 Task: Search for 'laundry detergent' on Amazon and add a suitable product to your wishlist.
Action: Mouse moved to (284, 76)
Screenshot: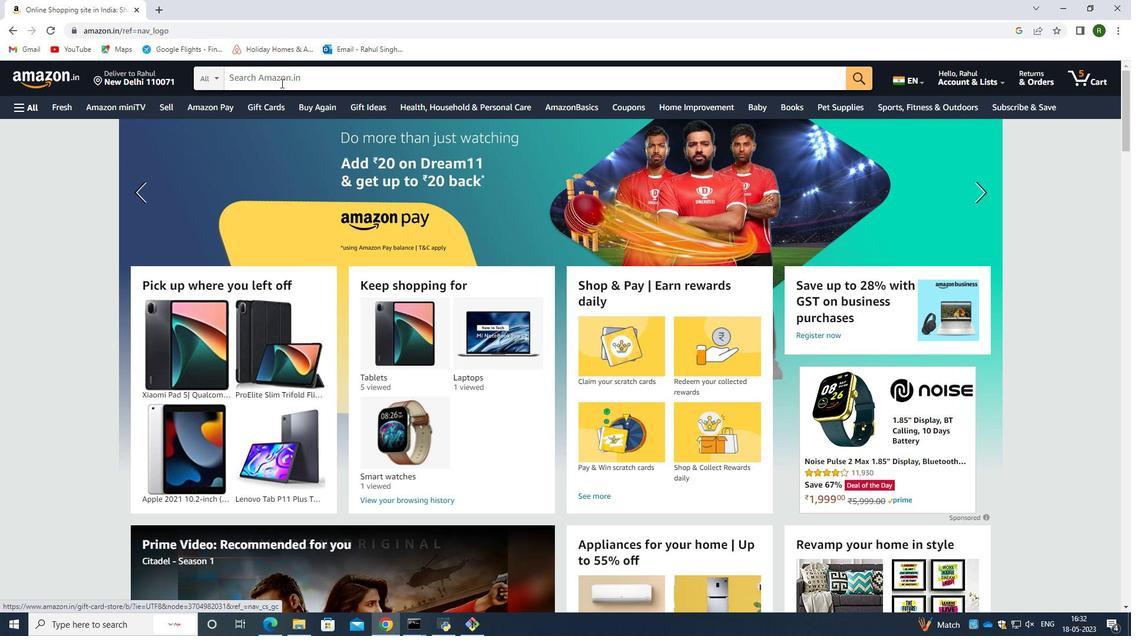 
Action: Mouse pressed left at (284, 76)
Screenshot: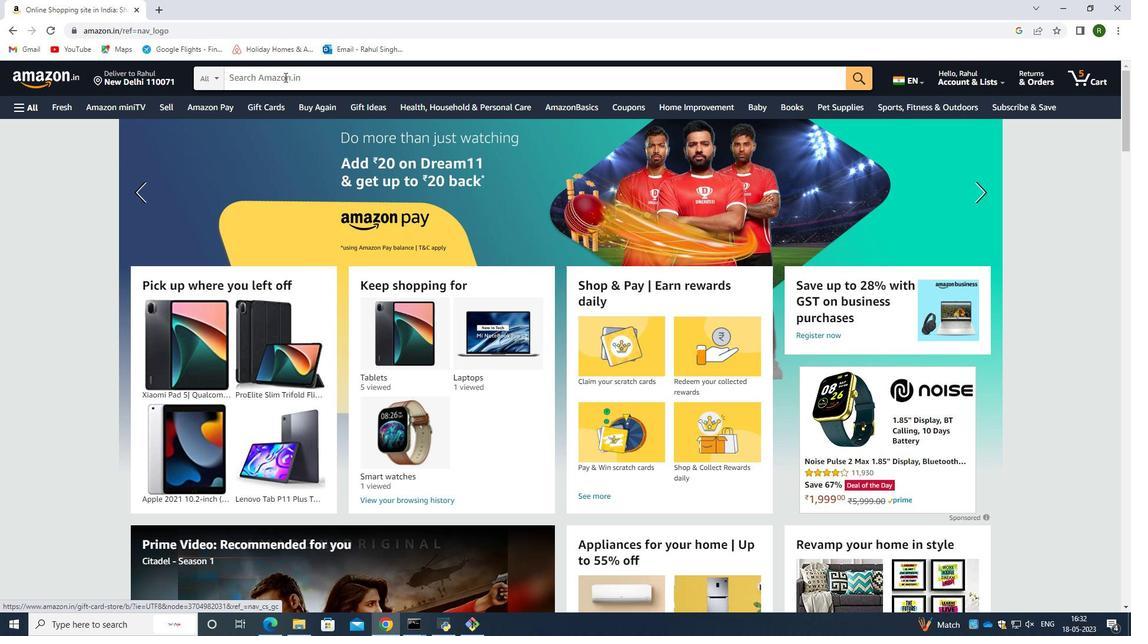 
Action: Key pressed ;<Key.backspace>laundry<Key.space>detegent<Key.enter>
Screenshot: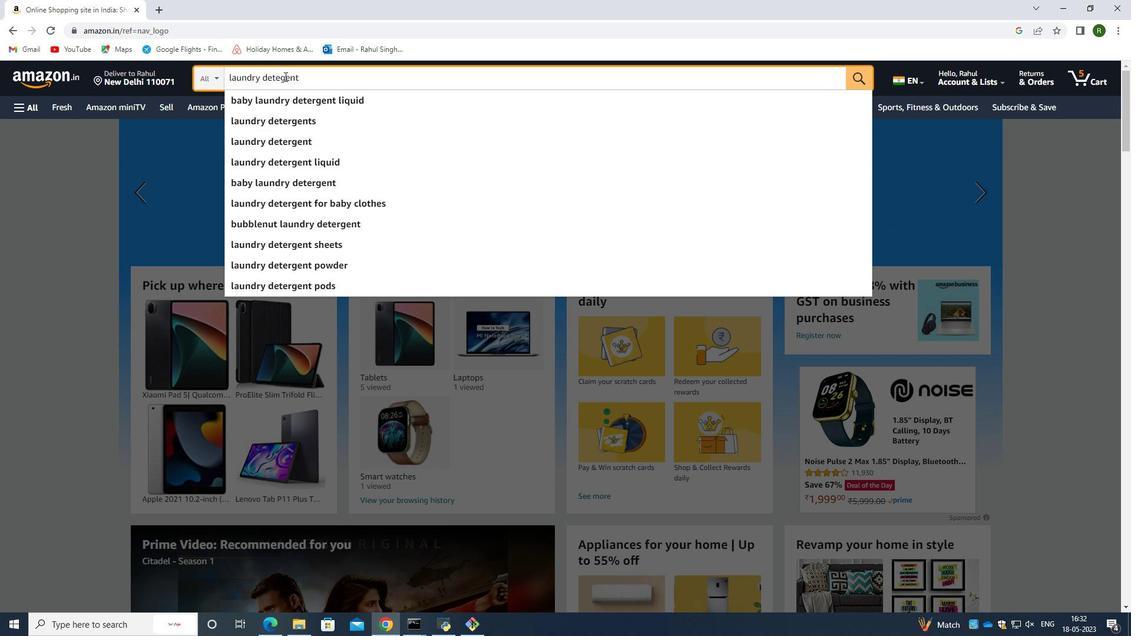 
Action: Mouse moved to (390, 399)
Screenshot: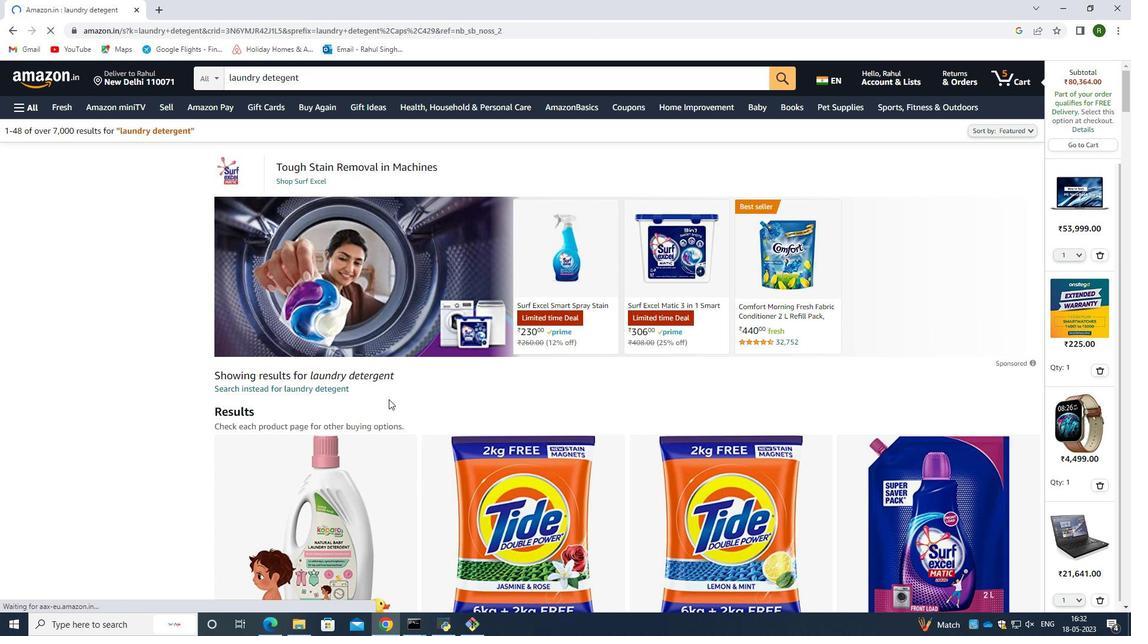 
Action: Mouse scrolled (390, 399) with delta (0, 0)
Screenshot: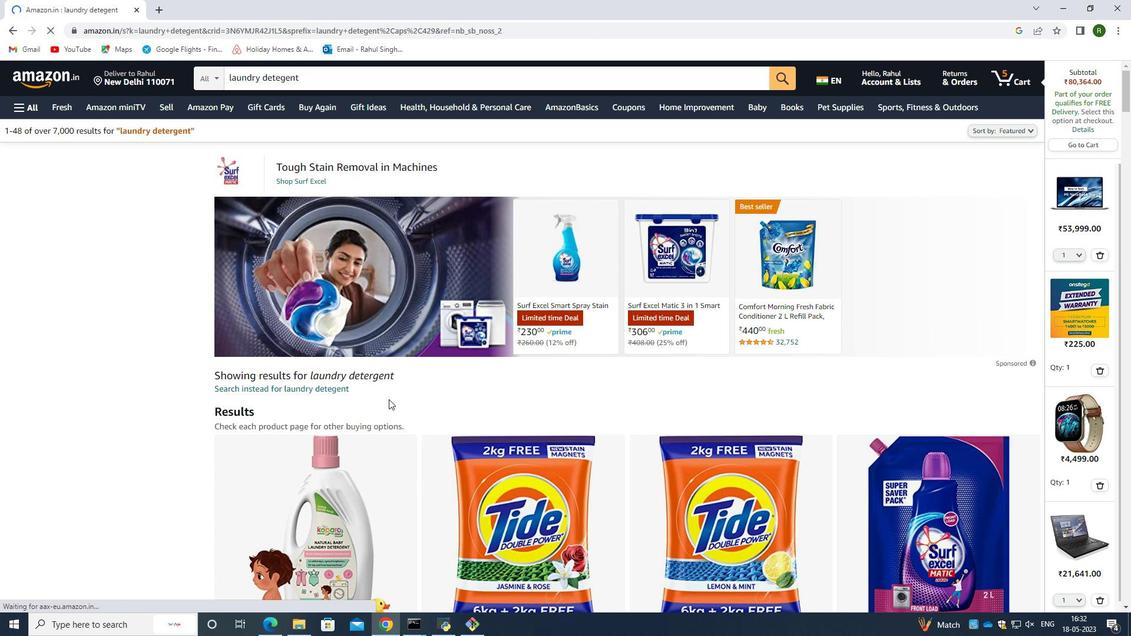 
Action: Mouse moved to (390, 399)
Screenshot: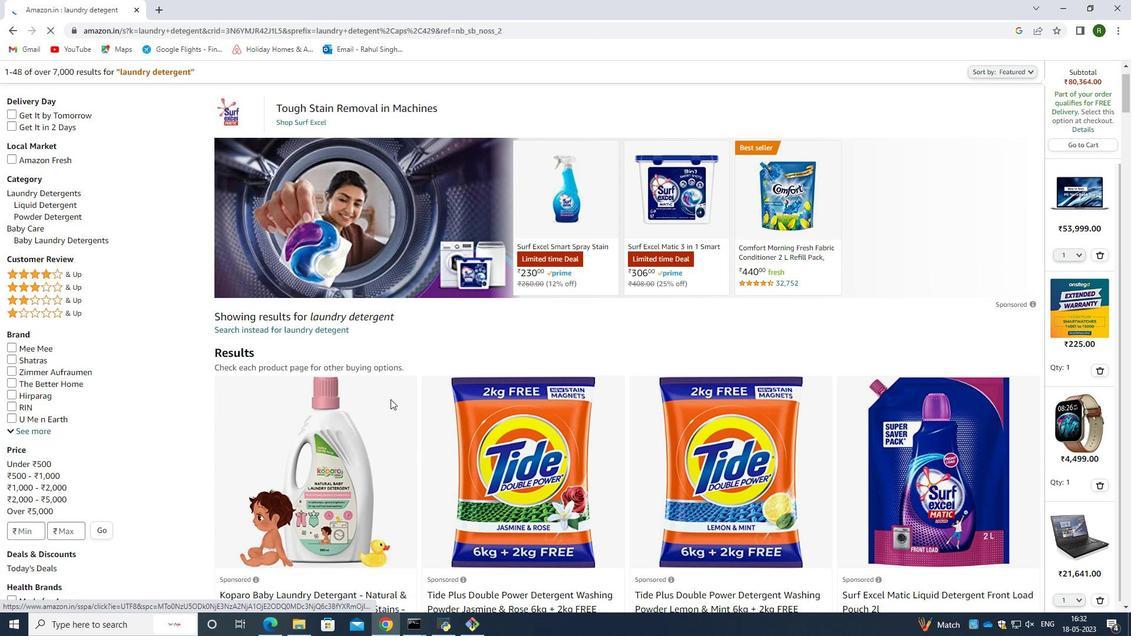 
Action: Mouse scrolled (390, 399) with delta (0, 0)
Screenshot: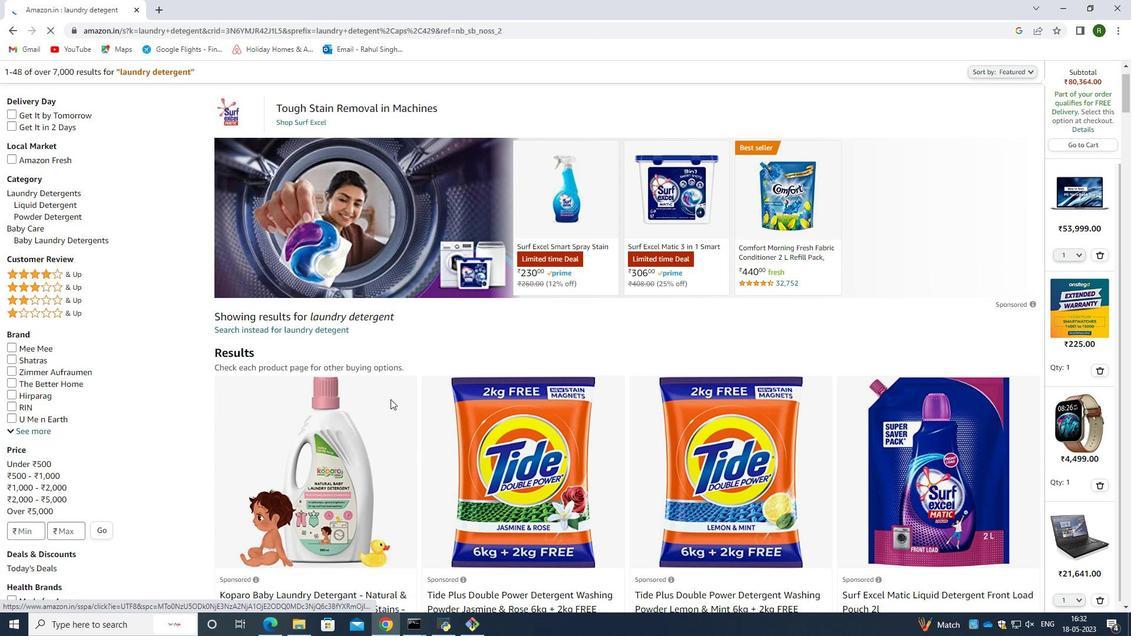 
Action: Mouse moved to (392, 399)
Screenshot: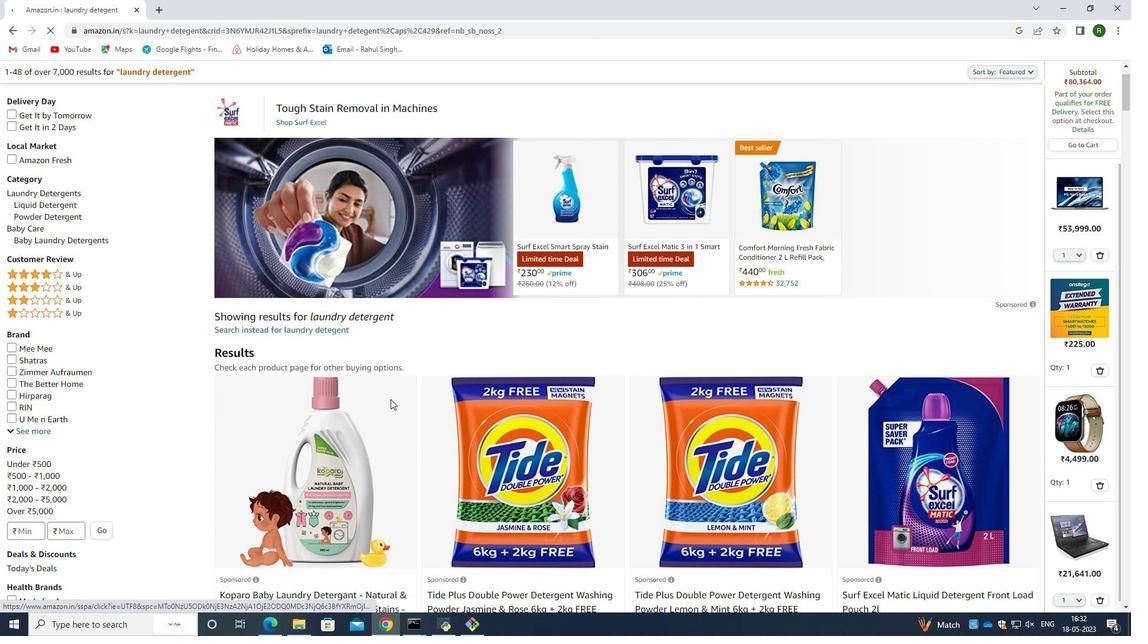 
Action: Mouse scrolled (392, 399) with delta (0, 0)
Screenshot: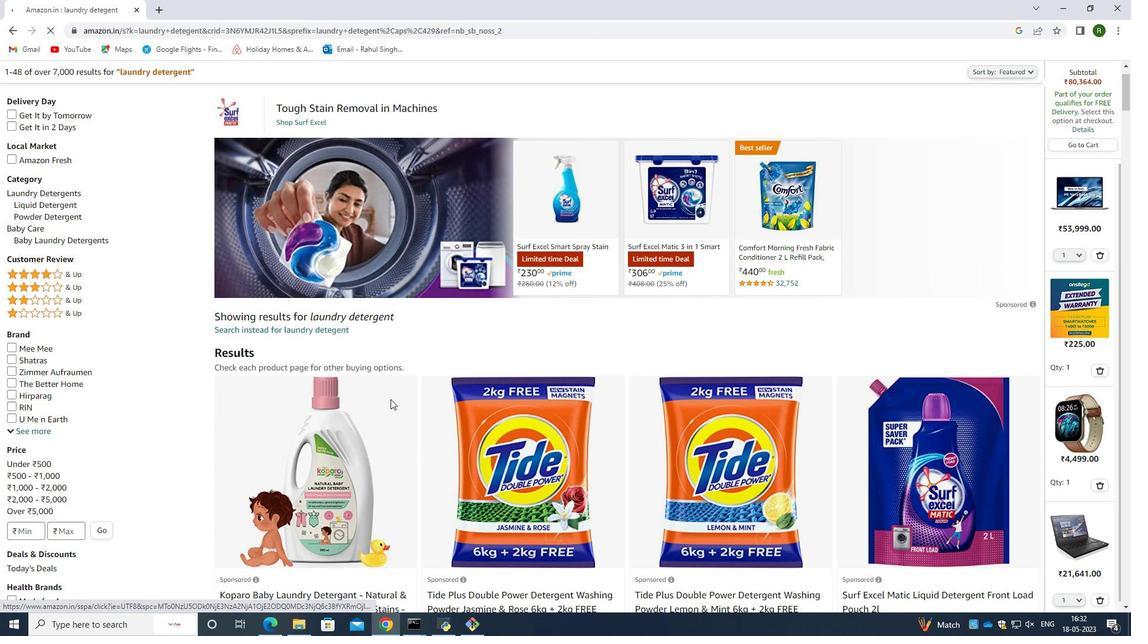 
Action: Mouse scrolled (392, 399) with delta (0, 0)
Screenshot: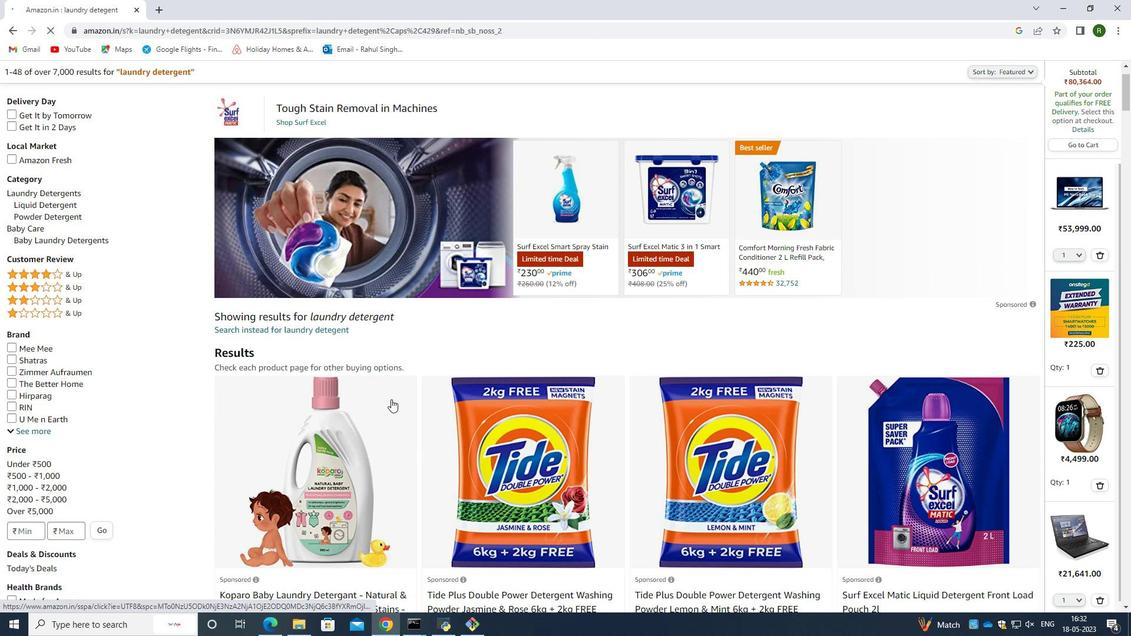 
Action: Mouse scrolled (392, 399) with delta (0, 0)
Screenshot: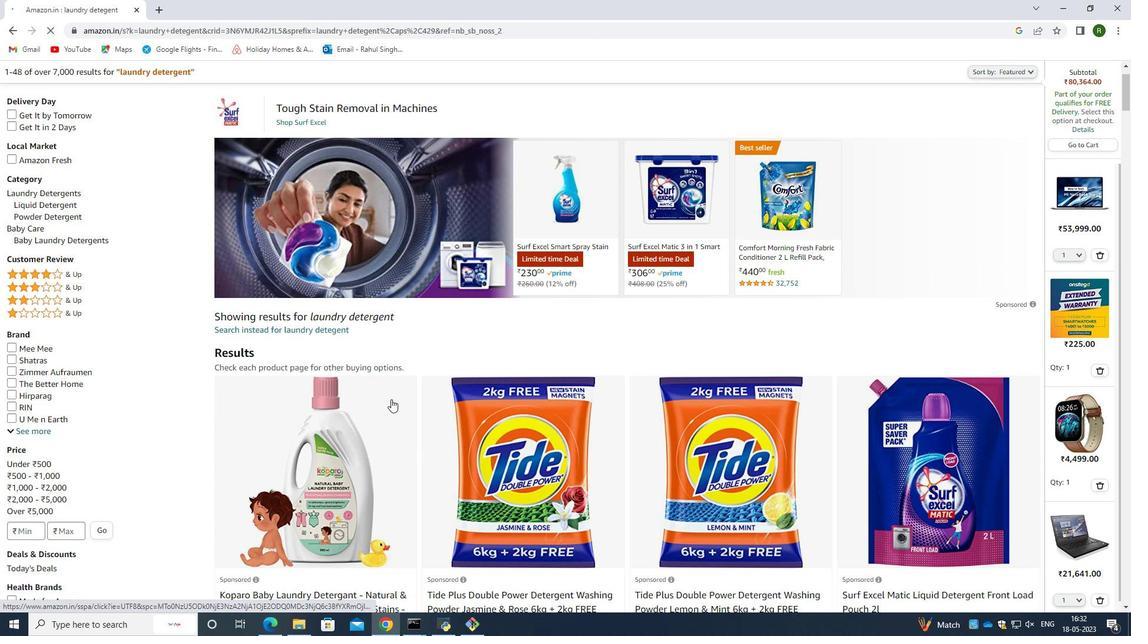 
Action: Mouse scrolled (392, 399) with delta (0, 0)
Screenshot: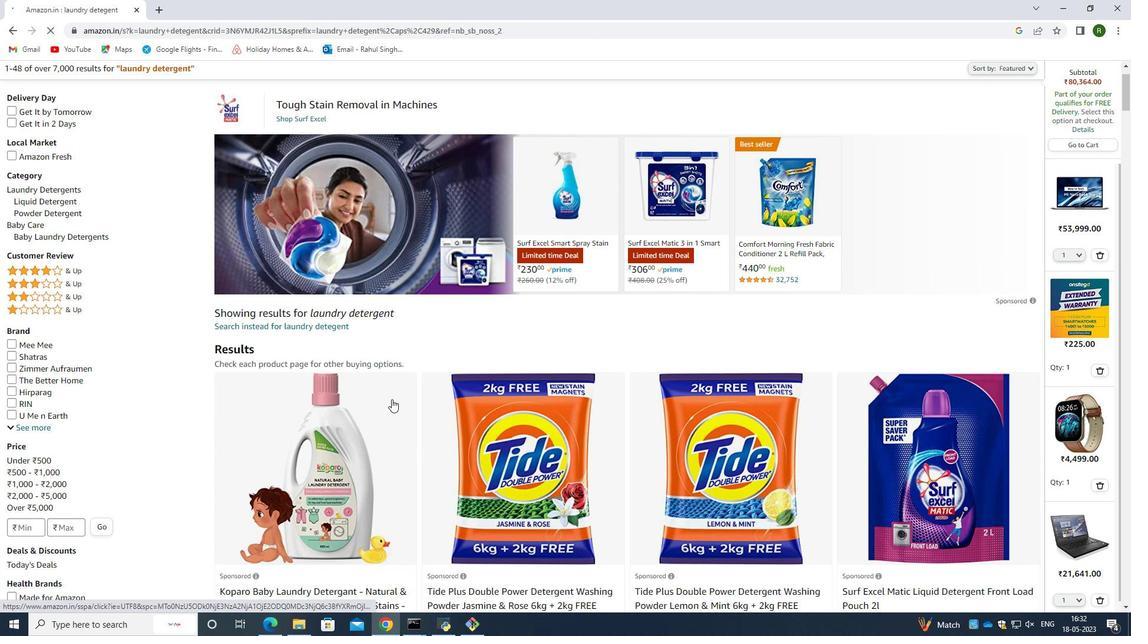 
Action: Mouse moved to (392, 399)
Screenshot: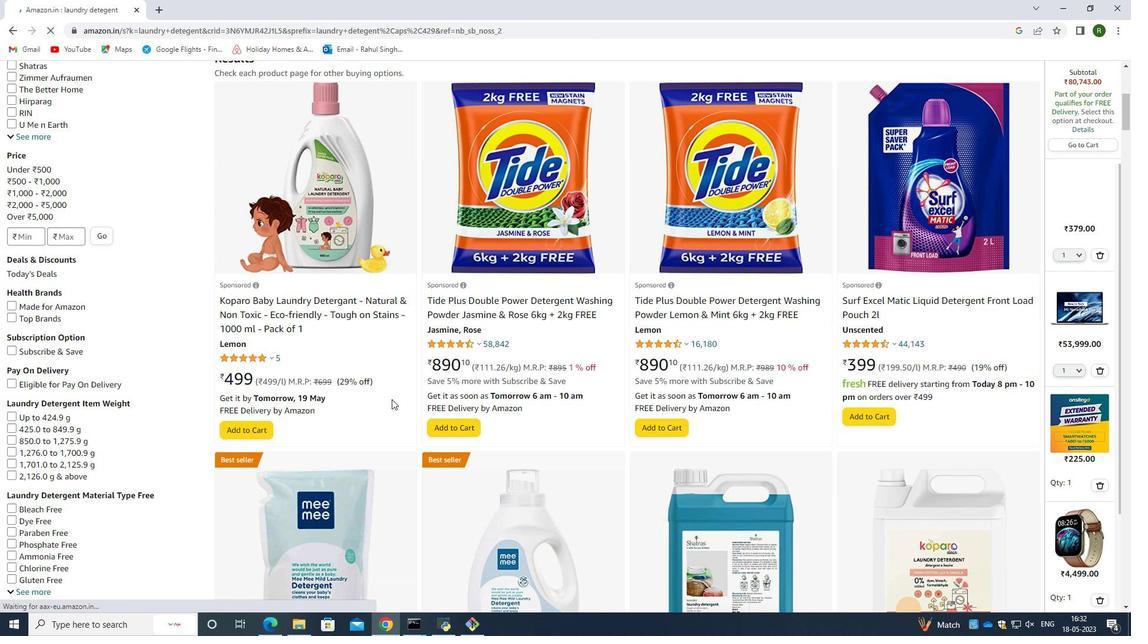 
Action: Mouse scrolled (392, 400) with delta (0, 0)
Screenshot: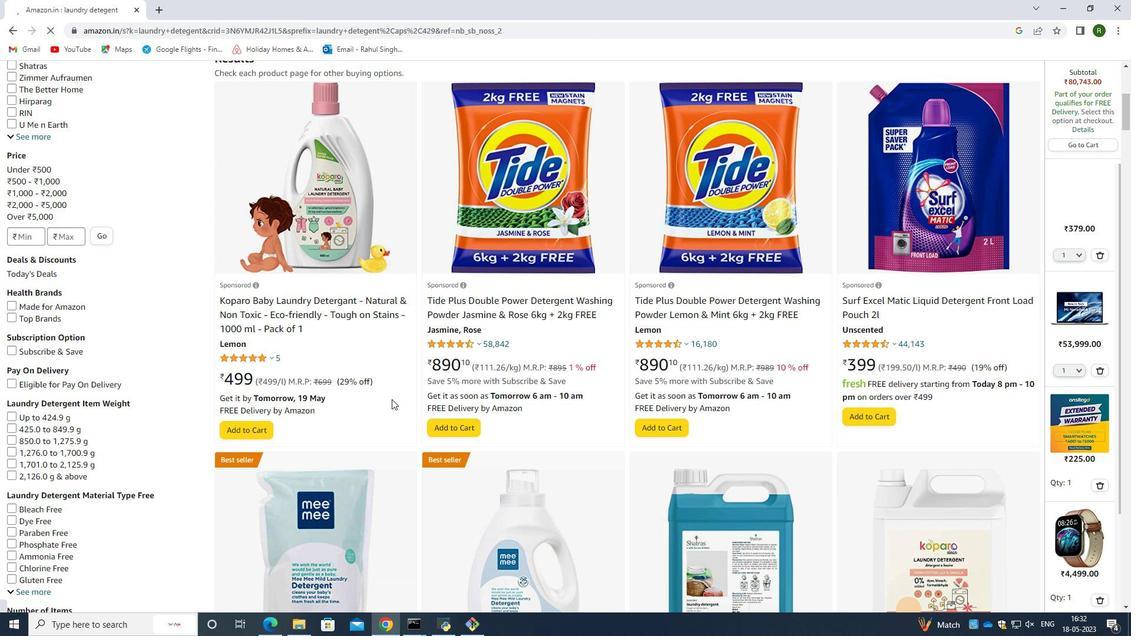 
Action: Mouse scrolled (392, 400) with delta (0, 0)
Screenshot: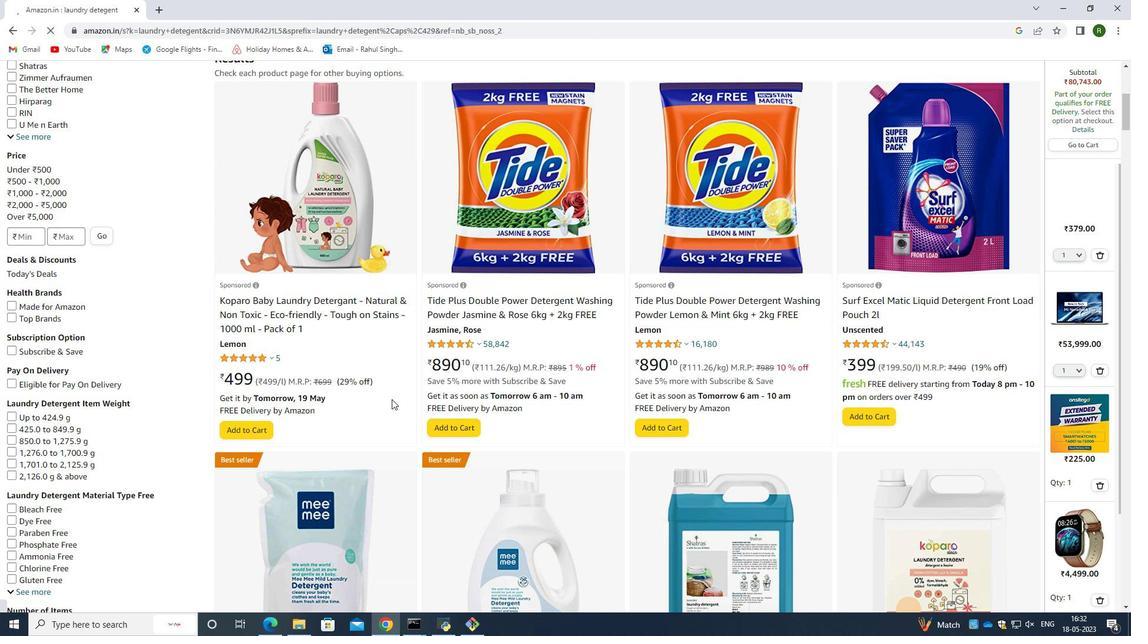 
Action: Mouse scrolled (392, 400) with delta (0, 0)
Screenshot: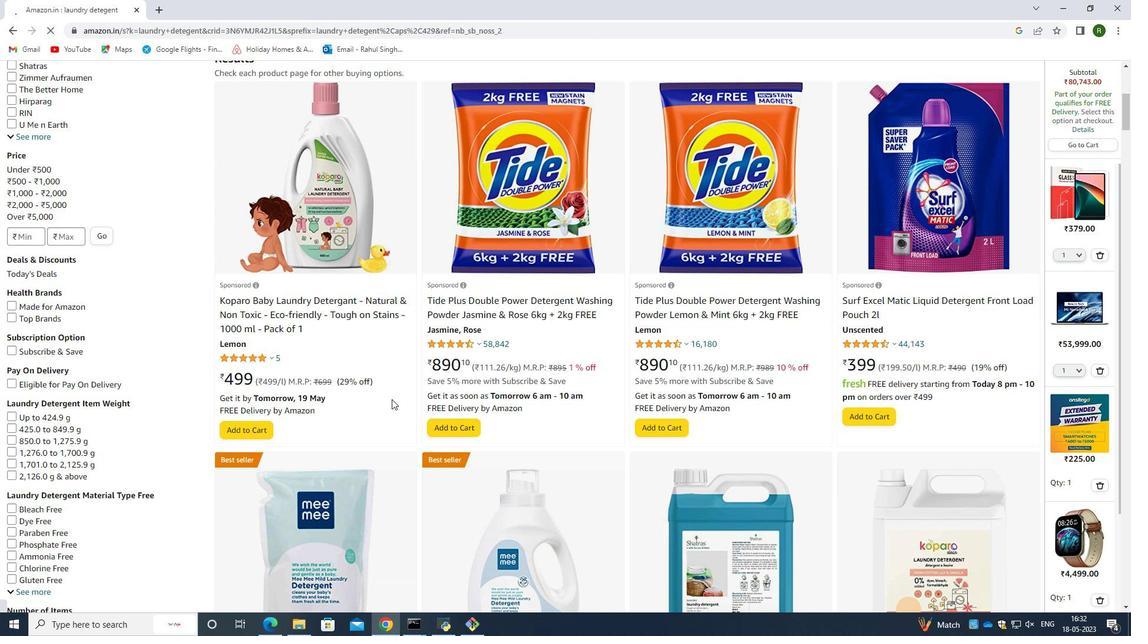 
Action: Mouse moved to (78, 228)
Screenshot: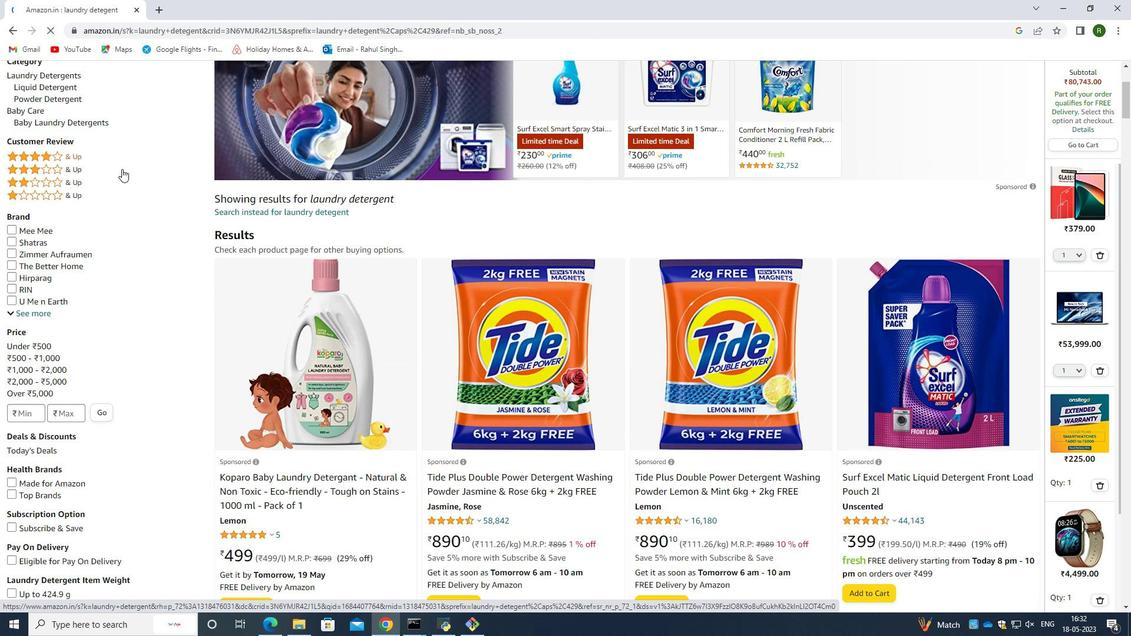 
Action: Mouse scrolled (78, 228) with delta (0, 0)
Screenshot: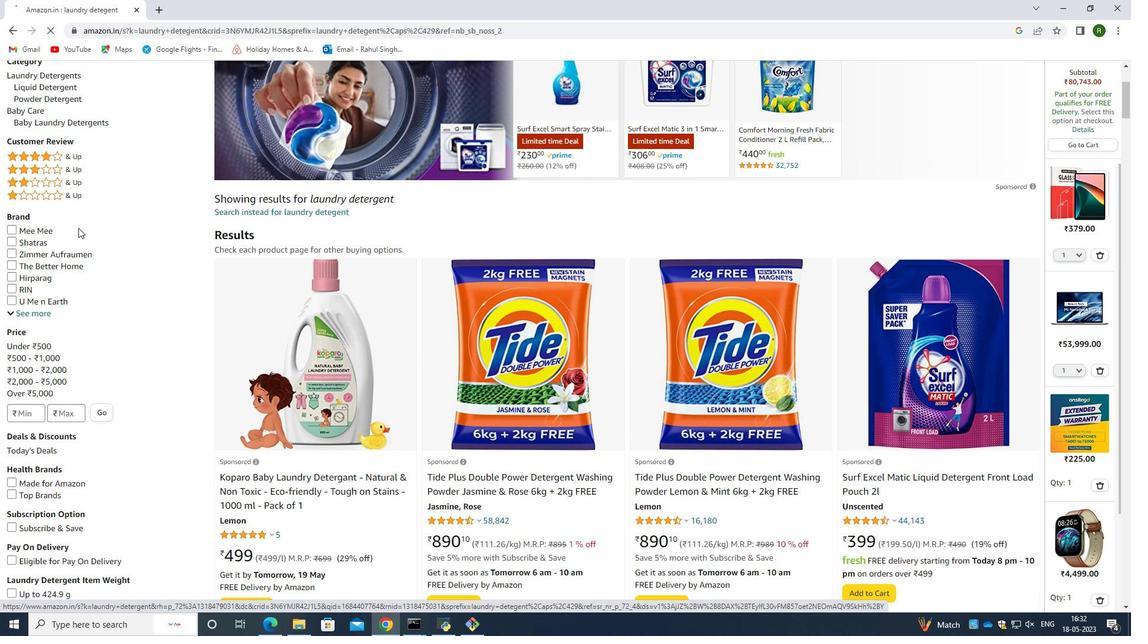 
Action: Mouse moved to (23, 310)
Screenshot: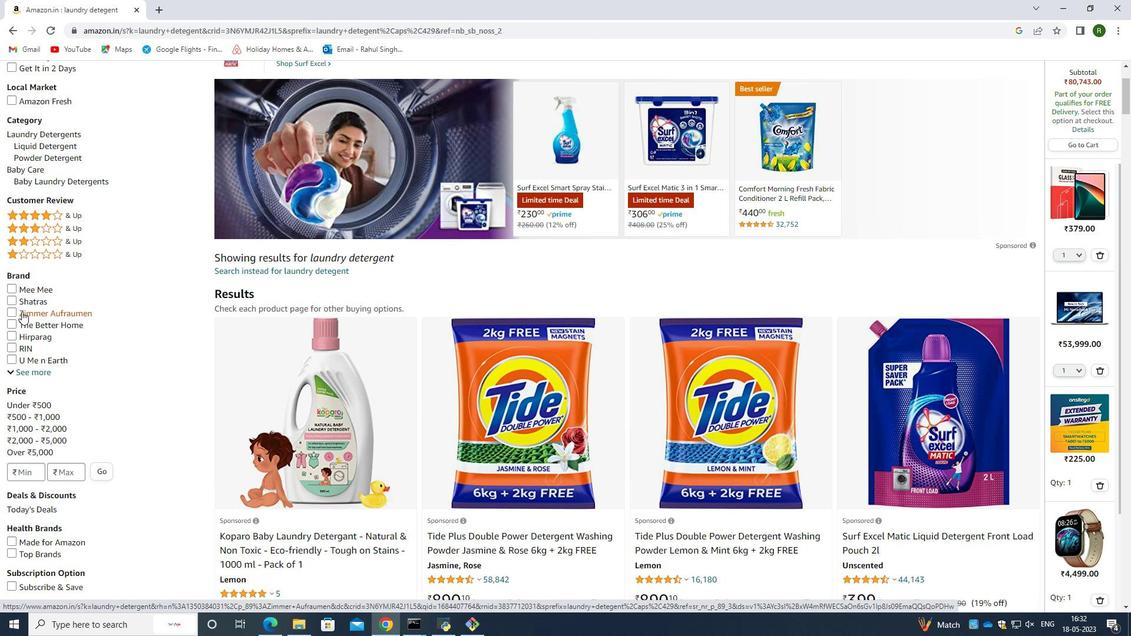 
Action: Mouse scrolled (23, 311) with delta (0, 0)
Screenshot: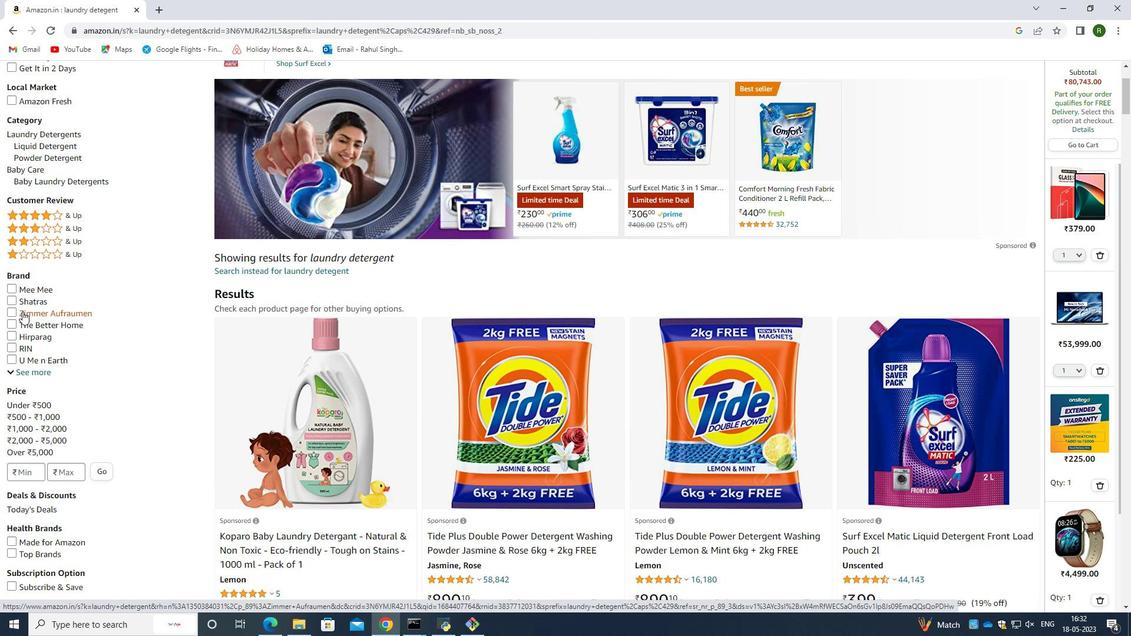 
Action: Mouse moved to (12, 354)
Screenshot: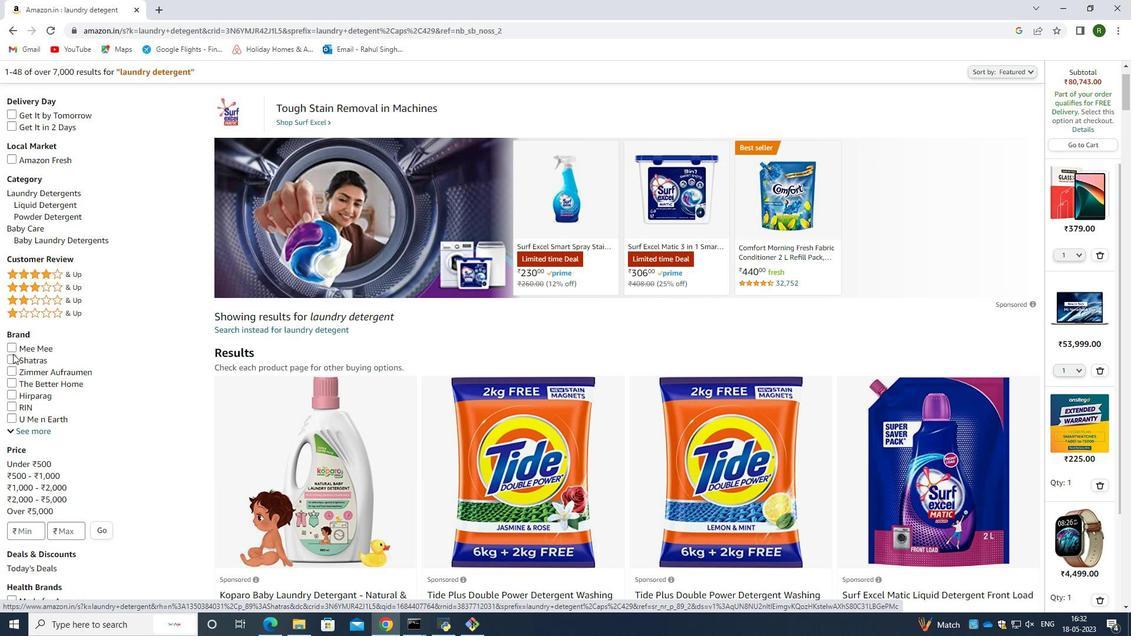 
Action: Mouse scrolled (12, 354) with delta (0, 0)
Screenshot: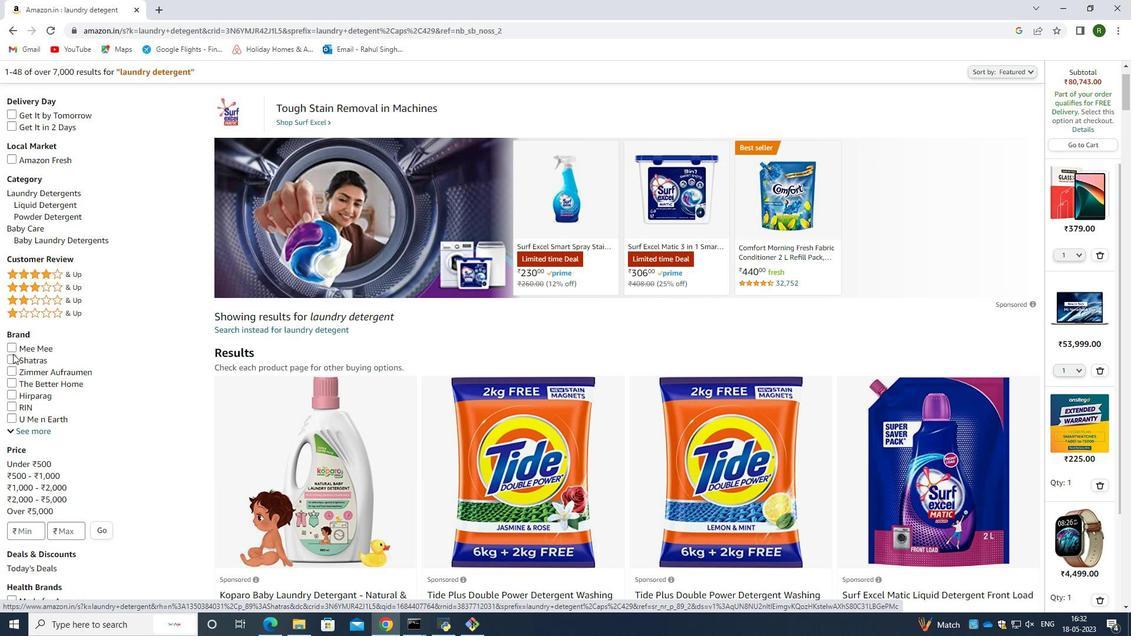 
Action: Mouse moved to (79, 362)
Screenshot: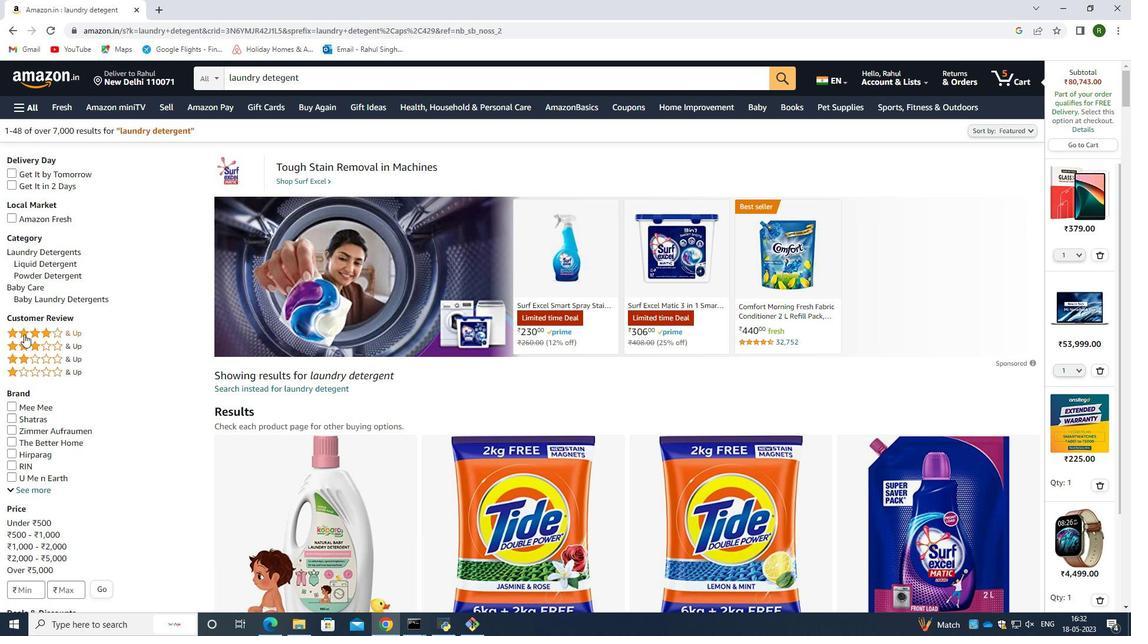 
Action: Mouse scrolled (79, 361) with delta (0, 0)
Screenshot: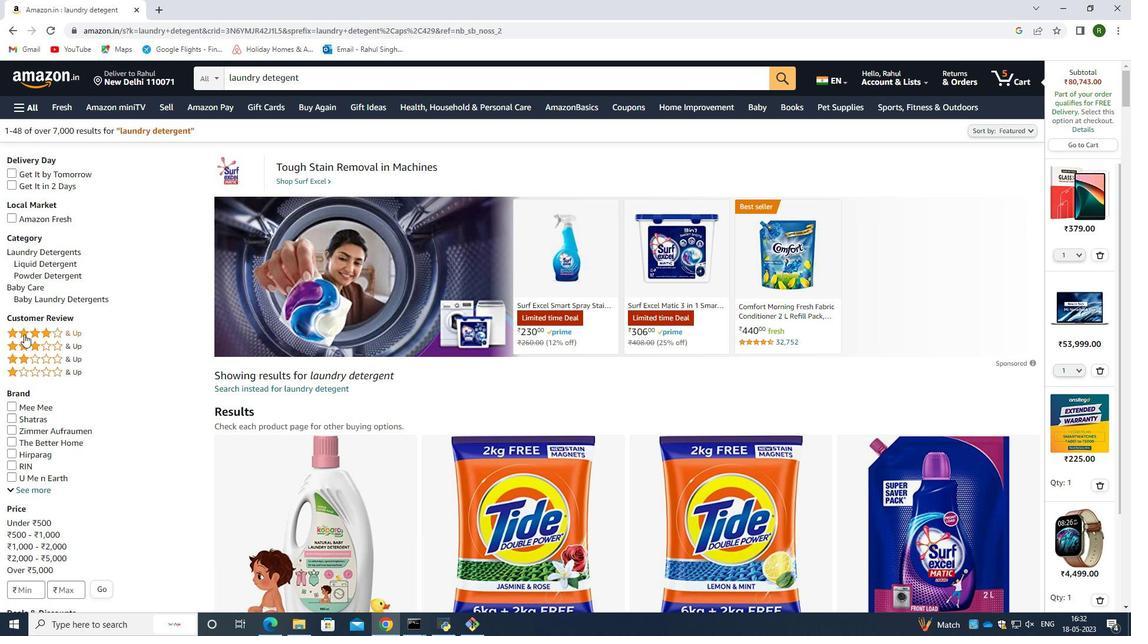 
Action: Mouse moved to (79, 362)
Screenshot: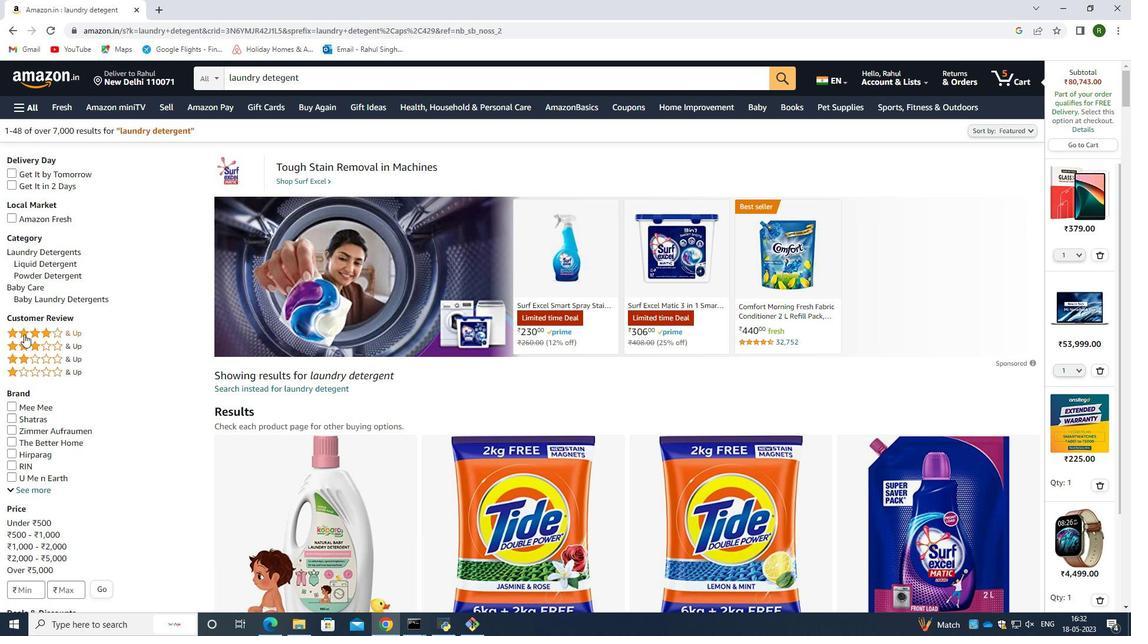 
Action: Mouse scrolled (79, 361) with delta (0, 0)
Screenshot: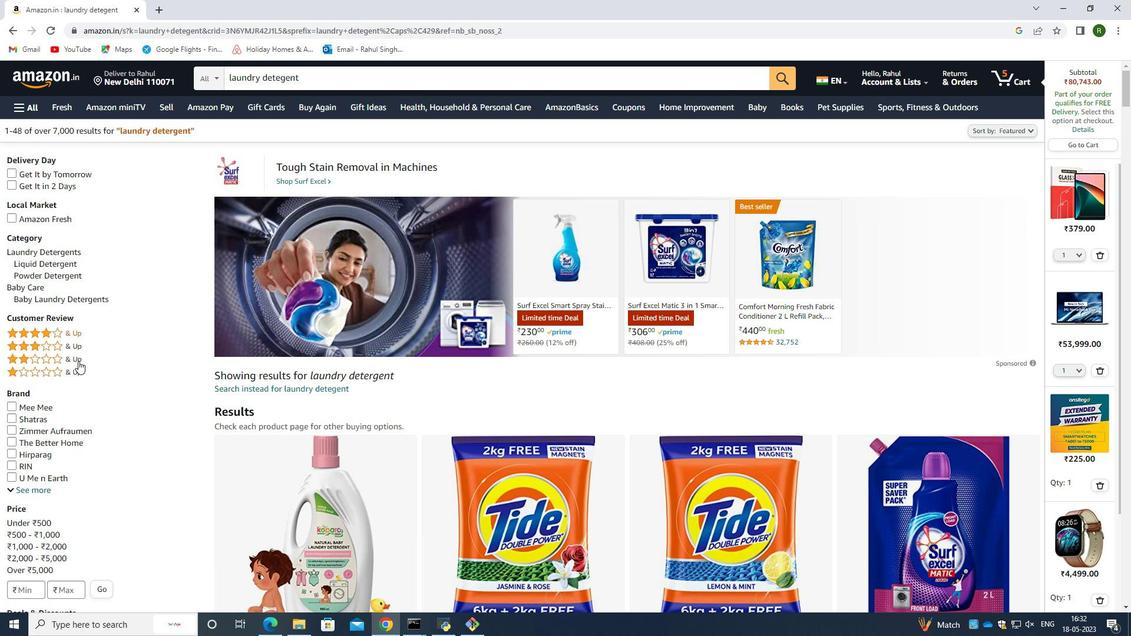 
Action: Mouse scrolled (79, 361) with delta (0, 0)
Screenshot: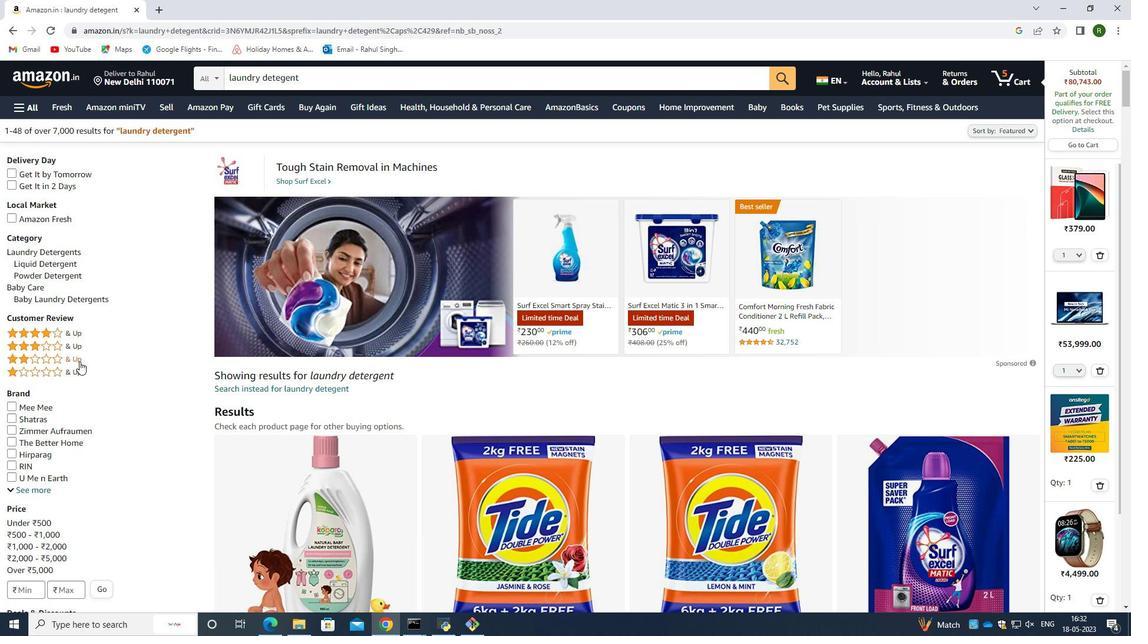 
Action: Mouse moved to (80, 366)
Screenshot: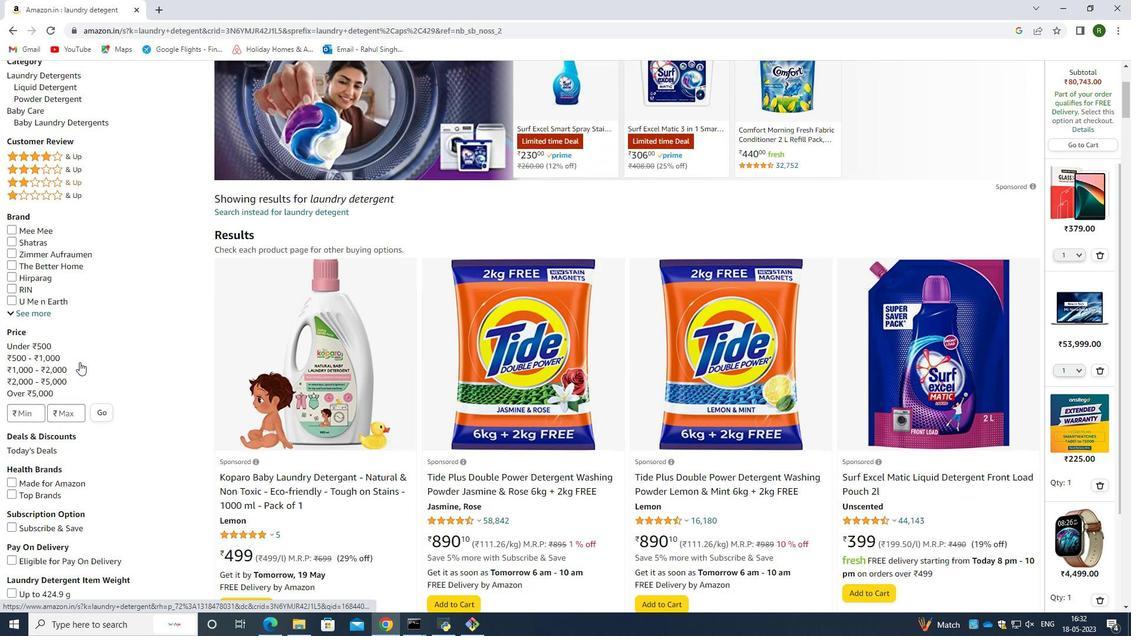 
Action: Mouse scrolled (80, 366) with delta (0, 0)
Screenshot: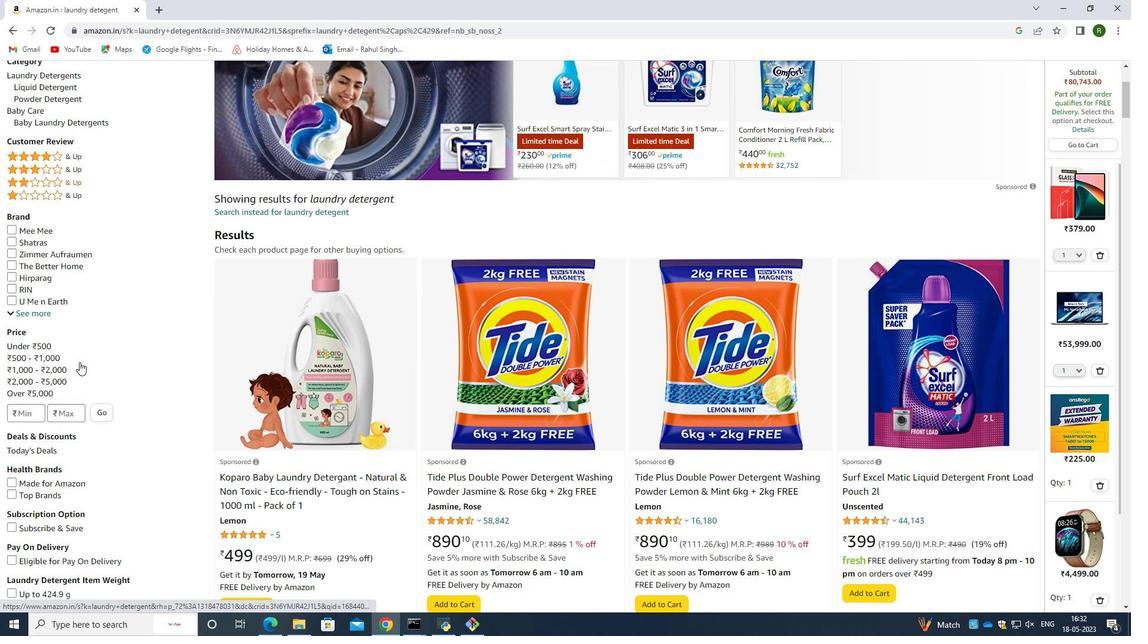 
Action: Mouse moved to (61, 481)
Screenshot: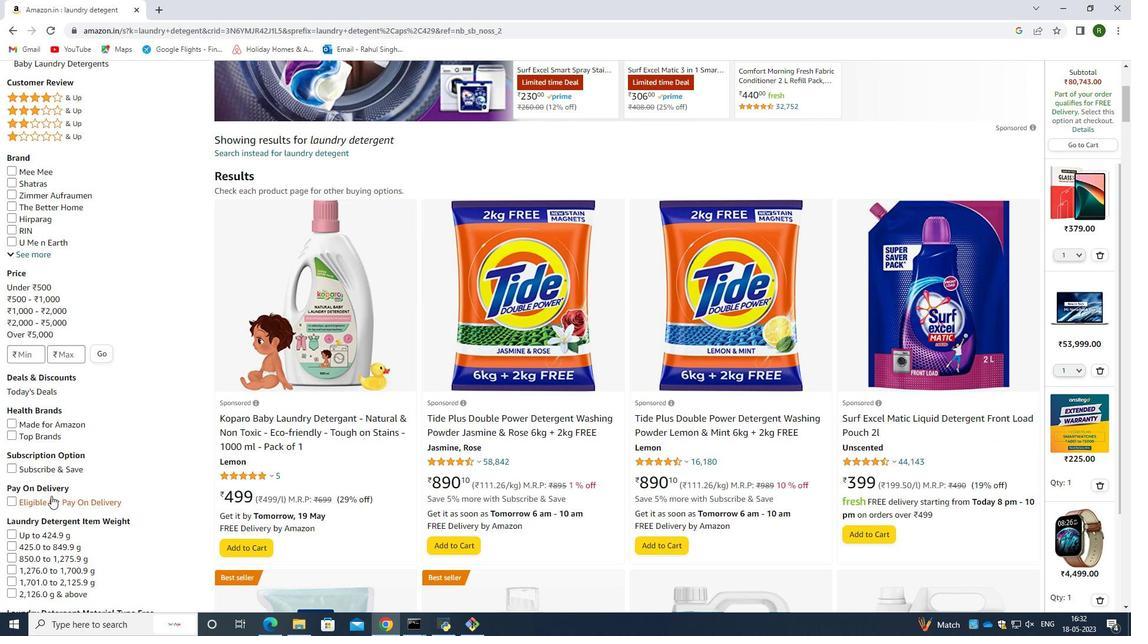 
Action: Mouse scrolled (61, 481) with delta (0, 0)
Screenshot: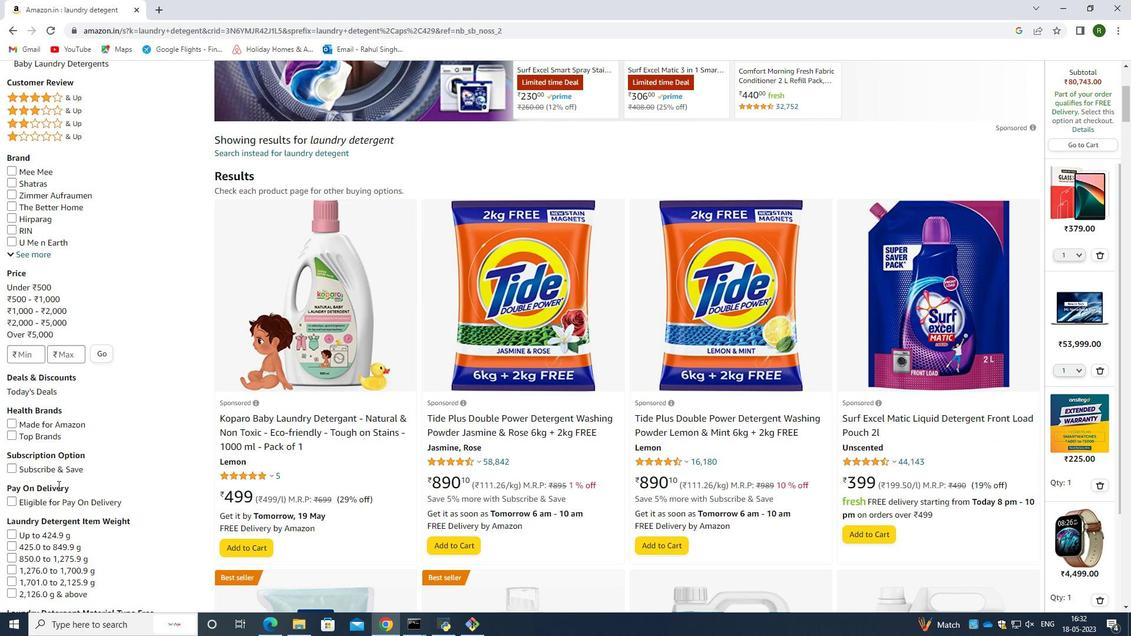 
Action: Mouse moved to (8, 525)
Screenshot: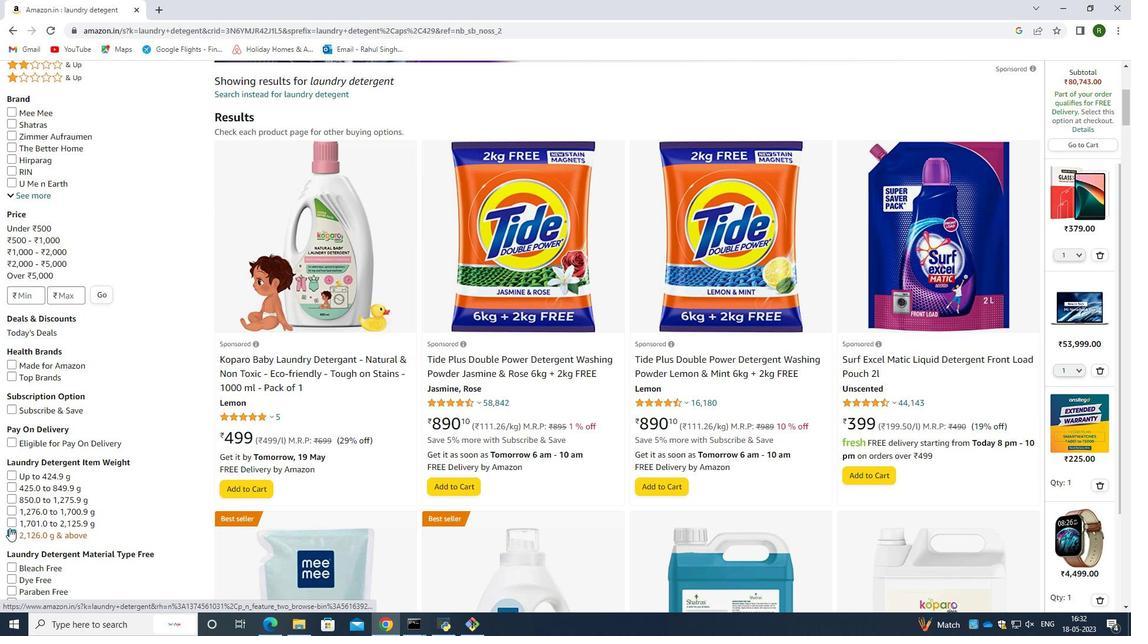 
Action: Mouse pressed left at (8, 525)
Screenshot: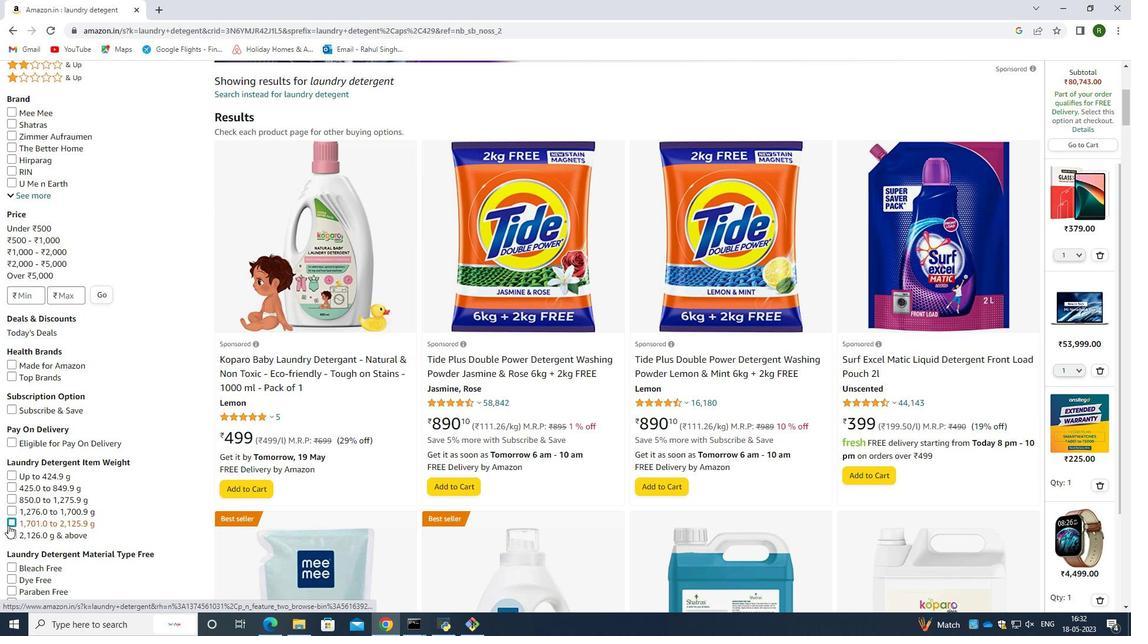 
Action: Mouse moved to (80, 460)
Screenshot: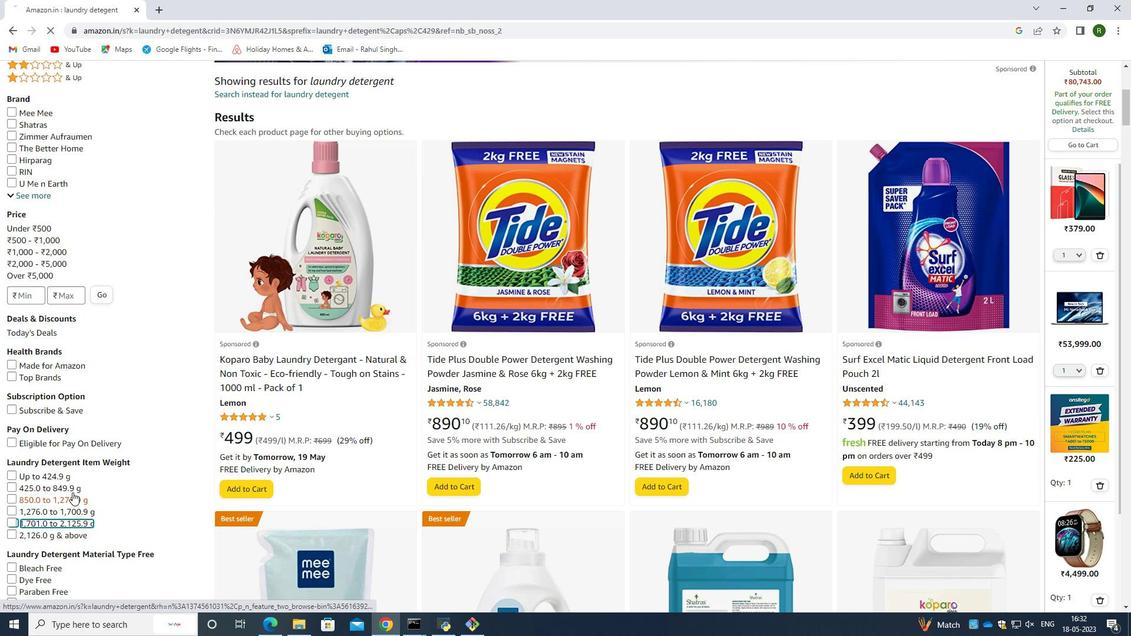 
Action: Mouse scrolled (80, 459) with delta (0, 0)
Screenshot: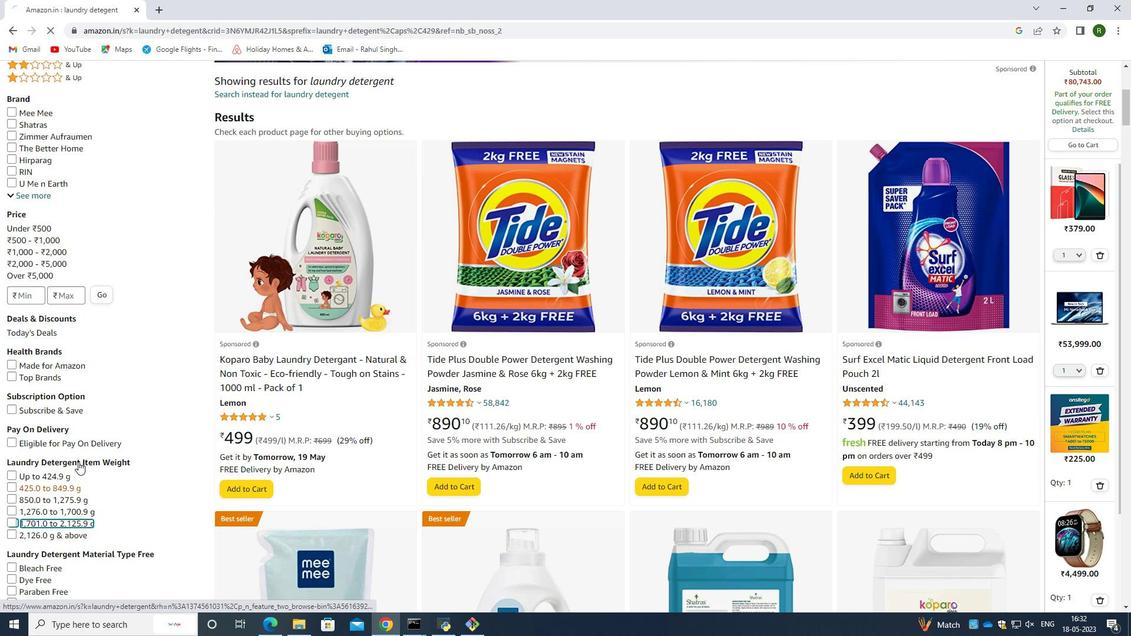 
Action: Mouse scrolled (80, 459) with delta (0, 0)
Screenshot: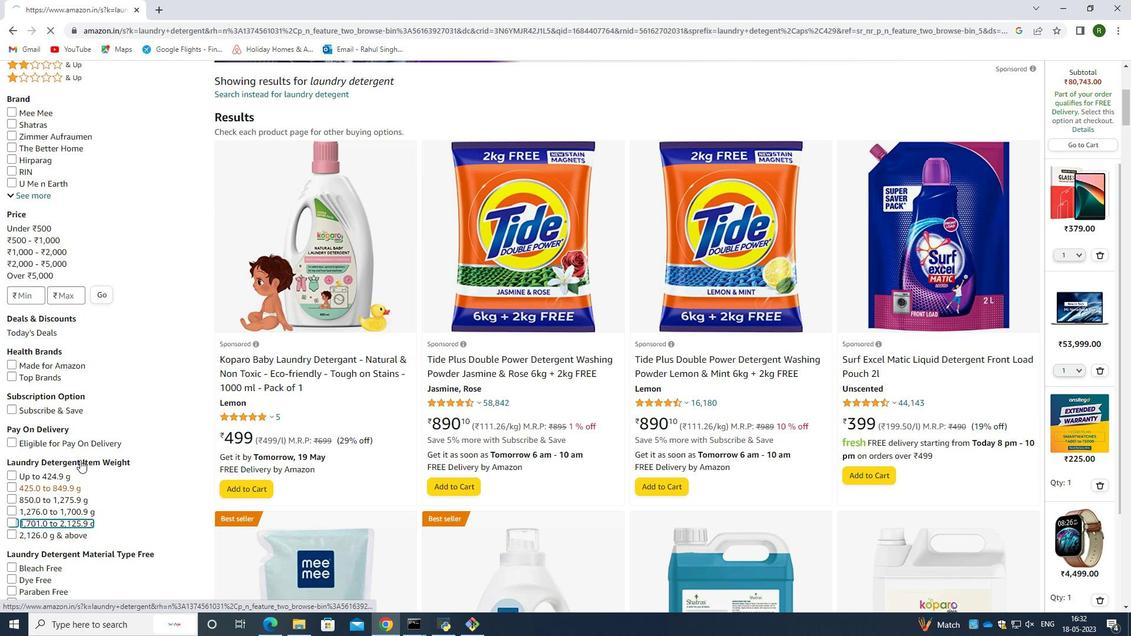 
Action: Mouse moved to (155, 371)
Screenshot: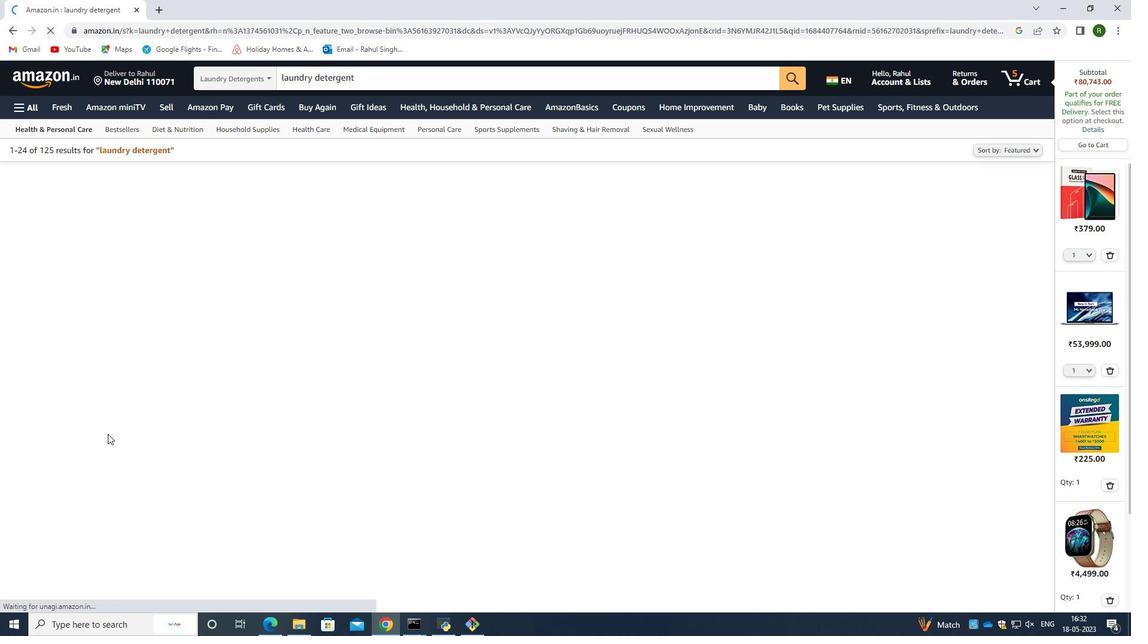 
Action: Mouse scrolled (155, 370) with delta (0, 0)
Screenshot: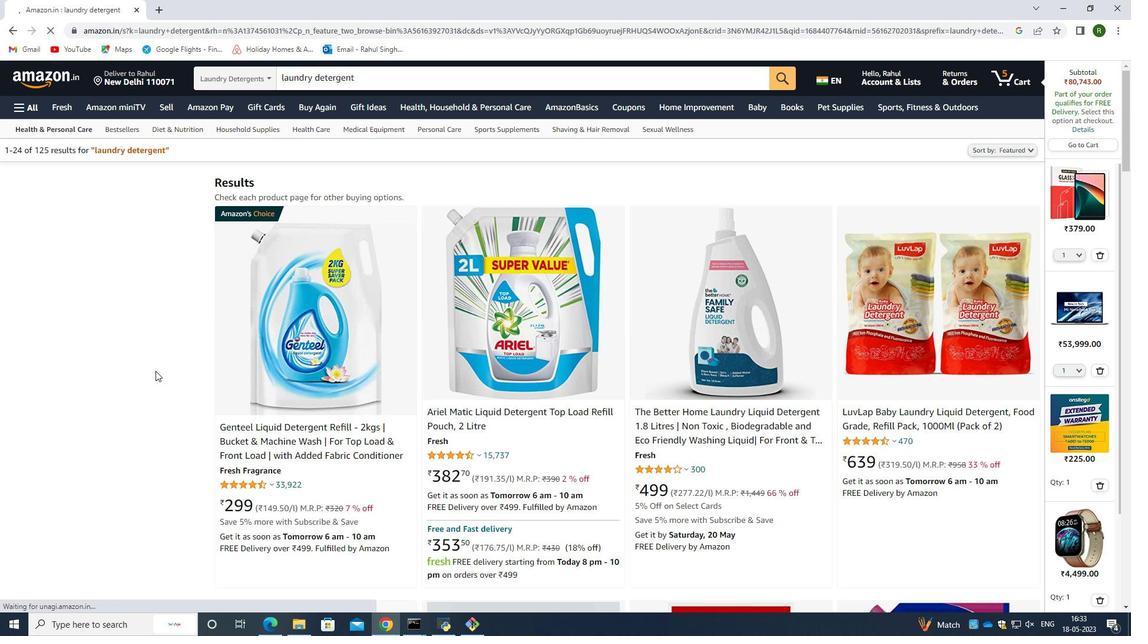 
Action: Mouse scrolled (155, 370) with delta (0, 0)
Screenshot: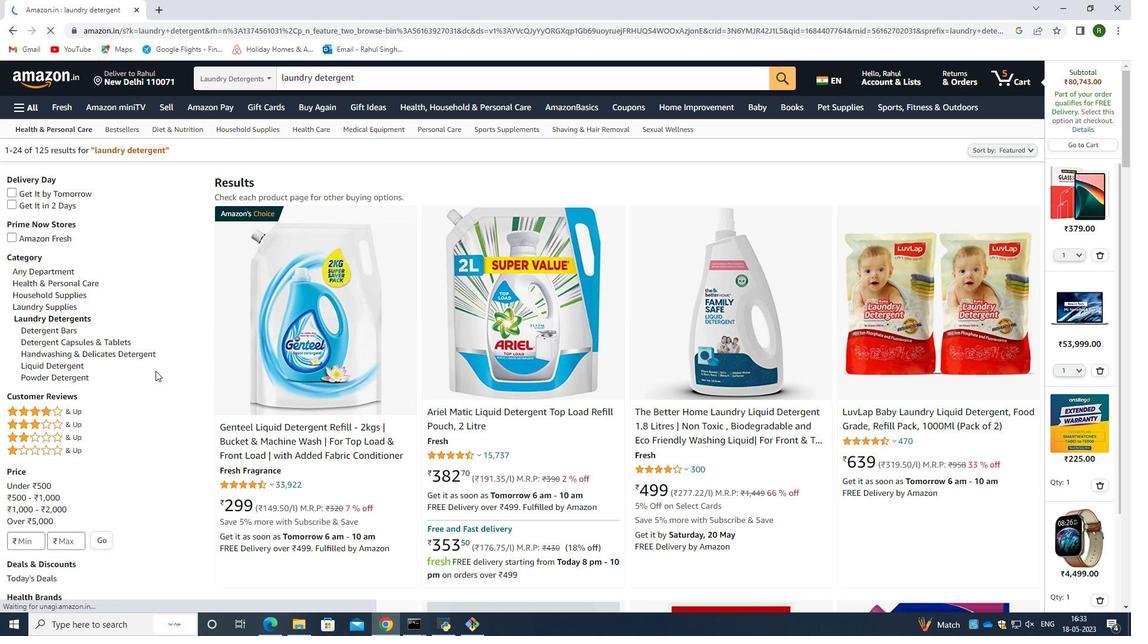 
Action: Mouse moved to (155, 373)
Screenshot: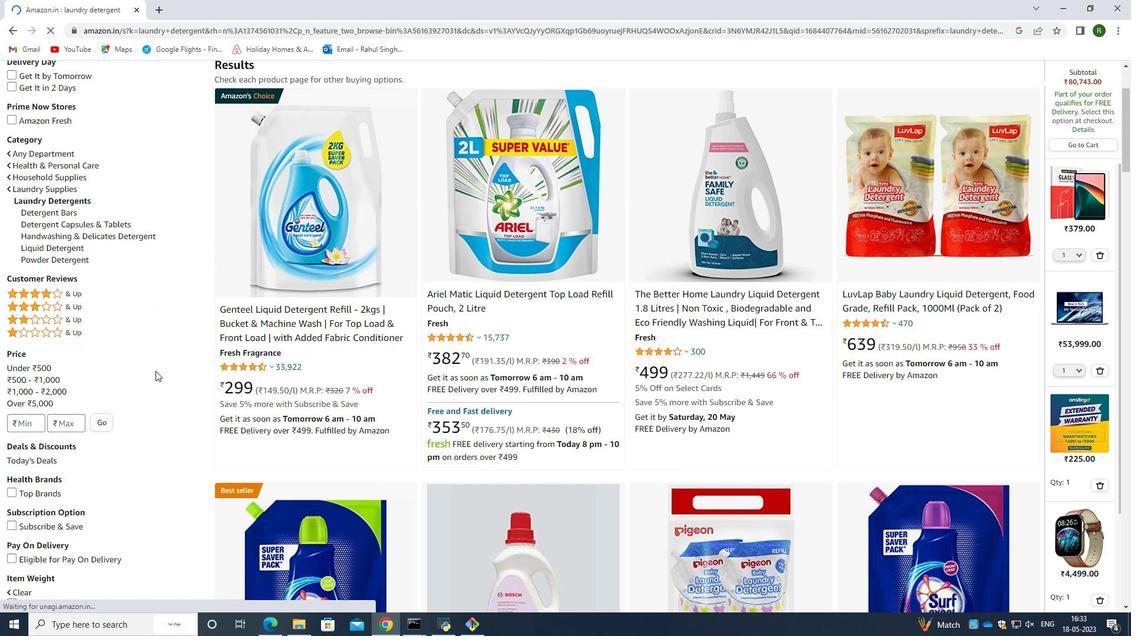 
Action: Mouse scrolled (155, 372) with delta (0, 0)
Screenshot: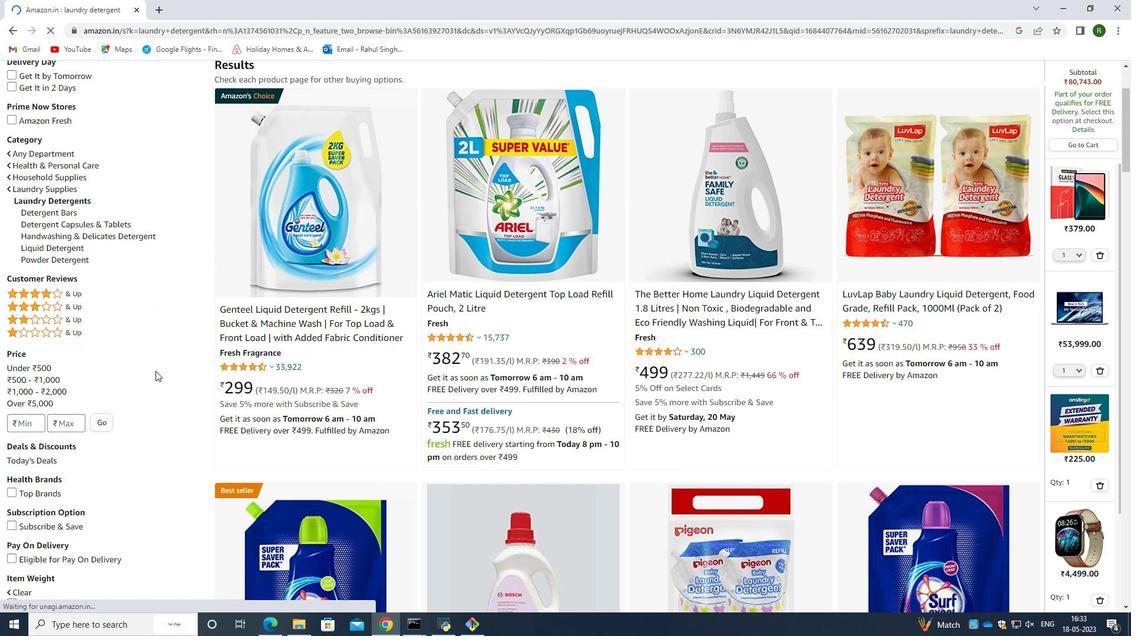 
Action: Mouse moved to (155, 375)
Screenshot: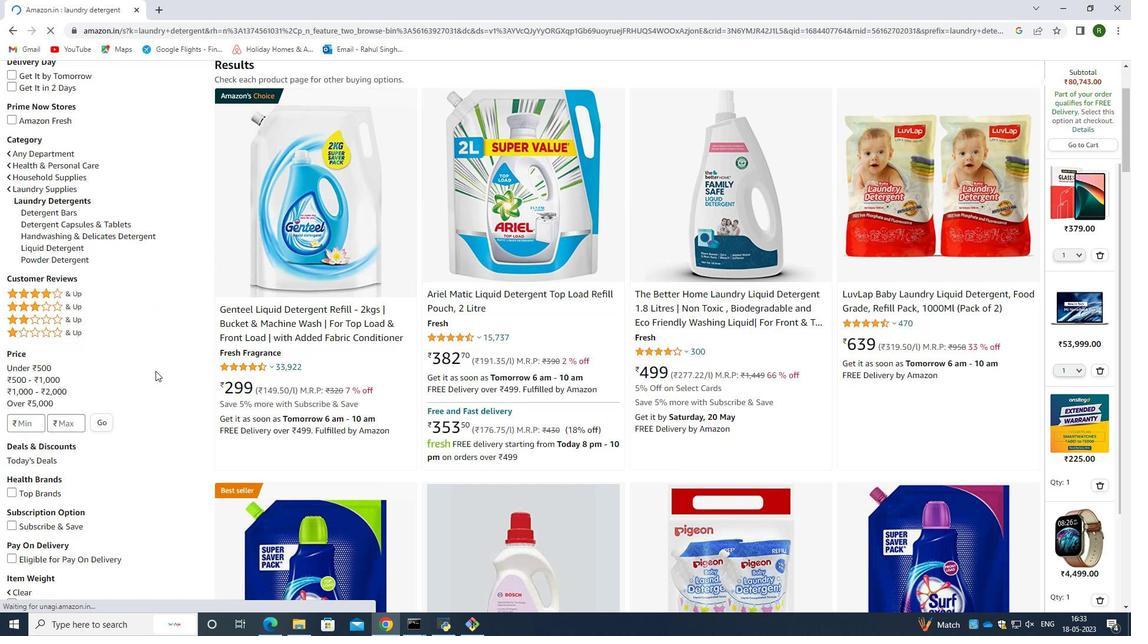 
Action: Mouse scrolled (155, 374) with delta (0, 0)
Screenshot: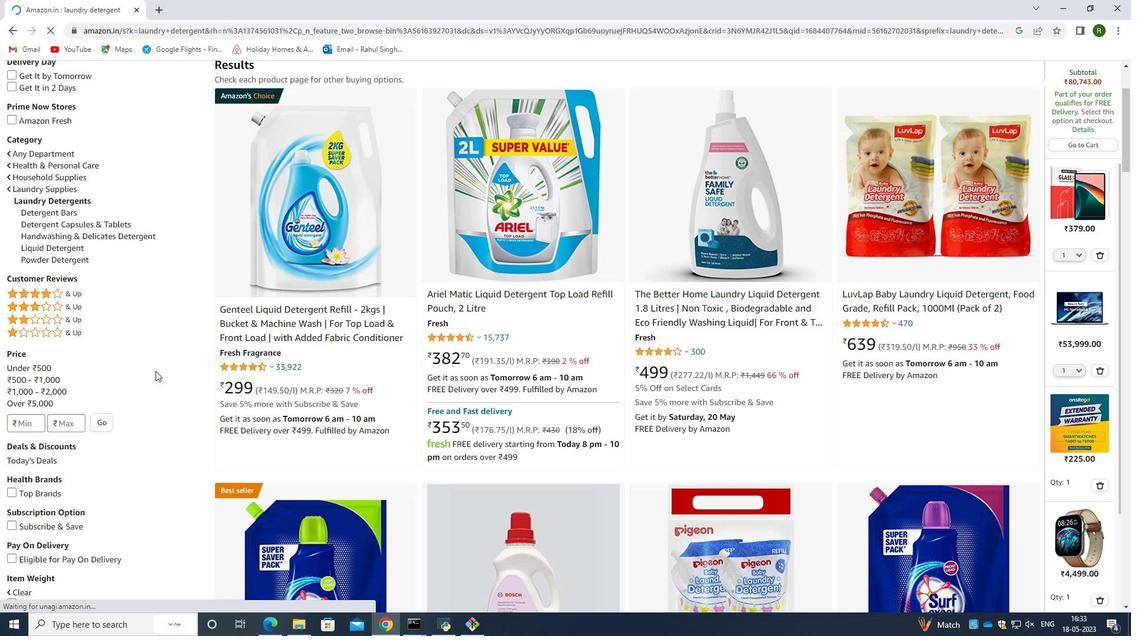 
Action: Mouse moved to (13, 375)
Screenshot: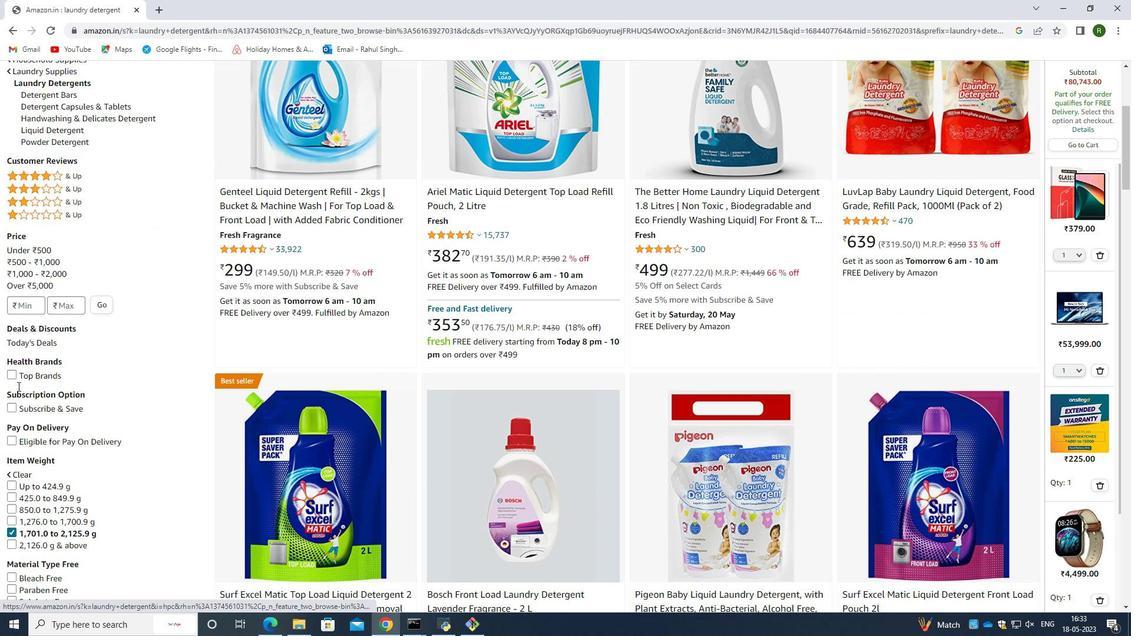 
Action: Mouse pressed left at (13, 375)
Screenshot: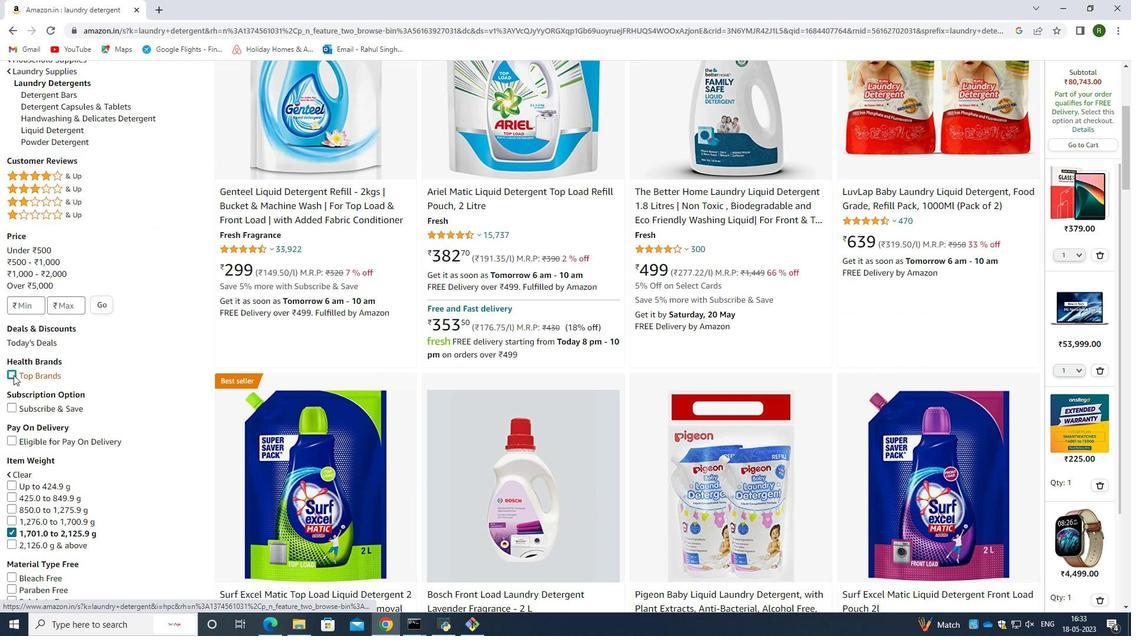 
Action: Mouse moved to (126, 374)
Screenshot: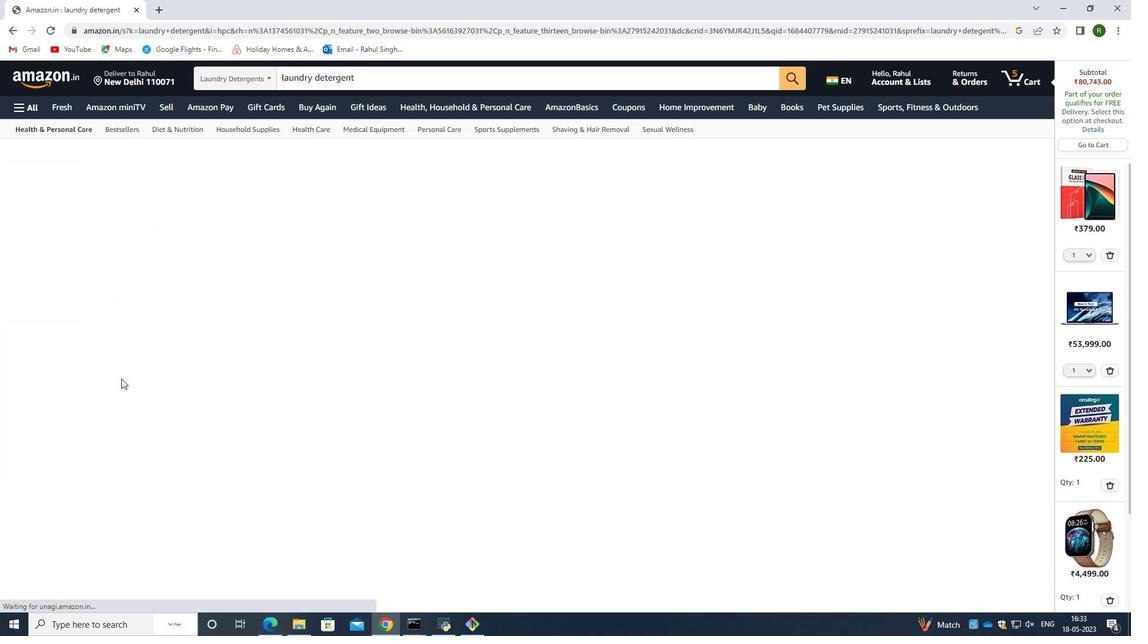 
Action: Mouse scrolled (126, 373) with delta (0, 0)
Screenshot: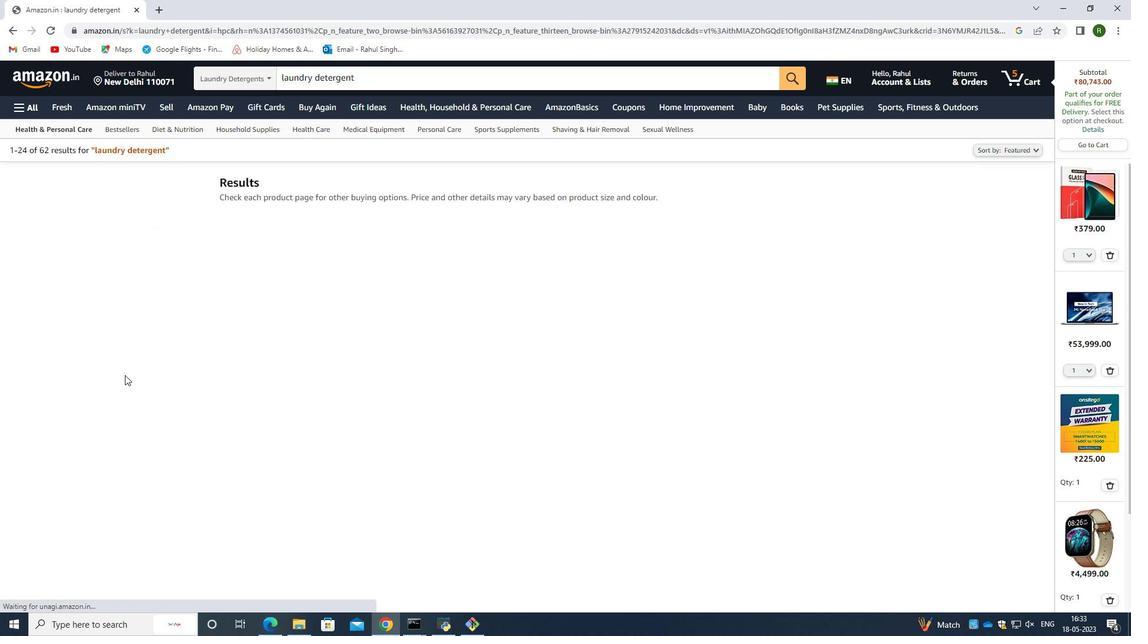 
Action: Mouse scrolled (126, 373) with delta (0, 0)
Screenshot: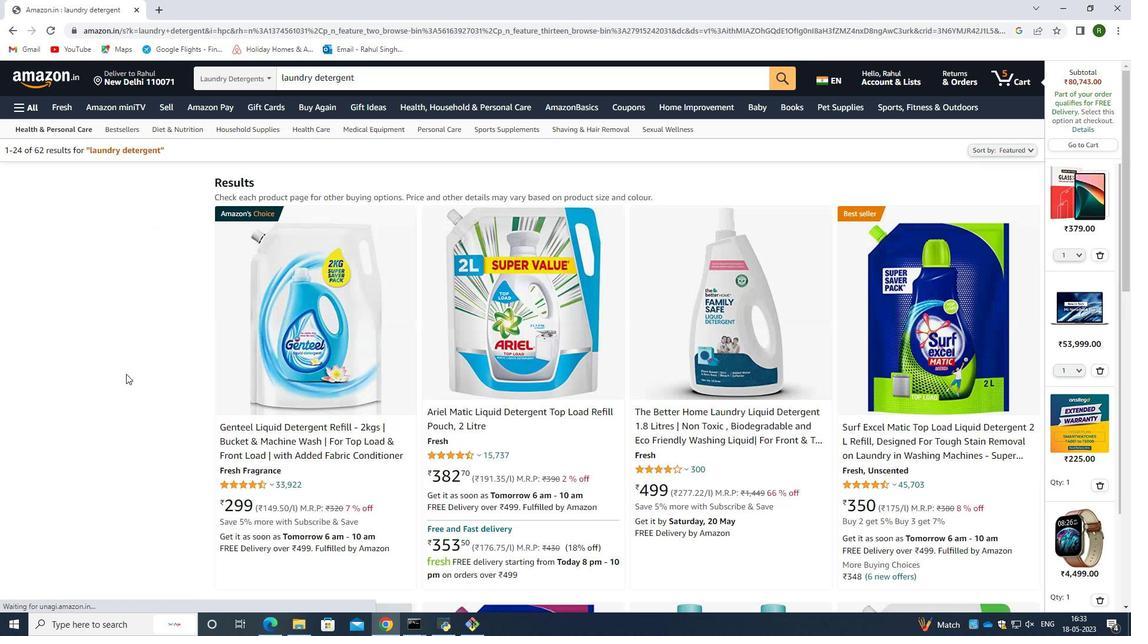 
Action: Mouse moved to (126, 374)
Screenshot: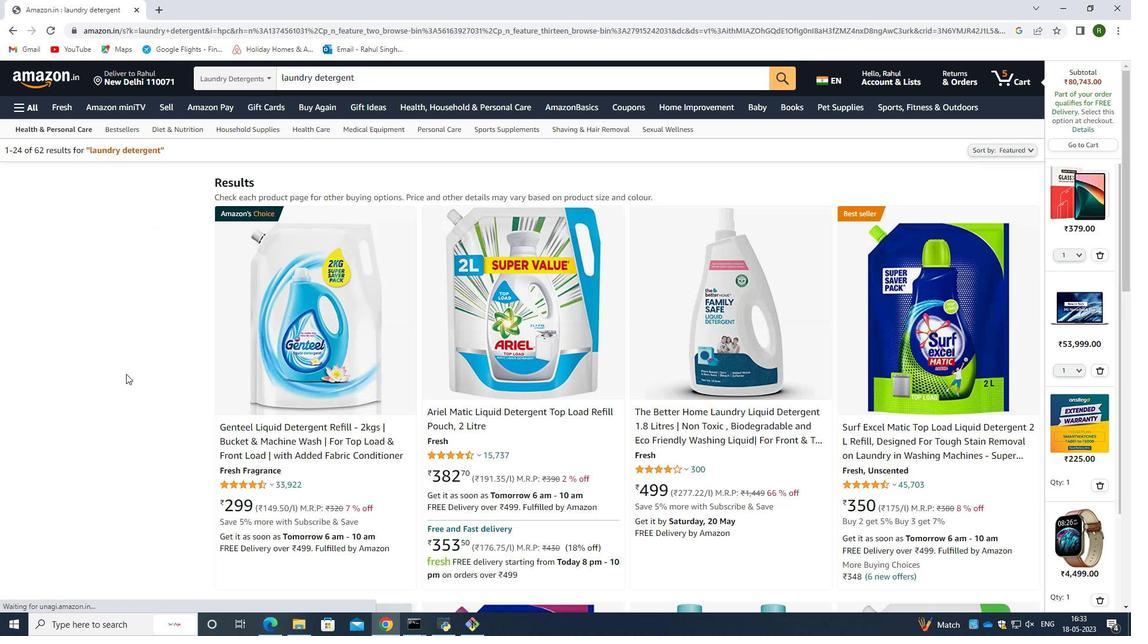 
Action: Mouse scrolled (126, 373) with delta (0, 0)
Screenshot: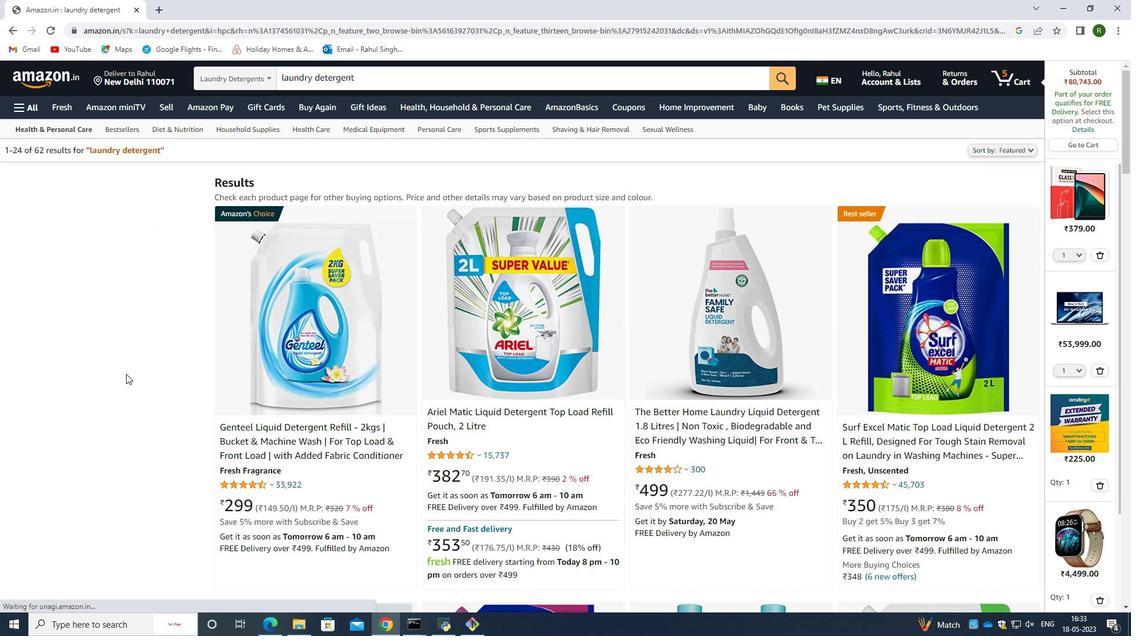 
Action: Mouse moved to (126, 374)
Screenshot: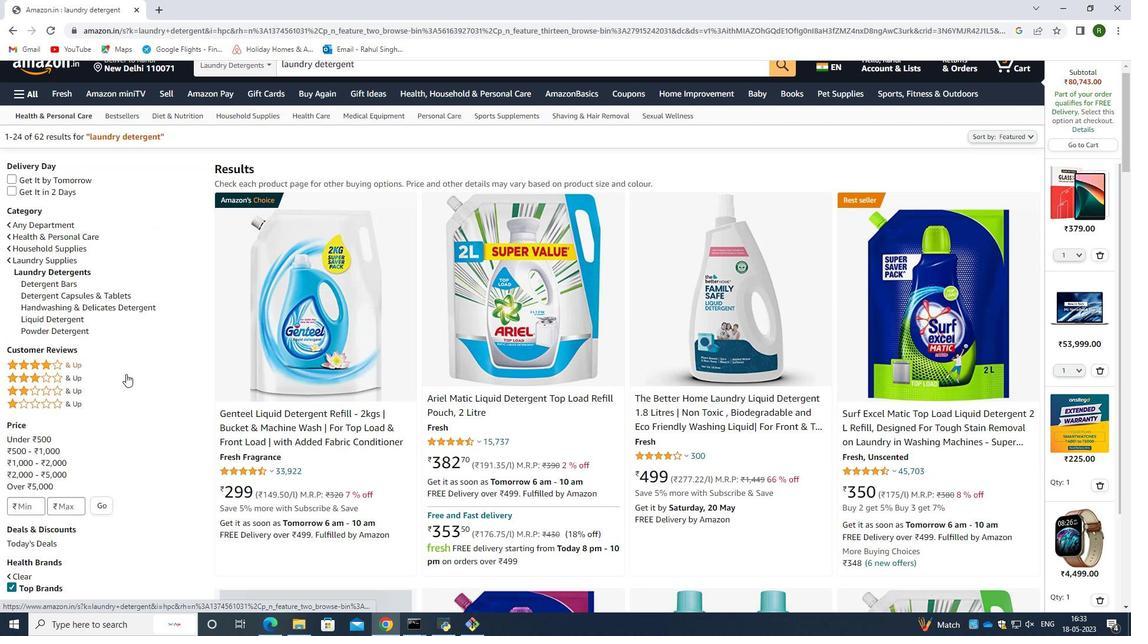
Action: Mouse scrolled (126, 374) with delta (0, 0)
Screenshot: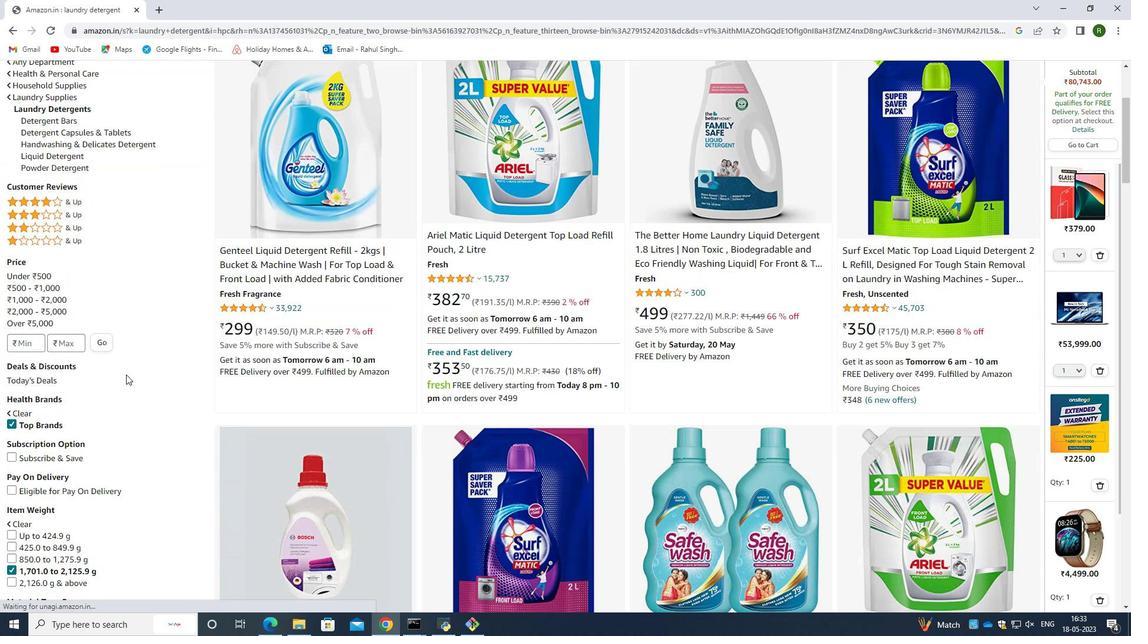 
Action: Mouse moved to (224, 382)
Screenshot: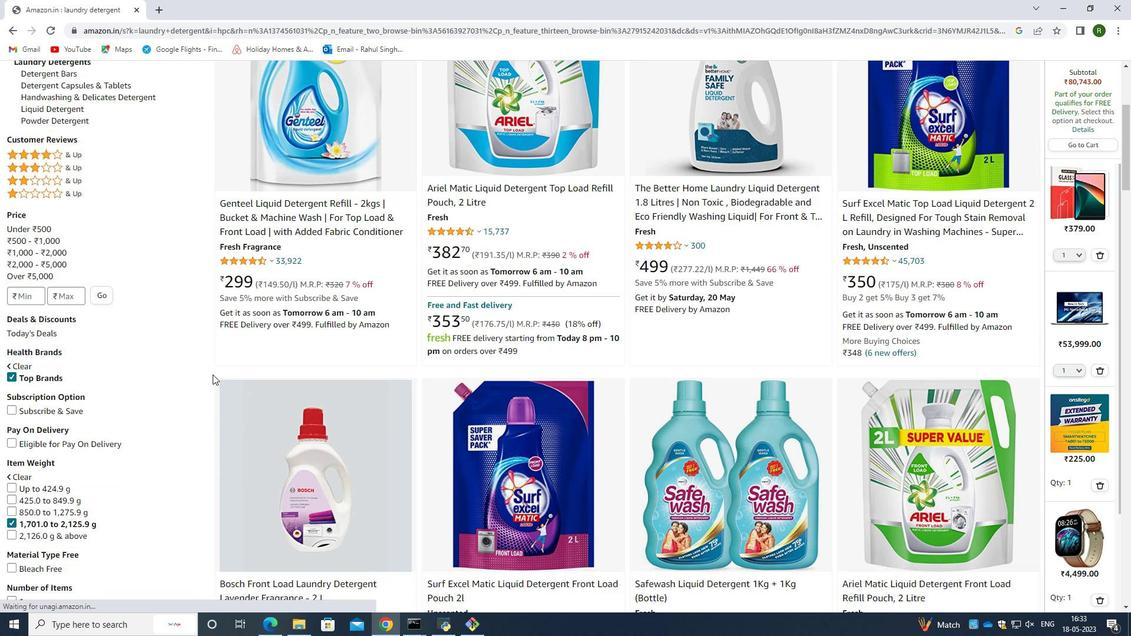 
Action: Mouse scrolled (224, 382) with delta (0, 0)
Screenshot: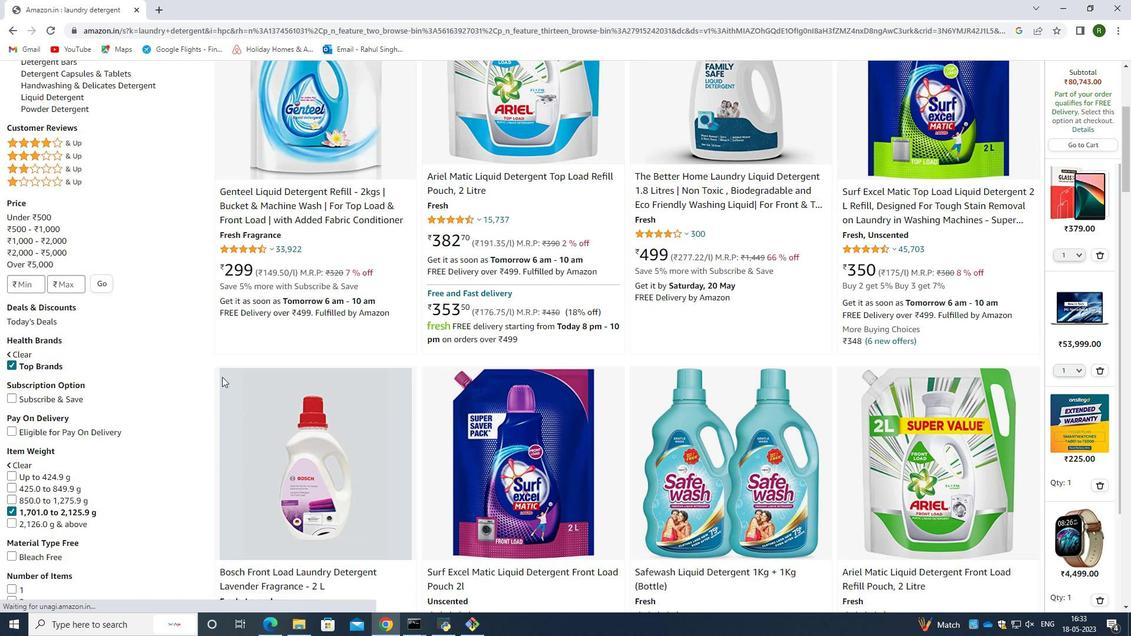 
Action: Mouse moved to (224, 383)
Screenshot: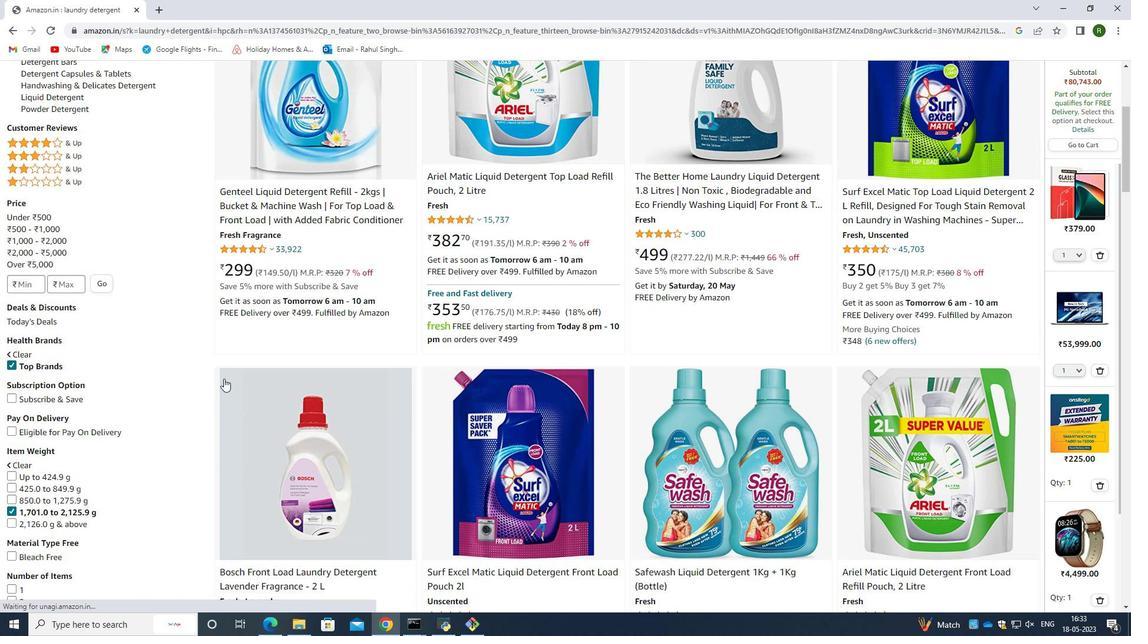 
Action: Mouse scrolled (224, 382) with delta (0, 0)
Screenshot: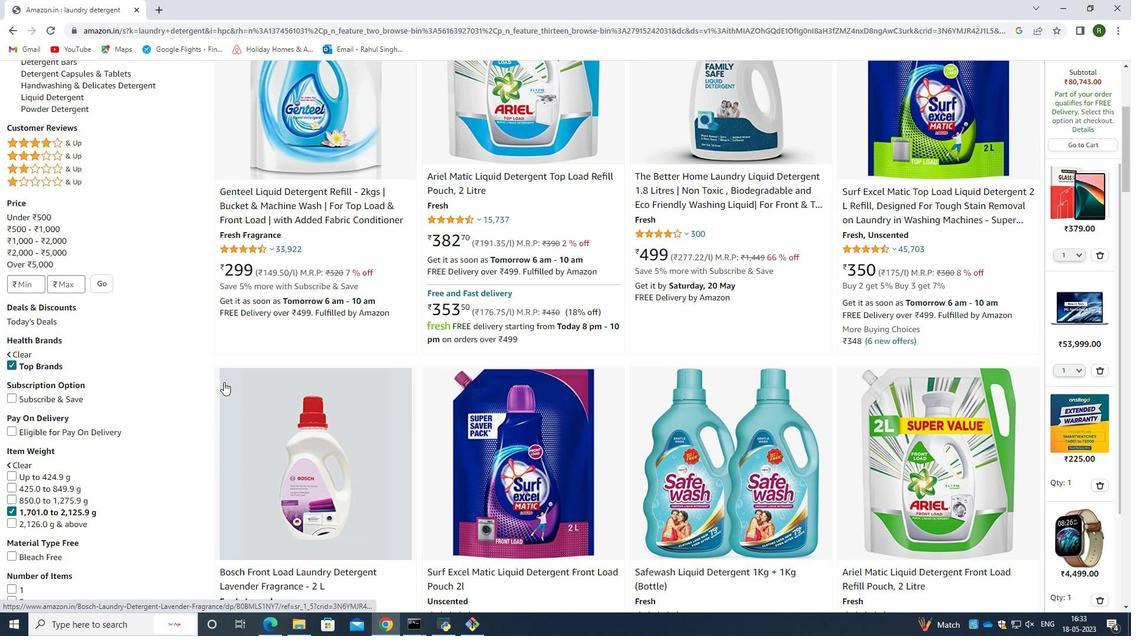 
Action: Mouse scrolled (224, 382) with delta (0, 0)
Screenshot: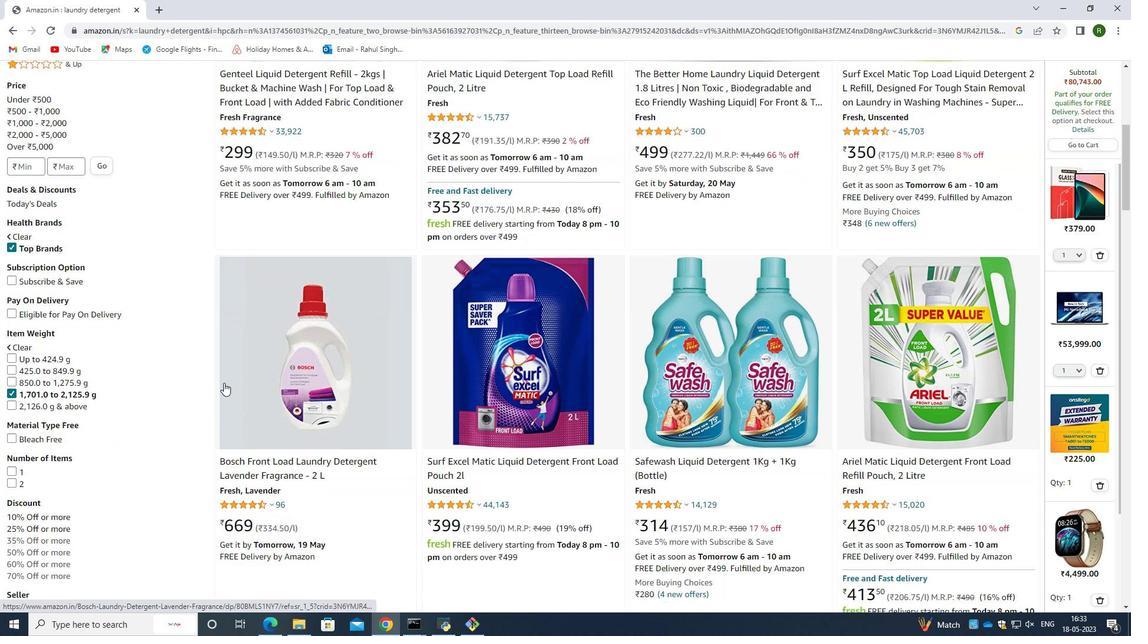 
Action: Mouse moved to (123, 459)
Screenshot: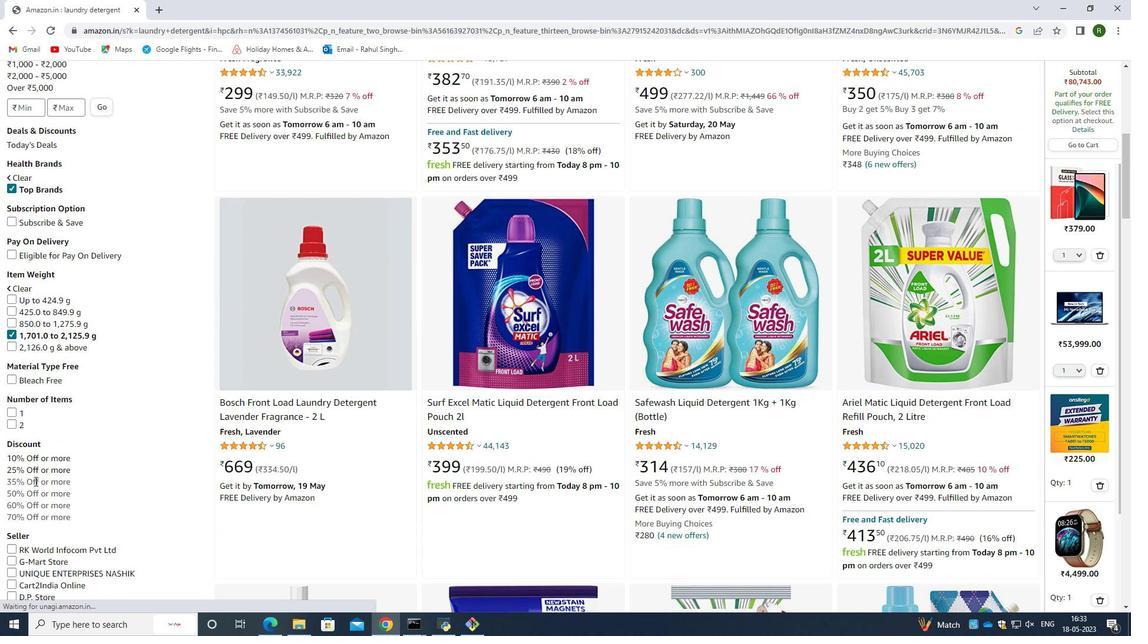 
Action: Mouse scrolled (123, 459) with delta (0, 0)
Screenshot: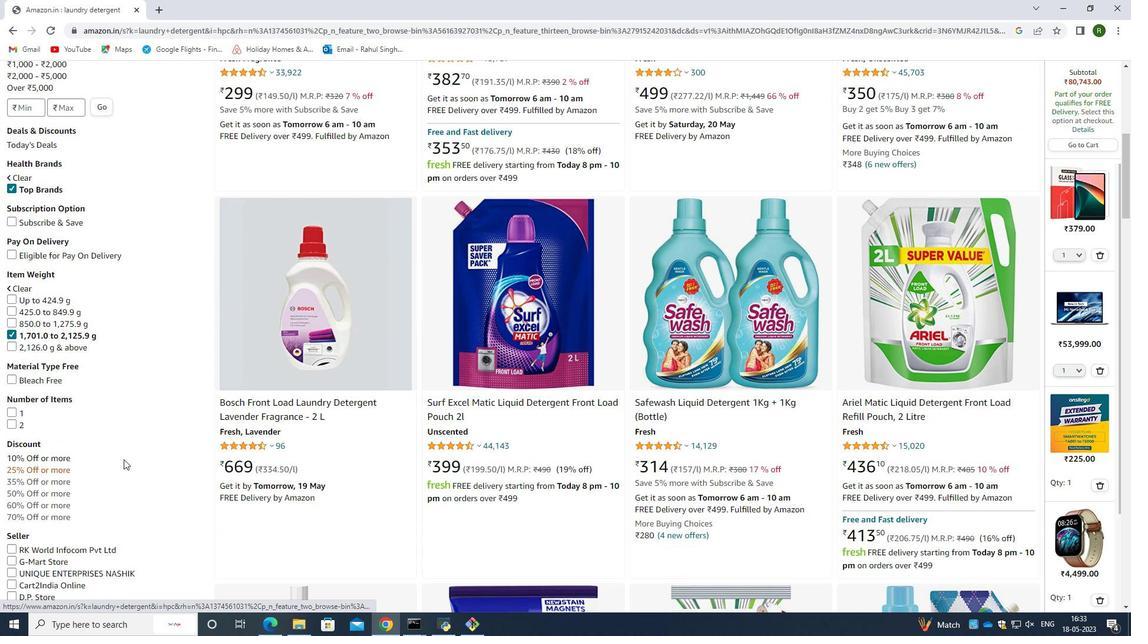 
Action: Mouse scrolled (123, 459) with delta (0, 0)
Screenshot: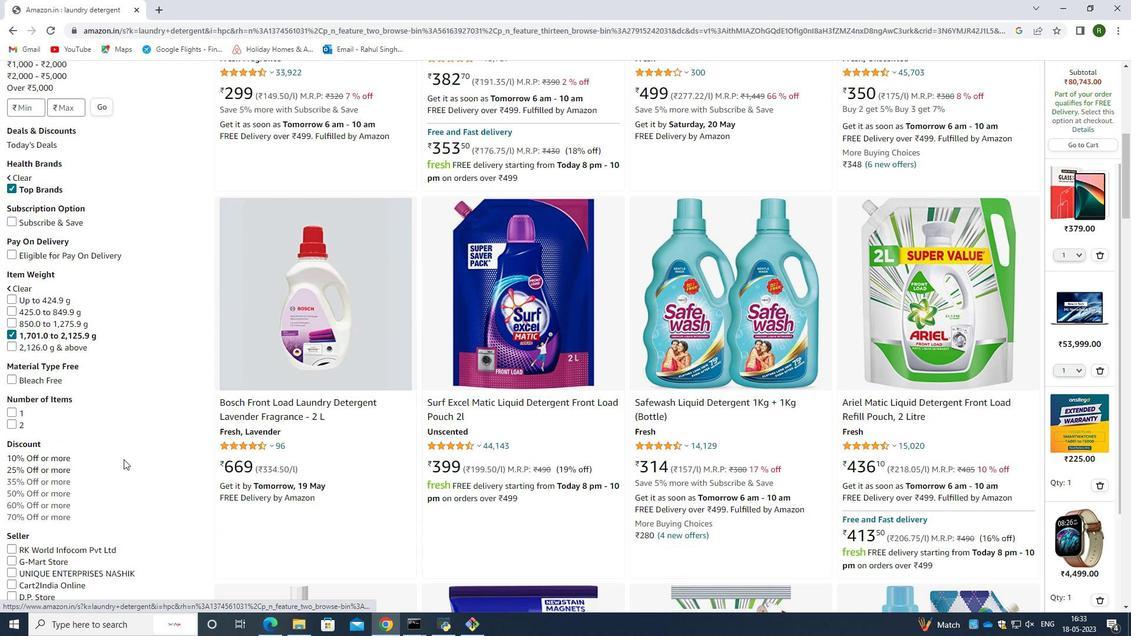 
Action: Mouse moved to (309, 382)
Screenshot: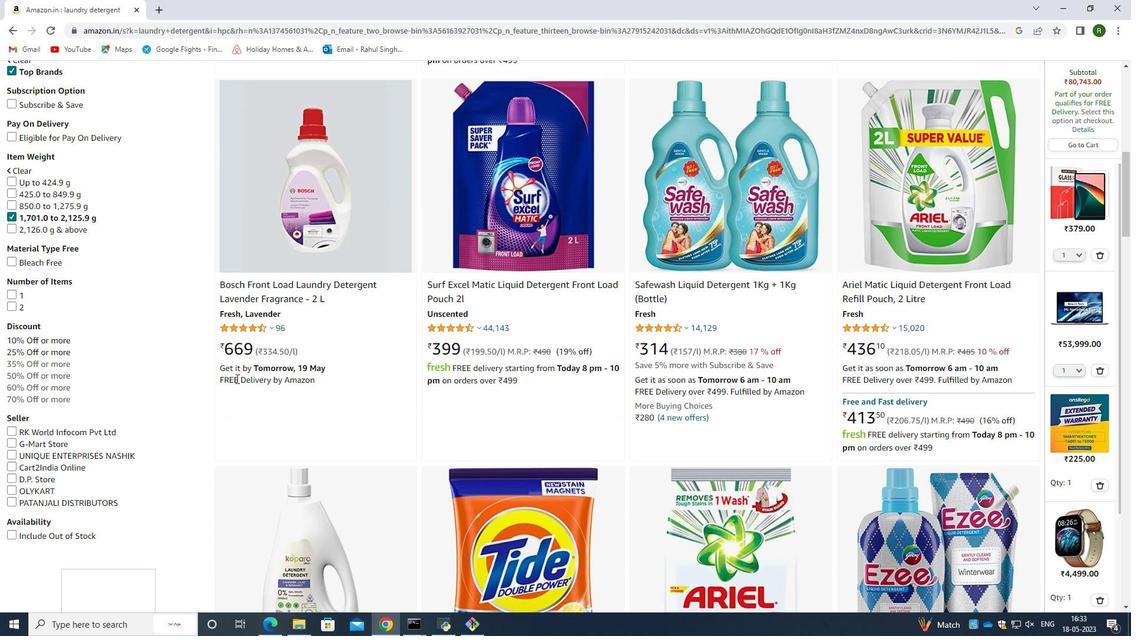 
Action: Mouse scrolled (309, 381) with delta (0, 0)
Screenshot: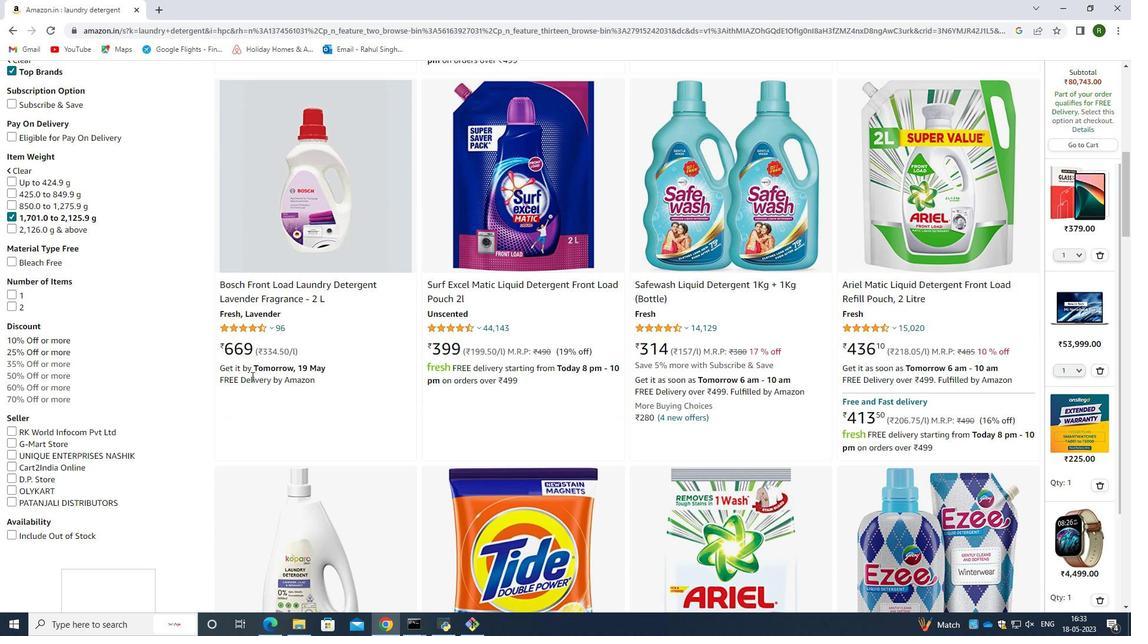 
Action: Mouse scrolled (309, 381) with delta (0, 0)
Screenshot: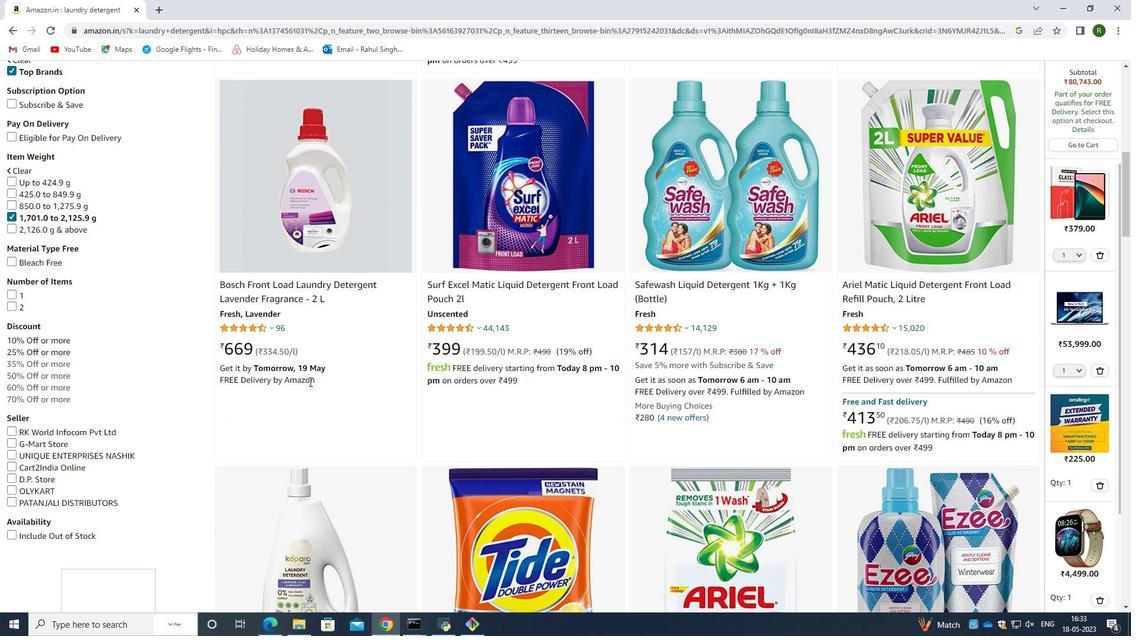 
Action: Mouse moved to (309, 382)
Screenshot: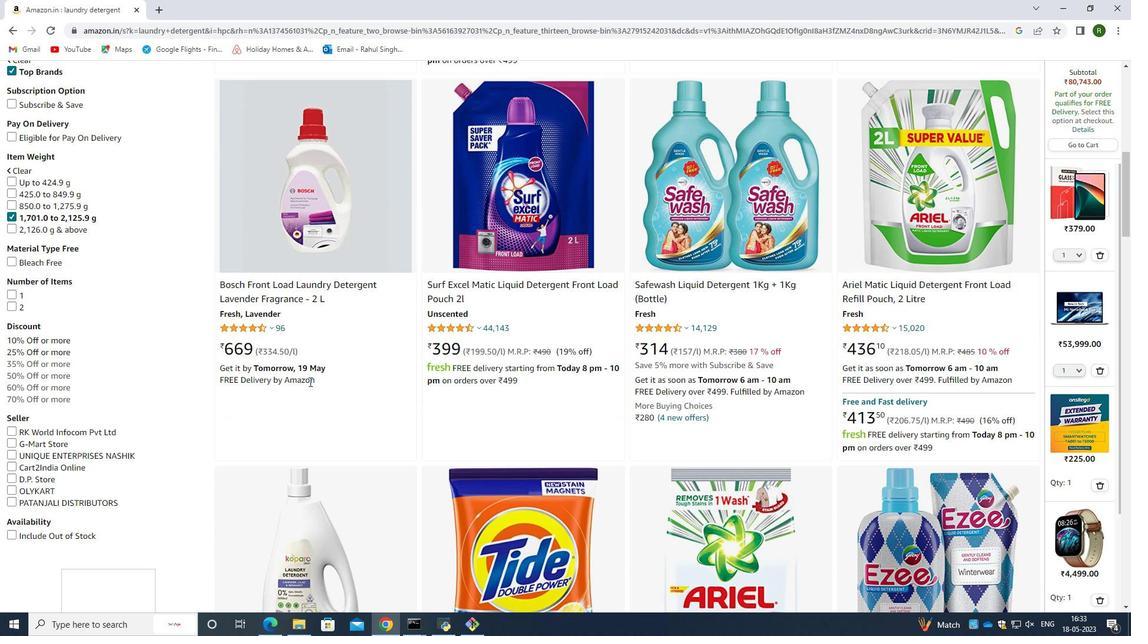 
Action: Mouse scrolled (309, 382) with delta (0, 0)
Screenshot: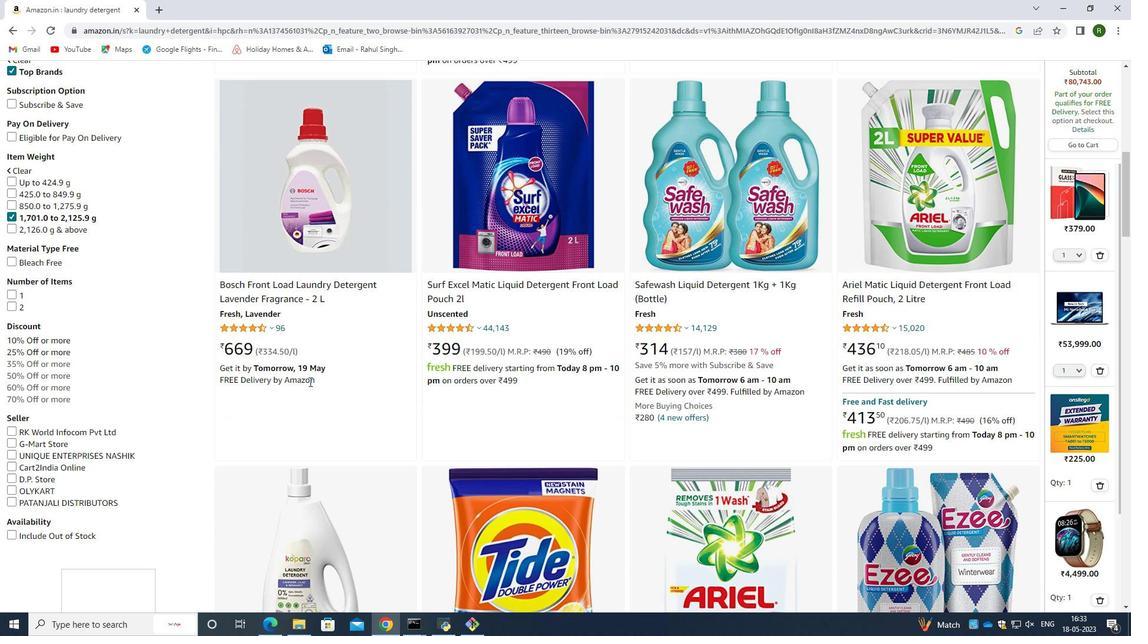 
Action: Mouse moved to (298, 390)
Screenshot: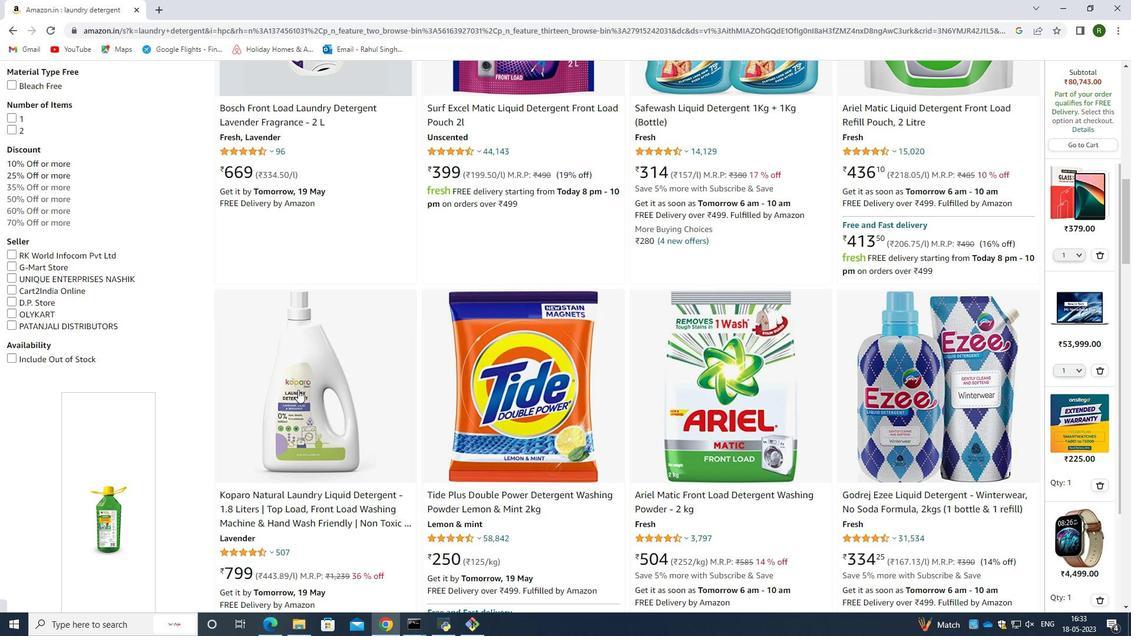 
Action: Mouse scrolled (298, 389) with delta (0, 0)
Screenshot: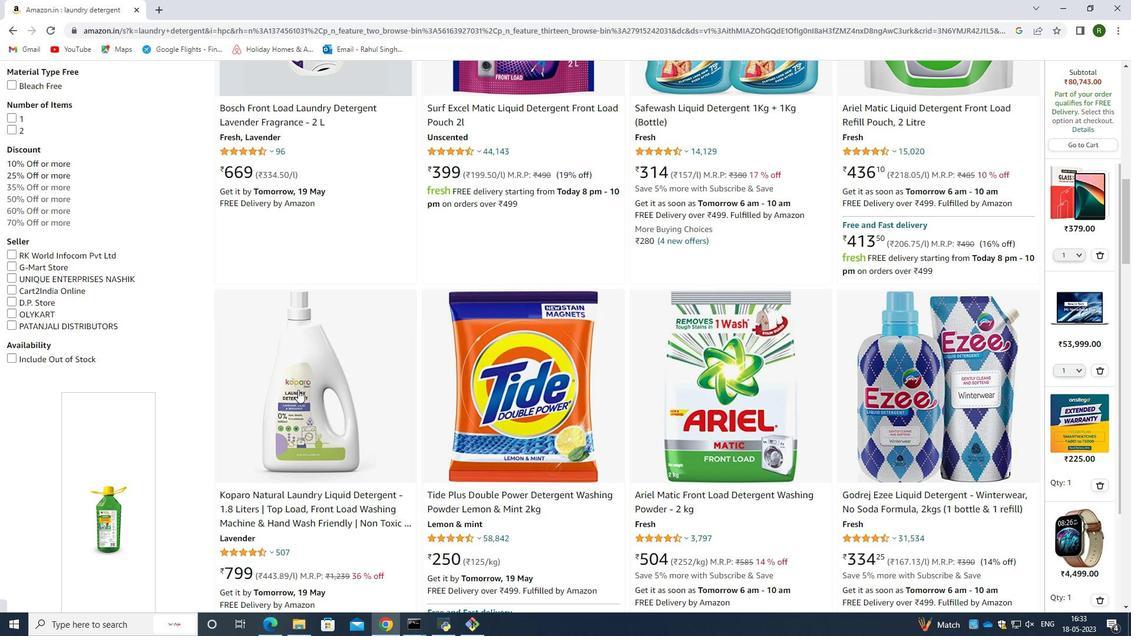 
Action: Mouse moved to (303, 387)
Screenshot: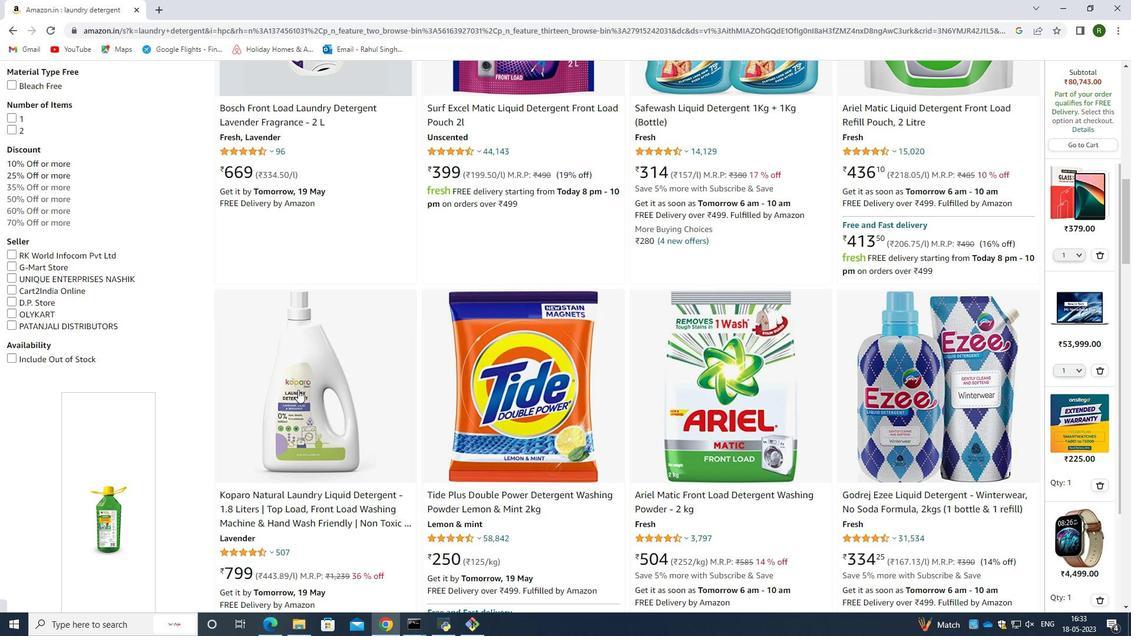 
Action: Mouse scrolled (303, 386) with delta (0, 0)
Screenshot: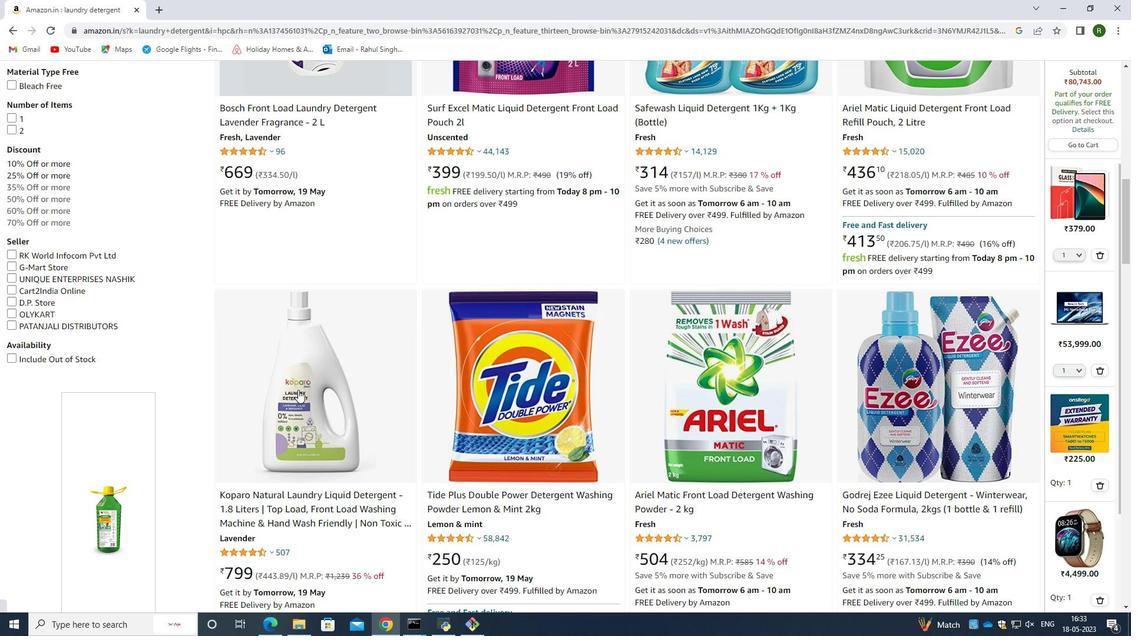 
Action: Mouse scrolled (303, 386) with delta (0, 0)
Screenshot: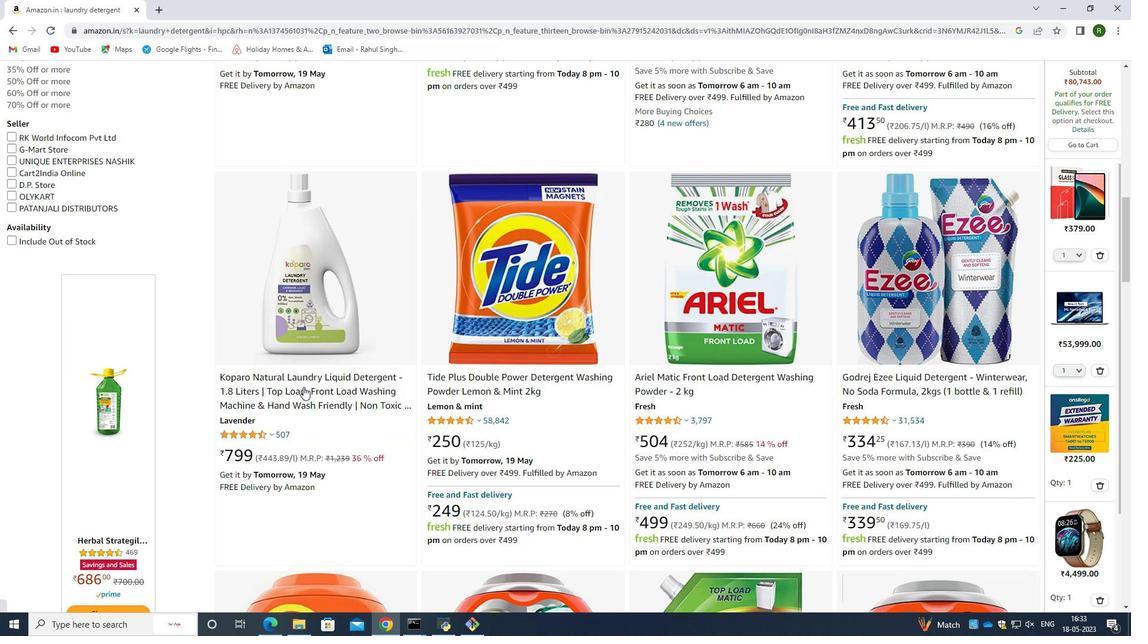 
Action: Mouse moved to (304, 387)
Screenshot: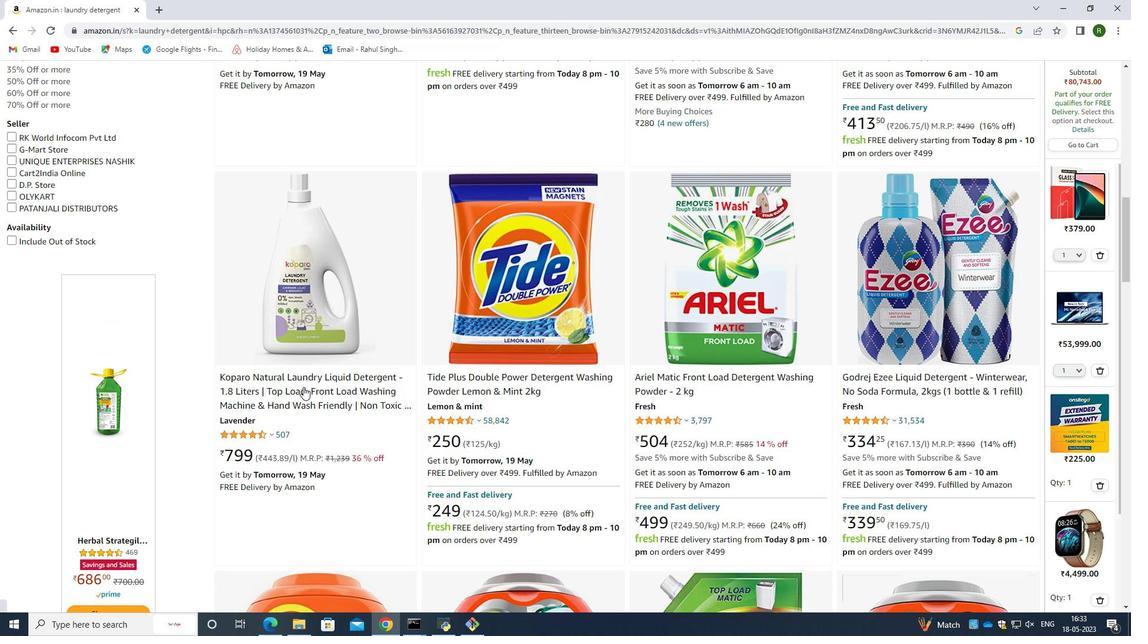 
Action: Mouse scrolled (304, 386) with delta (0, 0)
Screenshot: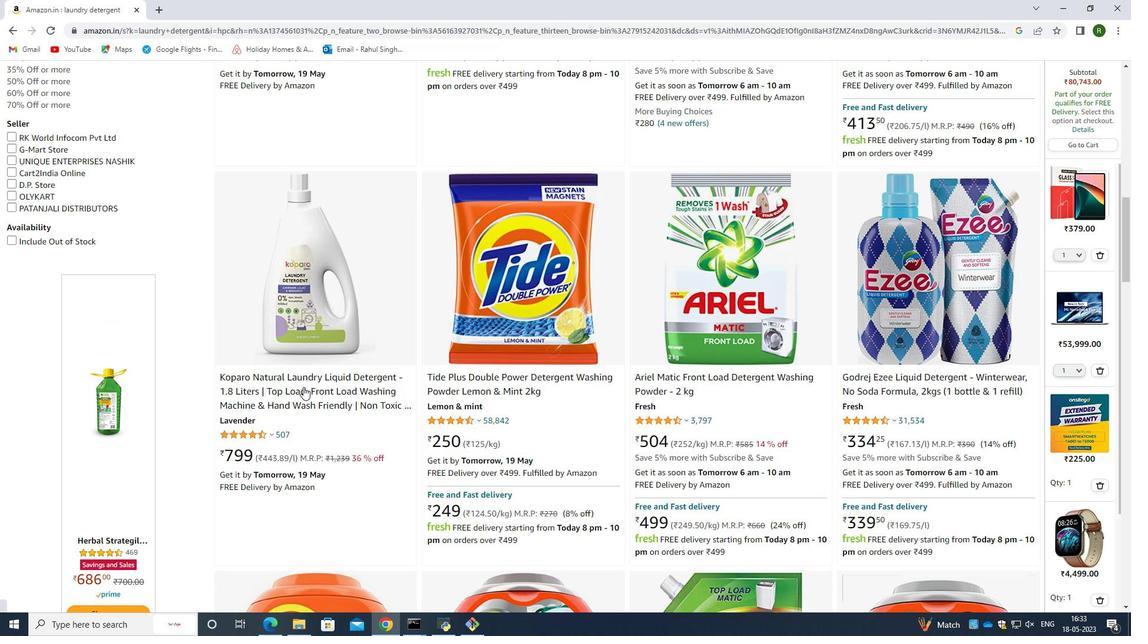 
Action: Mouse moved to (304, 386)
Screenshot: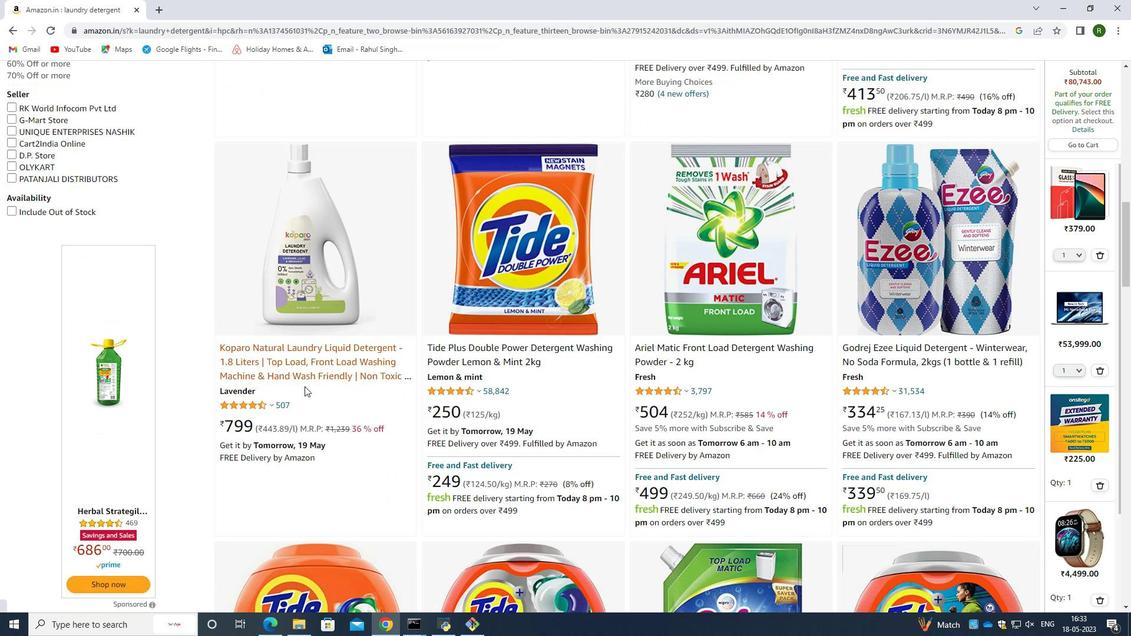 
Action: Mouse scrolled (304, 386) with delta (0, 0)
Screenshot: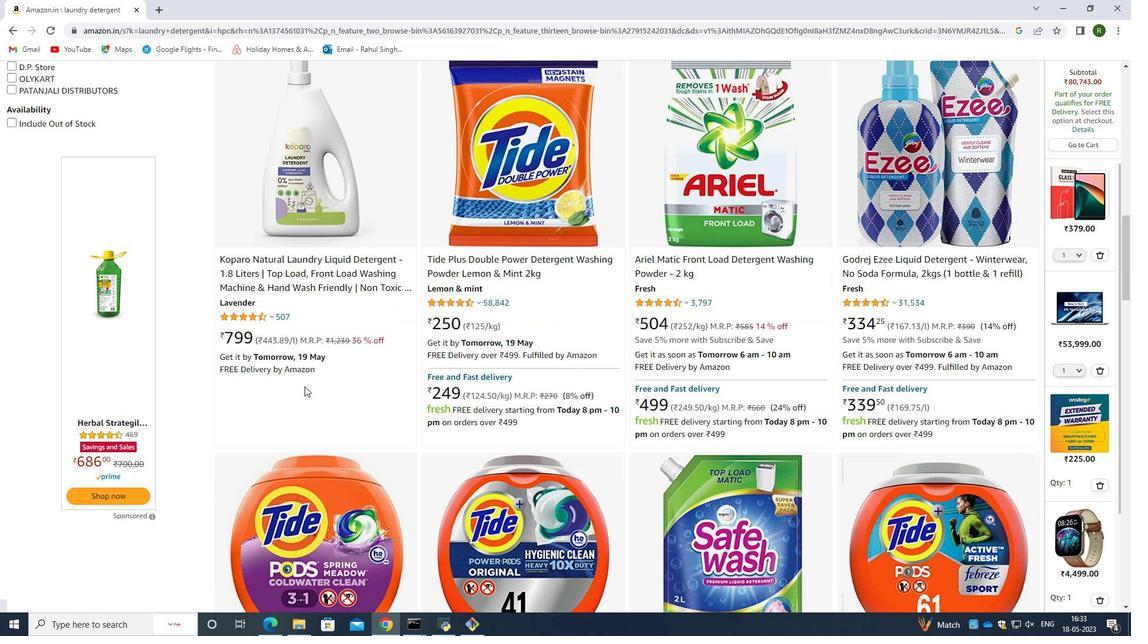 
Action: Mouse scrolled (304, 386) with delta (0, 0)
Screenshot: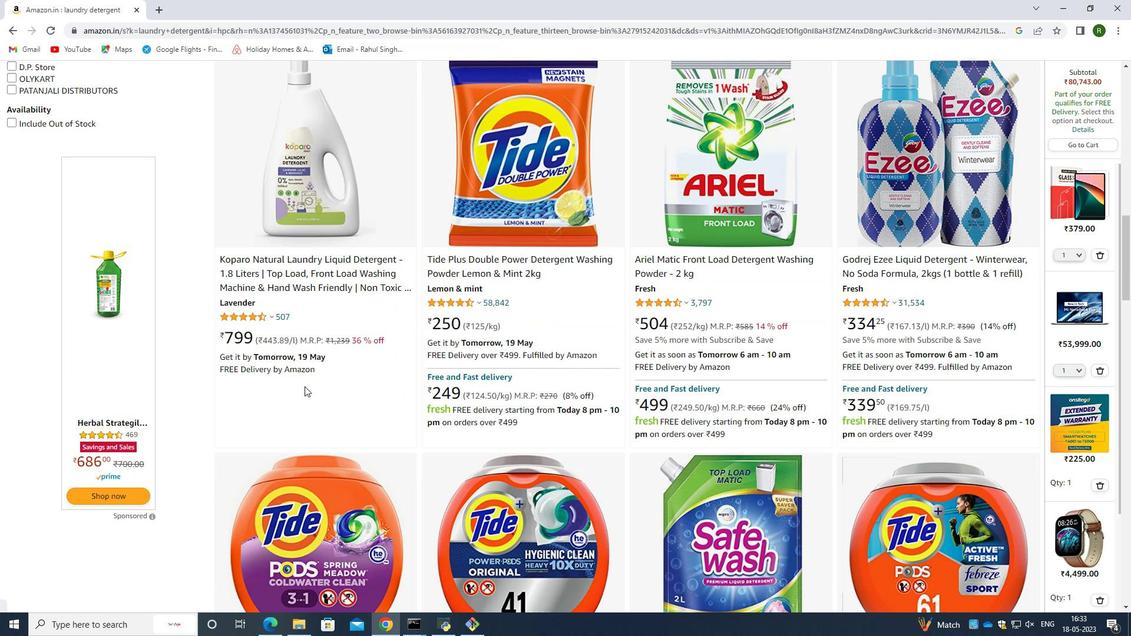 
Action: Mouse scrolled (304, 386) with delta (0, 0)
Screenshot: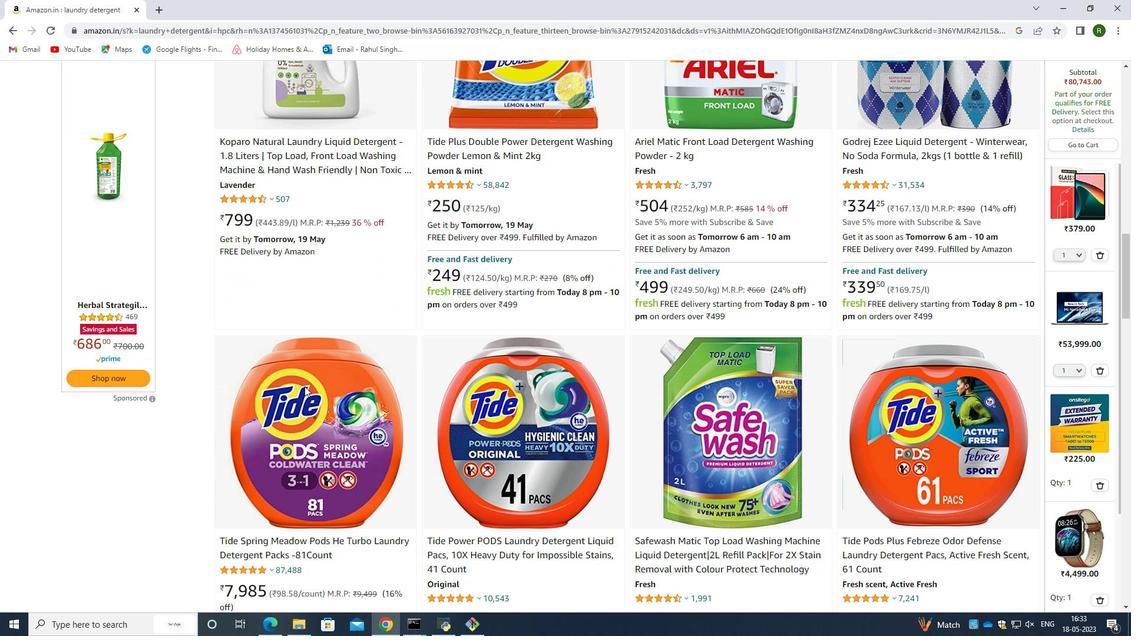 
Action: Mouse scrolled (304, 386) with delta (0, 0)
Screenshot: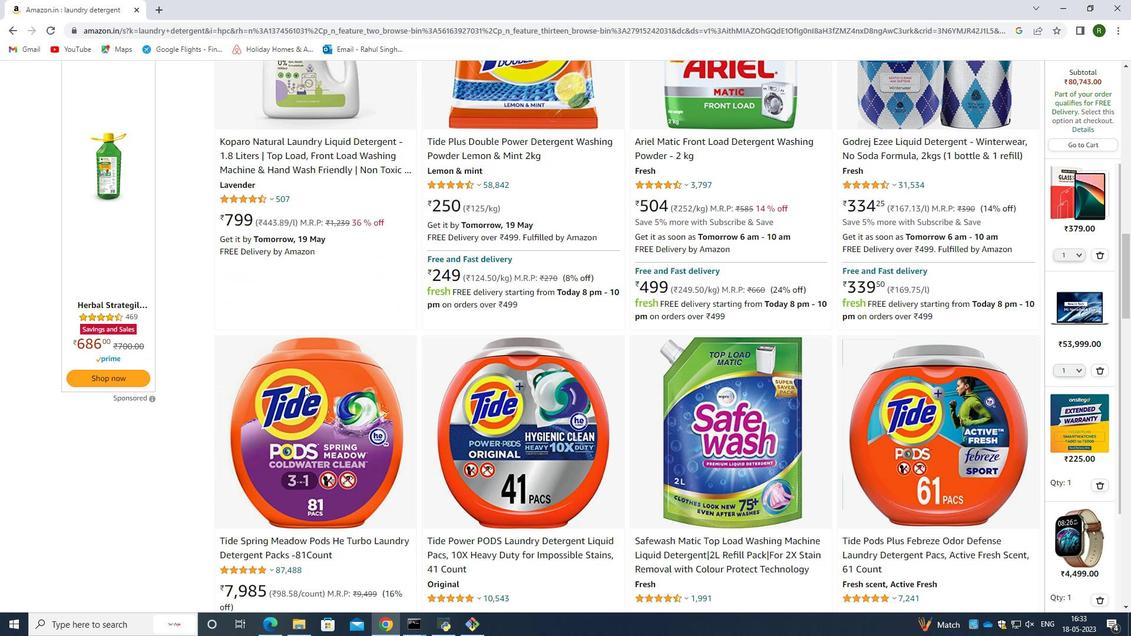 
Action: Mouse moved to (304, 386)
Screenshot: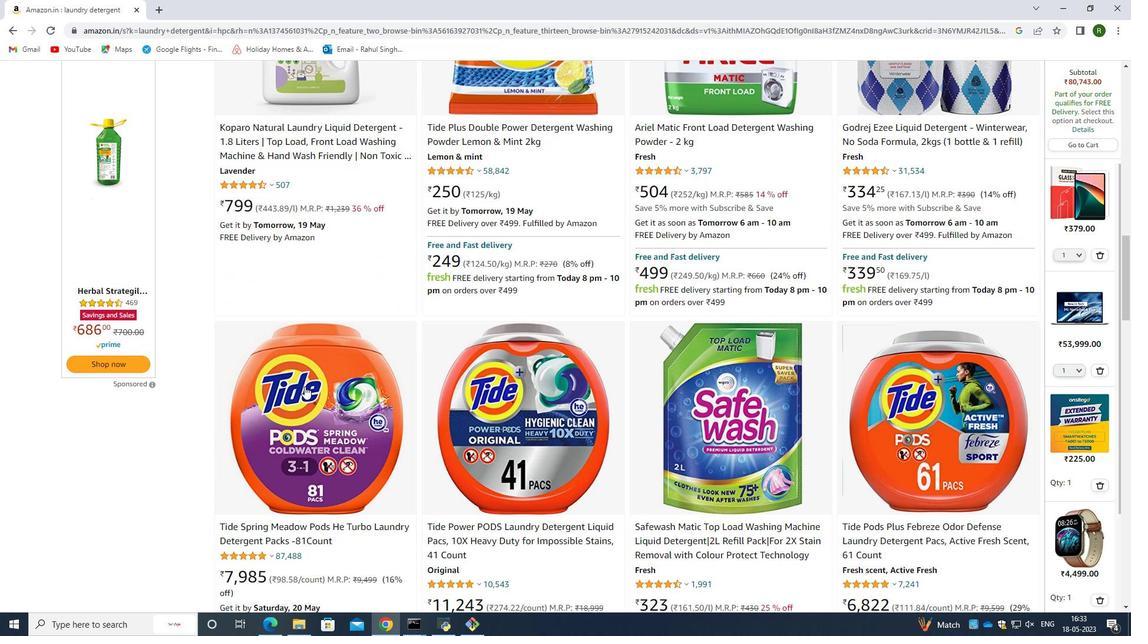 
Action: Mouse scrolled (304, 386) with delta (0, 0)
Screenshot: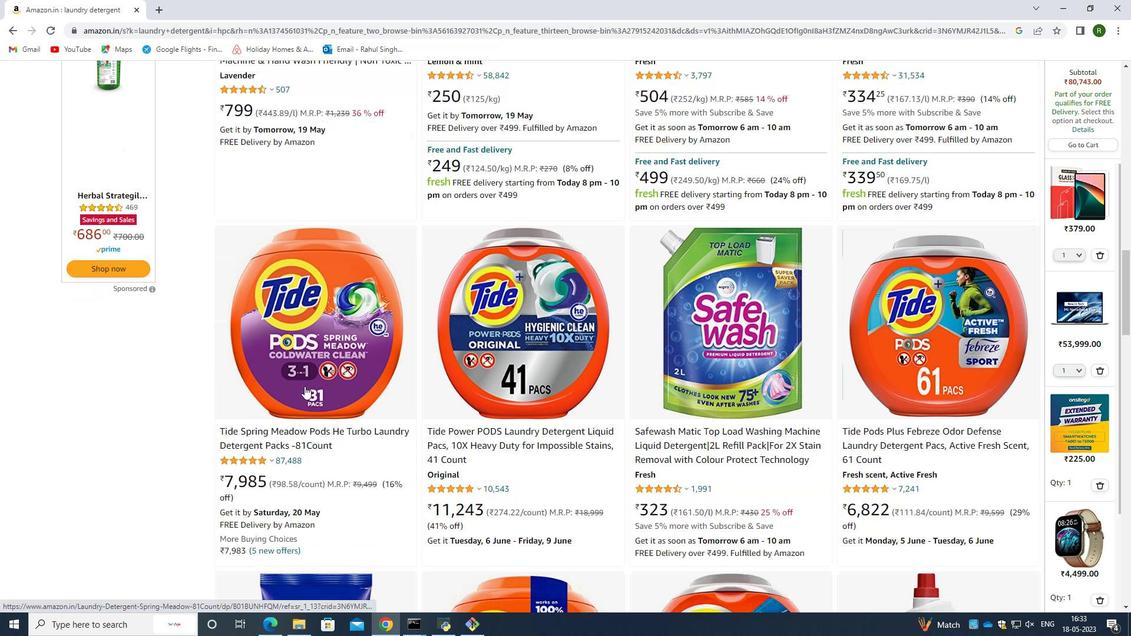 
Action: Mouse scrolled (304, 386) with delta (0, 0)
Screenshot: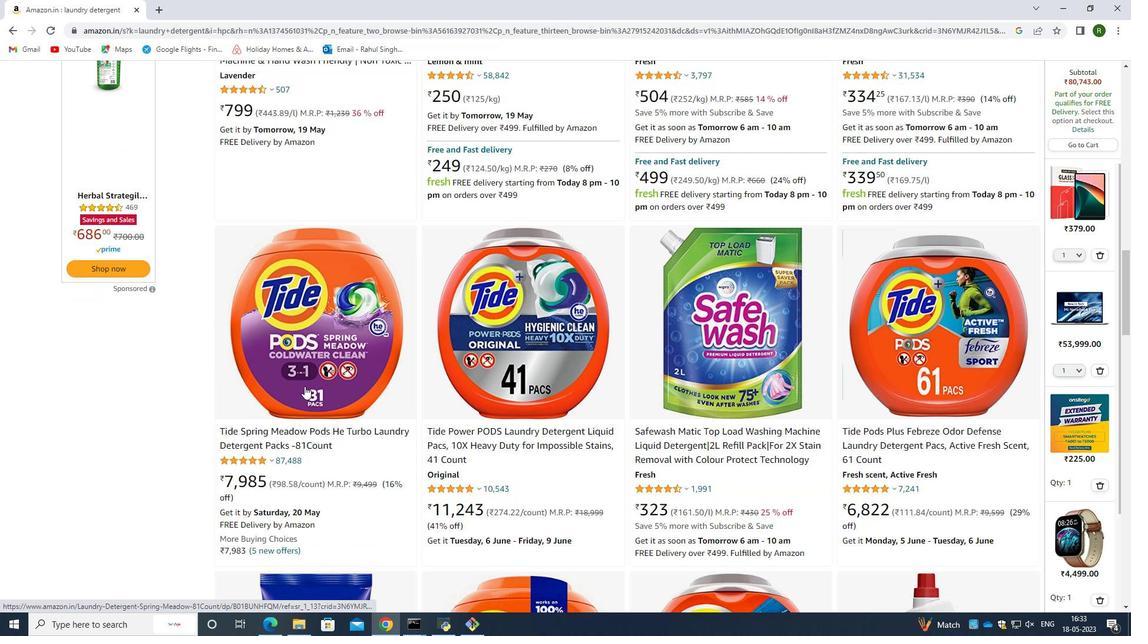 
Action: Mouse scrolled (304, 386) with delta (0, 0)
Screenshot: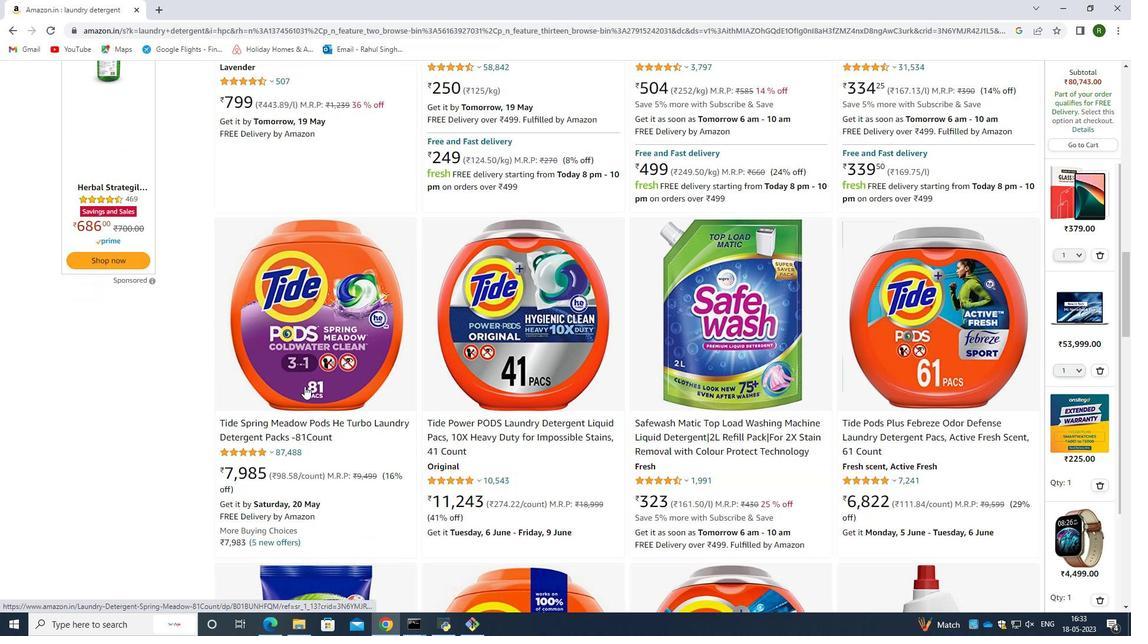 
Action: Mouse moved to (304, 386)
Screenshot: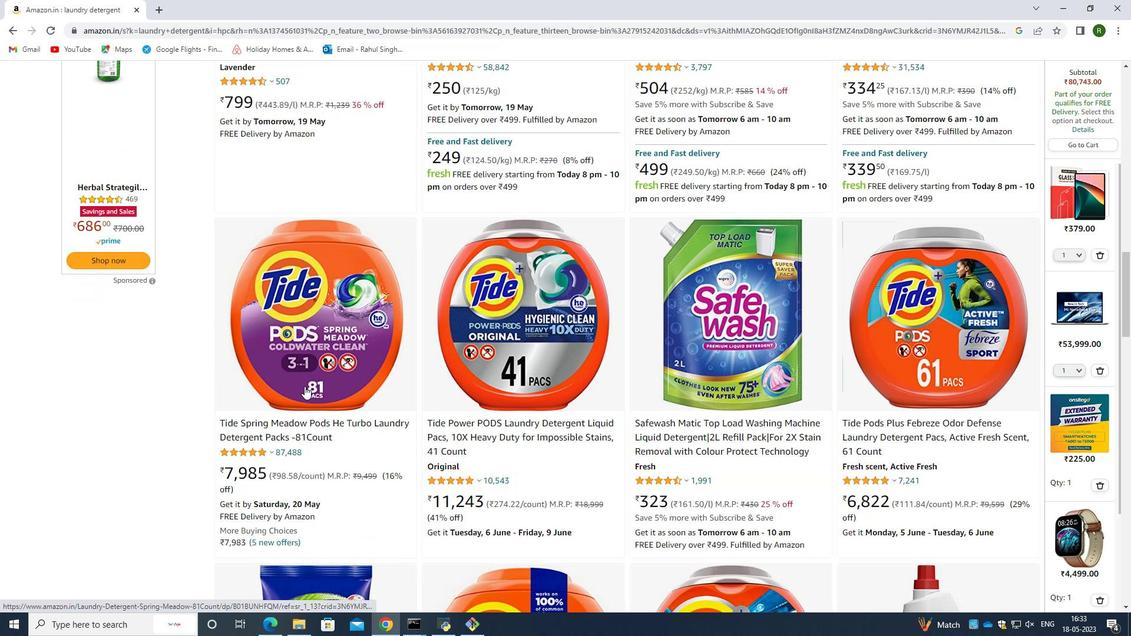
Action: Mouse scrolled (304, 386) with delta (0, 0)
Screenshot: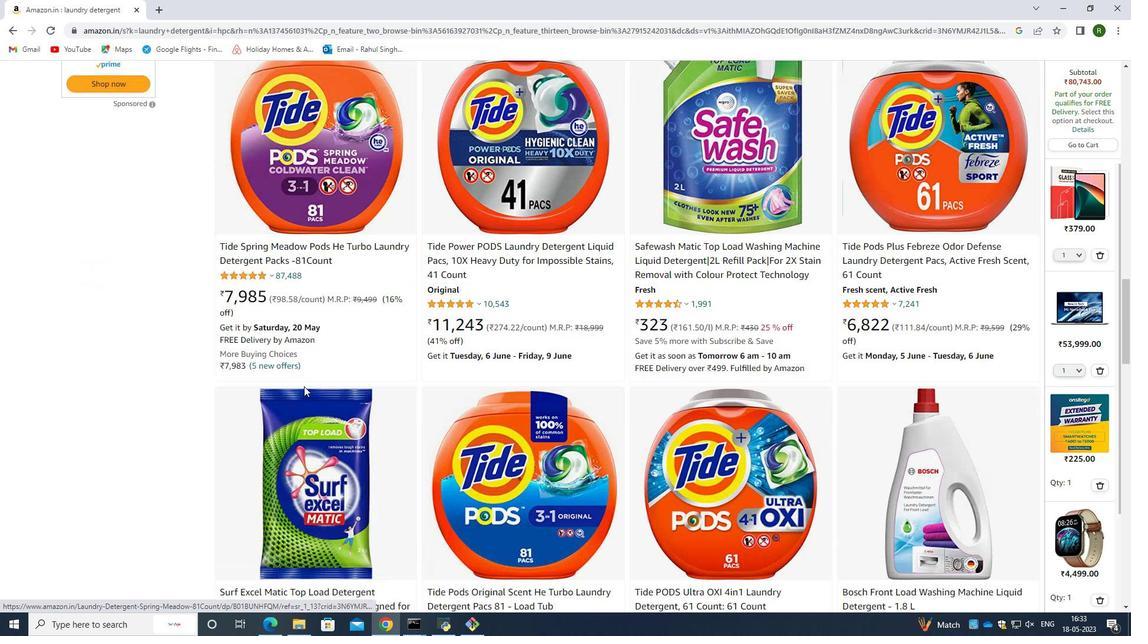 
Action: Mouse scrolled (304, 386) with delta (0, 0)
Screenshot: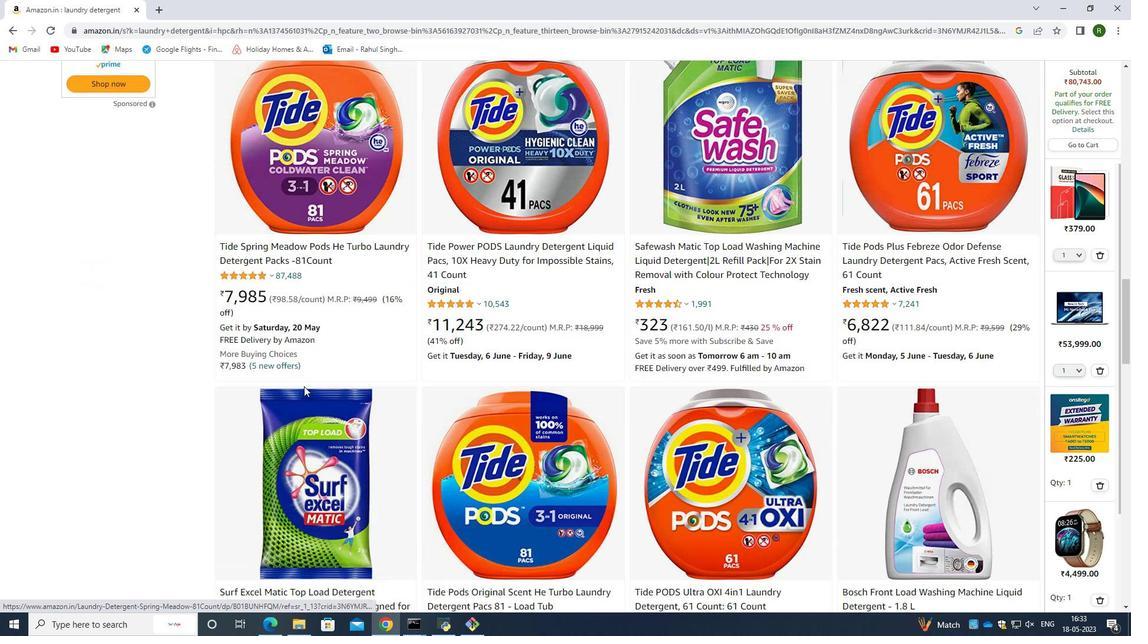 
Action: Mouse scrolled (304, 386) with delta (0, 0)
Screenshot: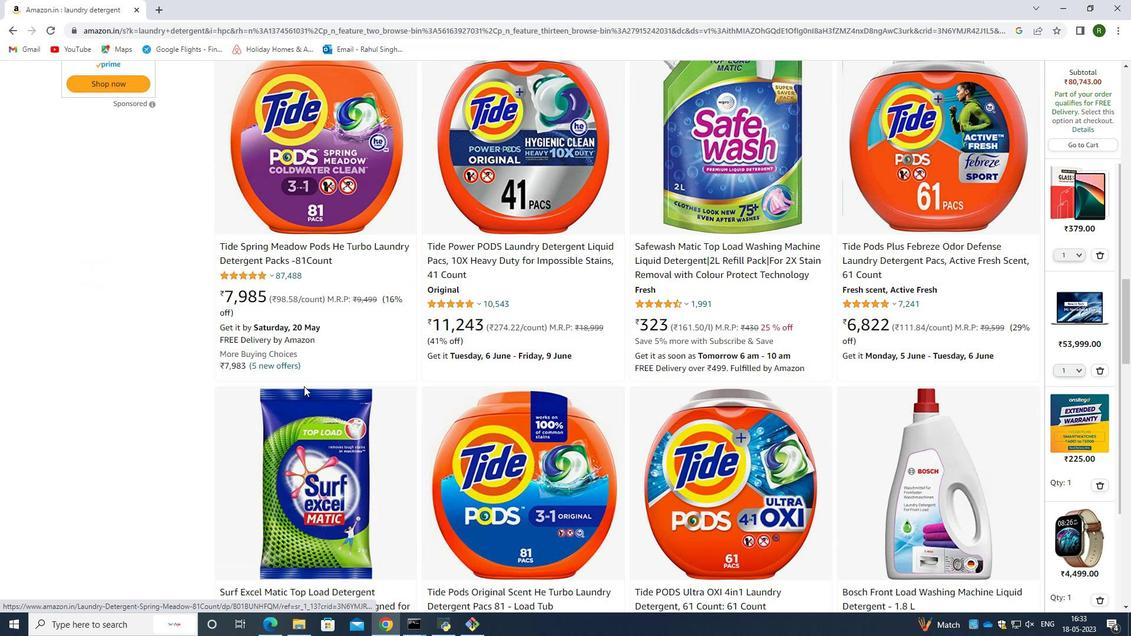 
Action: Mouse scrolled (304, 386) with delta (0, 0)
Screenshot: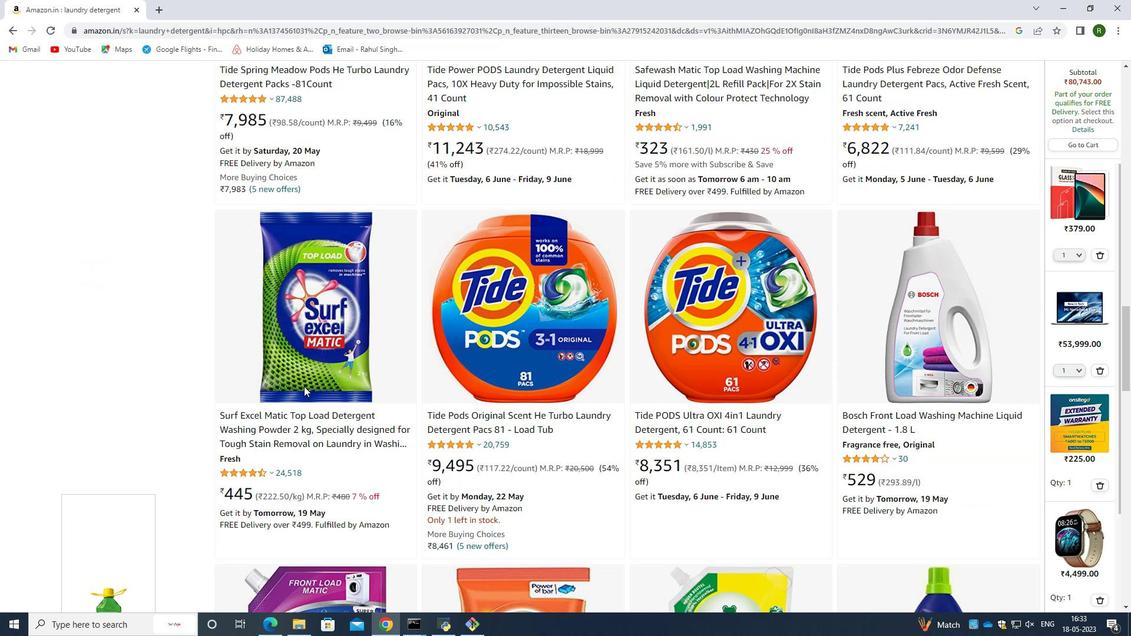 
Action: Mouse scrolled (304, 386) with delta (0, 0)
Screenshot: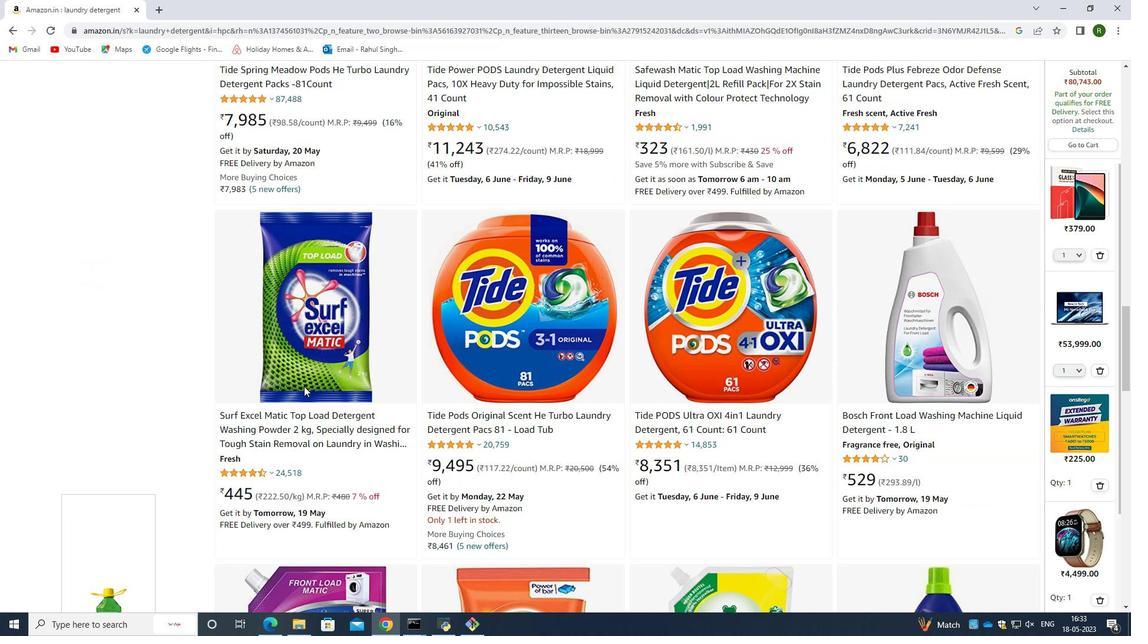 
Action: Mouse scrolled (304, 386) with delta (0, 0)
Screenshot: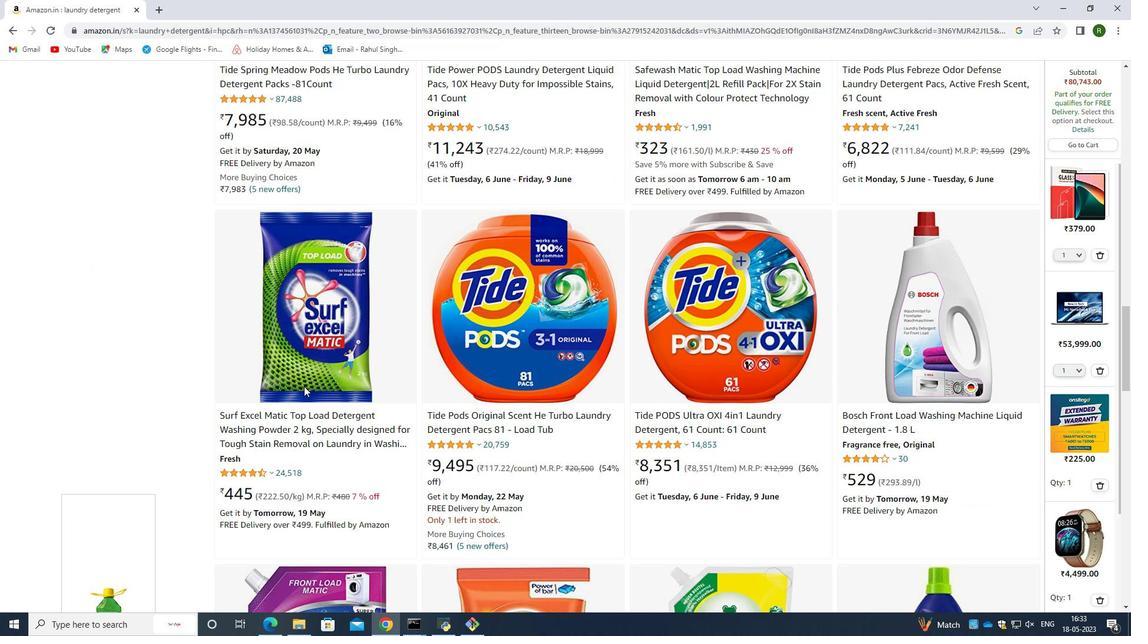 
Action: Mouse scrolled (304, 386) with delta (0, 0)
Screenshot: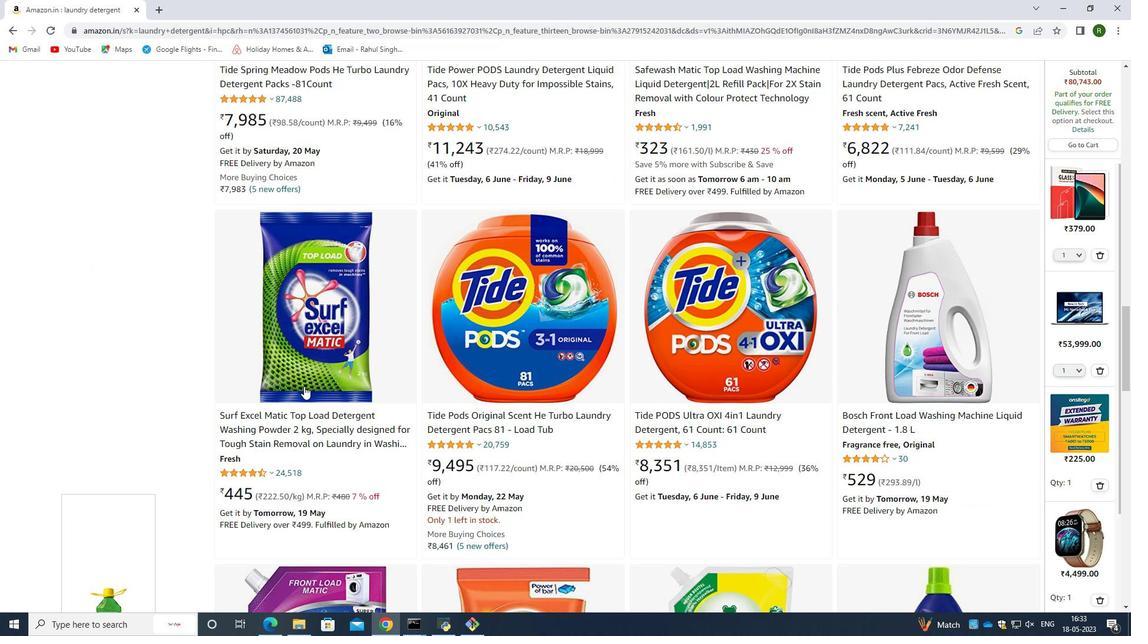 
Action: Mouse scrolled (304, 386) with delta (0, 0)
Screenshot: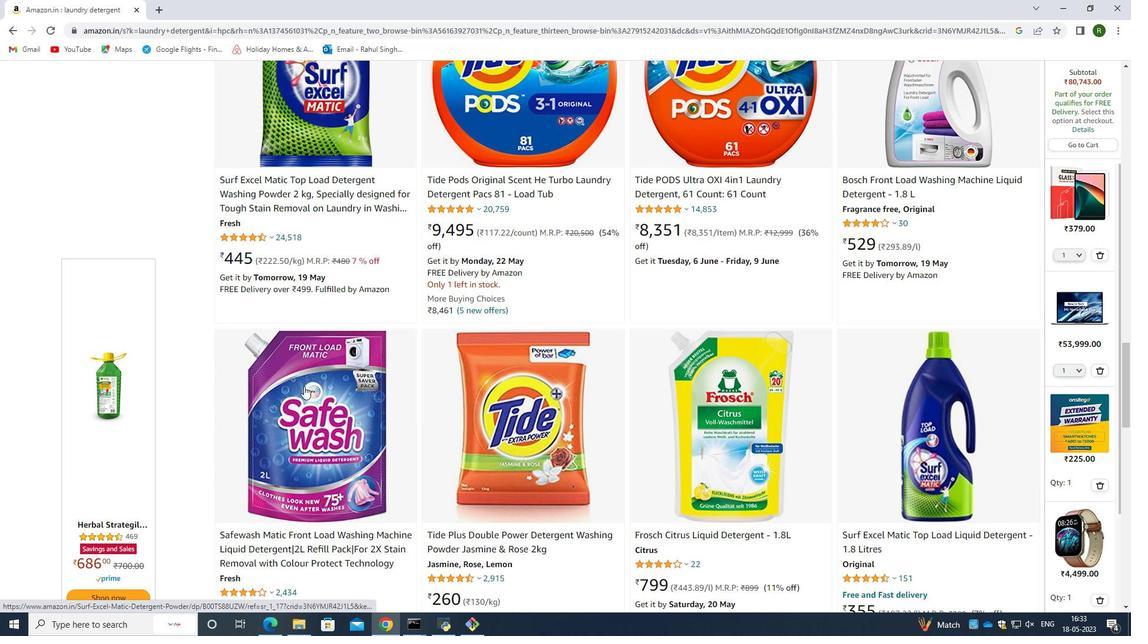 
Action: Mouse scrolled (304, 386) with delta (0, 0)
Screenshot: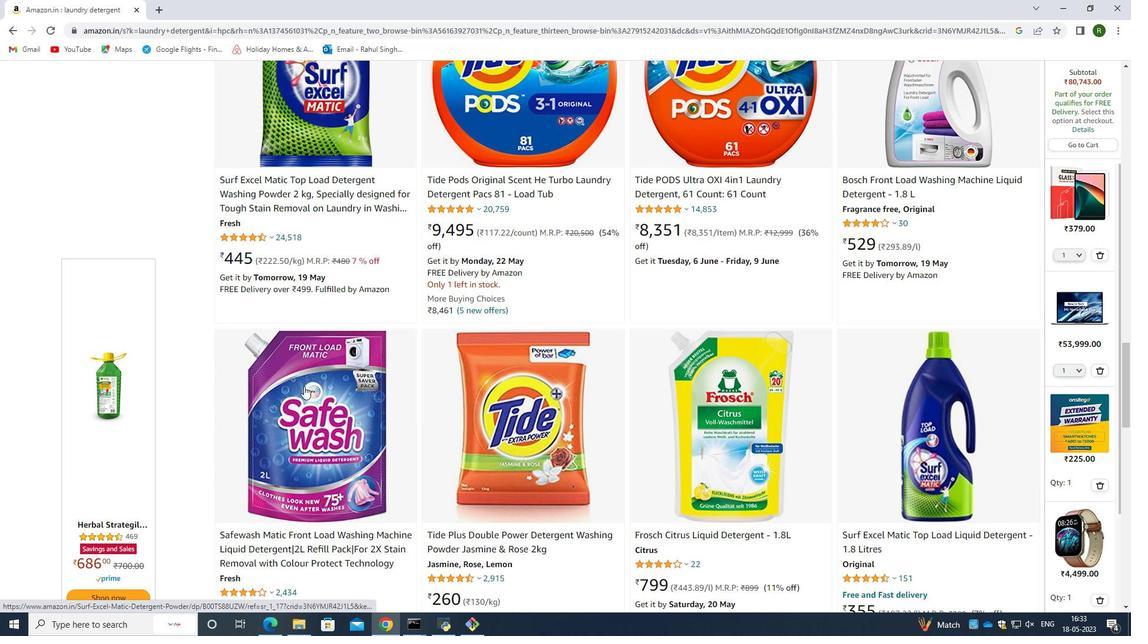 
Action: Mouse scrolled (304, 386) with delta (0, 0)
Screenshot: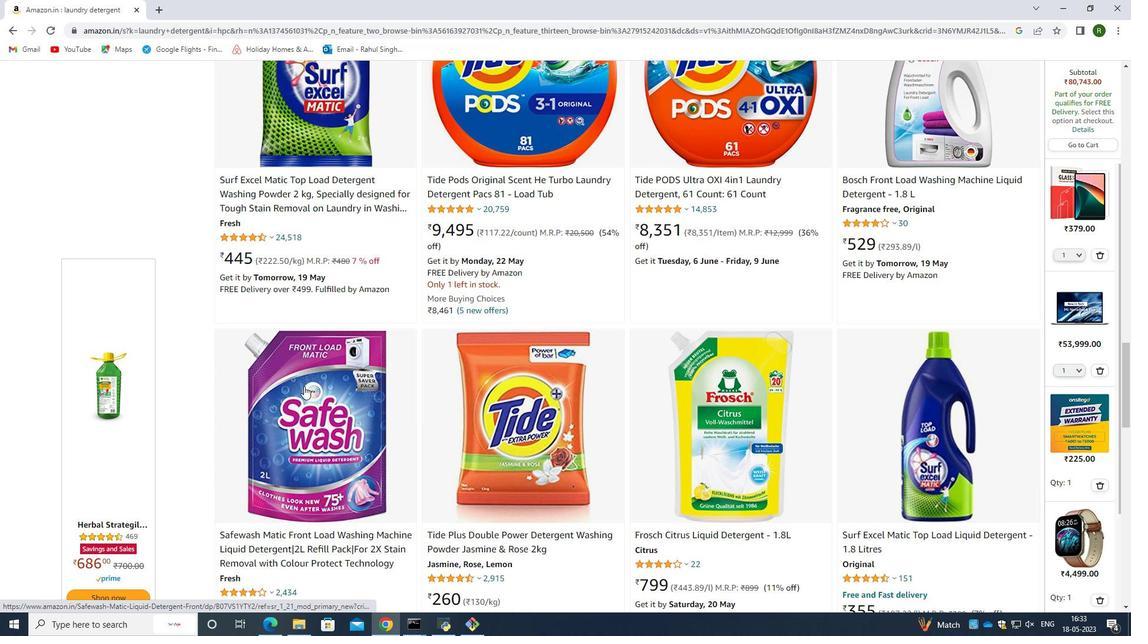 
Action: Mouse moved to (305, 386)
Screenshot: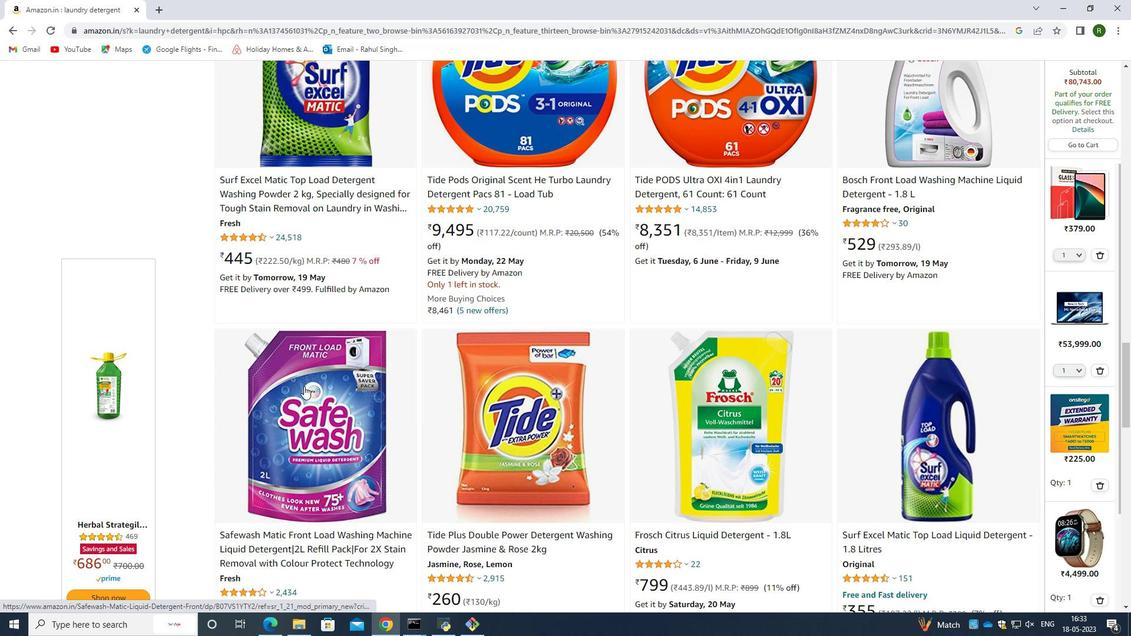 
Action: Mouse scrolled (305, 385) with delta (0, 0)
Screenshot: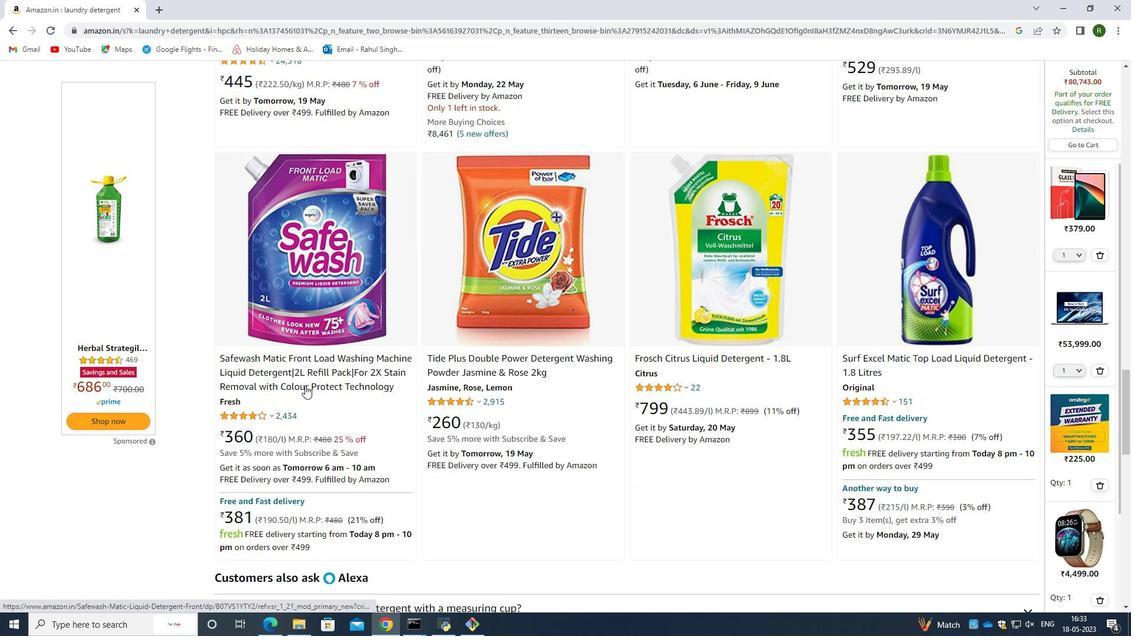 
Action: Mouse scrolled (305, 385) with delta (0, 0)
Screenshot: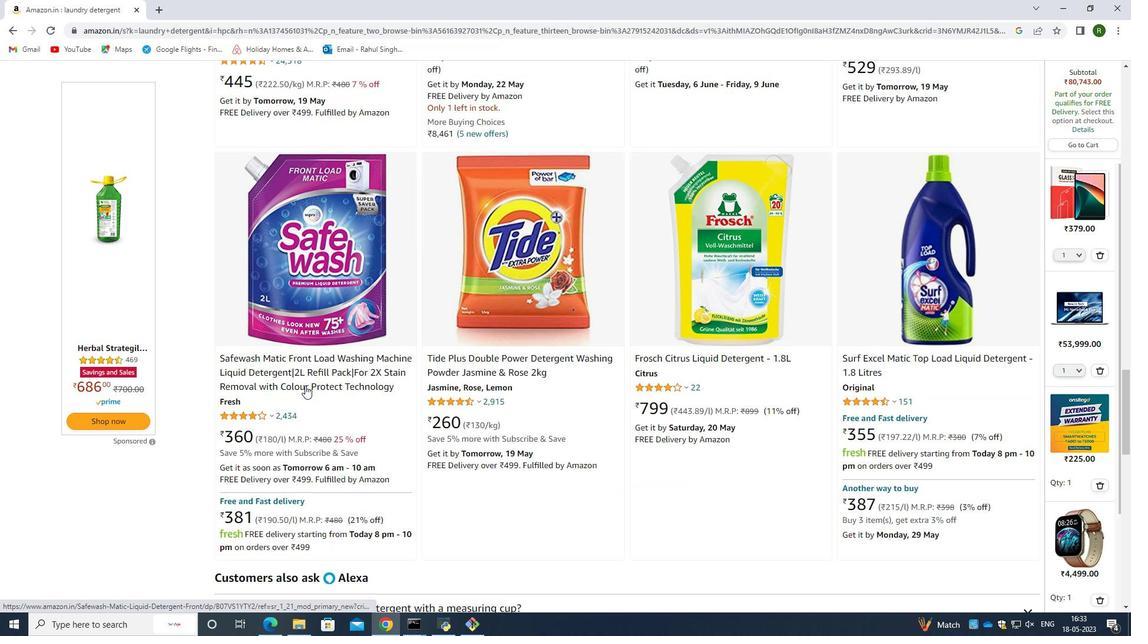 
Action: Mouse scrolled (305, 385) with delta (0, 0)
Screenshot: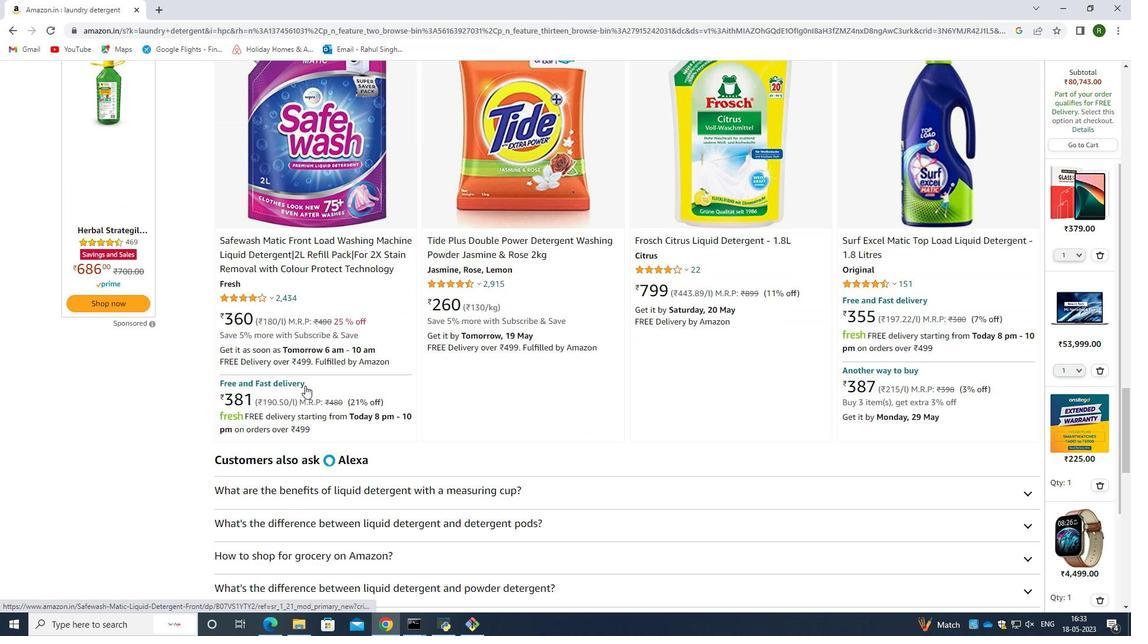 
Action: Mouse scrolled (305, 385) with delta (0, 0)
Screenshot: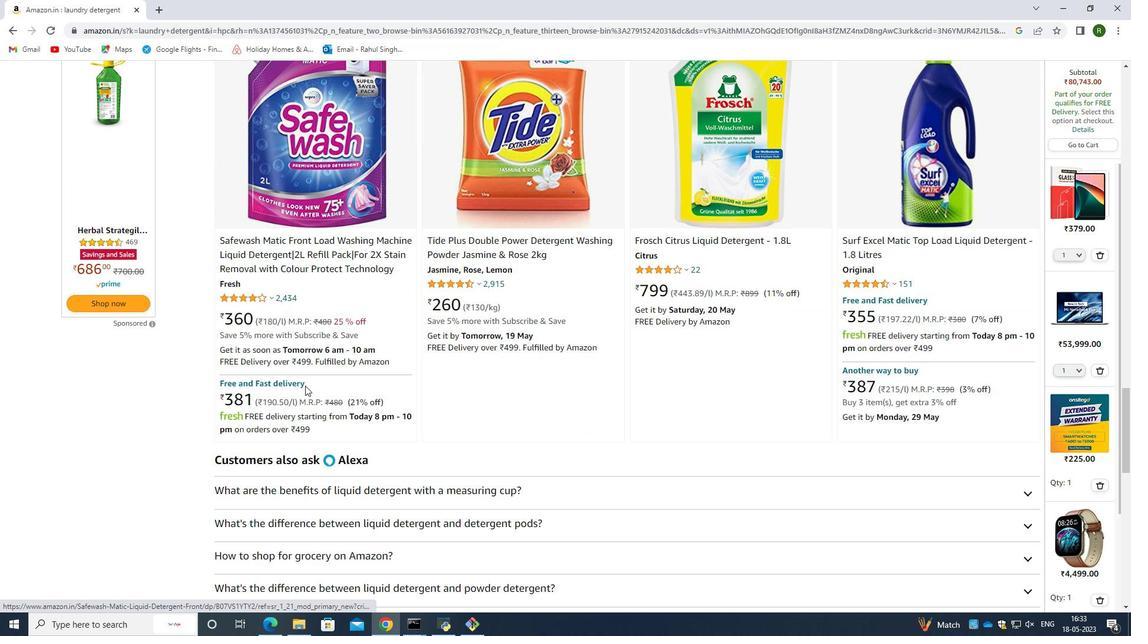 
Action: Mouse moved to (305, 386)
Screenshot: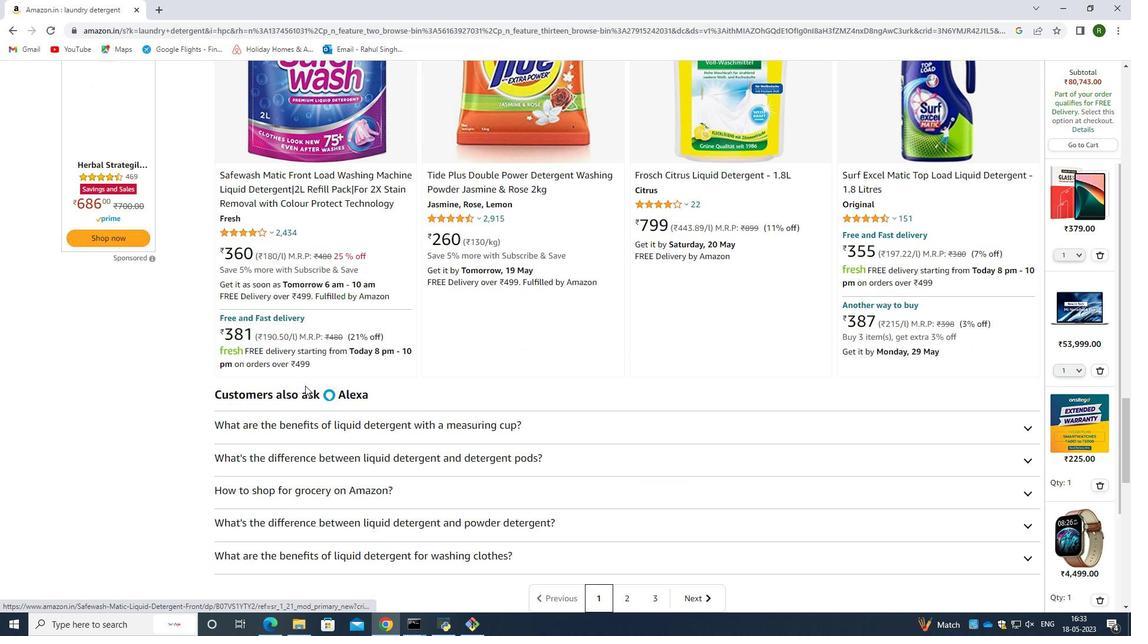 
Action: Mouse scrolled (305, 385) with delta (0, 0)
Screenshot: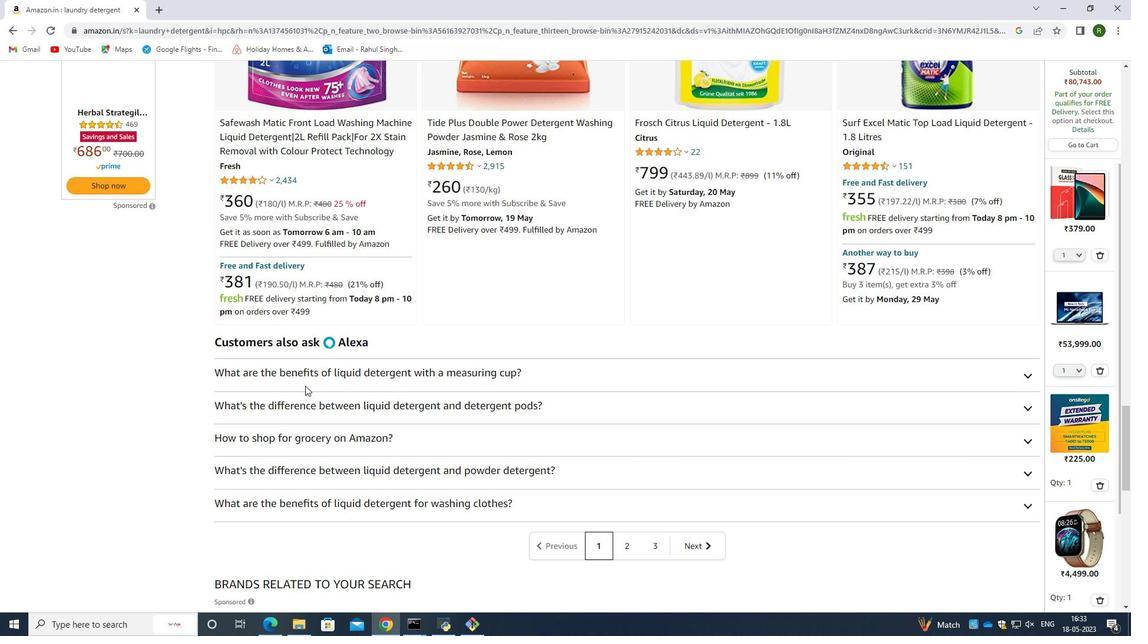 
Action: Mouse scrolled (305, 385) with delta (0, 0)
Screenshot: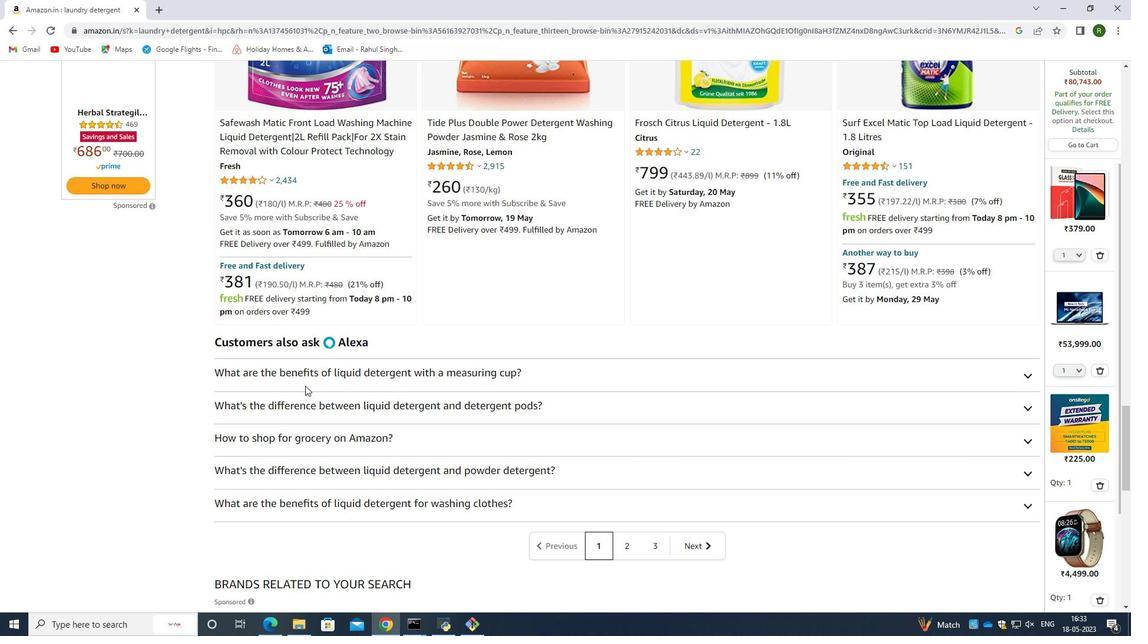 
Action: Mouse scrolled (305, 385) with delta (0, 0)
Screenshot: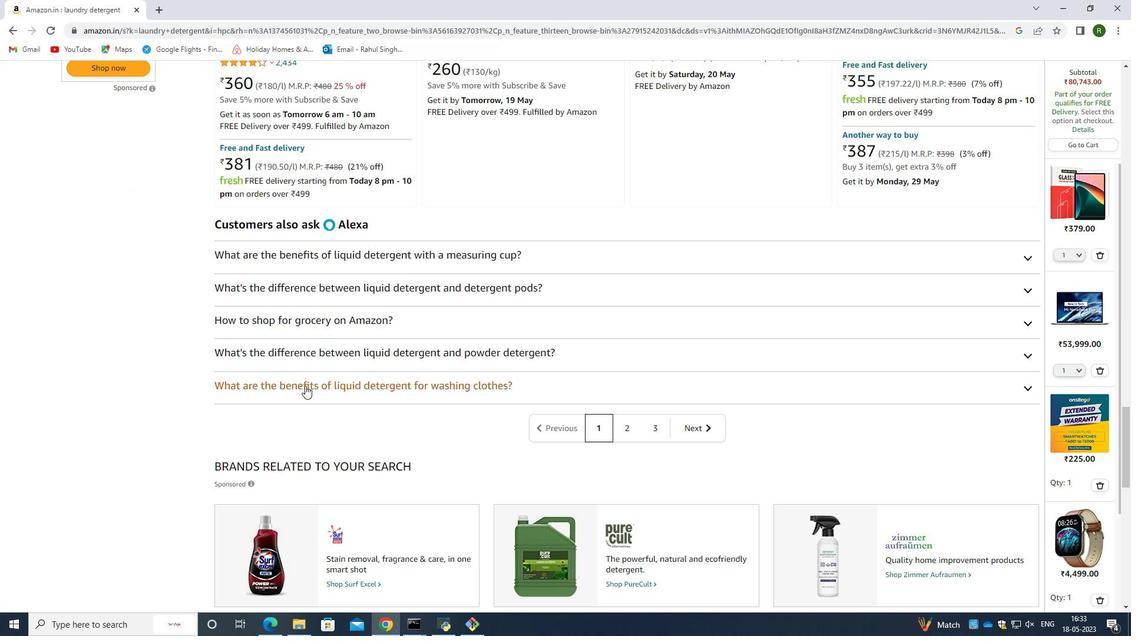 
Action: Mouse scrolled (305, 385) with delta (0, 0)
Screenshot: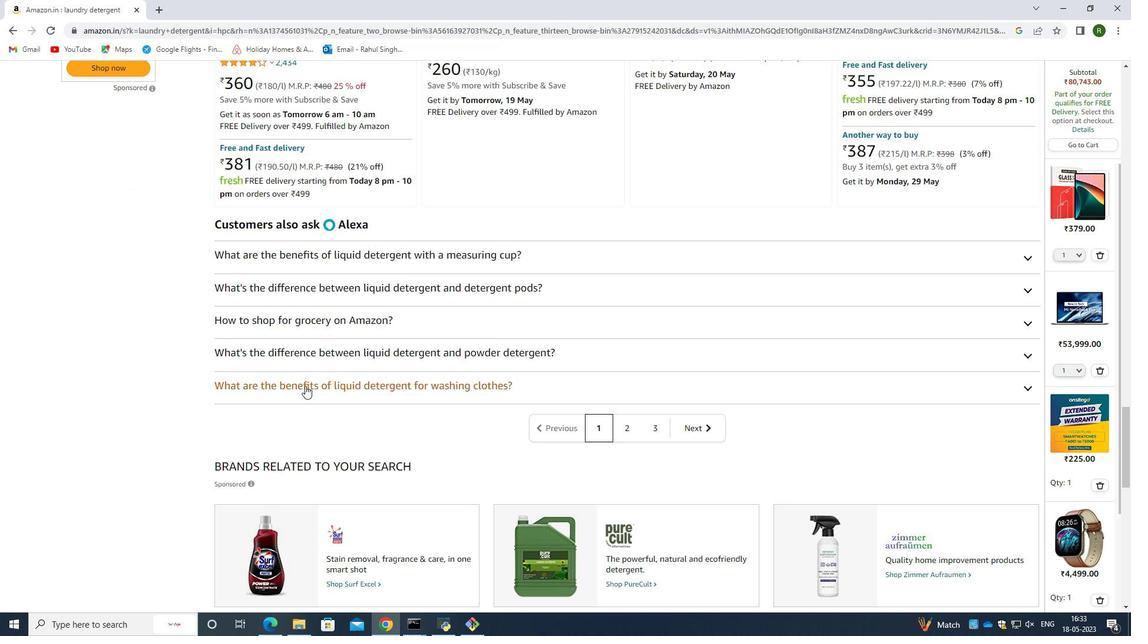 
Action: Mouse scrolled (305, 385) with delta (0, 0)
Screenshot: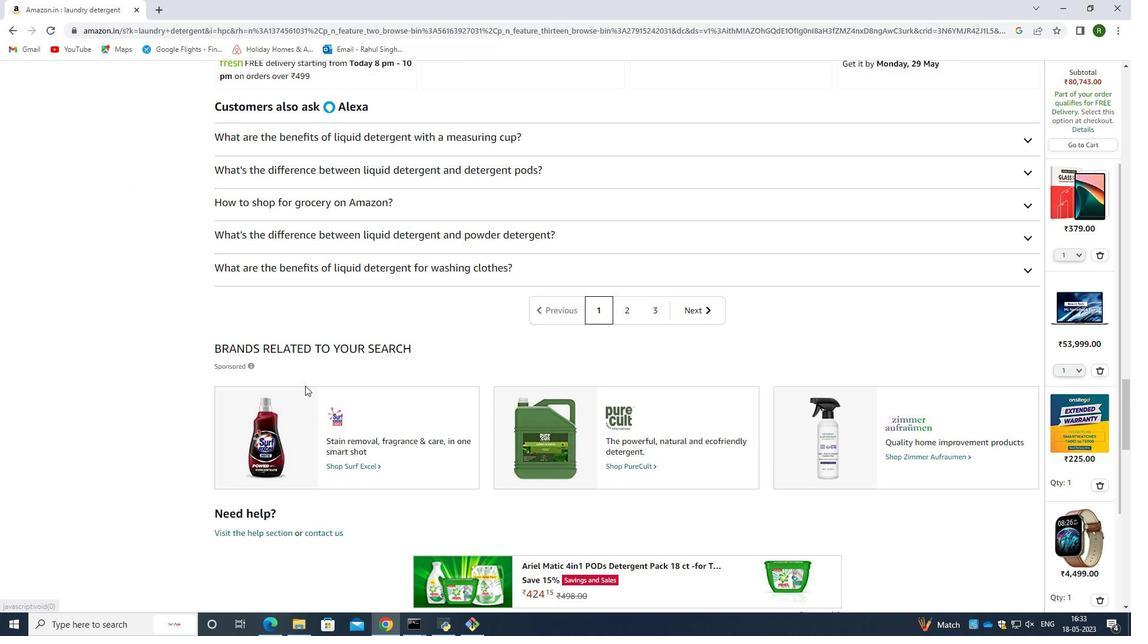 
Action: Mouse scrolled (305, 385) with delta (0, 0)
Screenshot: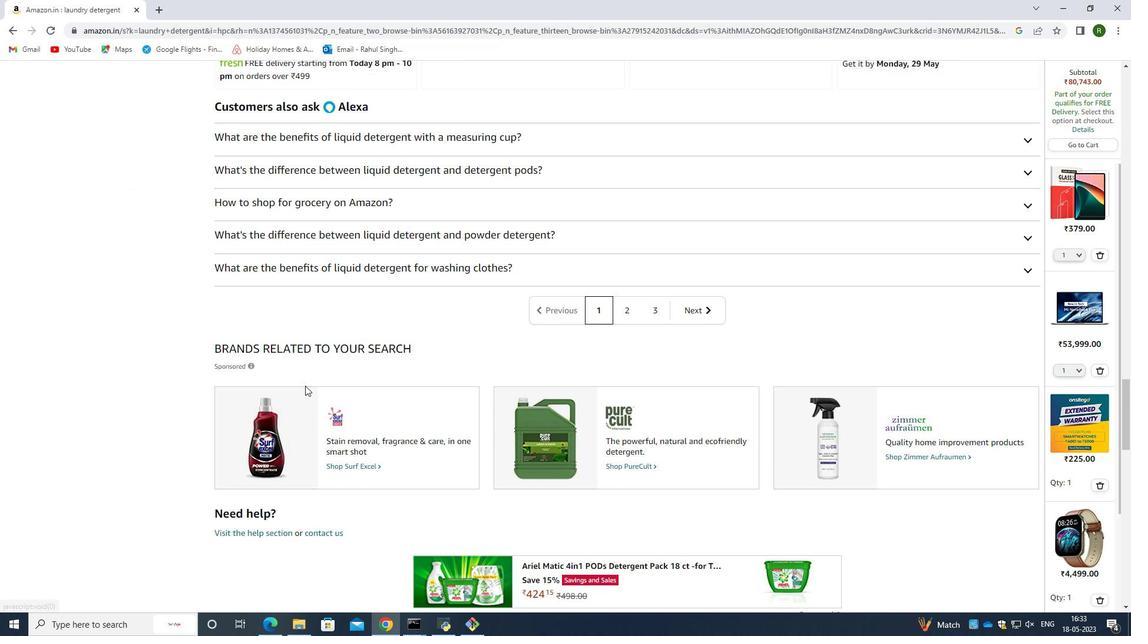 
Action: Mouse scrolled (305, 385) with delta (0, 0)
Screenshot: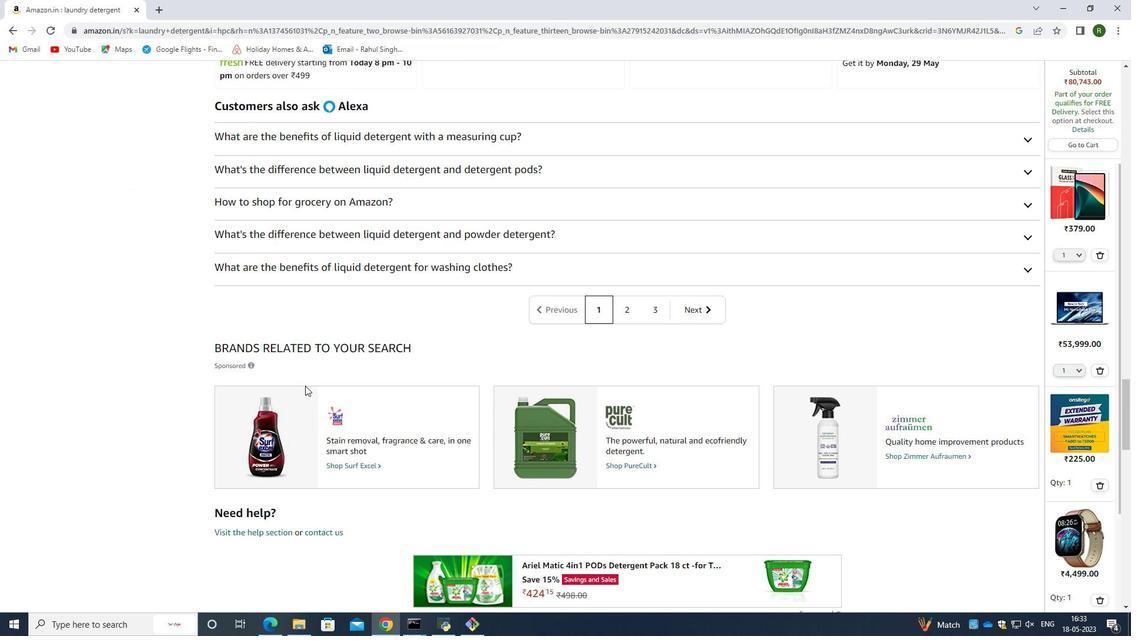 
Action: Mouse scrolled (305, 385) with delta (0, 0)
Screenshot: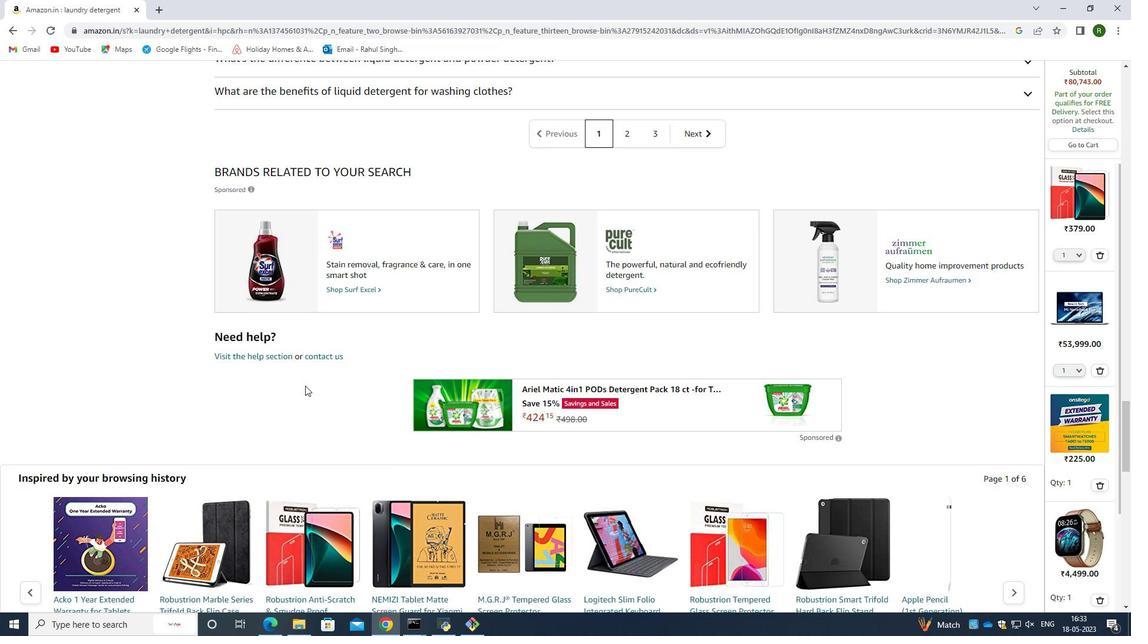 
Action: Mouse scrolled (305, 385) with delta (0, 0)
Screenshot: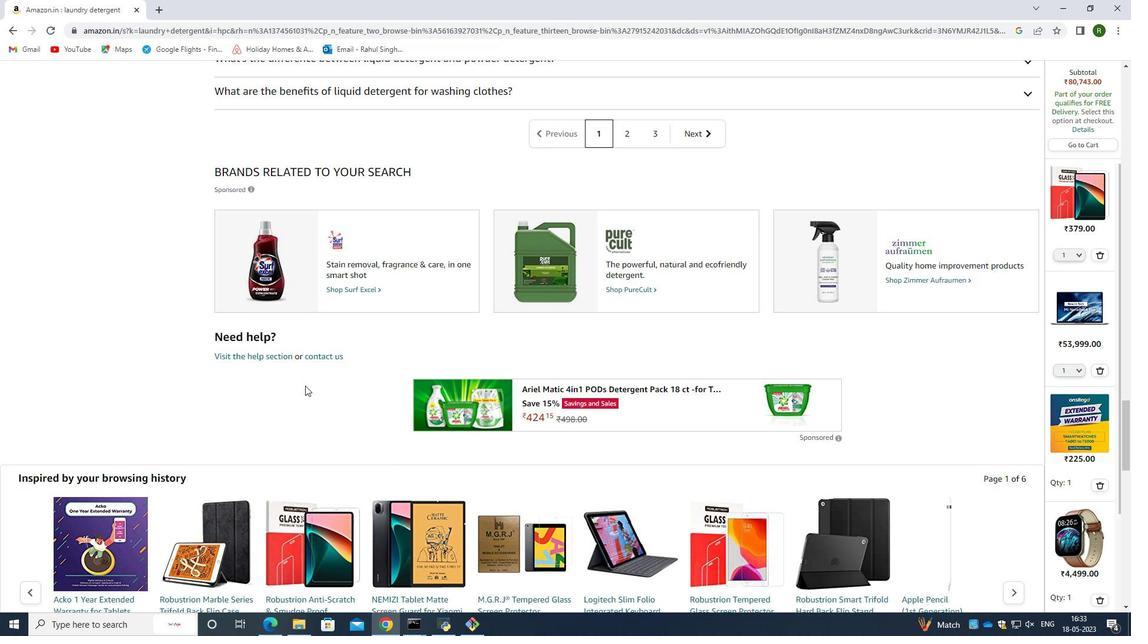 
Action: Mouse moved to (304, 386)
Screenshot: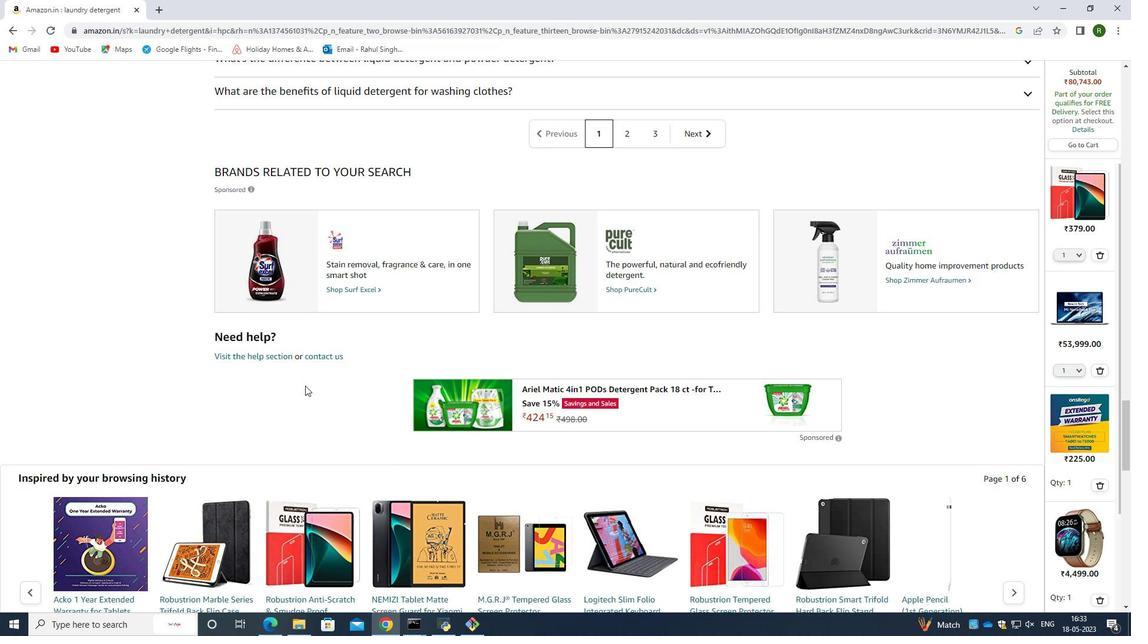 
Action: Mouse scrolled (304, 385) with delta (0, 0)
Screenshot: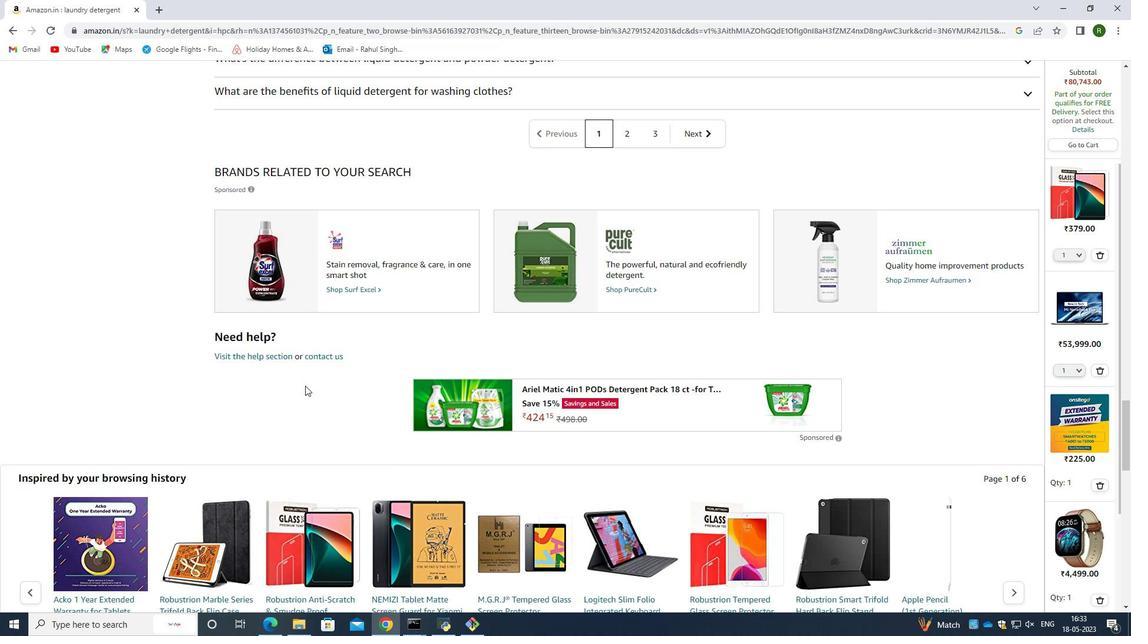 
Action: Mouse moved to (304, 386)
Screenshot: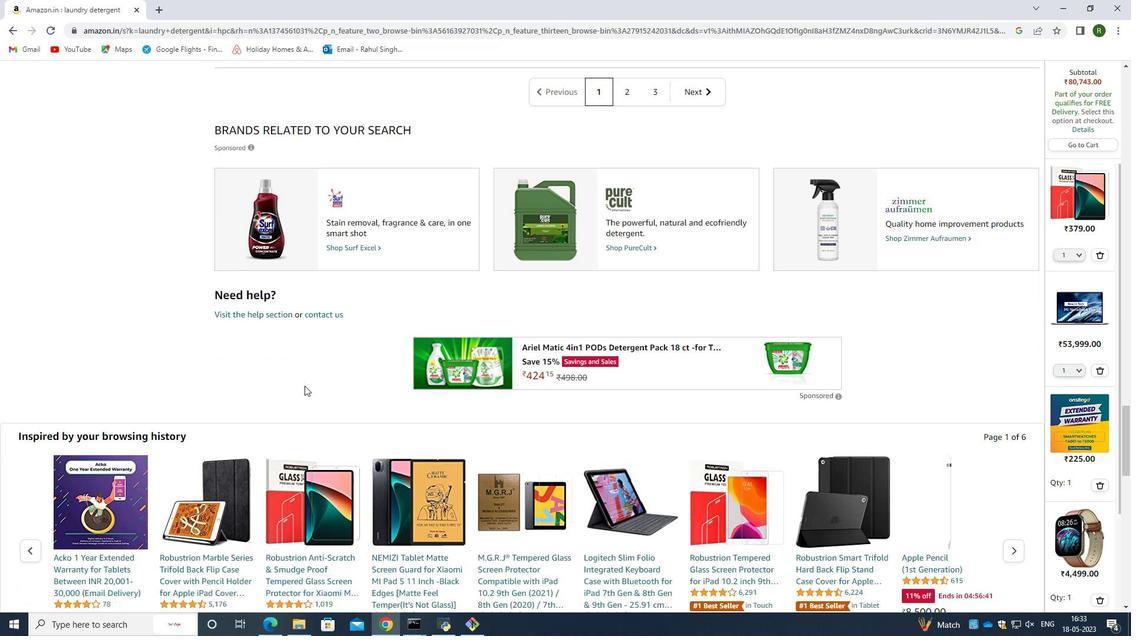 
Action: Mouse scrolled (304, 385) with delta (0, 0)
Screenshot: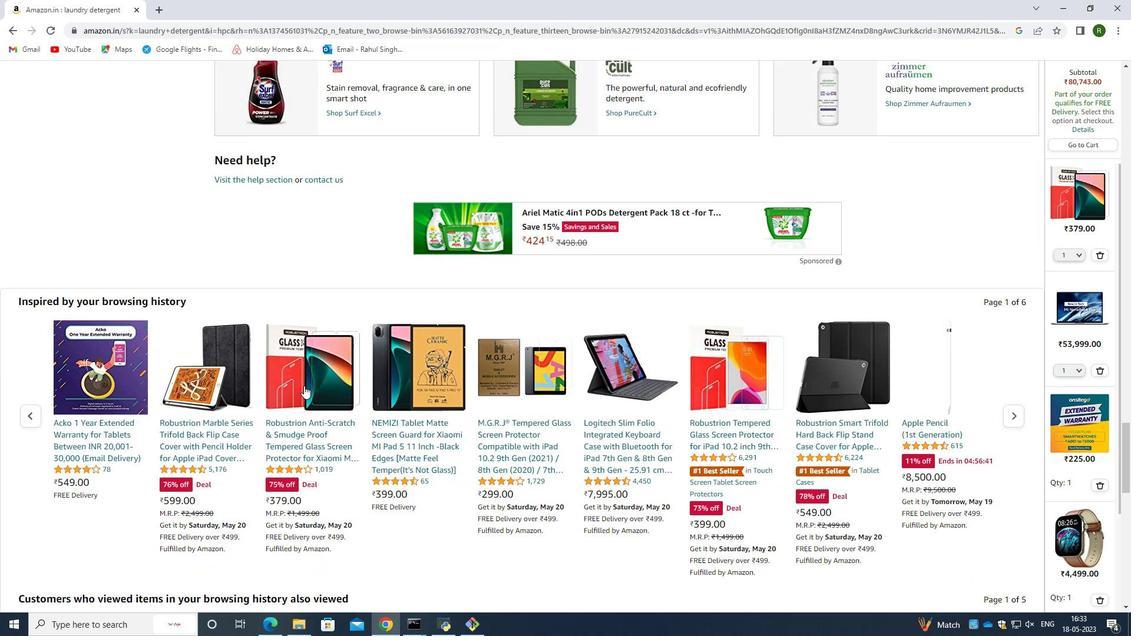 
Action: Mouse scrolled (304, 385) with delta (0, 0)
Screenshot: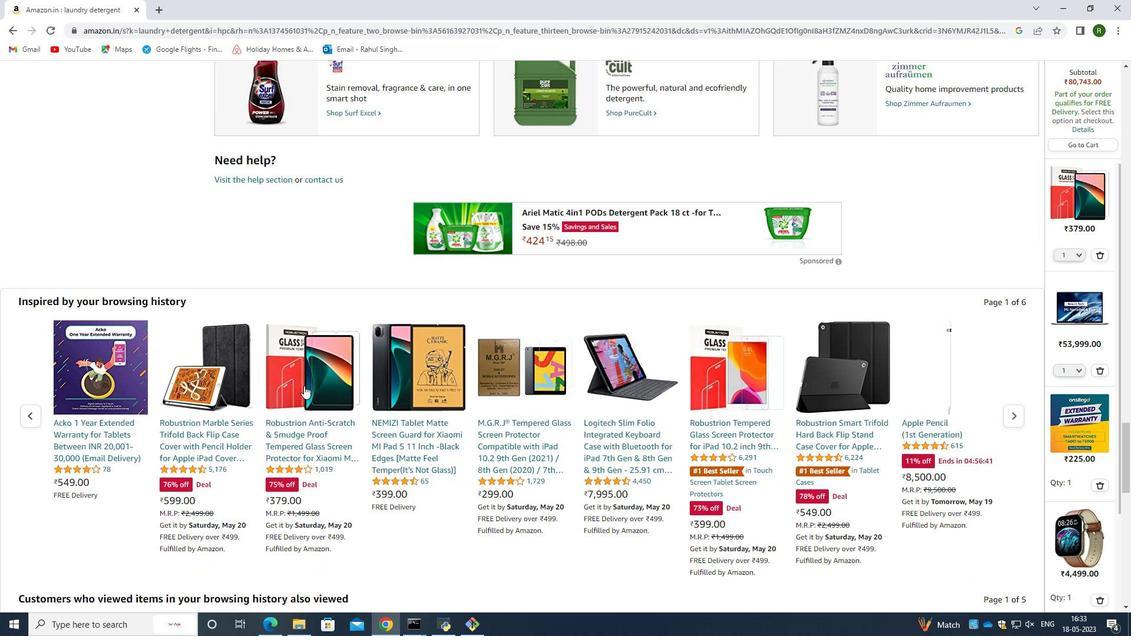 
Action: Mouse scrolled (304, 385) with delta (0, 0)
Screenshot: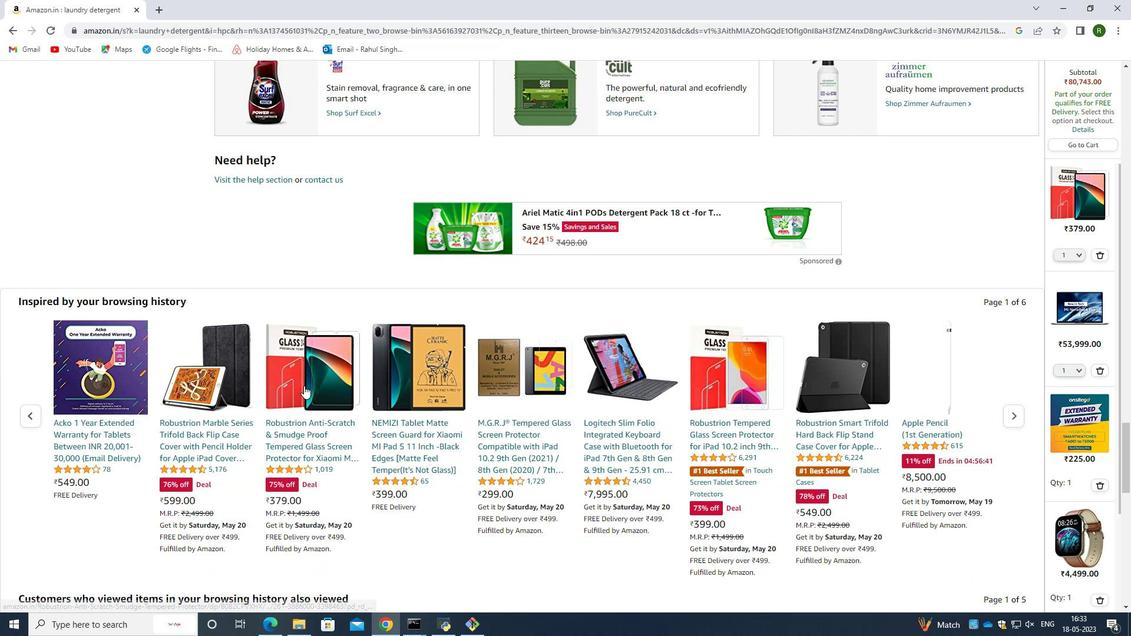 
Action: Mouse scrolled (304, 385) with delta (0, 0)
Screenshot: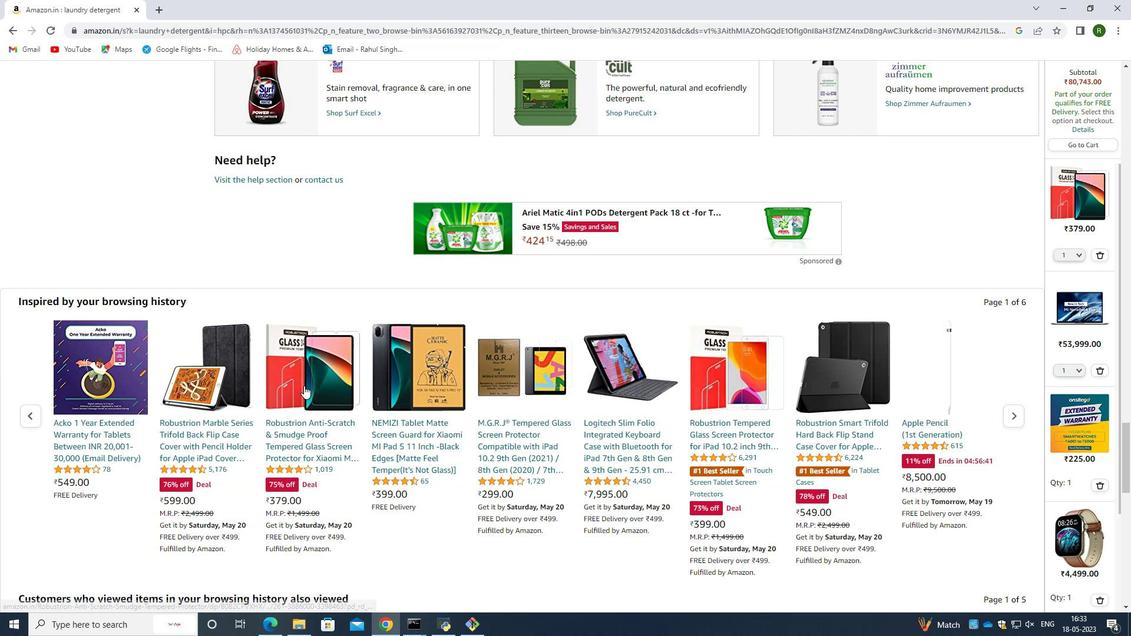 
Action: Mouse scrolled (304, 385) with delta (0, 0)
Screenshot: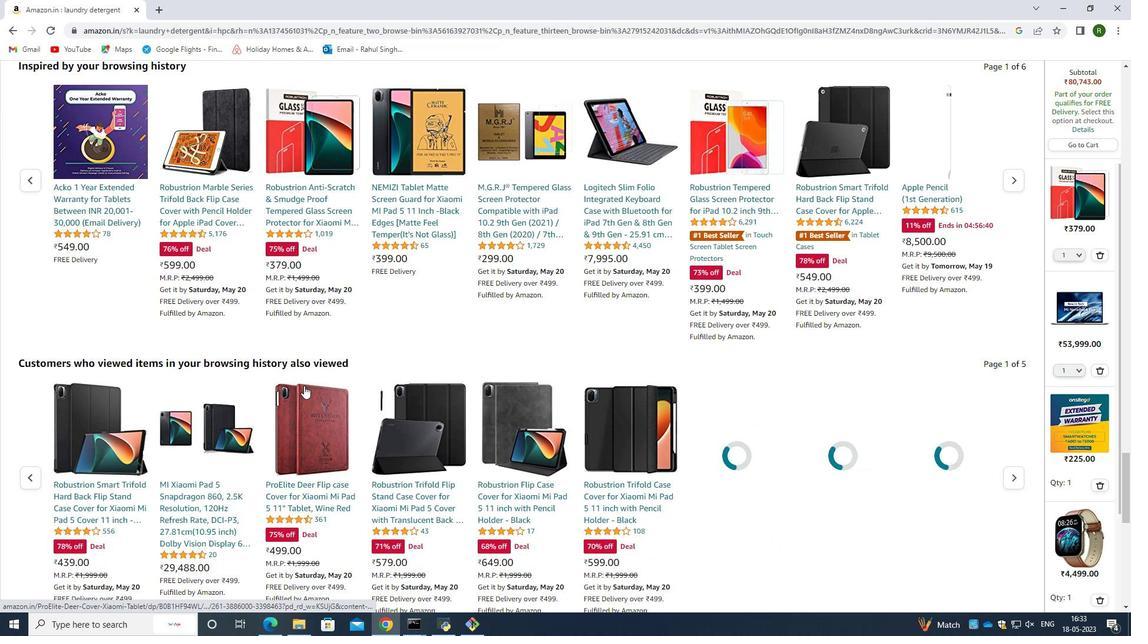 
Action: Mouse scrolled (304, 385) with delta (0, 0)
Screenshot: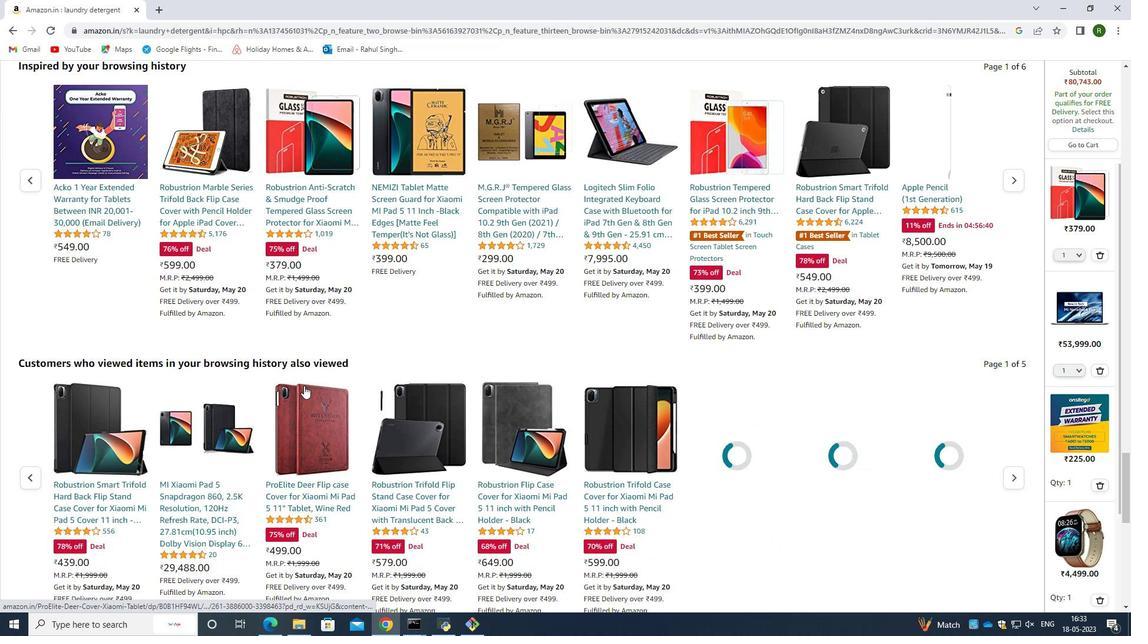 
Action: Mouse scrolled (304, 385) with delta (0, 0)
Screenshot: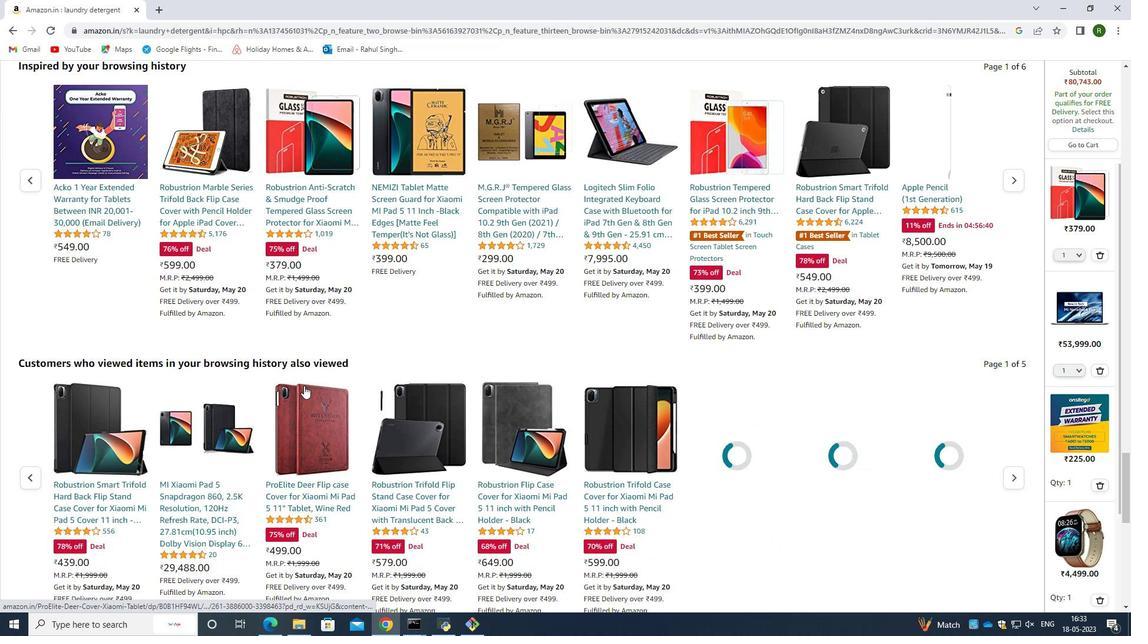 
Action: Mouse scrolled (304, 385) with delta (0, 0)
Screenshot: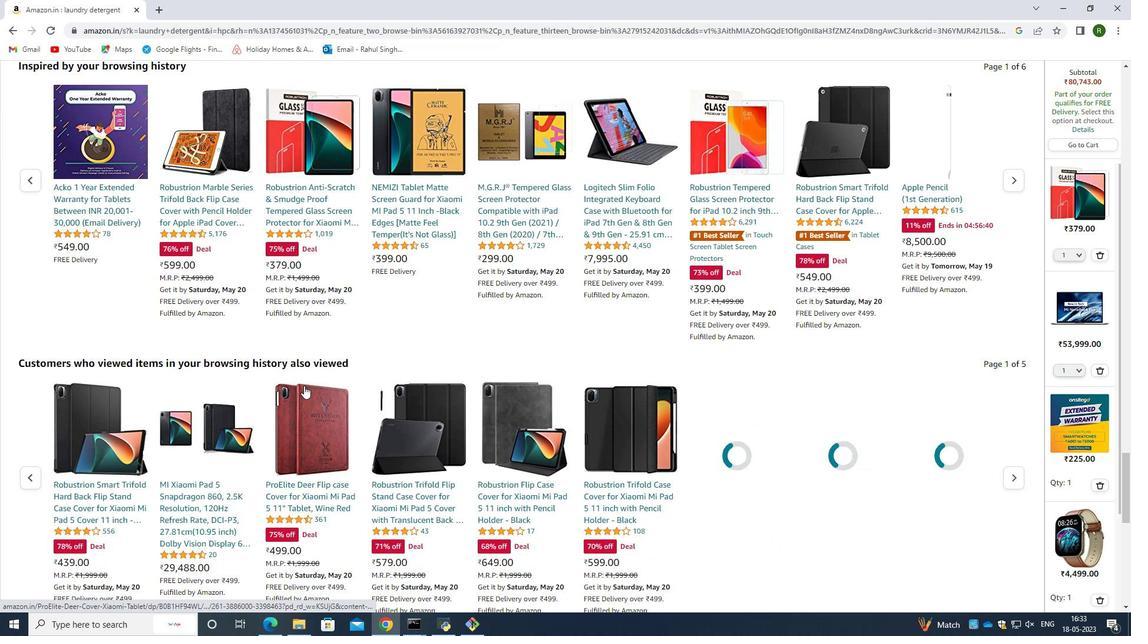 
Action: Mouse scrolled (304, 385) with delta (0, 0)
Screenshot: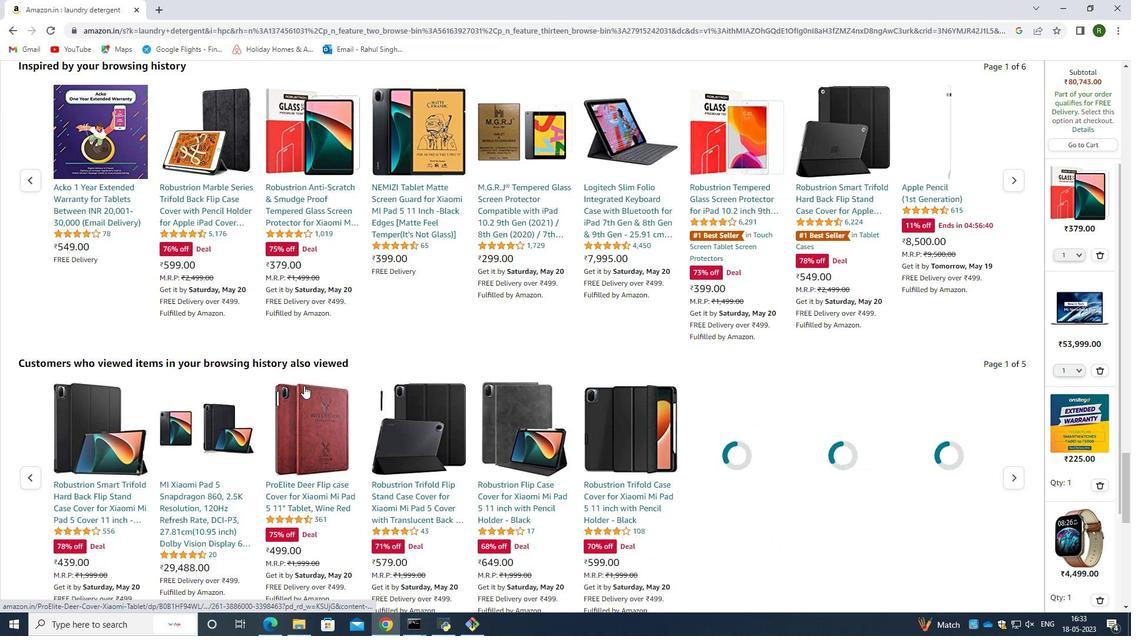 
Action: Mouse scrolled (304, 385) with delta (0, 0)
Screenshot: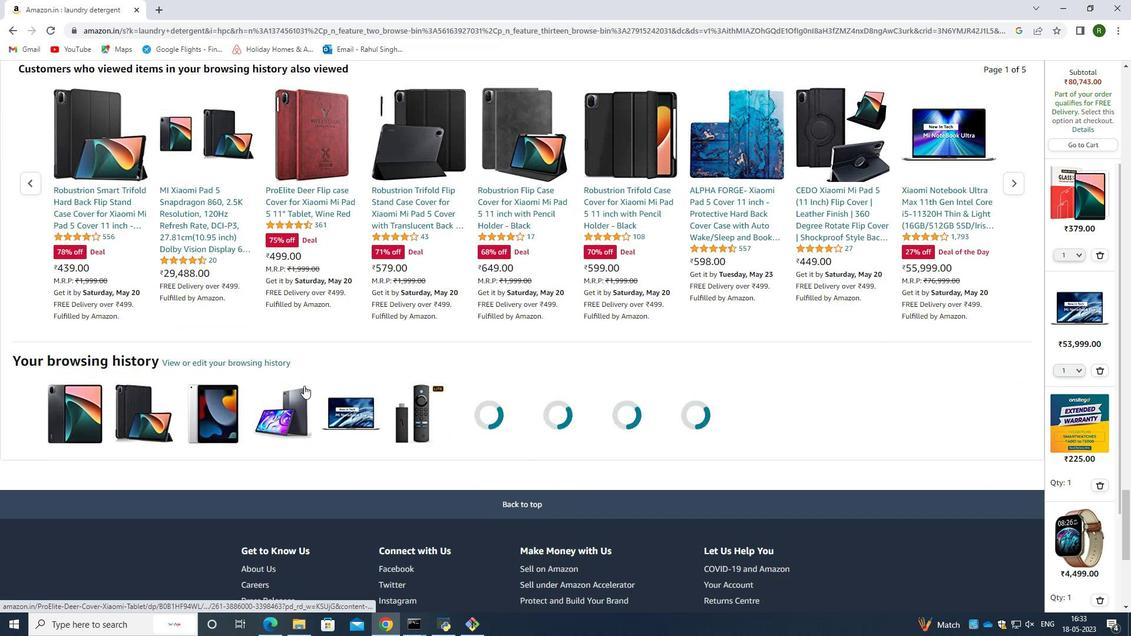 
Action: Mouse scrolled (304, 385) with delta (0, 0)
Screenshot: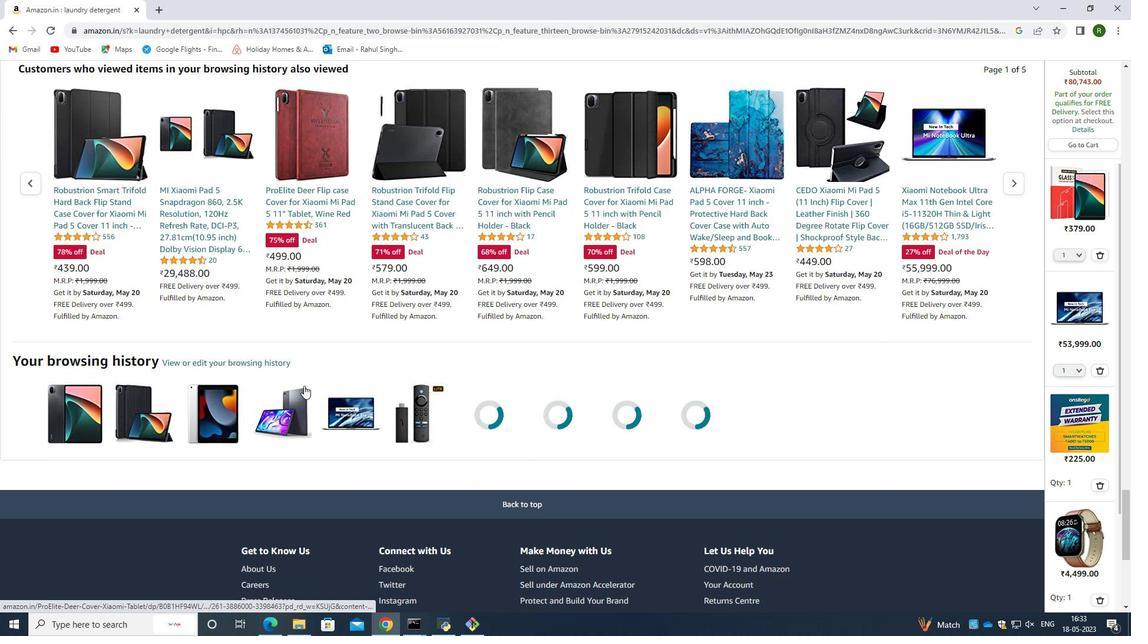 
Action: Mouse scrolled (304, 385) with delta (0, 0)
Screenshot: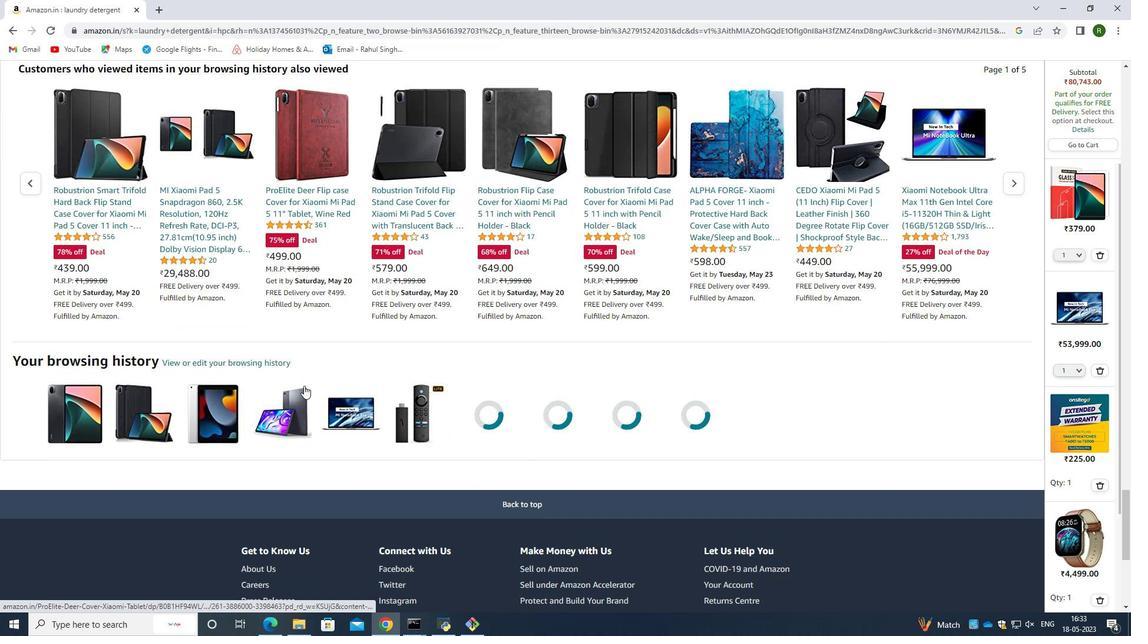 
Action: Mouse scrolled (304, 386) with delta (0, 0)
Screenshot: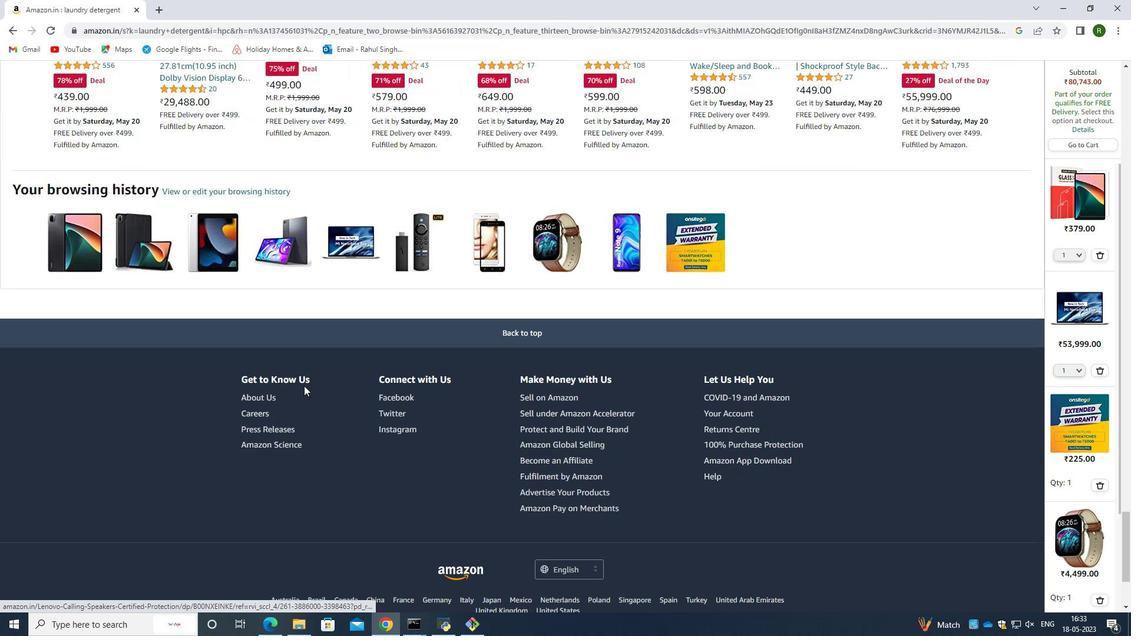 
Action: Mouse scrolled (304, 386) with delta (0, 0)
Screenshot: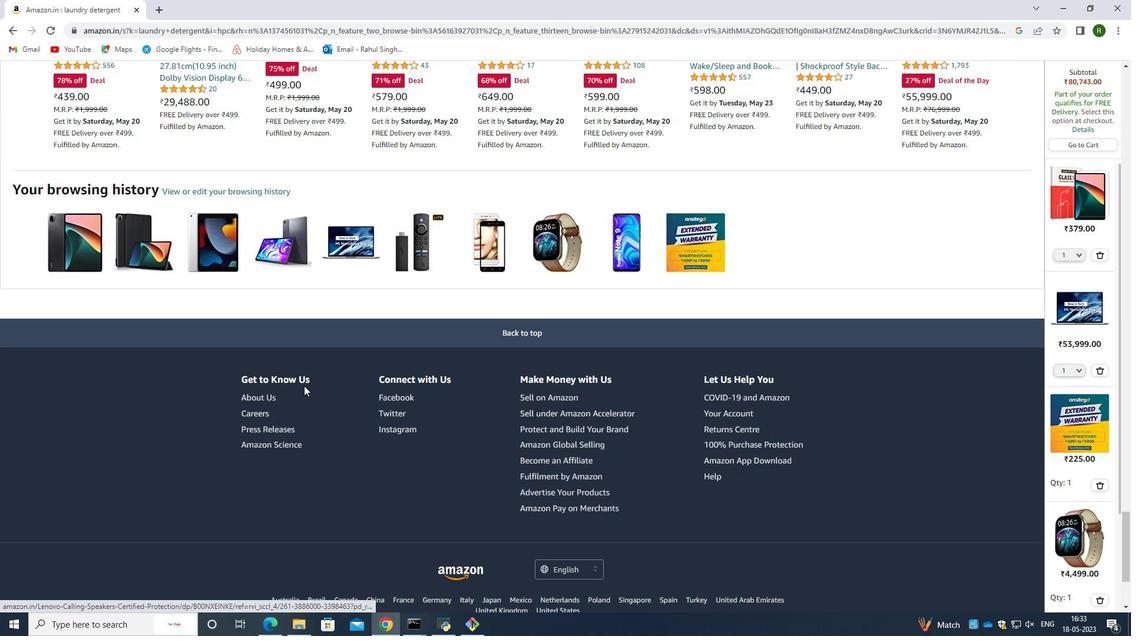 
Action: Mouse scrolled (304, 386) with delta (0, 0)
Screenshot: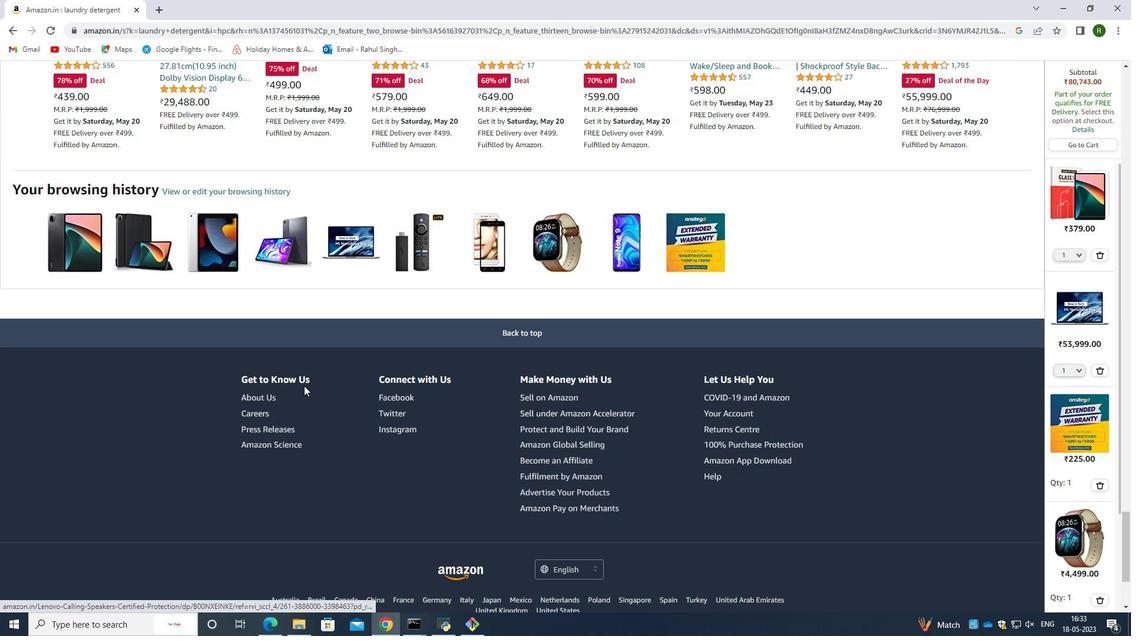 
Action: Mouse scrolled (304, 386) with delta (0, 0)
Screenshot: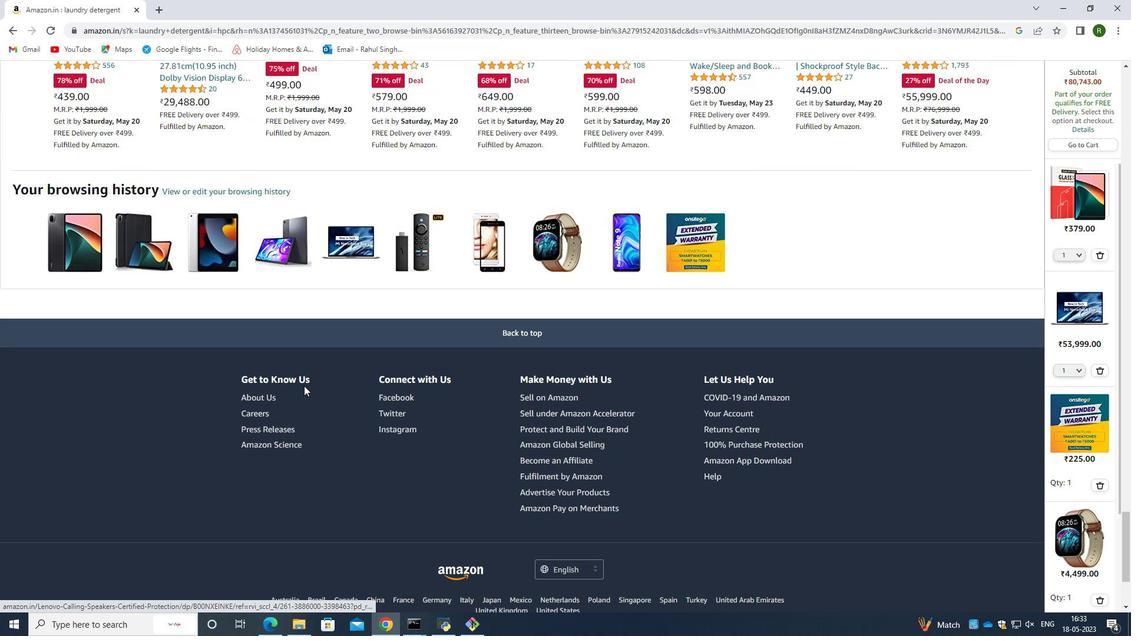 
Action: Mouse scrolled (304, 386) with delta (0, 0)
Screenshot: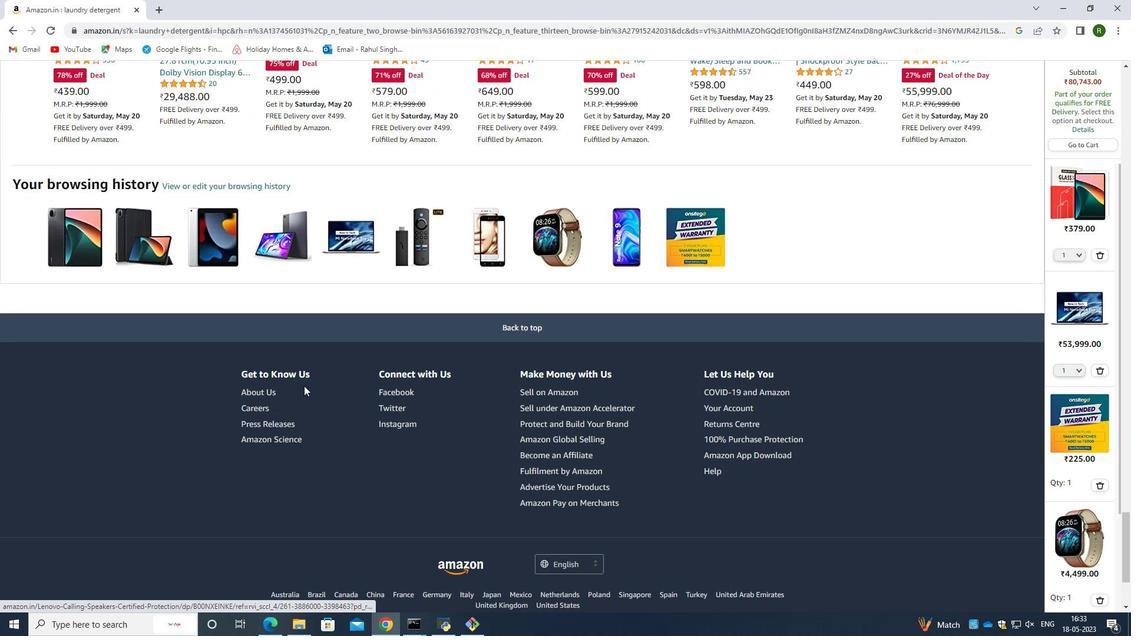 
Action: Mouse scrolled (304, 386) with delta (0, 0)
Screenshot: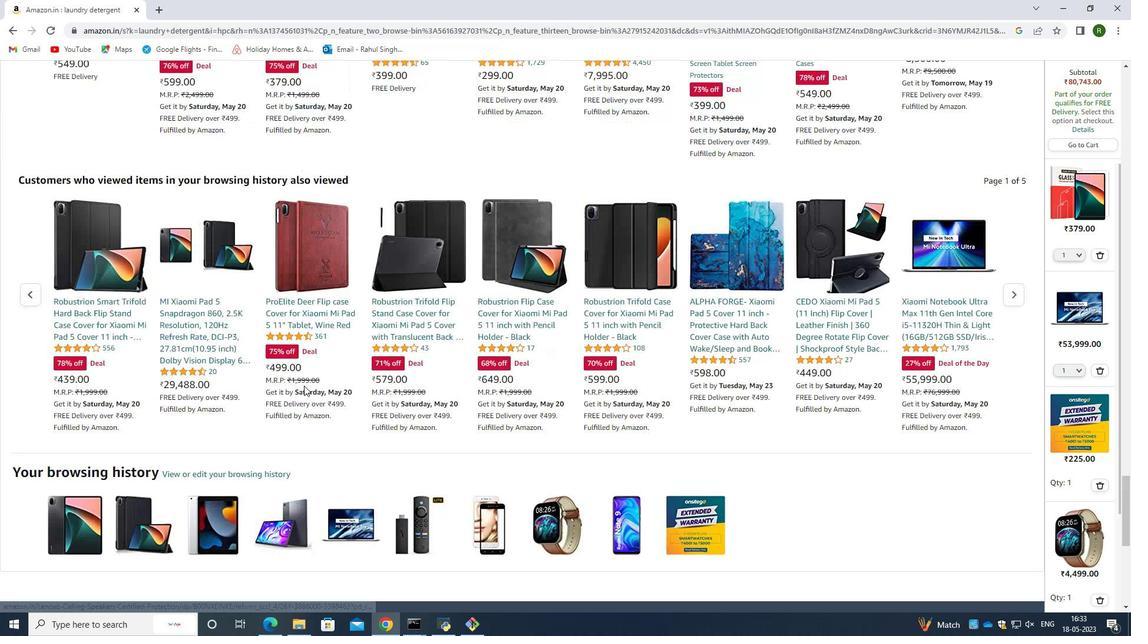 
Action: Mouse scrolled (304, 386) with delta (0, 0)
Screenshot: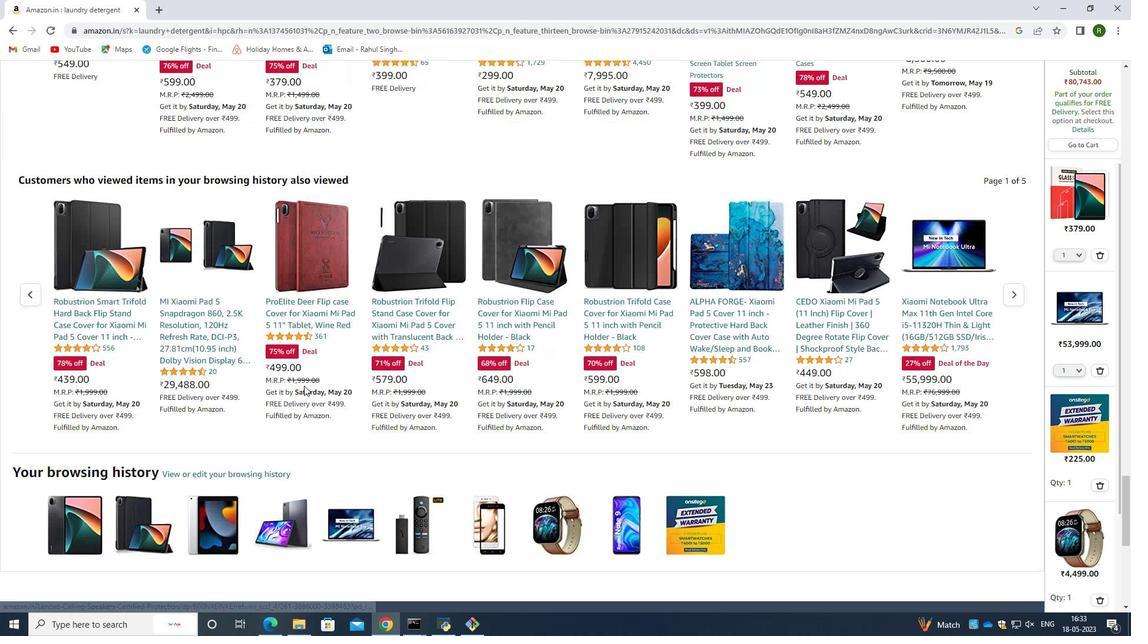 
Action: Mouse scrolled (304, 386) with delta (0, 0)
Screenshot: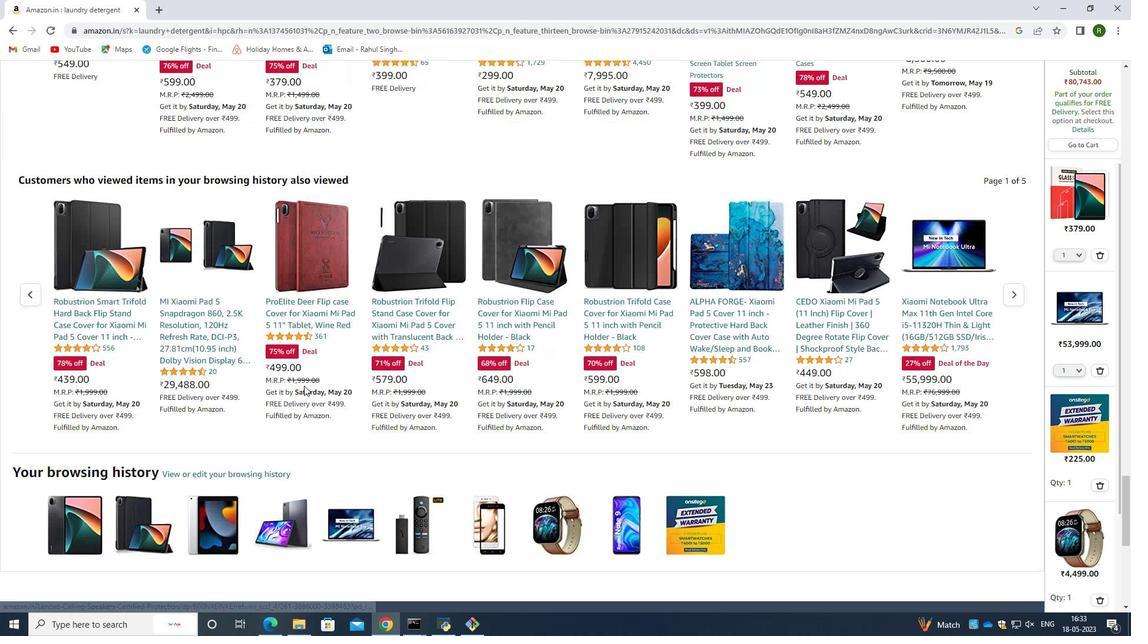 
Action: Mouse scrolled (304, 386) with delta (0, 0)
Screenshot: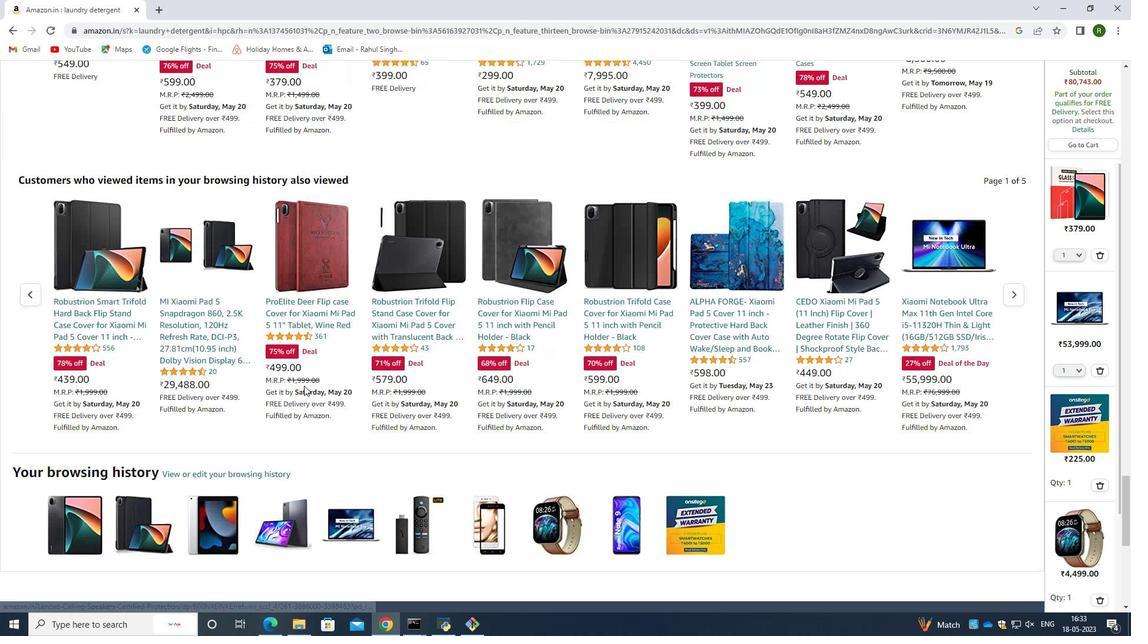 
Action: Mouse scrolled (304, 386) with delta (0, 0)
Screenshot: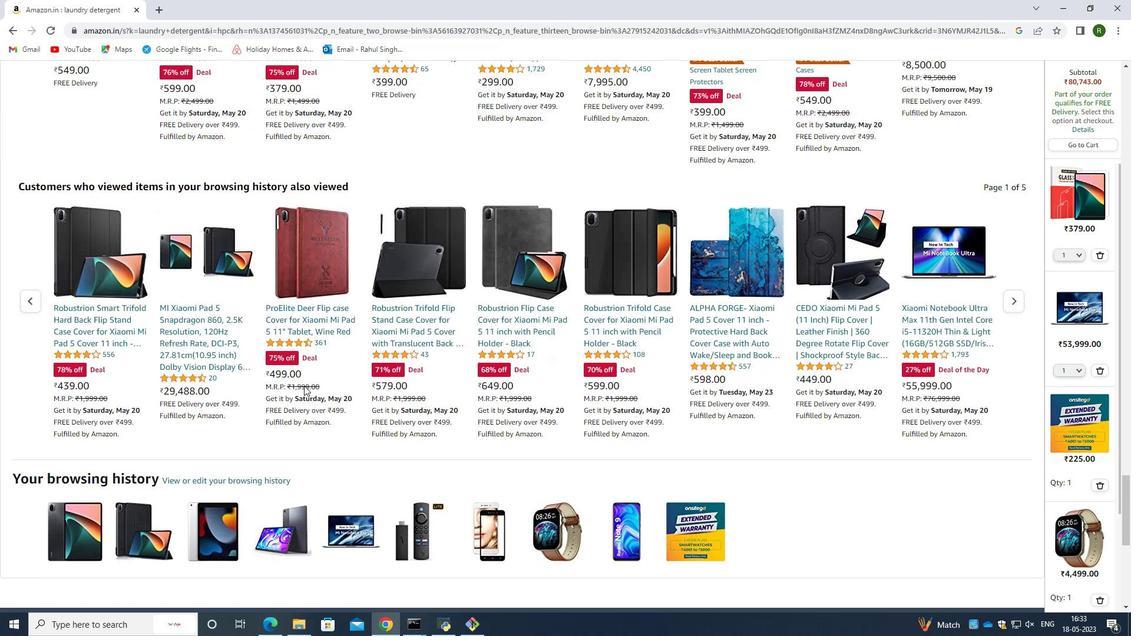 
Action: Mouse scrolled (304, 386) with delta (0, 0)
Screenshot: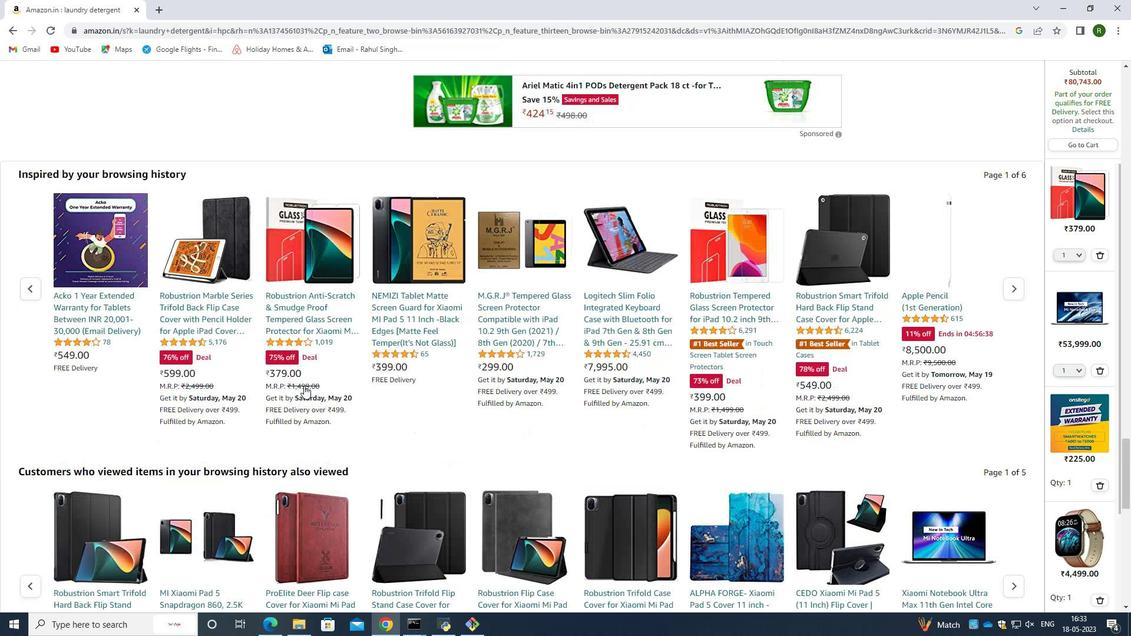 
Action: Mouse scrolled (304, 386) with delta (0, 0)
Screenshot: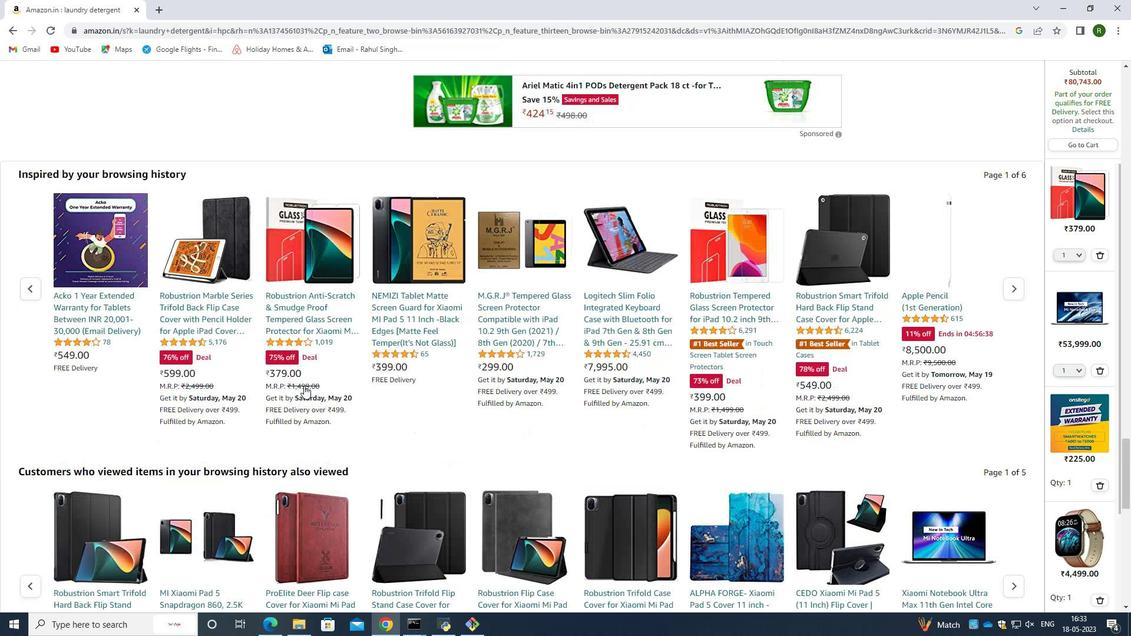 
Action: Mouse scrolled (304, 386) with delta (0, 0)
Screenshot: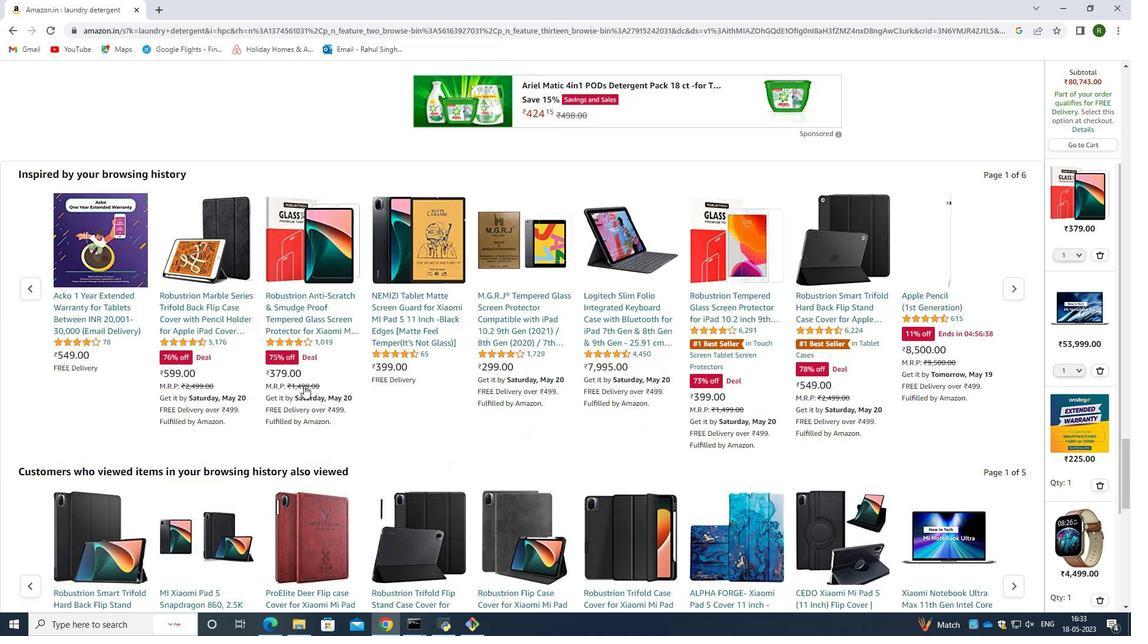 
Action: Mouse scrolled (304, 386) with delta (0, 0)
Screenshot: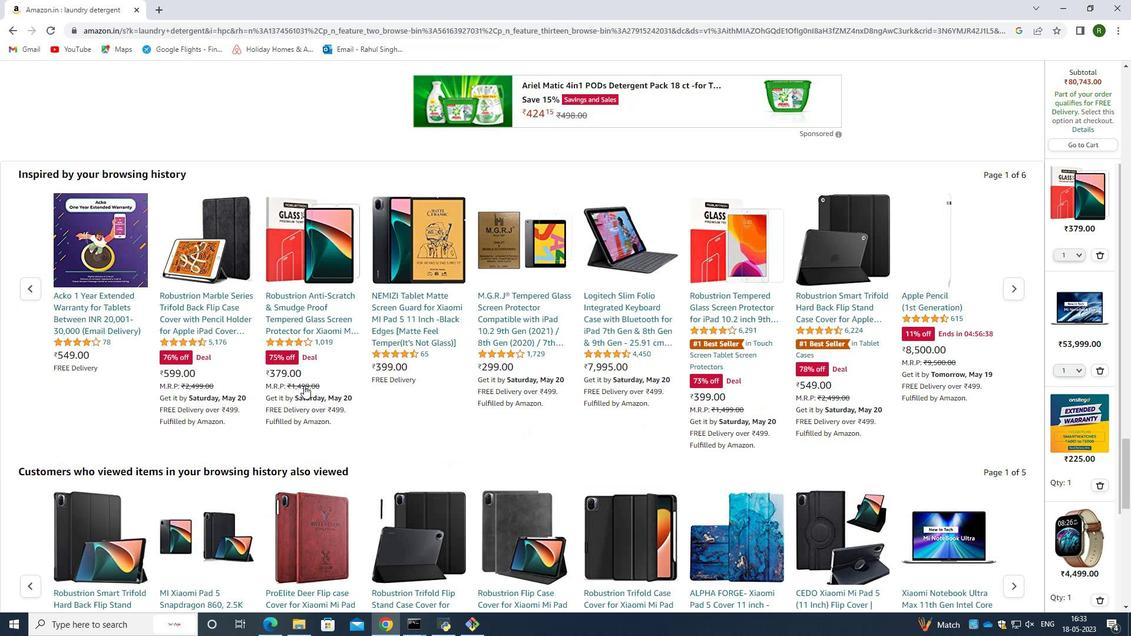 
Action: Mouse scrolled (304, 386) with delta (0, 0)
Screenshot: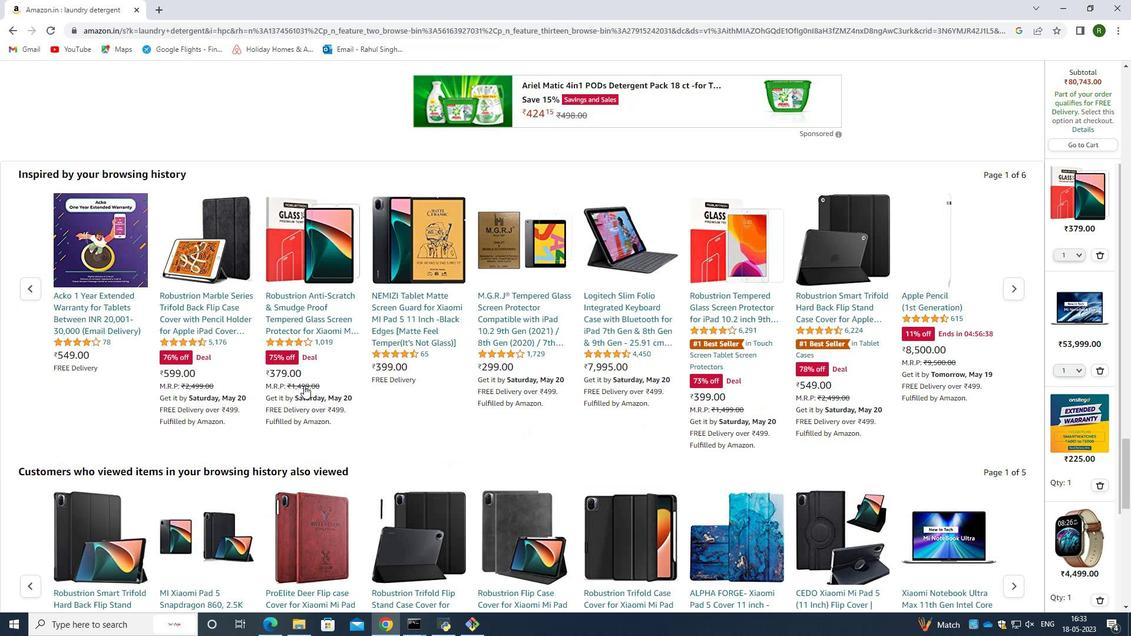 
Action: Mouse scrolled (304, 386) with delta (0, 0)
Screenshot: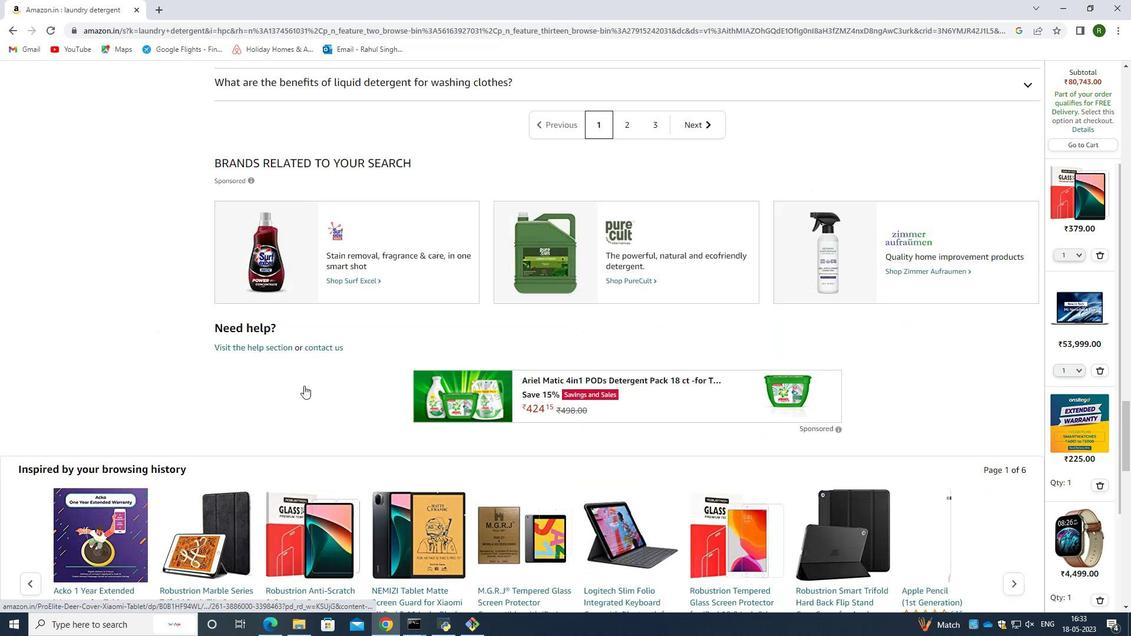 
Action: Mouse scrolled (304, 386) with delta (0, 0)
Screenshot: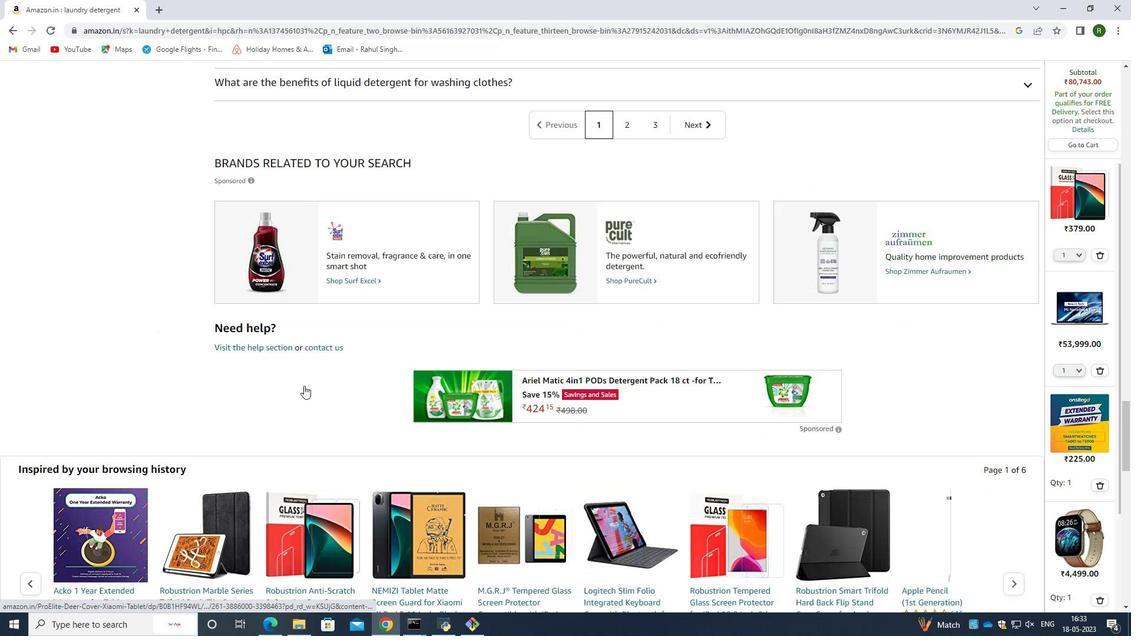 
Action: Mouse scrolled (304, 386) with delta (0, 0)
Screenshot: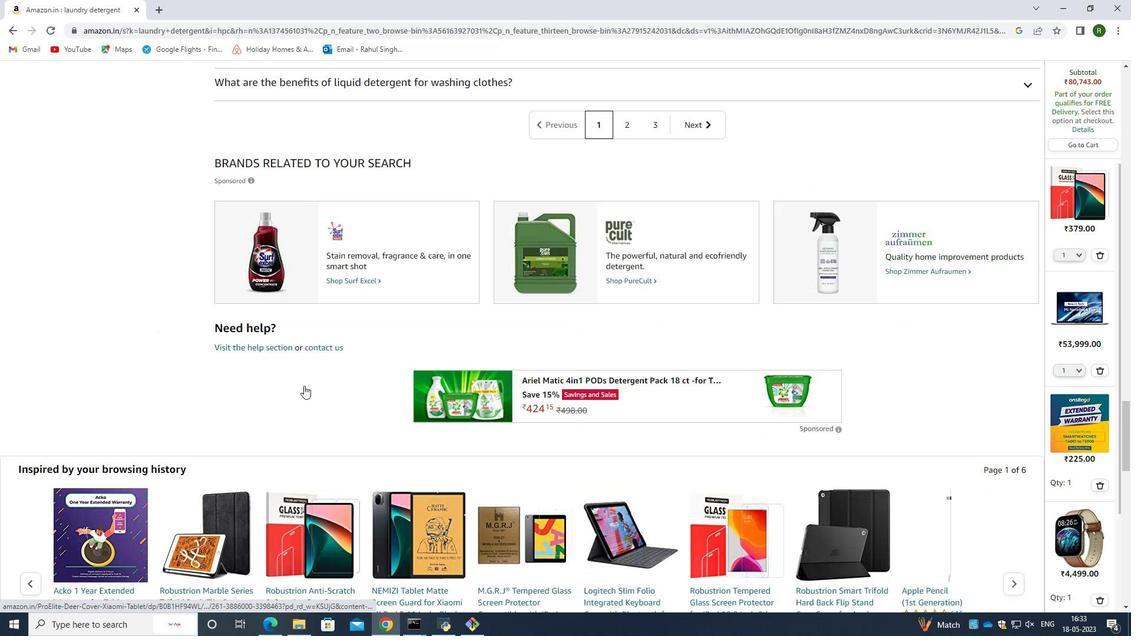 
Action: Mouse scrolled (304, 386) with delta (0, 0)
Screenshot: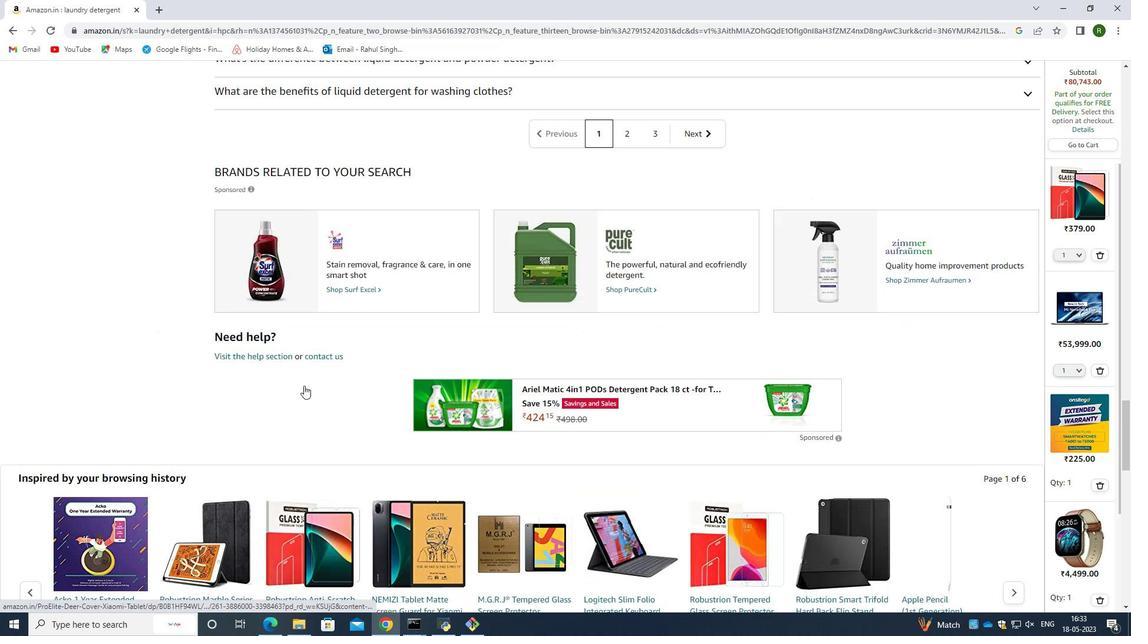 
Action: Mouse scrolled (304, 386) with delta (0, 0)
Screenshot: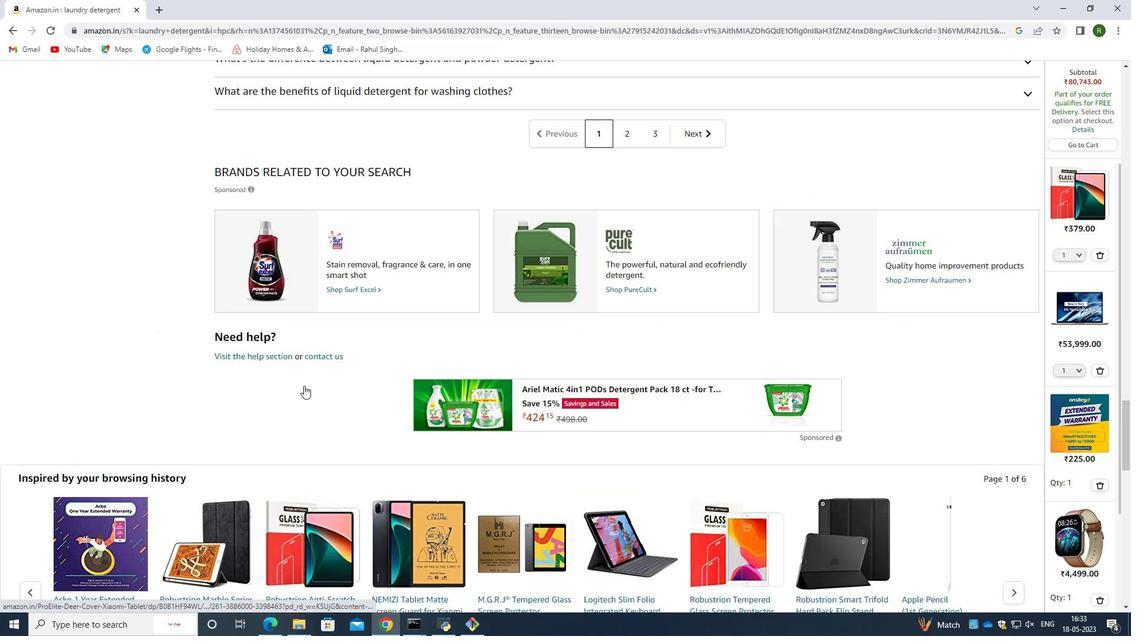 
Action: Mouse scrolled (304, 386) with delta (0, 0)
Screenshot: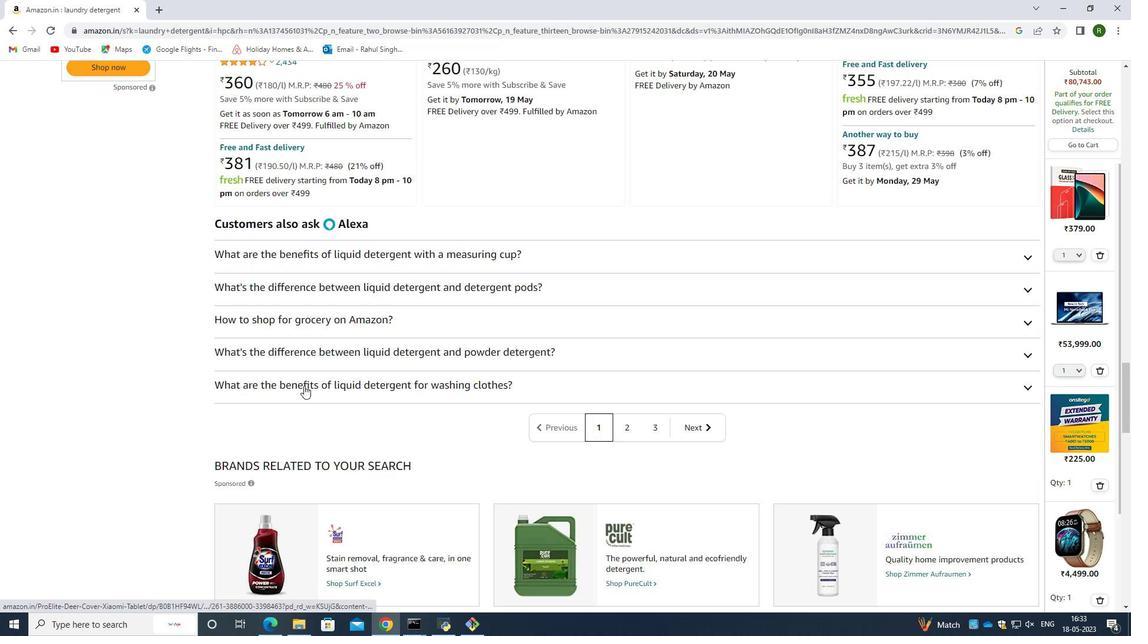 
Action: Mouse scrolled (304, 386) with delta (0, 0)
Screenshot: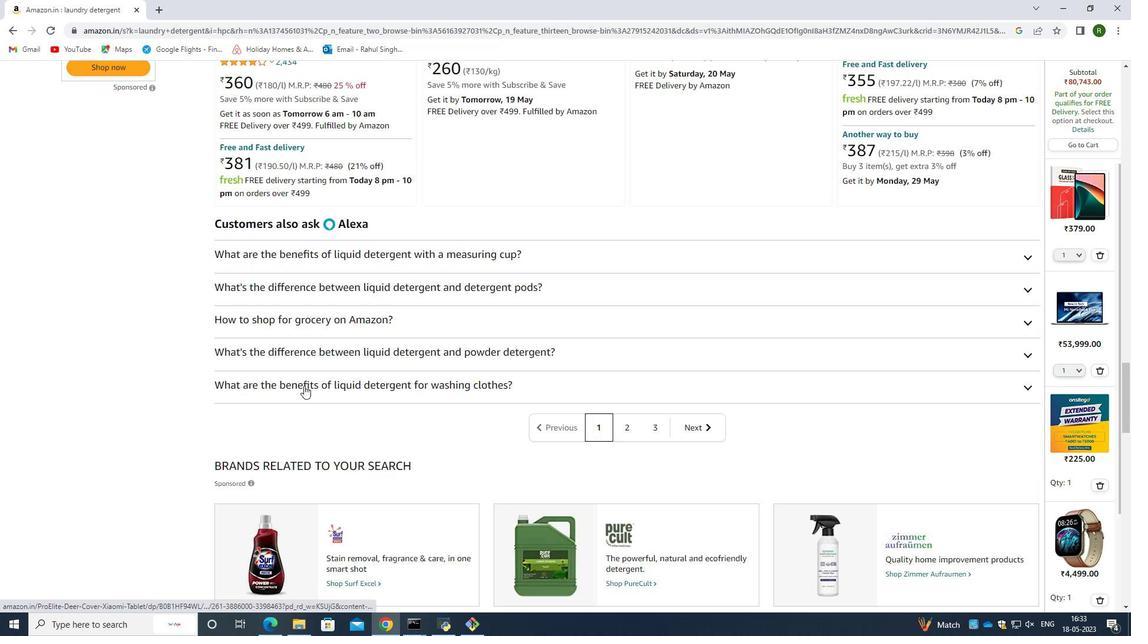 
Action: Mouse scrolled (304, 386) with delta (0, 0)
Screenshot: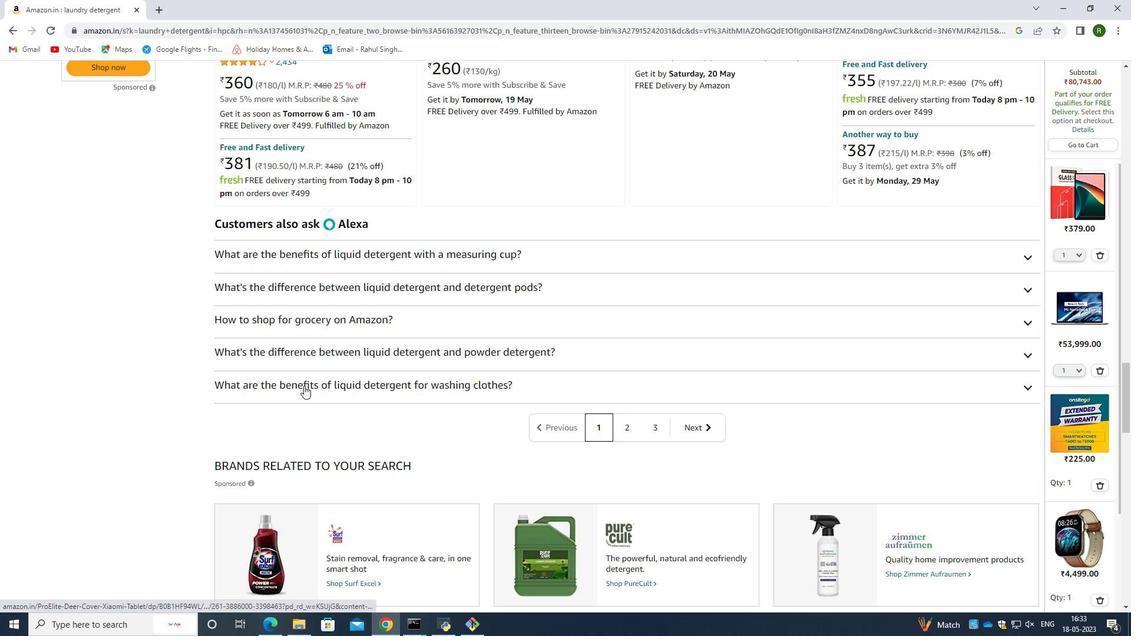 
Action: Mouse scrolled (304, 386) with delta (0, 0)
Screenshot: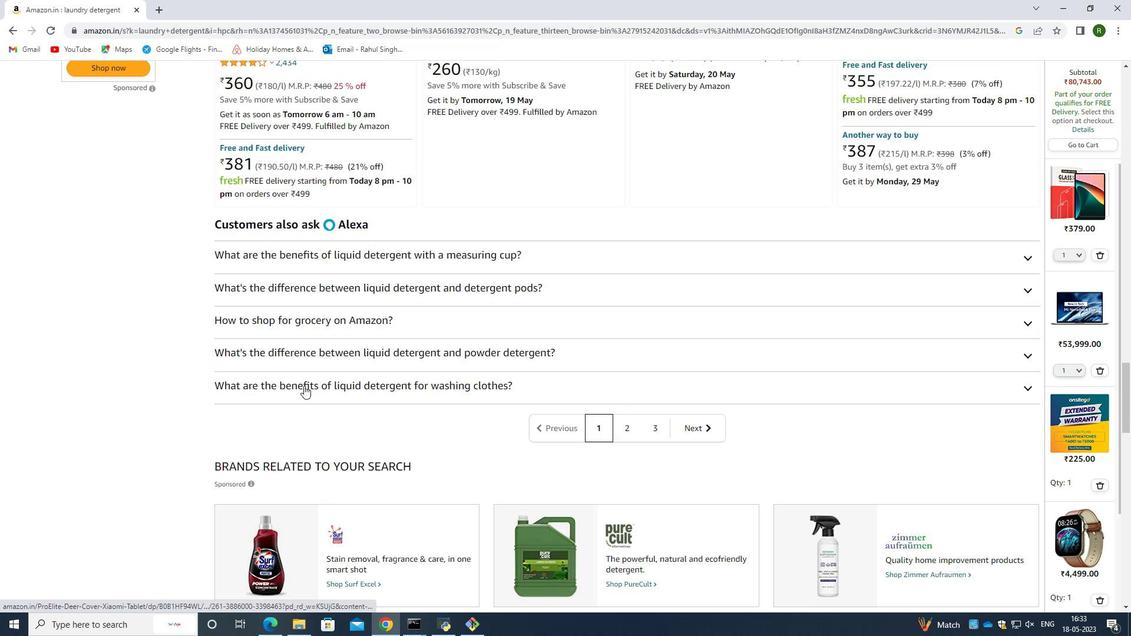 
Action: Mouse scrolled (304, 386) with delta (0, 0)
Screenshot: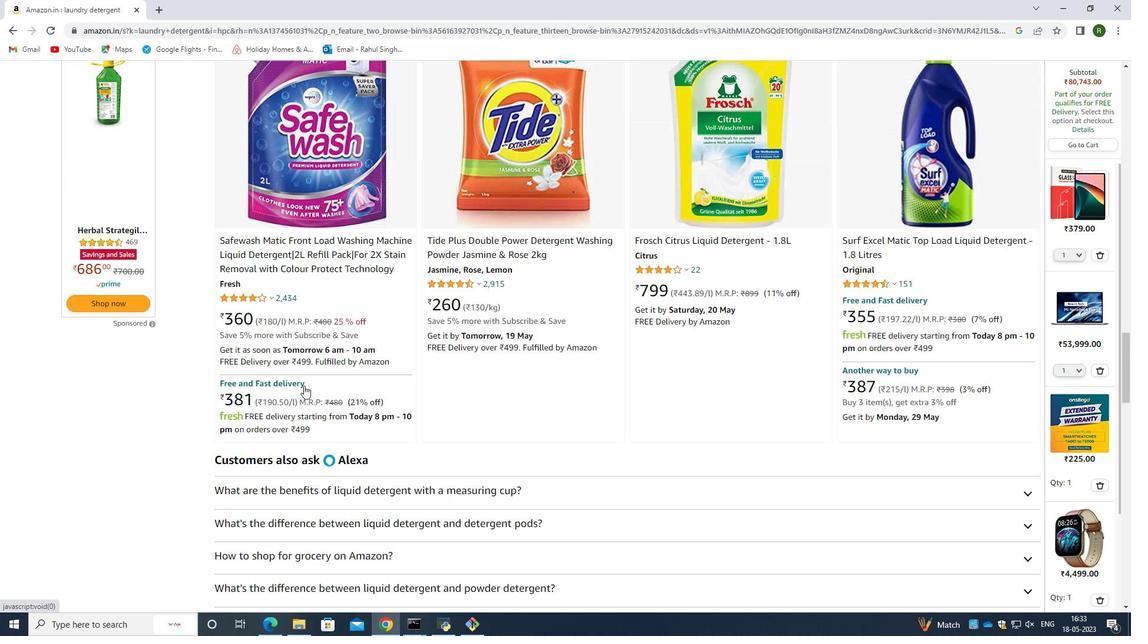 
Action: Mouse scrolled (304, 386) with delta (0, 0)
Screenshot: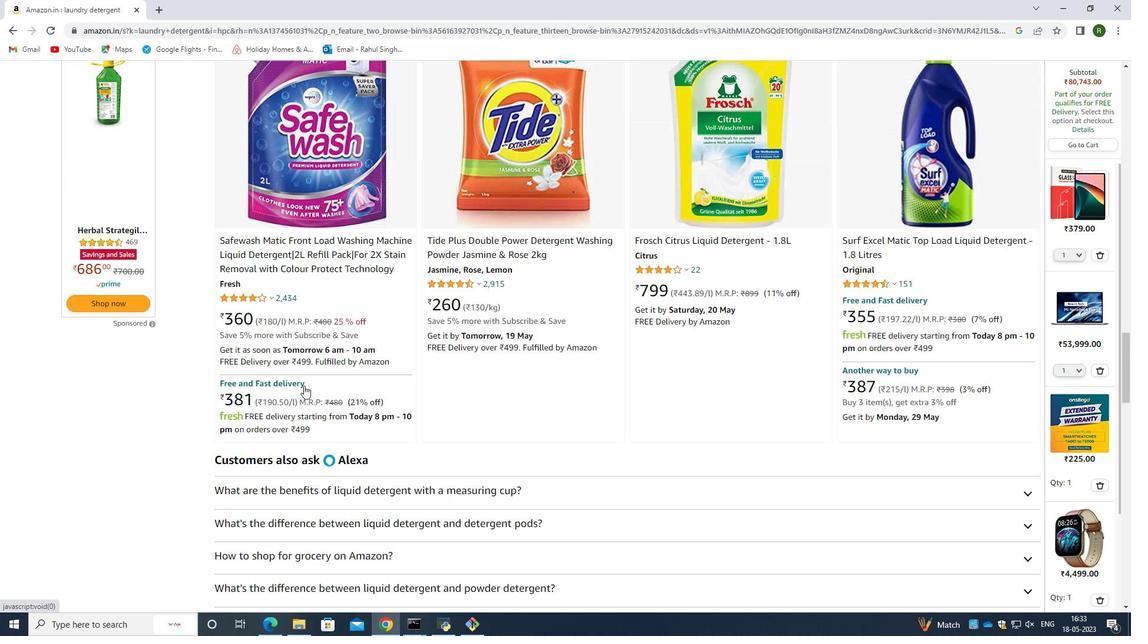 
Action: Mouse scrolled (304, 386) with delta (0, 0)
Screenshot: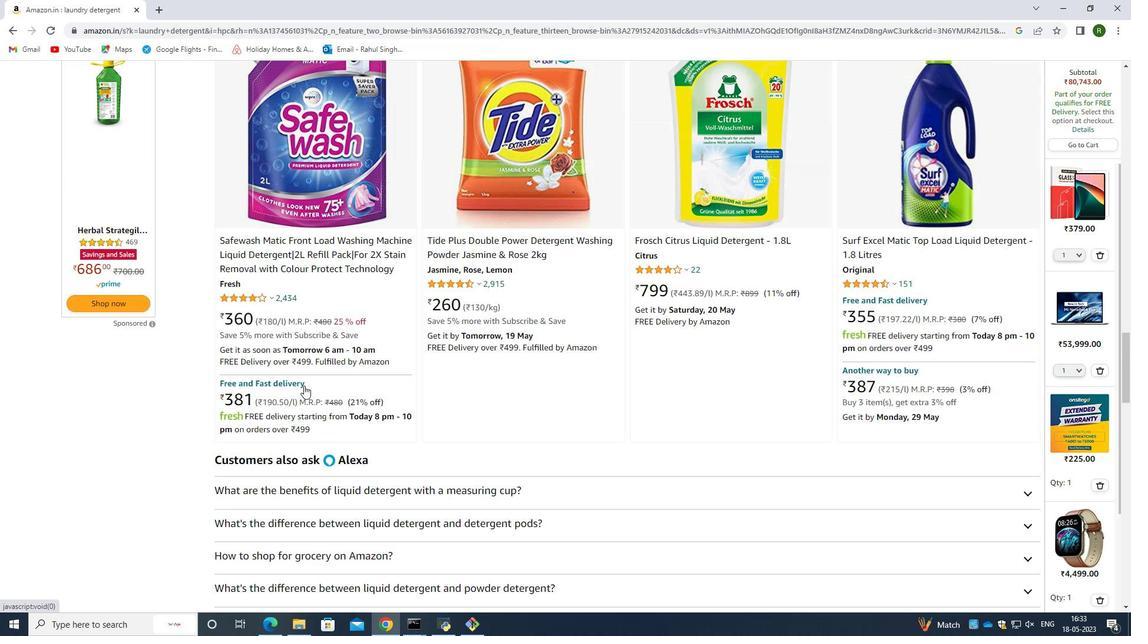 
Action: Mouse scrolled (304, 386) with delta (0, 0)
Screenshot: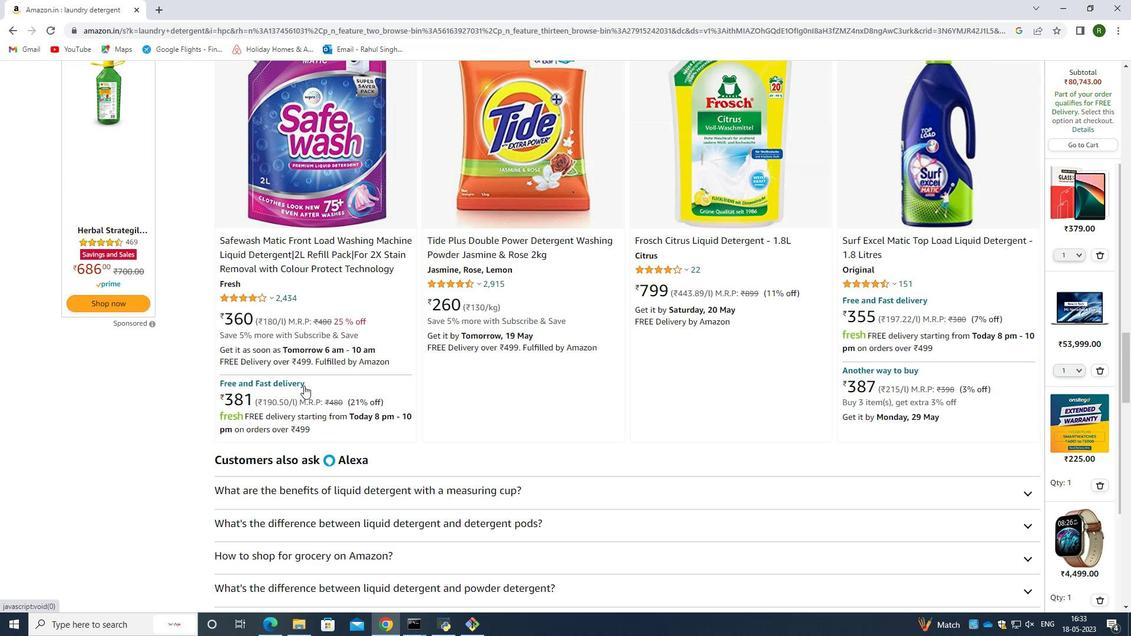 
Action: Mouse scrolled (304, 386) with delta (0, 0)
Screenshot: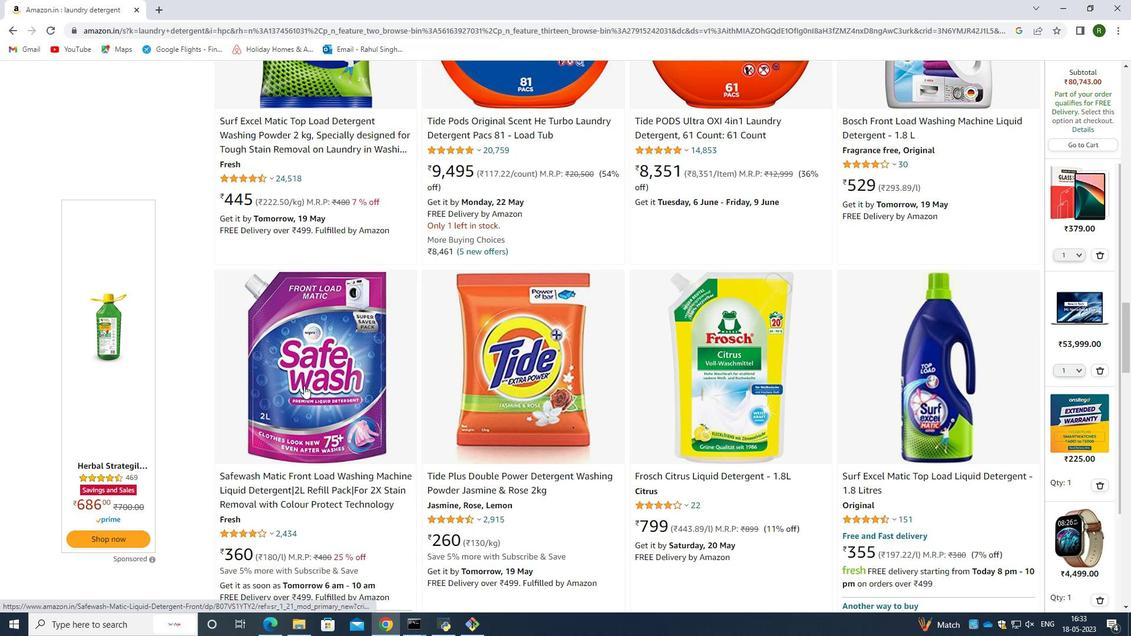 
Action: Mouse moved to (304, 386)
Screenshot: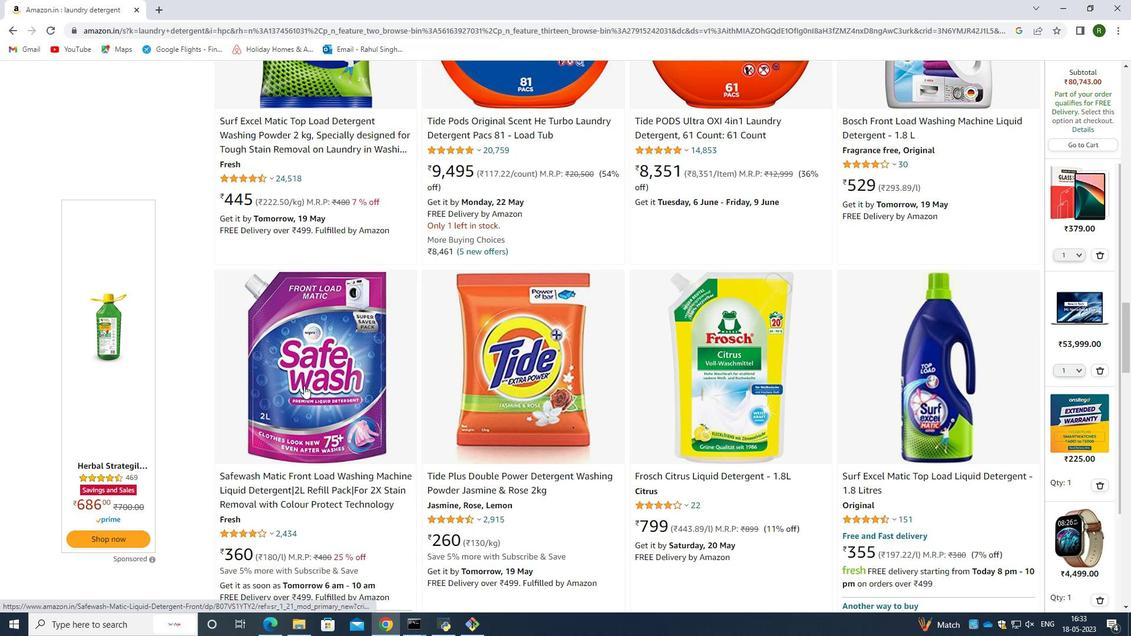 
Action: Mouse scrolled (304, 386) with delta (0, 0)
Screenshot: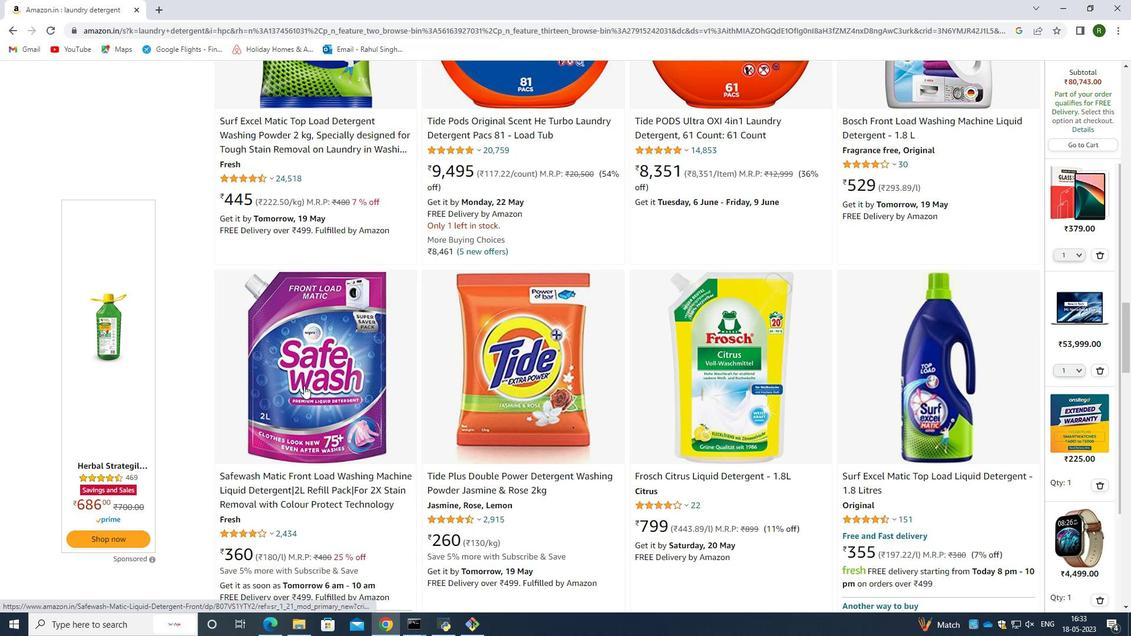 
Action: Mouse scrolled (304, 386) with delta (0, 0)
Screenshot: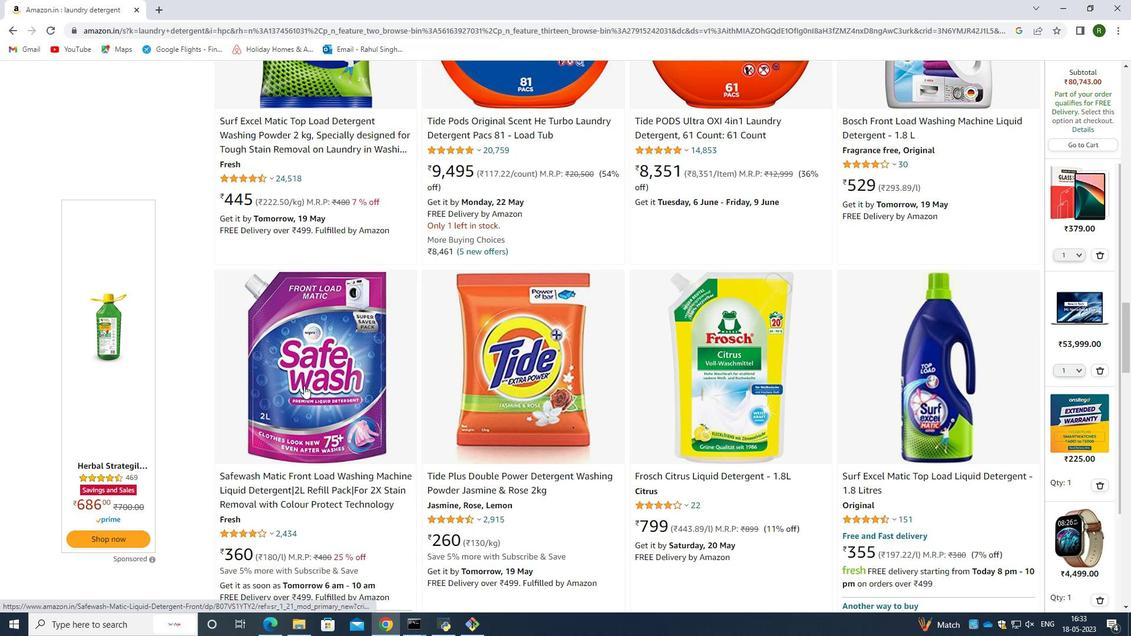 
Action: Mouse scrolled (304, 386) with delta (0, 0)
Screenshot: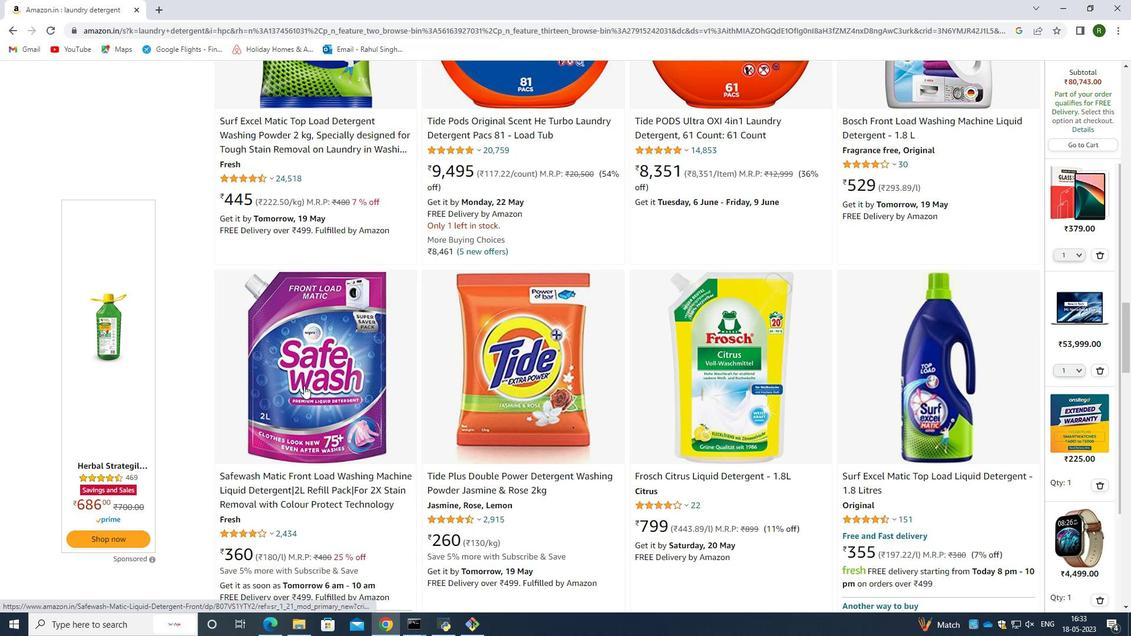 
Action: Mouse moved to (304, 386)
Screenshot: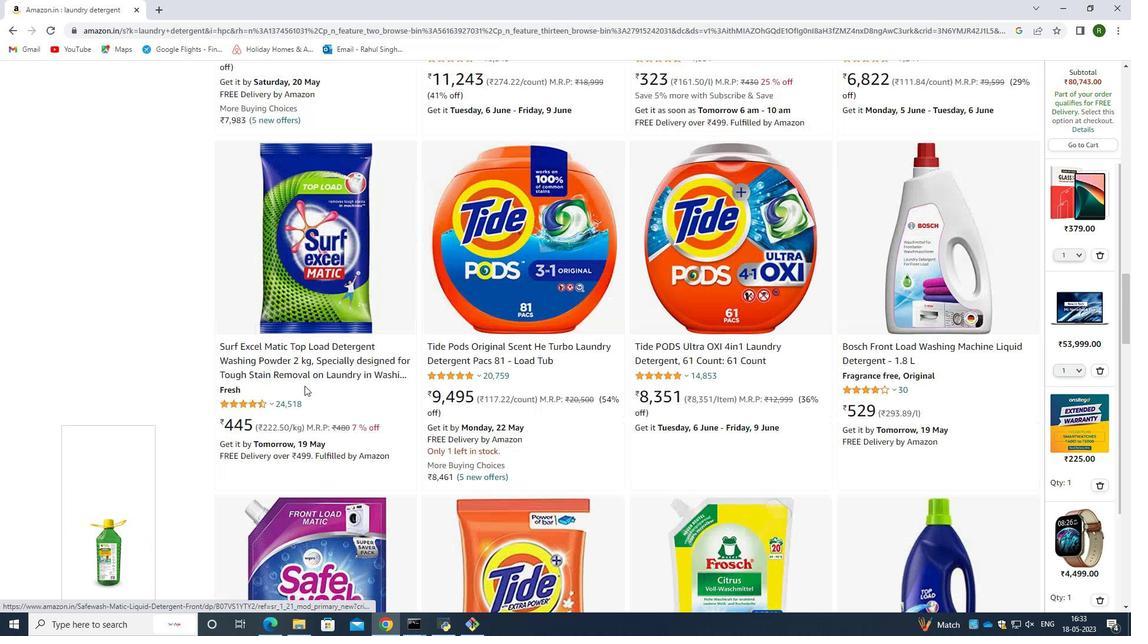 
Action: Mouse scrolled (304, 386) with delta (0, 0)
Screenshot: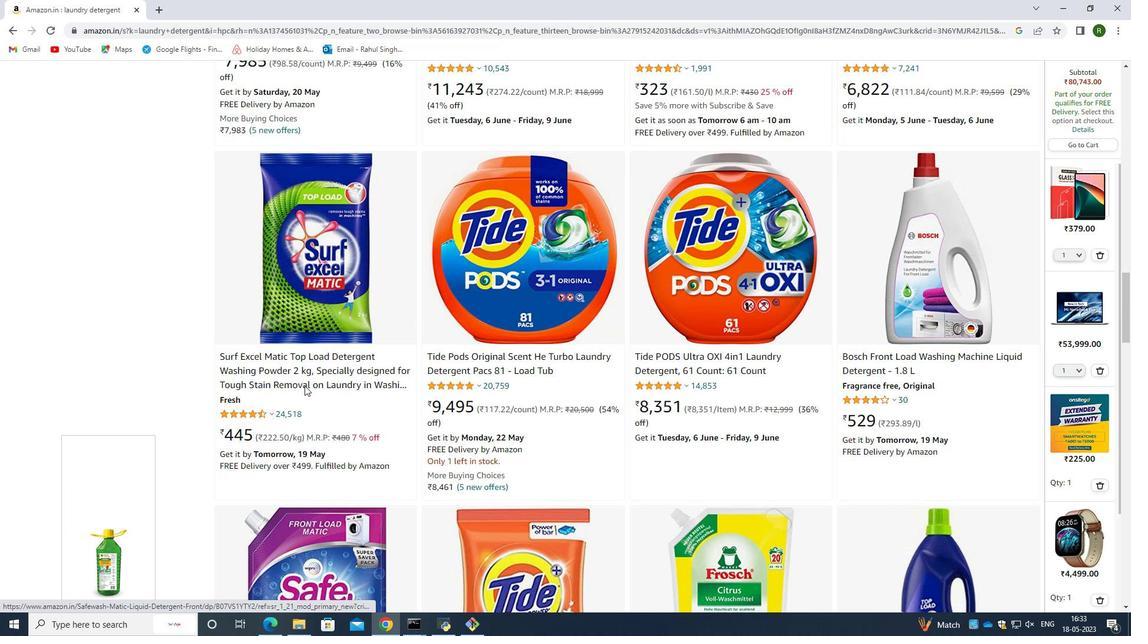 
Action: Mouse scrolled (304, 386) with delta (0, 0)
Screenshot: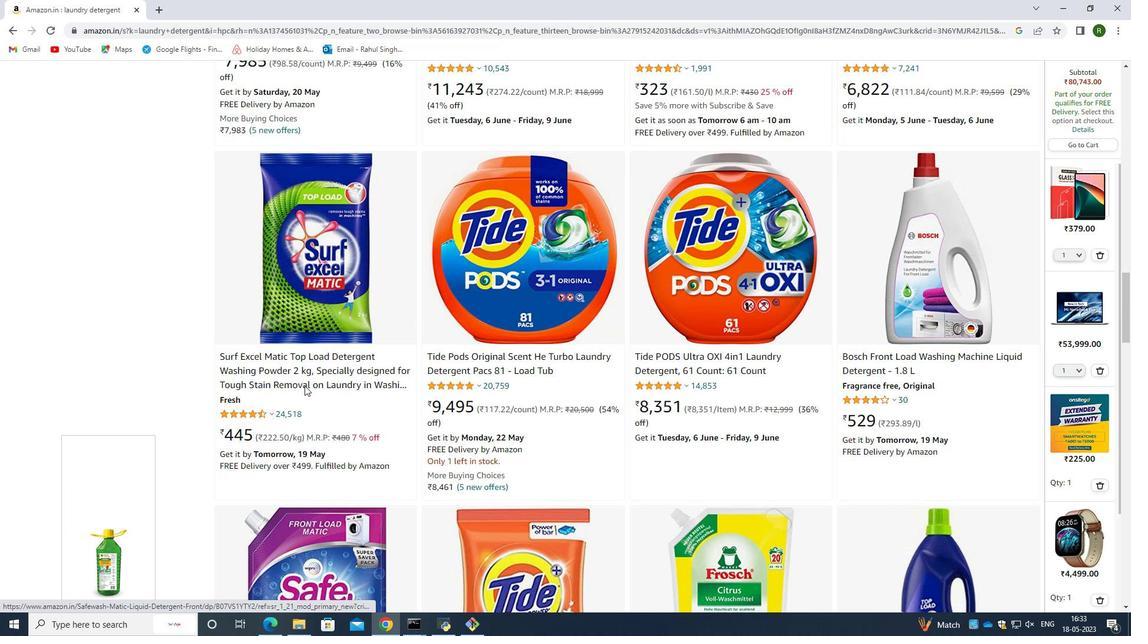 
Action: Mouse scrolled (304, 386) with delta (0, 0)
Screenshot: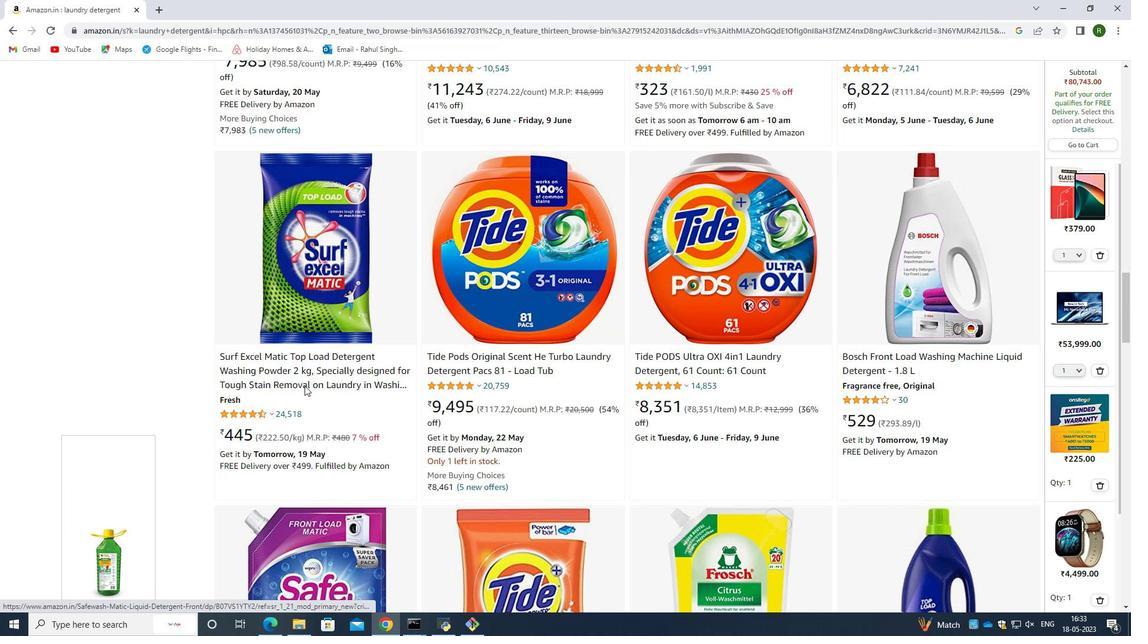 
Action: Mouse scrolled (304, 386) with delta (0, 0)
Screenshot: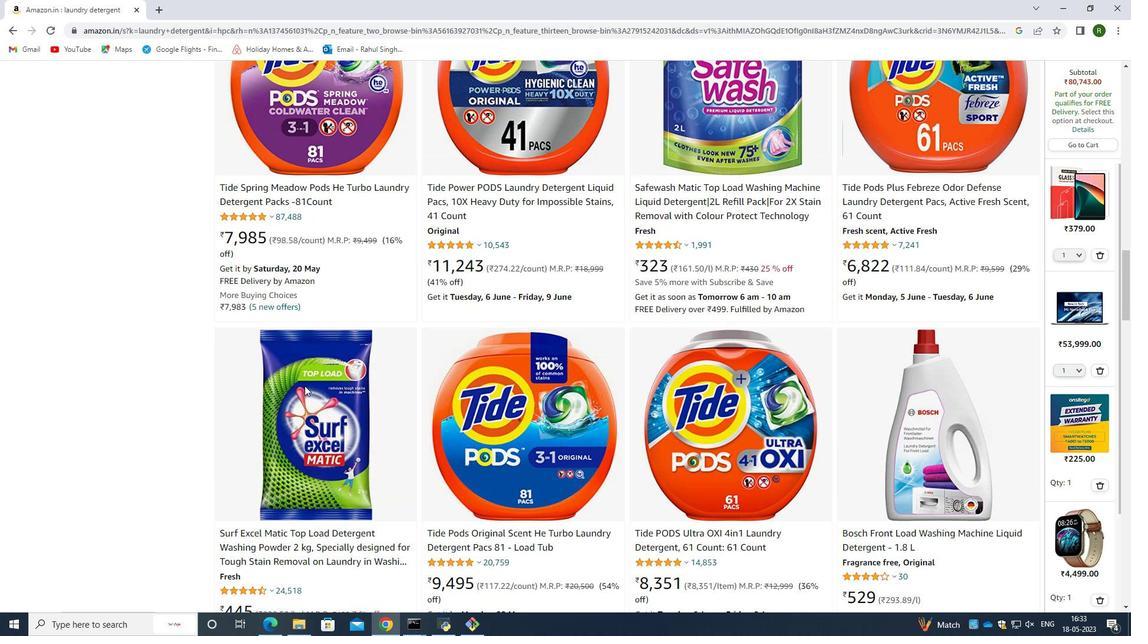 
Action: Mouse scrolled (304, 386) with delta (0, 0)
Screenshot: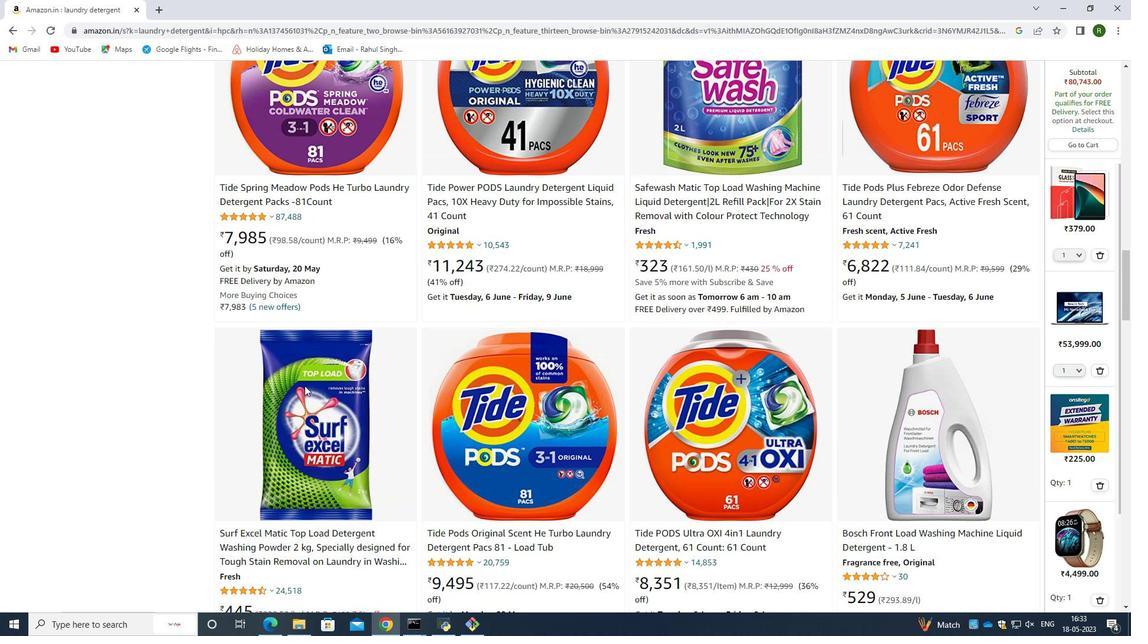
Action: Mouse moved to (304, 386)
Screenshot: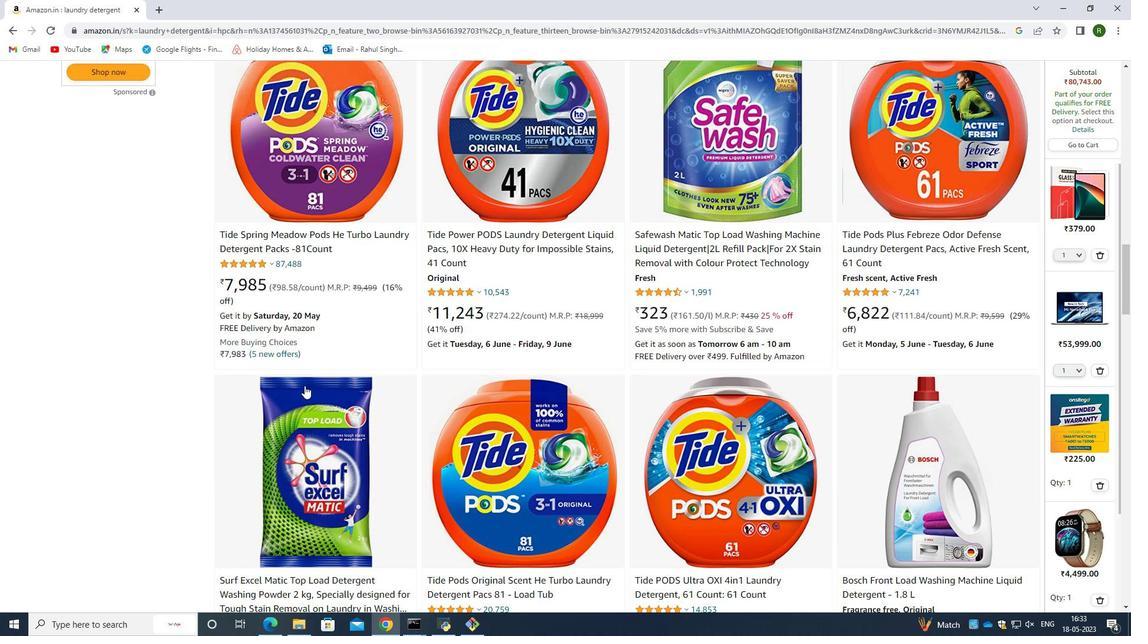 
Action: Mouse scrolled (304, 387) with delta (0, 0)
Screenshot: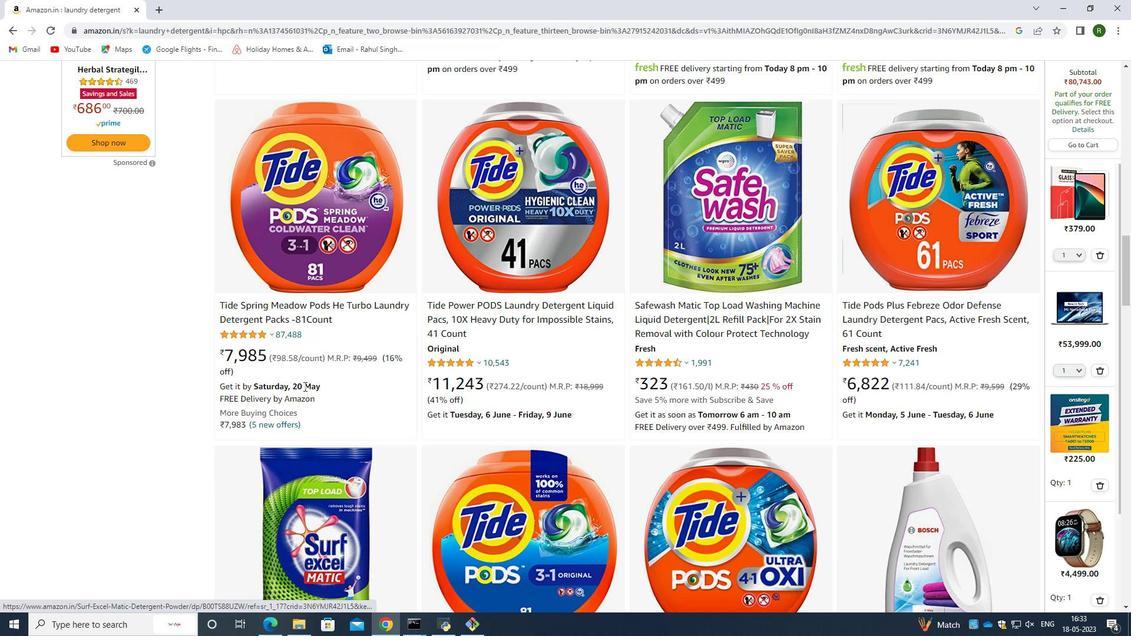 
Action: Mouse scrolled (304, 387) with delta (0, 0)
Screenshot: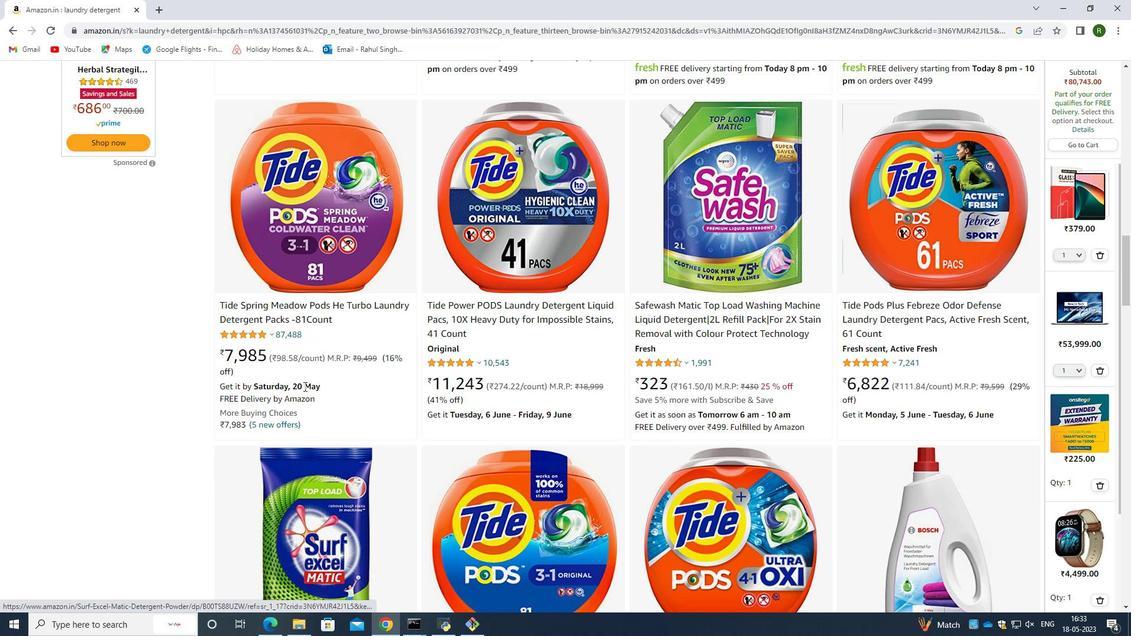 
Action: Mouse scrolled (304, 387) with delta (0, 0)
Screenshot: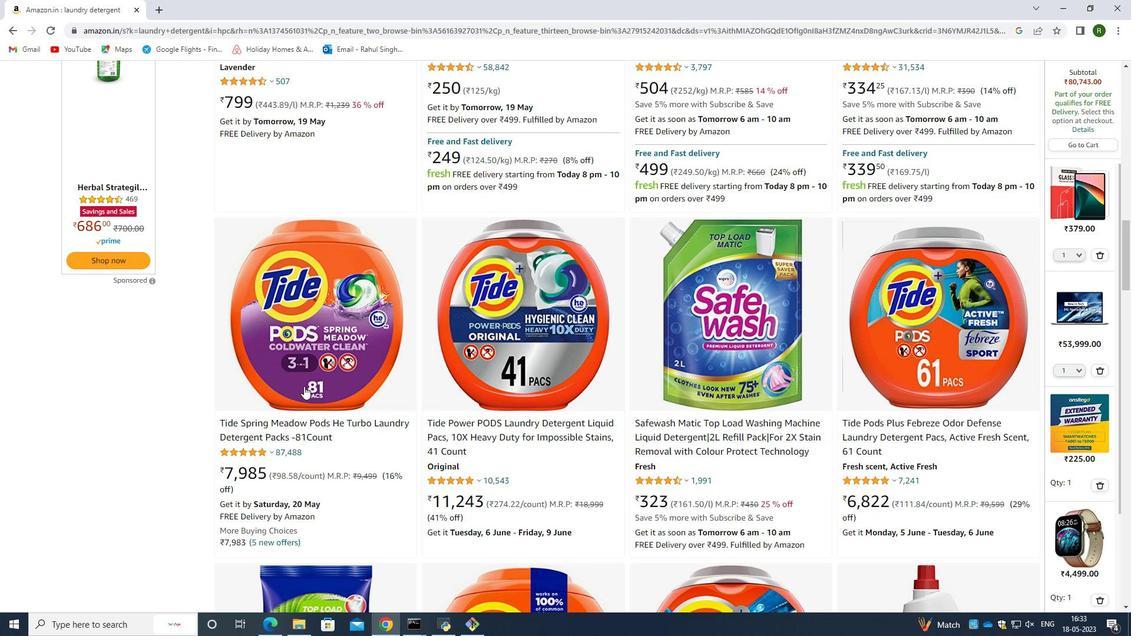 
Action: Mouse scrolled (304, 387) with delta (0, 0)
Screenshot: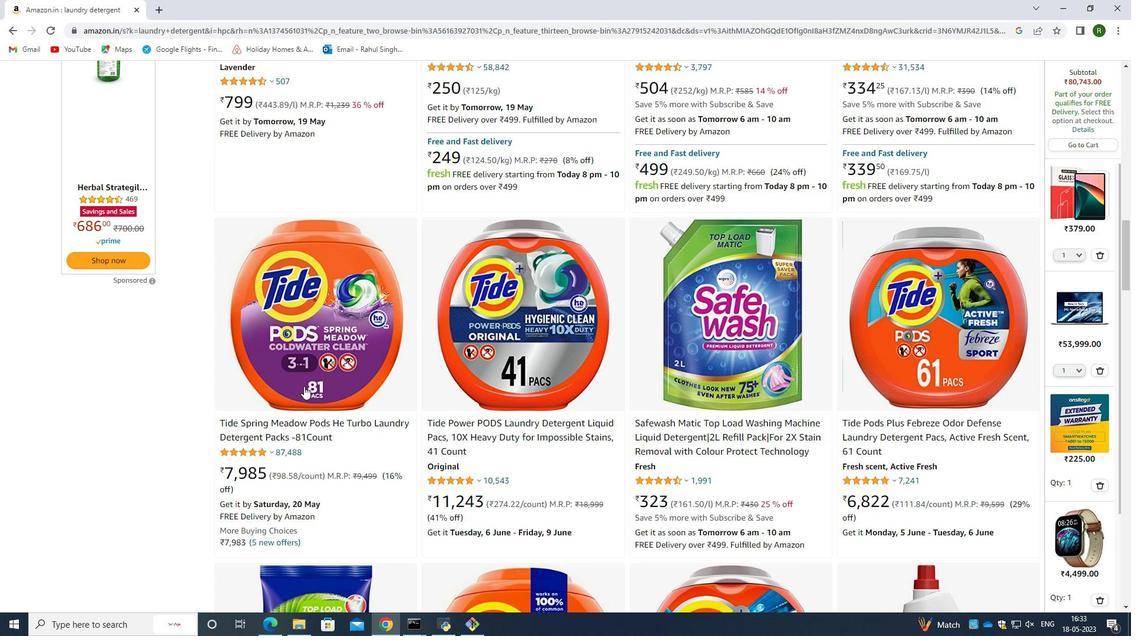 
Action: Mouse scrolled (304, 387) with delta (0, 0)
Screenshot: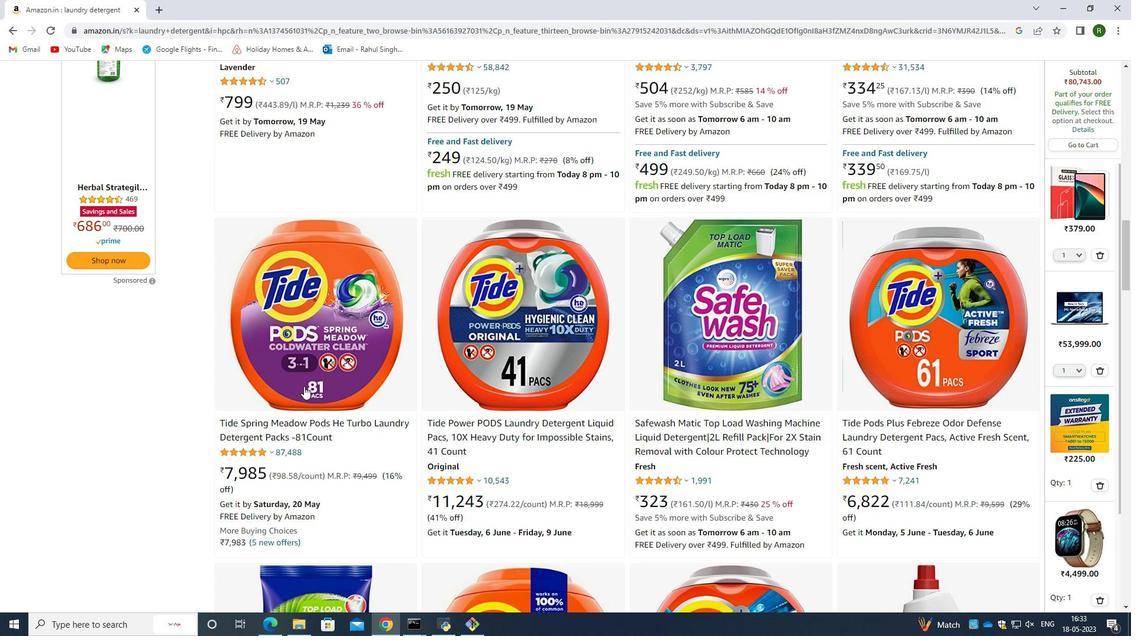 
Action: Mouse scrolled (304, 387) with delta (0, 0)
Screenshot: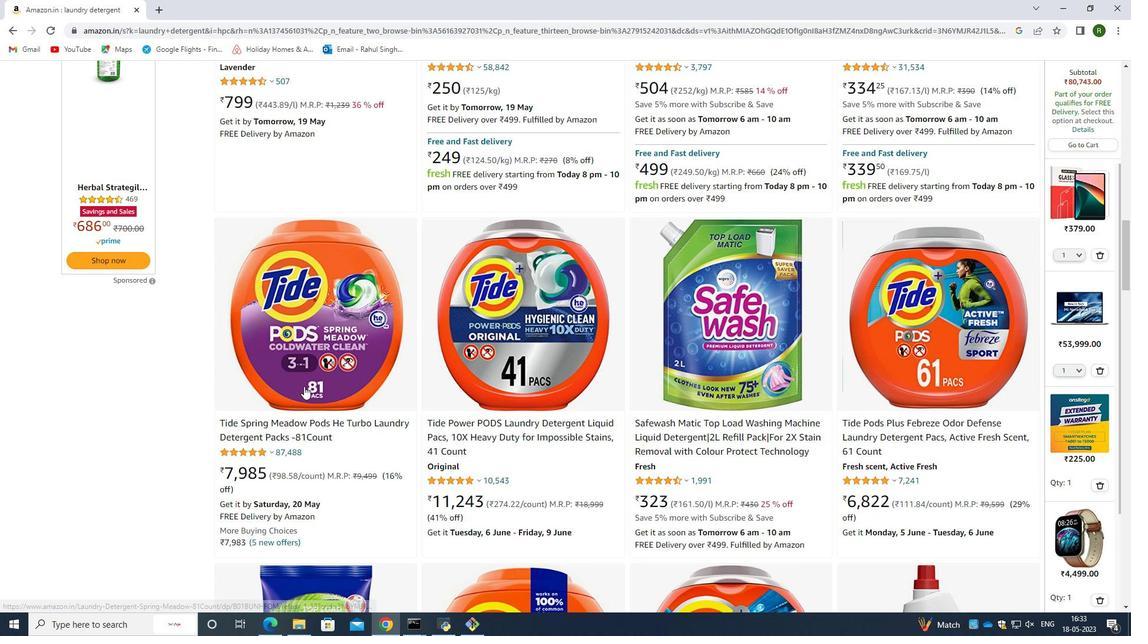 
Action: Mouse scrolled (304, 387) with delta (0, 0)
Screenshot: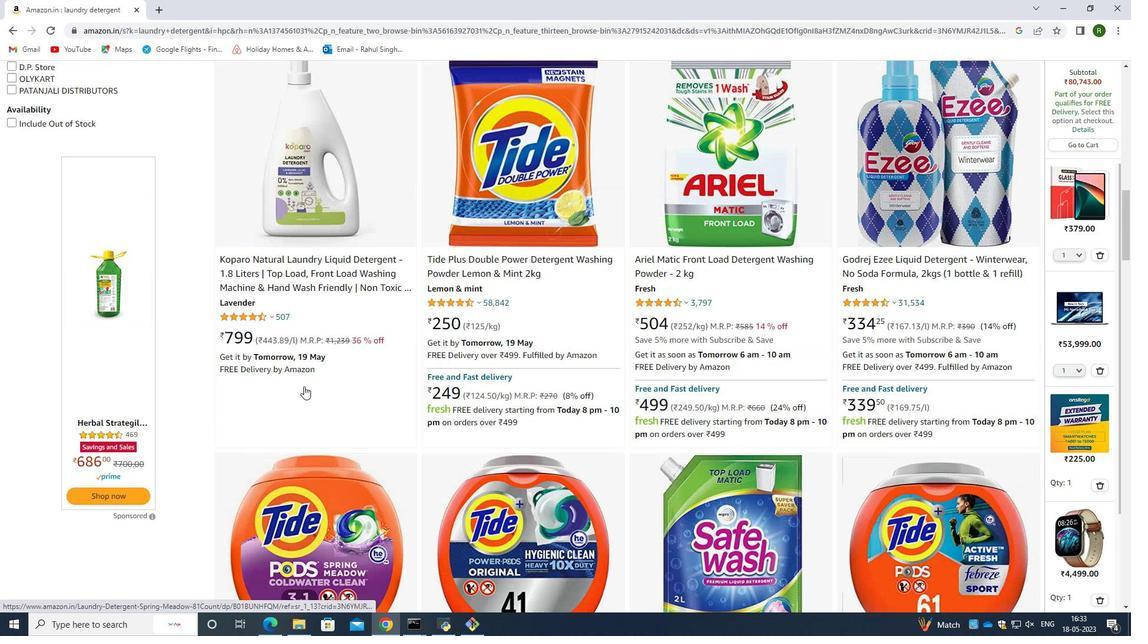 
Action: Mouse scrolled (304, 387) with delta (0, 0)
Screenshot: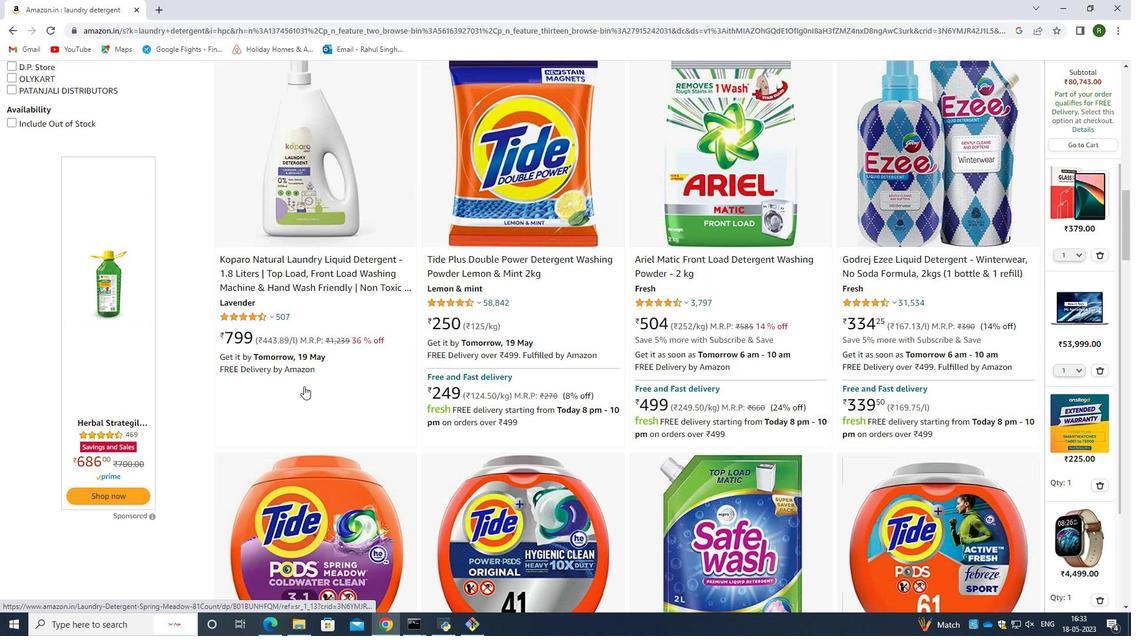 
Action: Mouse scrolled (304, 387) with delta (0, 0)
Screenshot: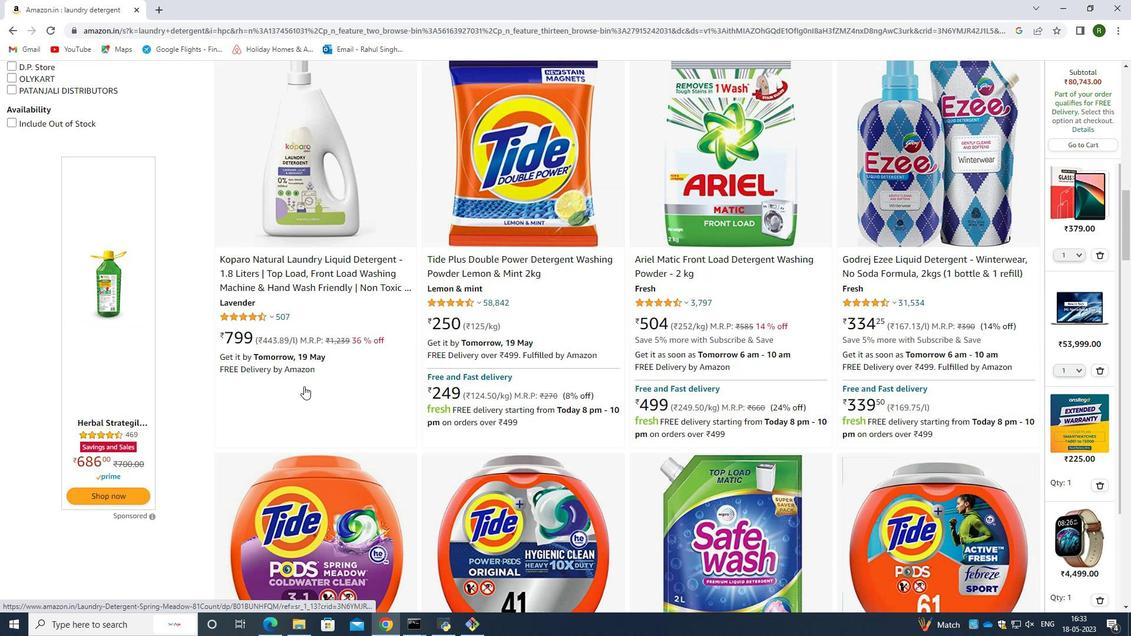 
Action: Mouse scrolled (304, 387) with delta (0, 0)
Screenshot: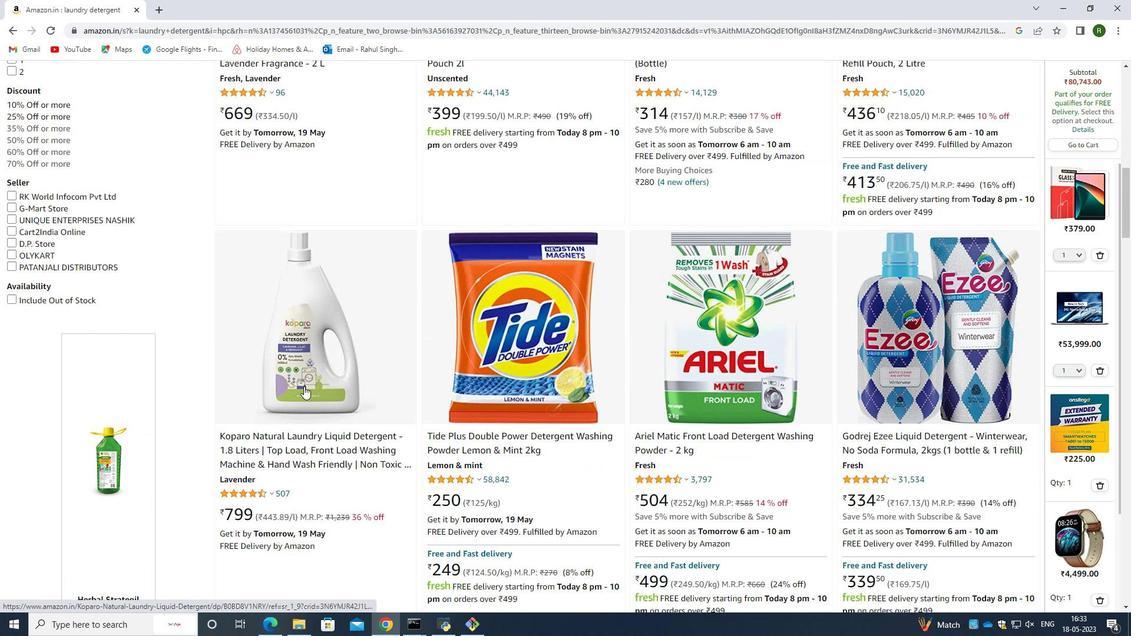 
Action: Mouse scrolled (304, 387) with delta (0, 0)
Screenshot: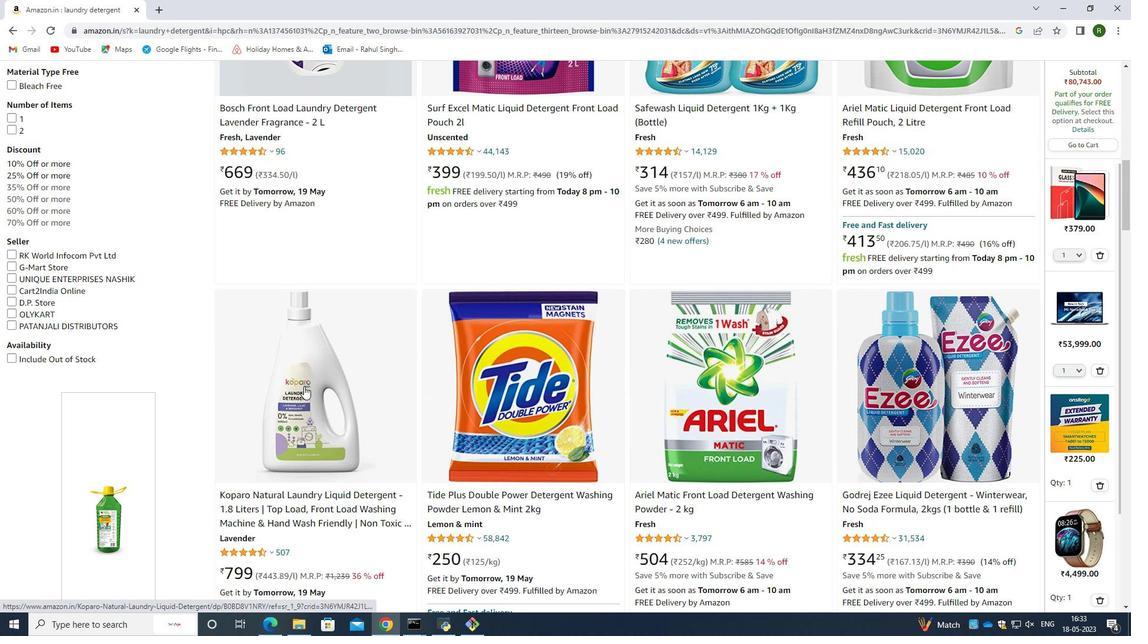 
Action: Mouse scrolled (304, 387) with delta (0, 0)
Screenshot: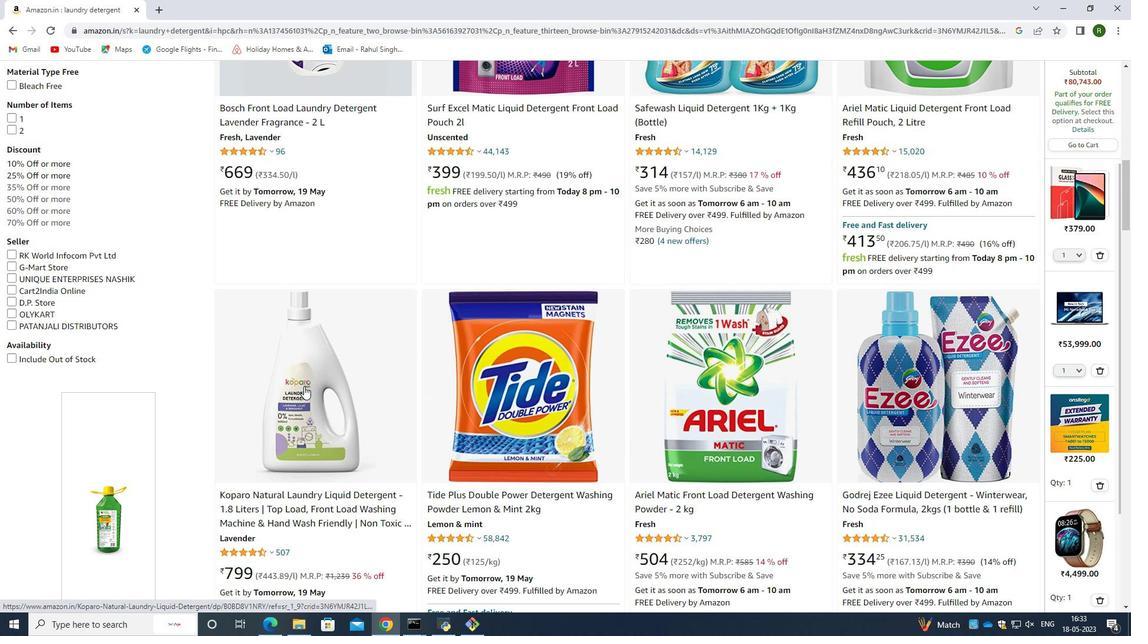 
Action: Mouse moved to (340, 217)
Screenshot: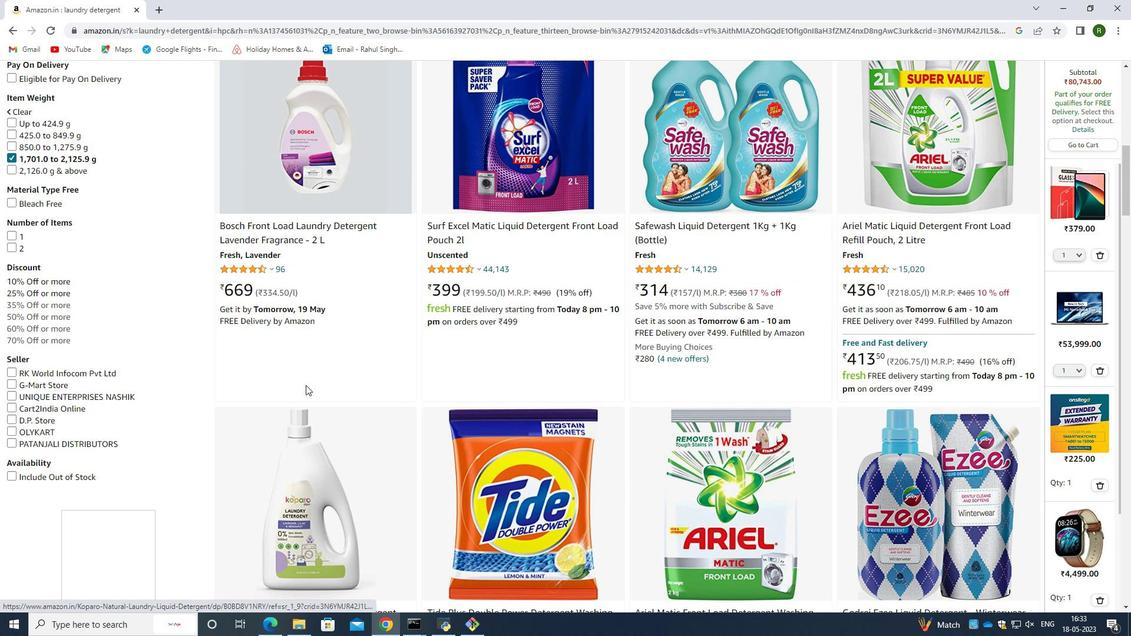 
Action: Mouse scrolled (340, 218) with delta (0, 0)
Screenshot: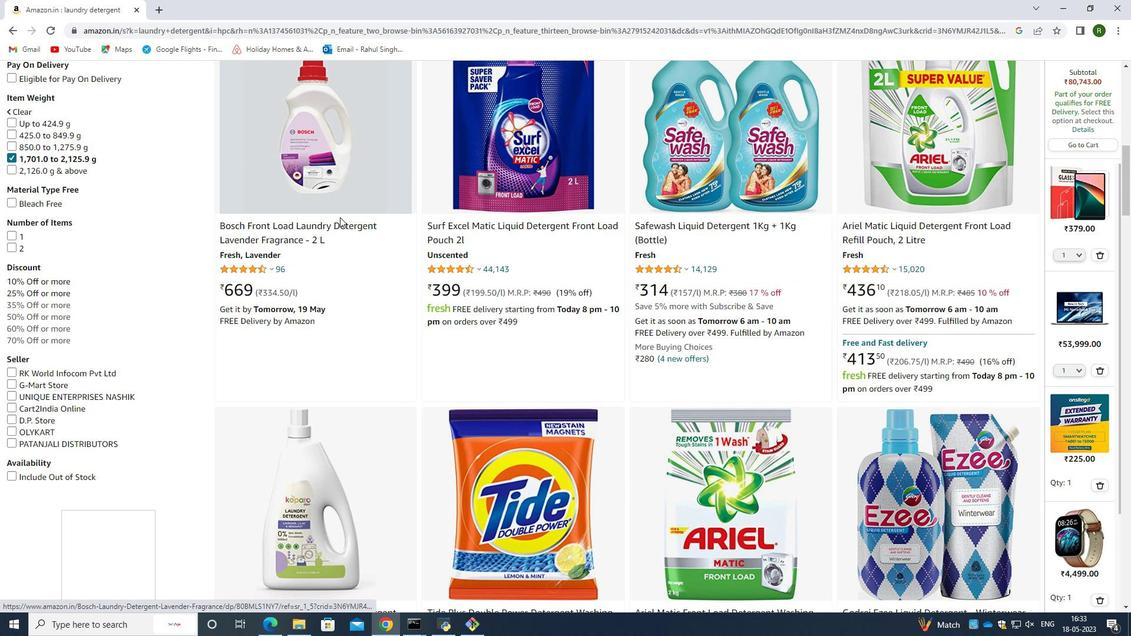 
Action: Mouse scrolled (340, 218) with delta (0, 0)
Screenshot: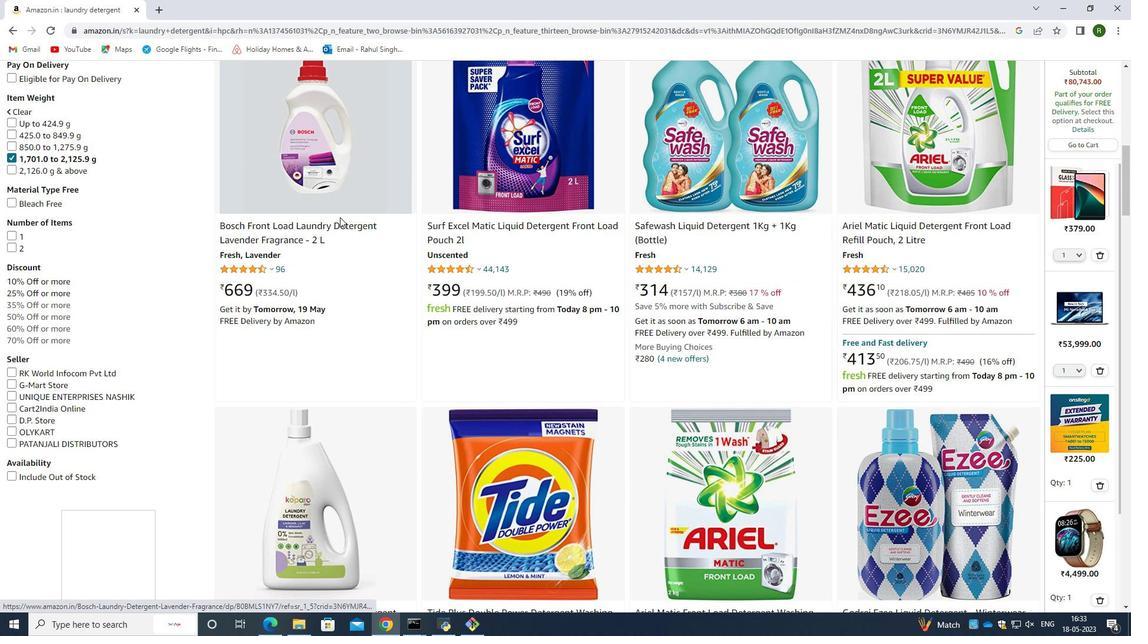 
Action: Mouse scrolled (340, 218) with delta (0, 0)
Screenshot: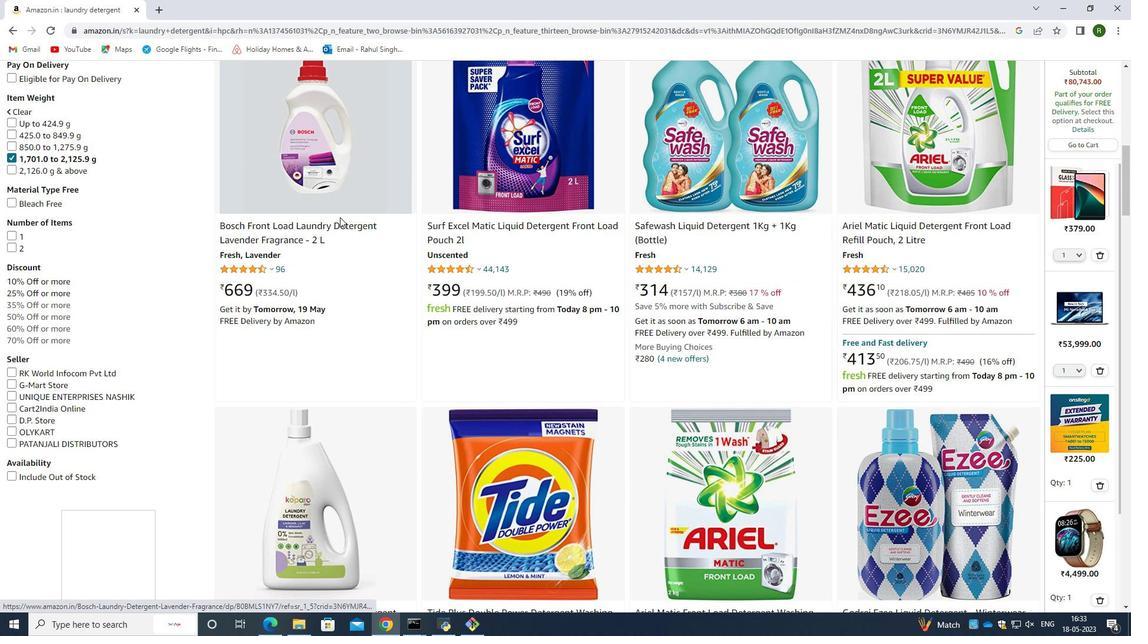 
Action: Mouse moved to (331, 259)
Screenshot: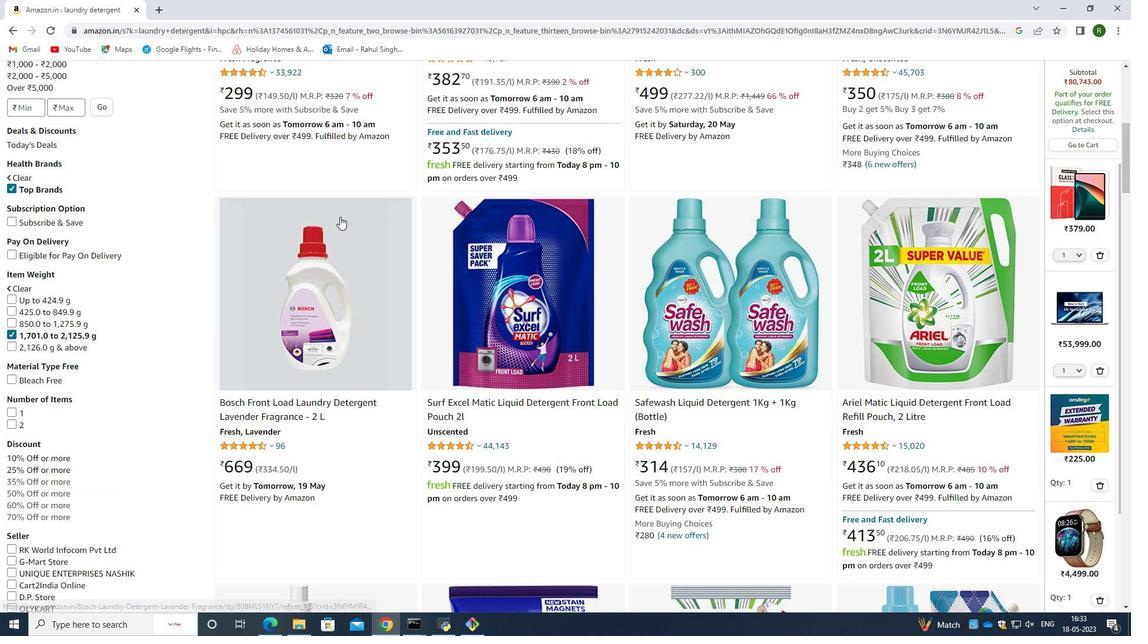 
Action: Mouse scrolled (331, 260) with delta (0, 0)
Screenshot: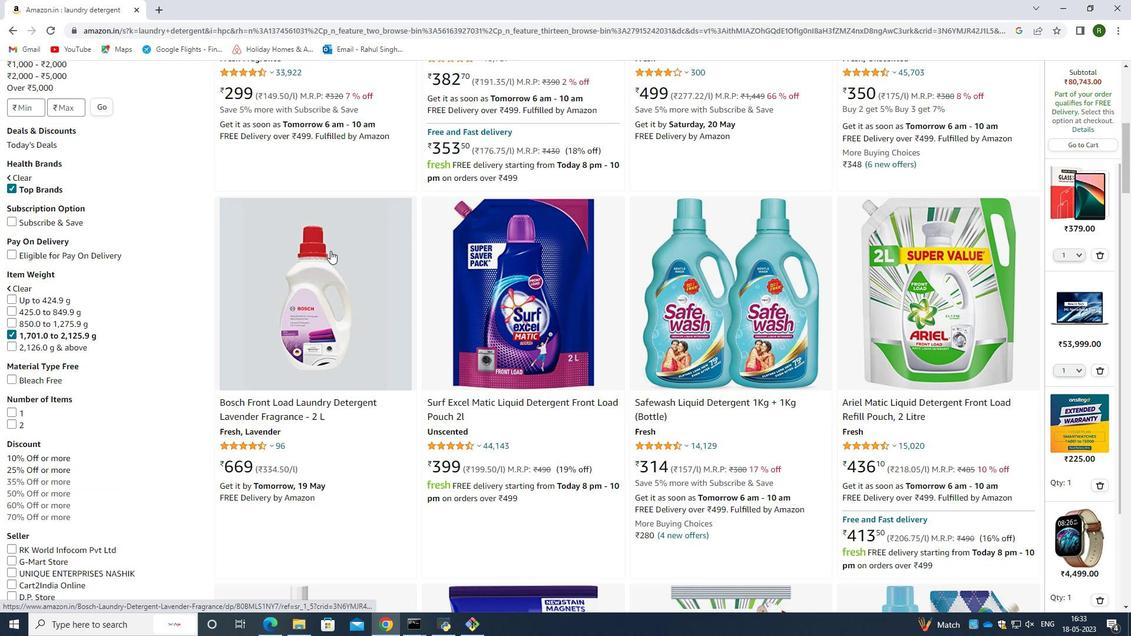 
Action: Mouse scrolled (331, 260) with delta (0, 0)
Screenshot: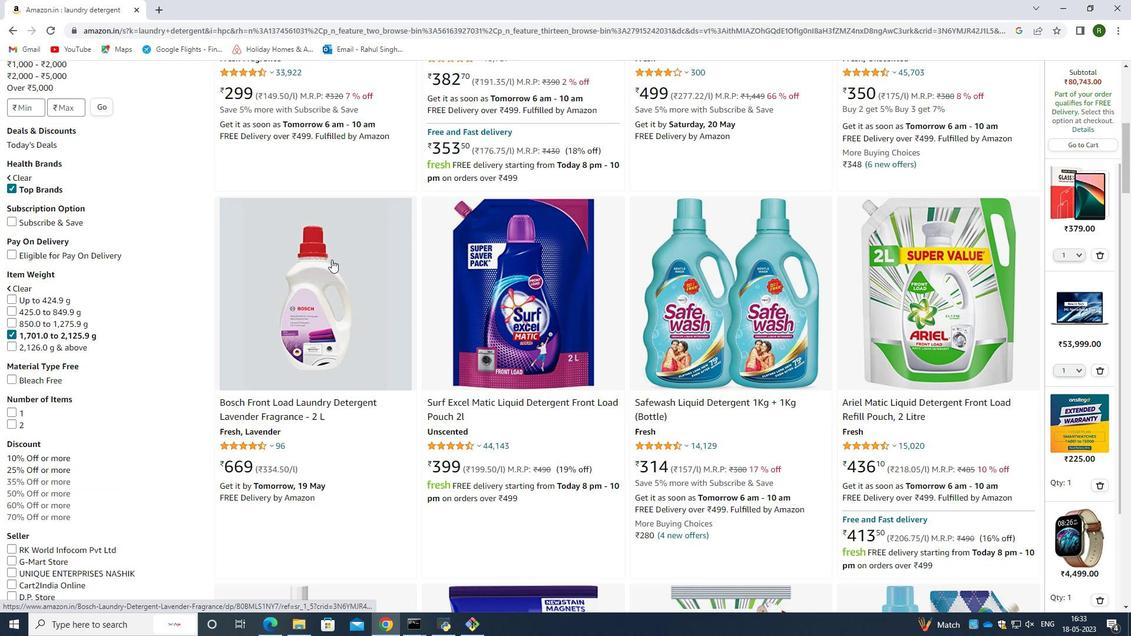 
Action: Mouse scrolled (331, 260) with delta (0, 0)
Screenshot: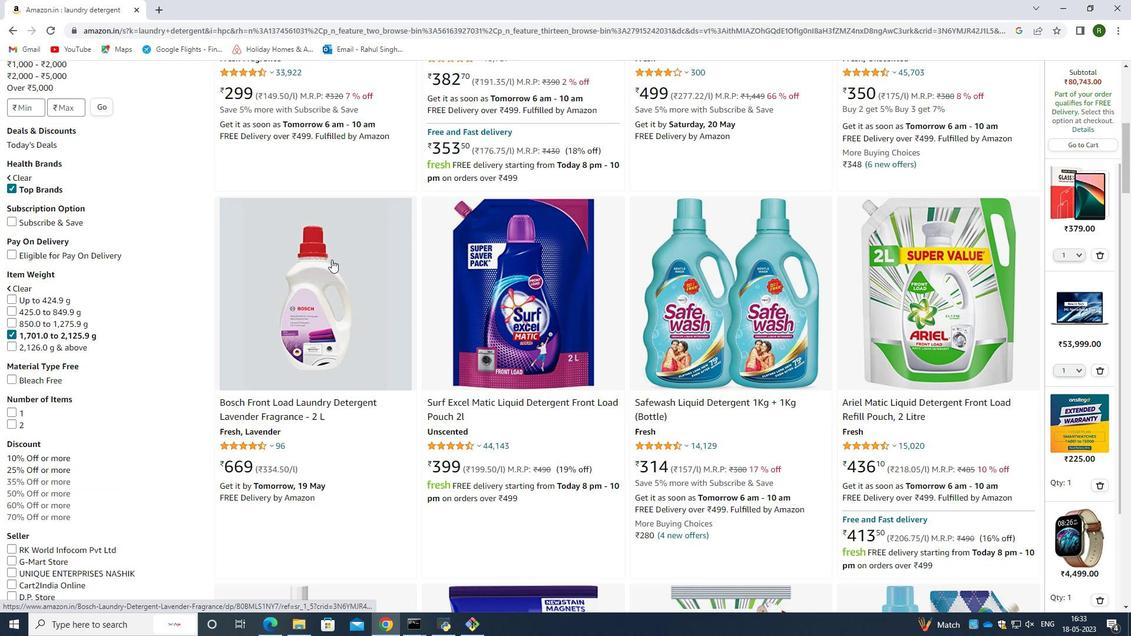 
Action: Mouse scrolled (331, 260) with delta (0, 0)
Screenshot: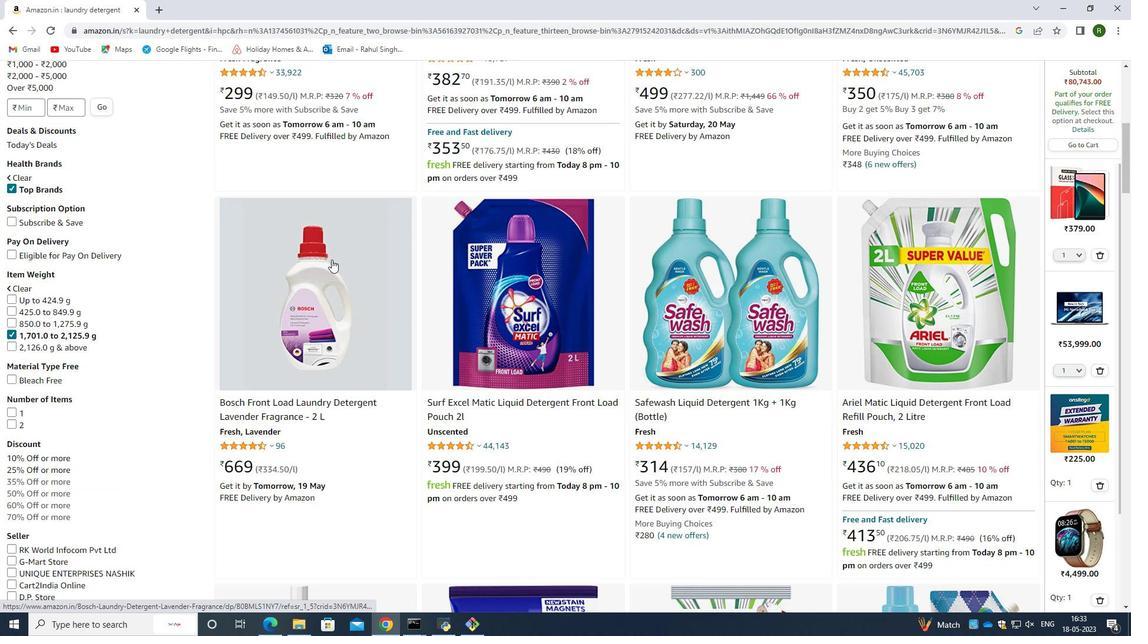 
Action: Mouse moved to (334, 259)
Screenshot: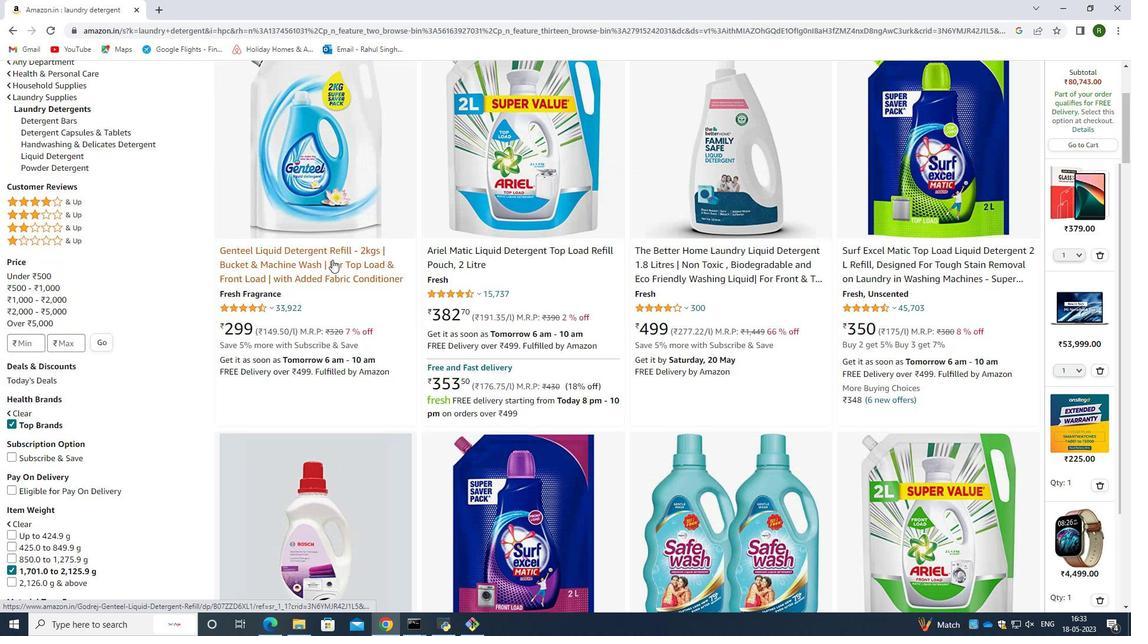 
Action: Mouse scrolled (334, 259) with delta (0, 0)
Screenshot: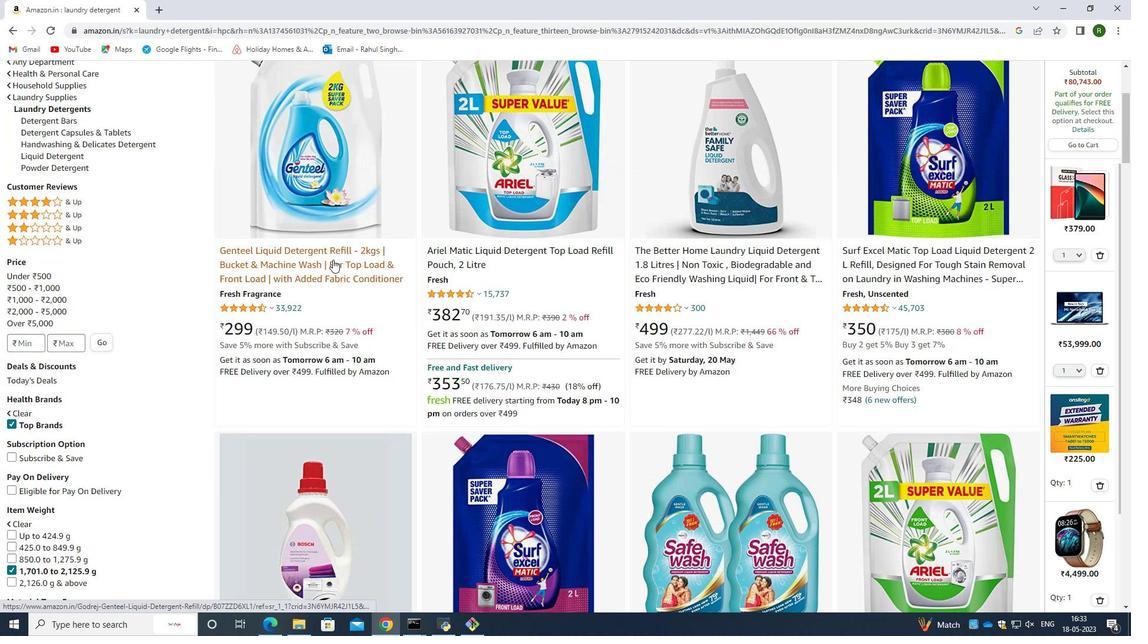 
Action: Mouse scrolled (334, 259) with delta (0, 0)
Screenshot: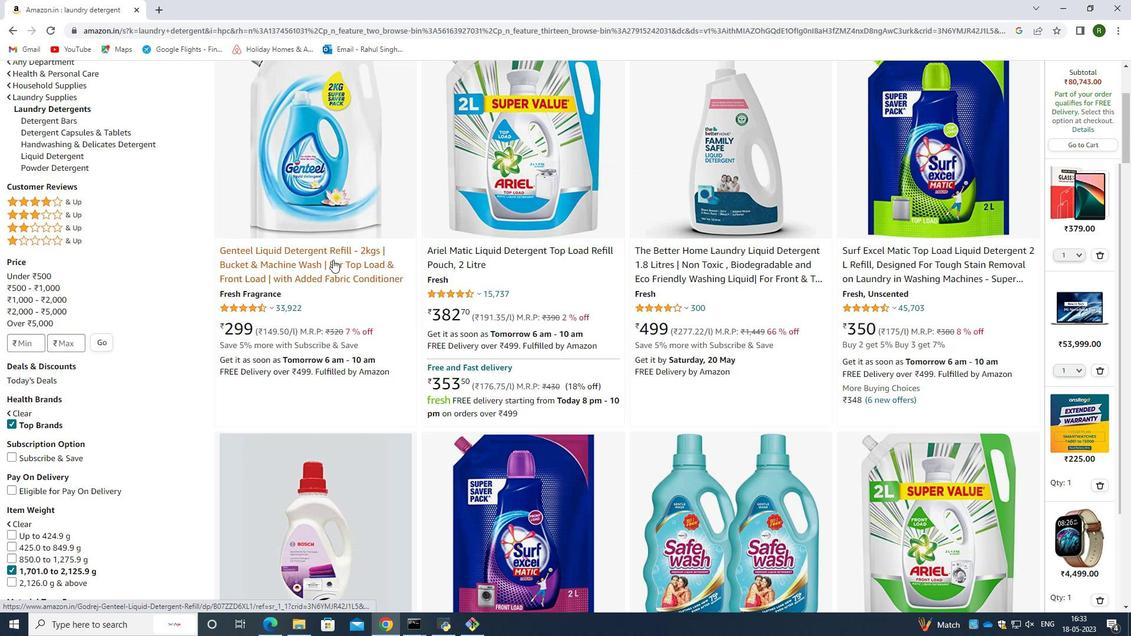 
Action: Mouse moved to (542, 313)
Screenshot: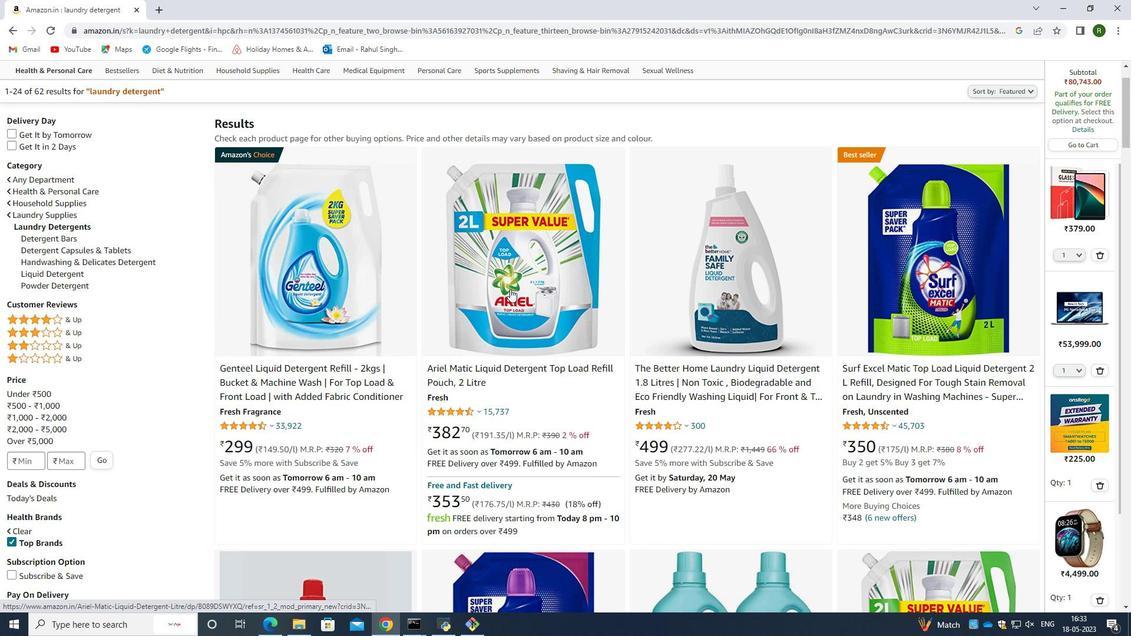 
Action: Mouse scrolled (542, 313) with delta (0, 0)
Screenshot: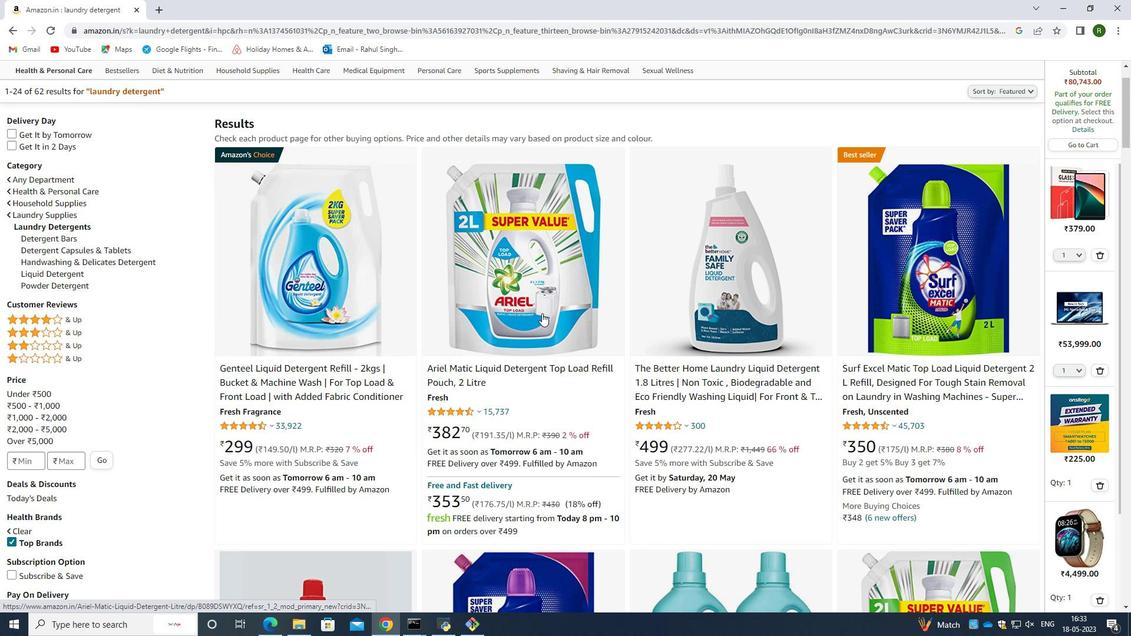
Action: Mouse scrolled (542, 313) with delta (0, 0)
Screenshot: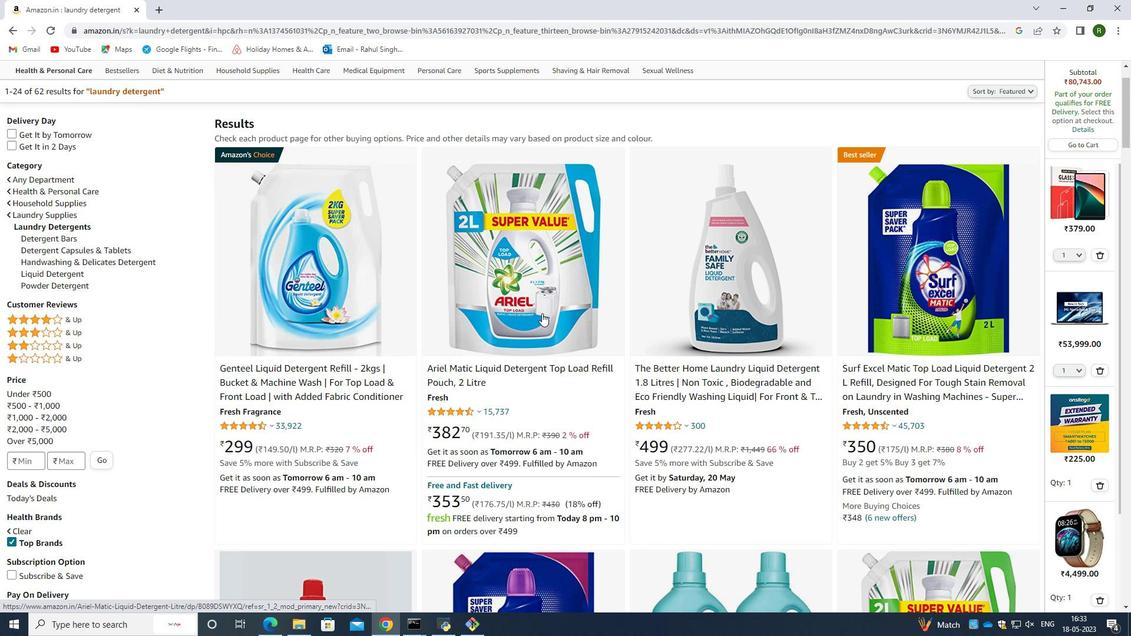 
Action: Mouse scrolled (542, 313) with delta (0, 0)
Screenshot: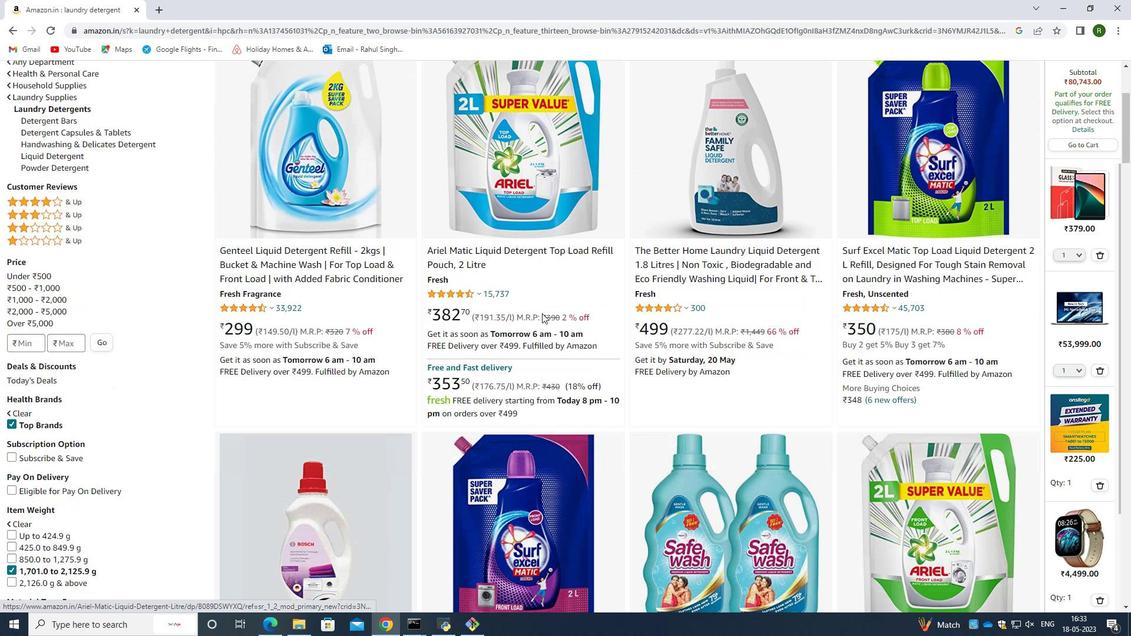
Action: Mouse scrolled (542, 313) with delta (0, 0)
Screenshot: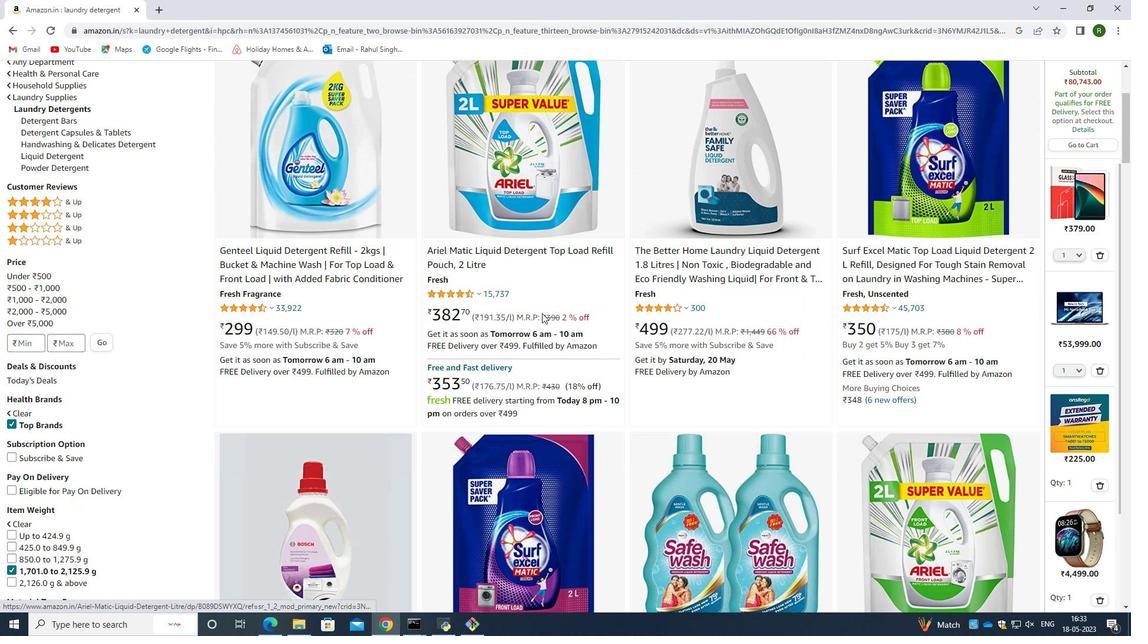 
Action: Mouse scrolled (542, 313) with delta (0, 0)
Screenshot: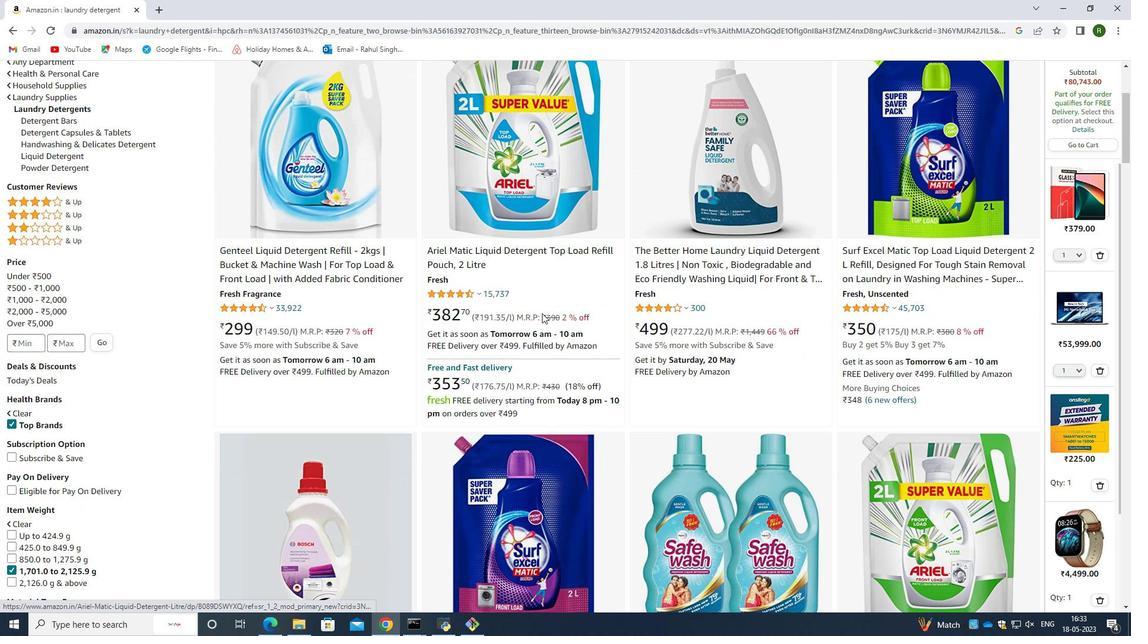 
Action: Mouse scrolled (542, 313) with delta (0, 0)
Screenshot: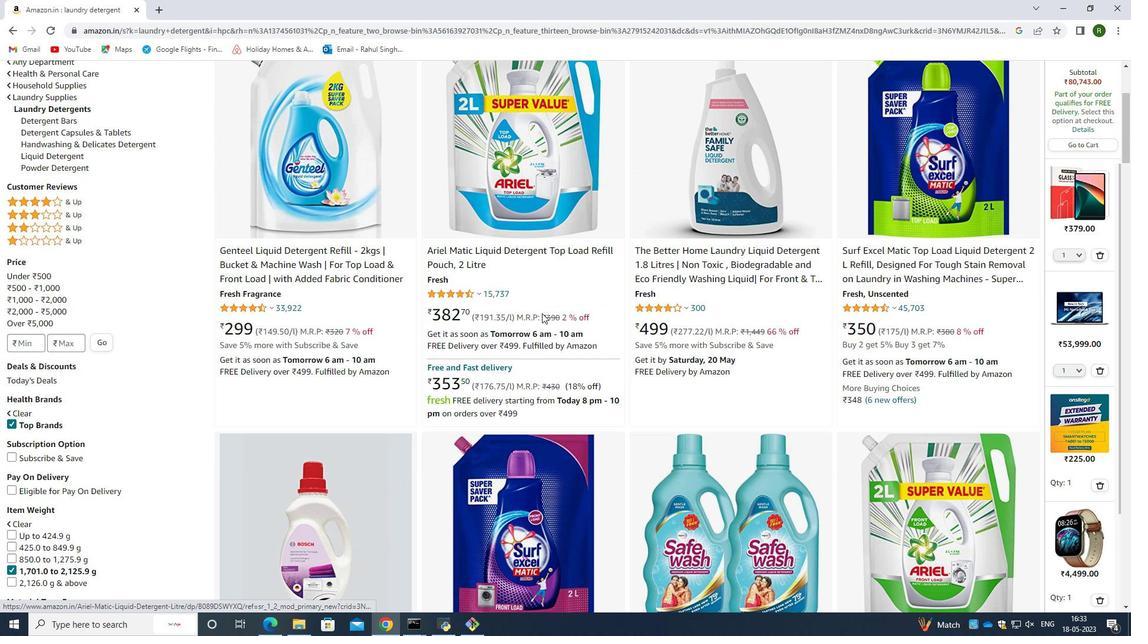
Action: Mouse moved to (544, 314)
Screenshot: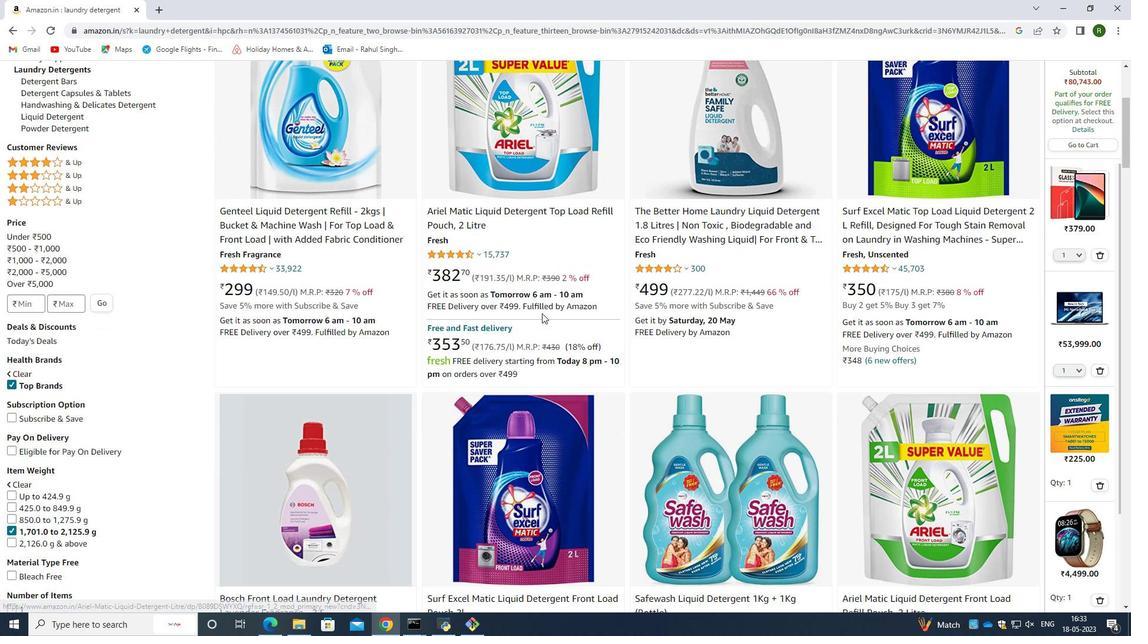 
Action: Mouse scrolled (544, 314) with delta (0, 0)
Screenshot: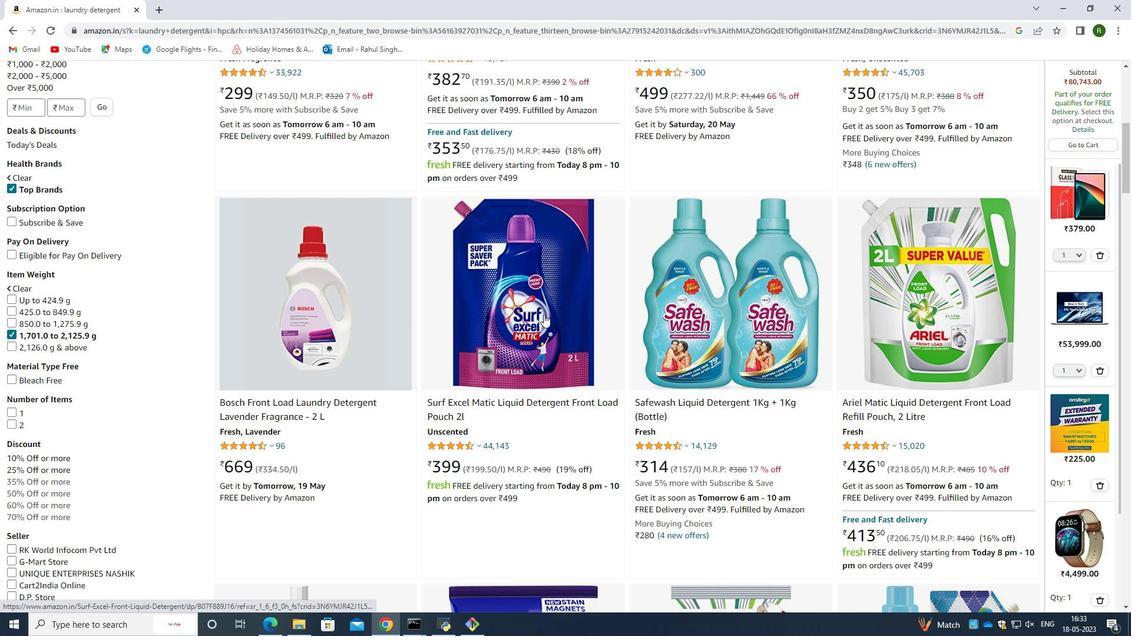
Action: Mouse moved to (692, 272)
Screenshot: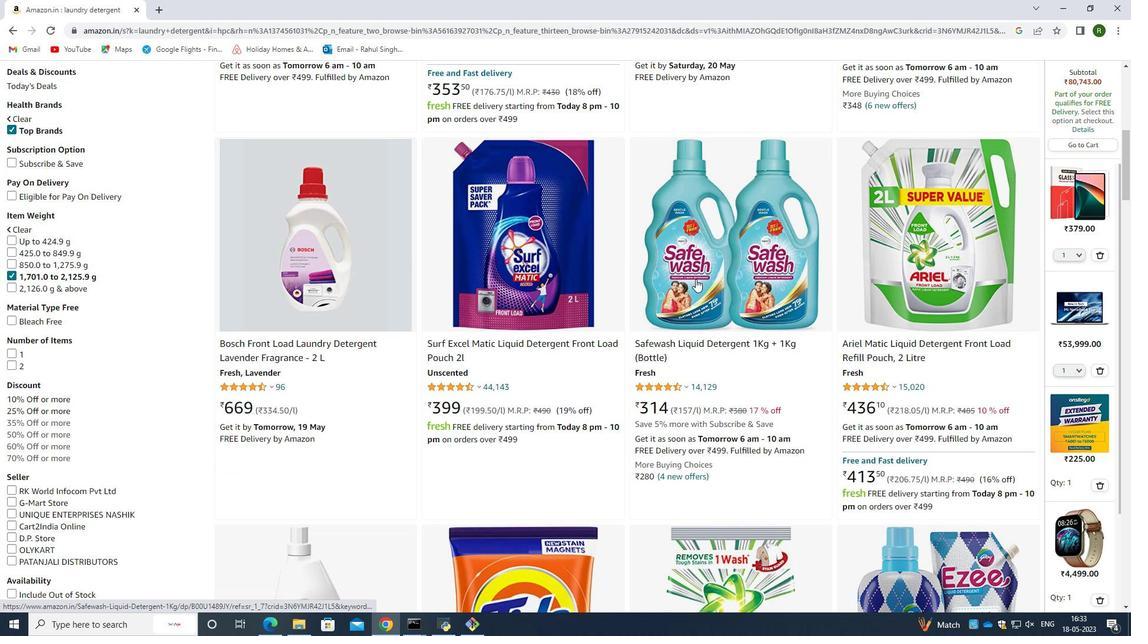 
Action: Mouse pressed left at (692, 272)
Screenshot: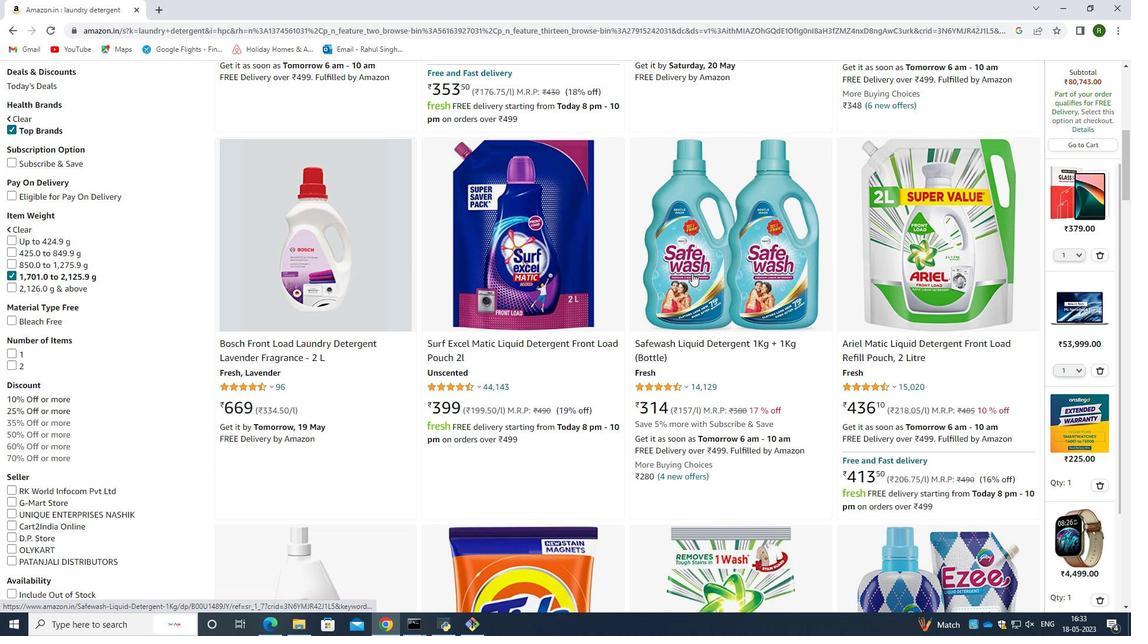 
Action: Mouse moved to (796, 330)
Screenshot: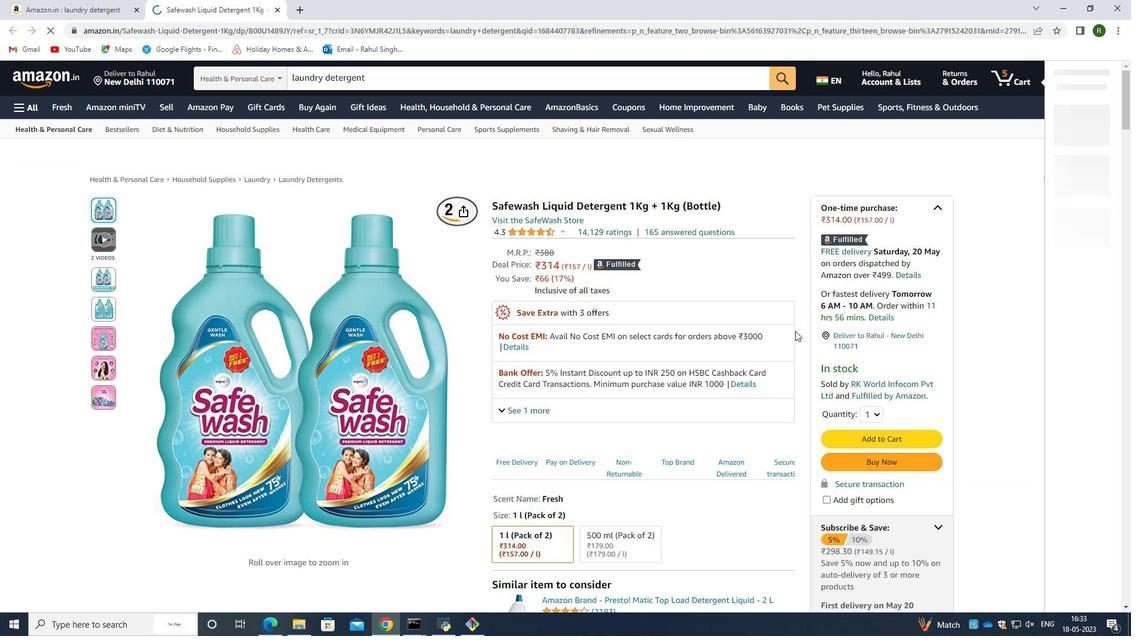 
Action: Mouse scrolled (796, 330) with delta (0, 0)
Screenshot: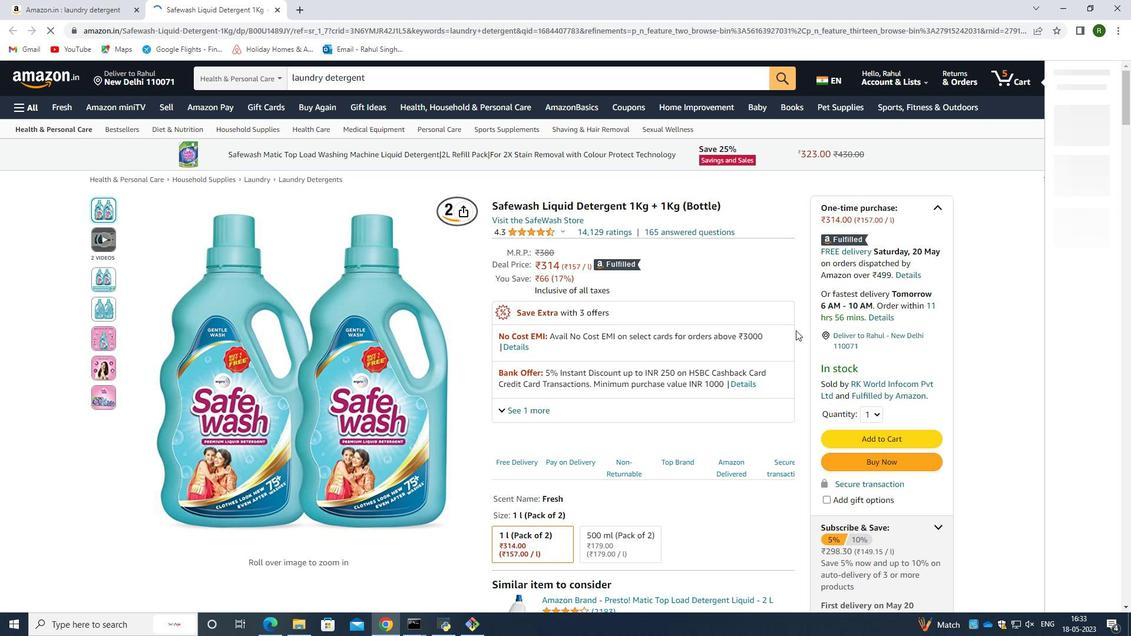 
Action: Mouse moved to (796, 333)
Screenshot: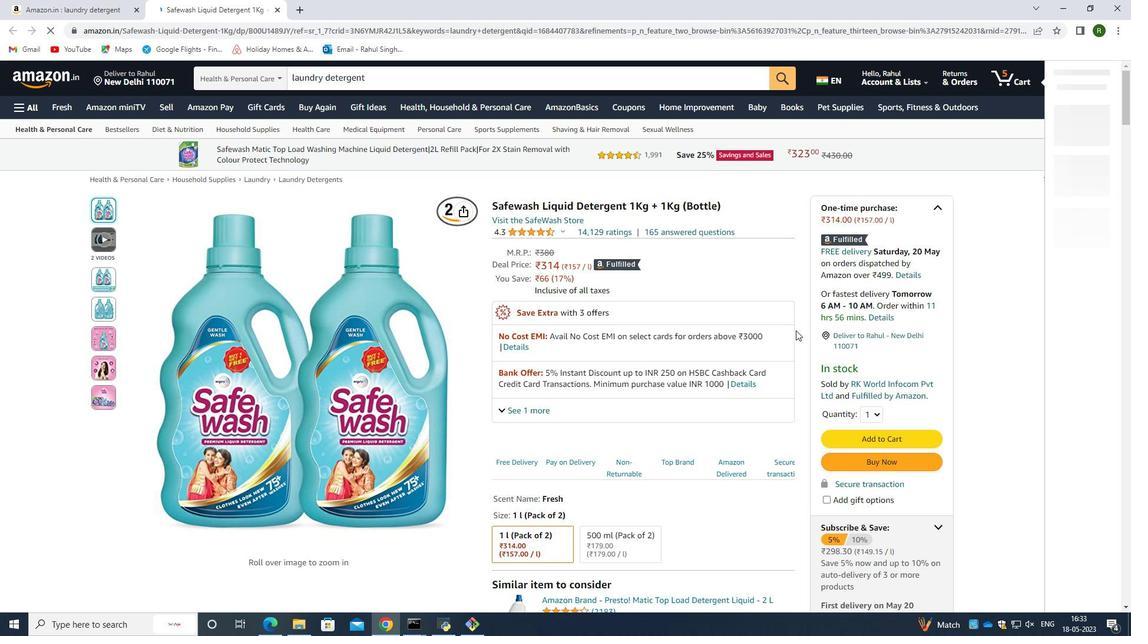 
Action: Mouse scrolled (796, 332) with delta (0, 0)
Screenshot: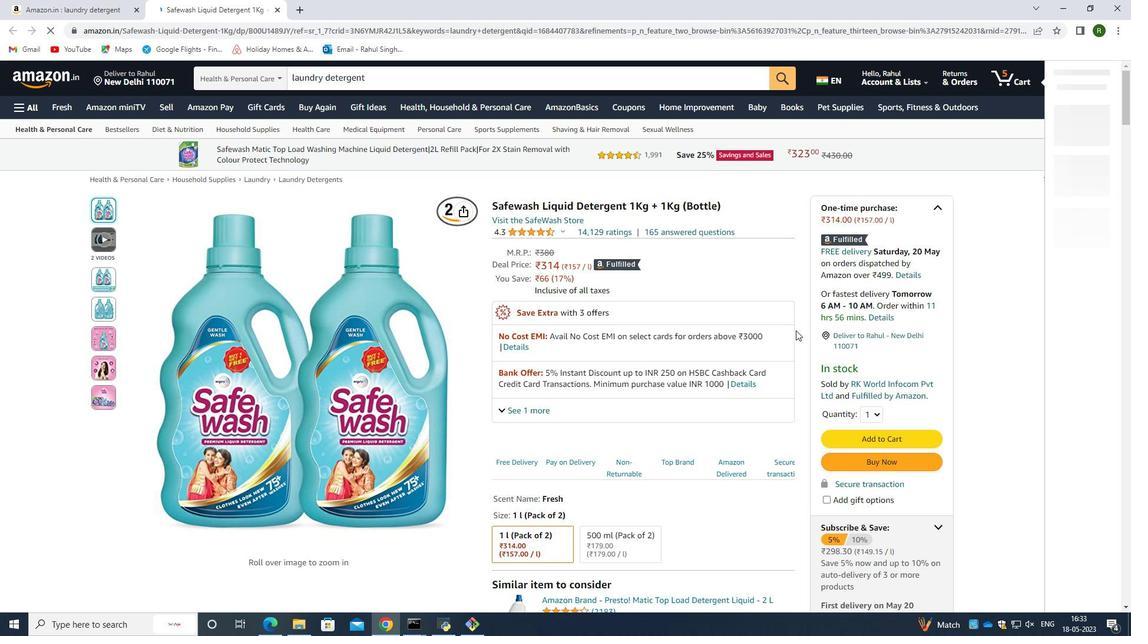 
Action: Mouse moved to (863, 400)
Screenshot: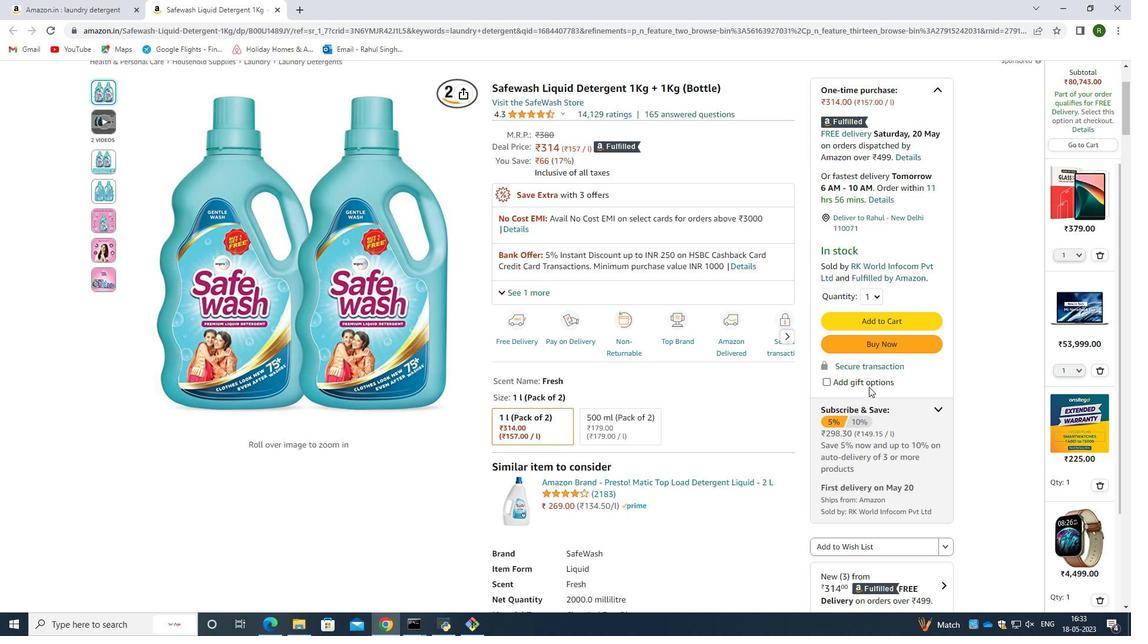 
Action: Mouse scrolled (863, 399) with delta (0, 0)
Screenshot: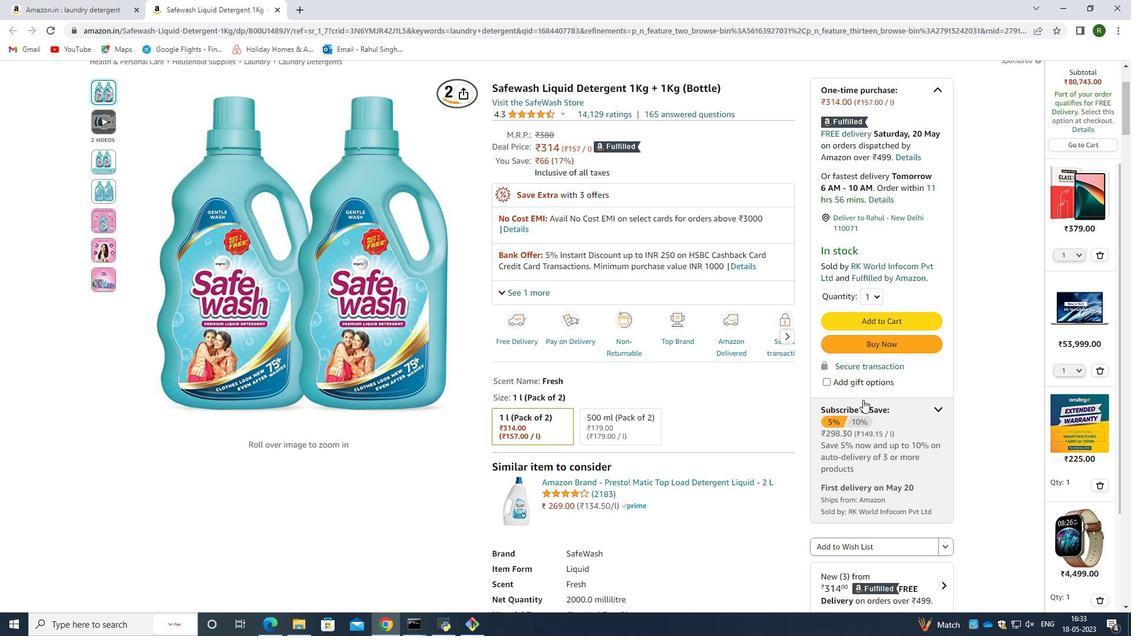 
Action: Mouse moved to (950, 489)
Screenshot: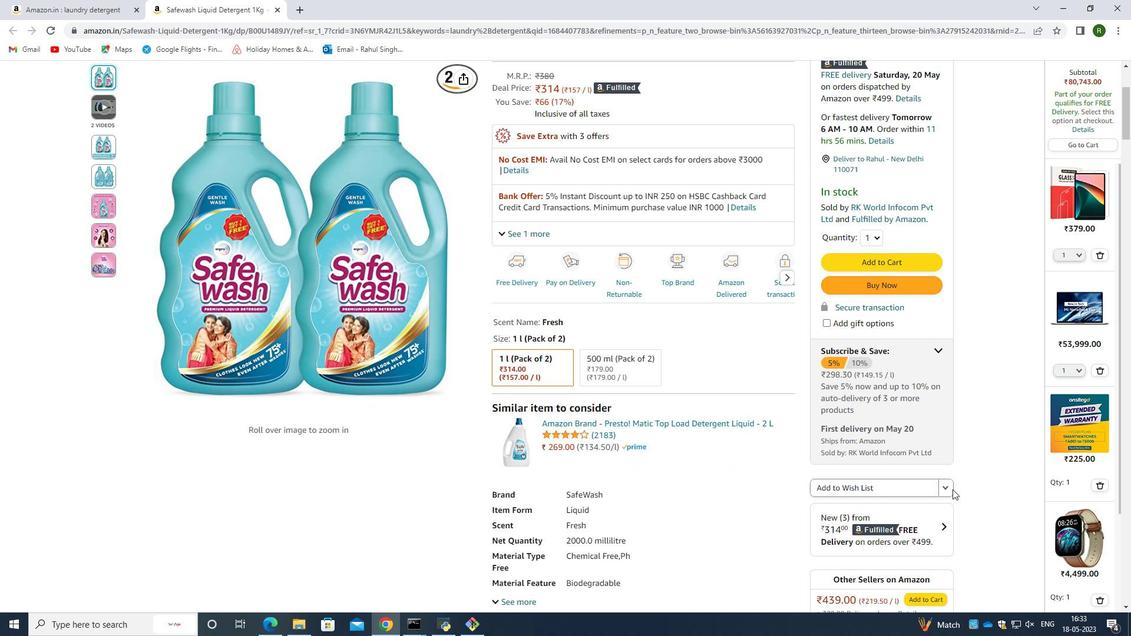 
Action: Mouse pressed left at (950, 489)
Screenshot: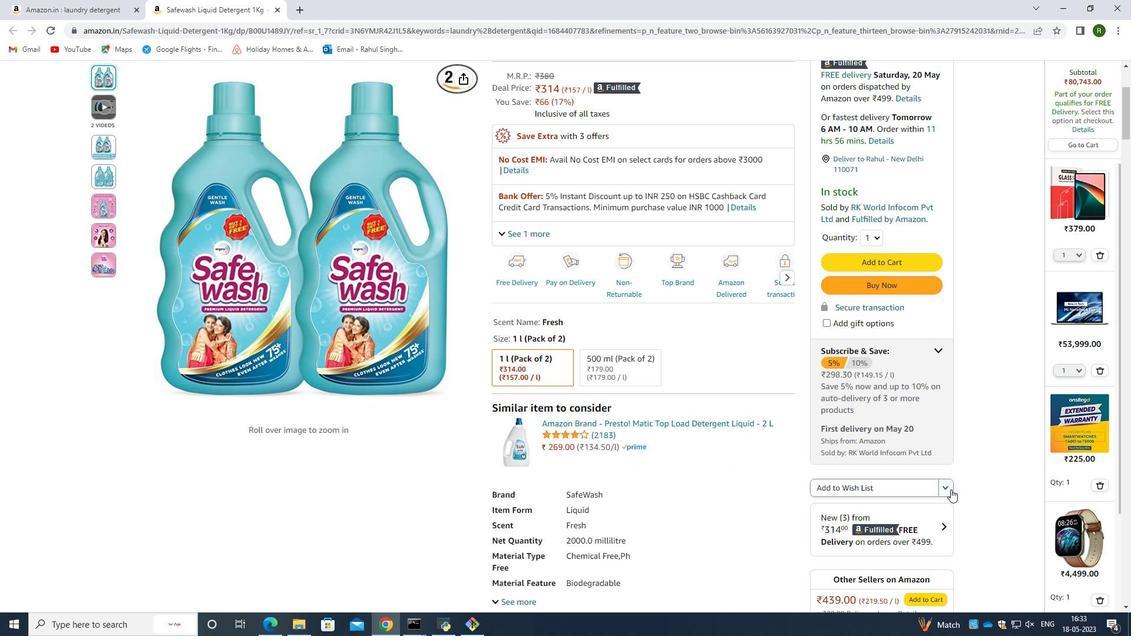
Action: Mouse moved to (868, 554)
Screenshot: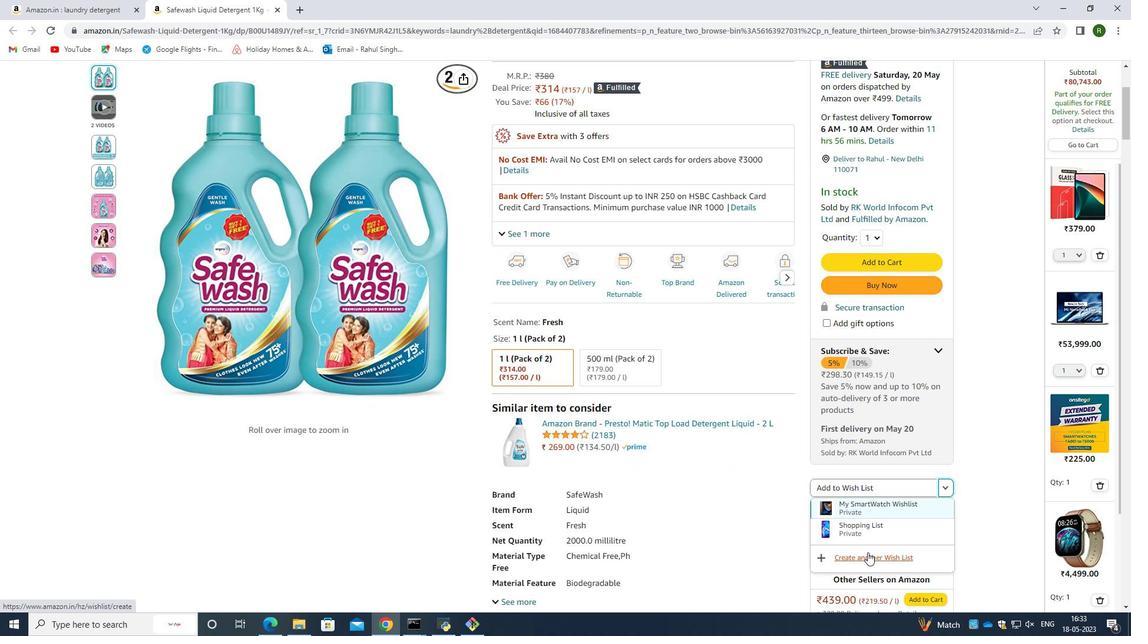 
Action: Mouse pressed left at (868, 554)
Screenshot: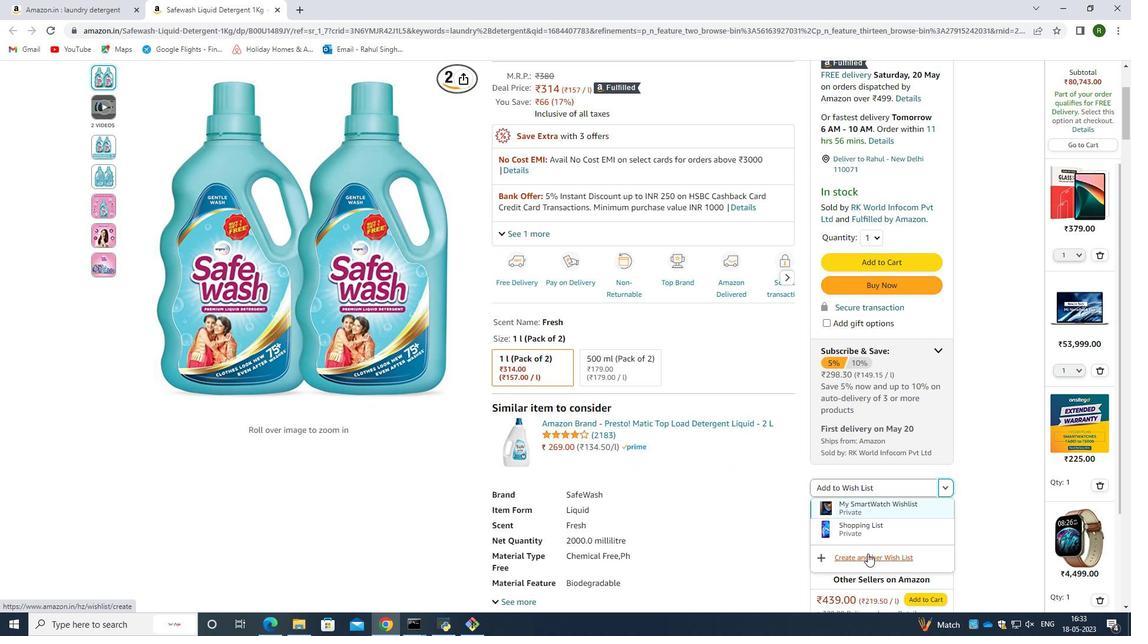 
Action: Mouse moved to (662, 408)
Screenshot: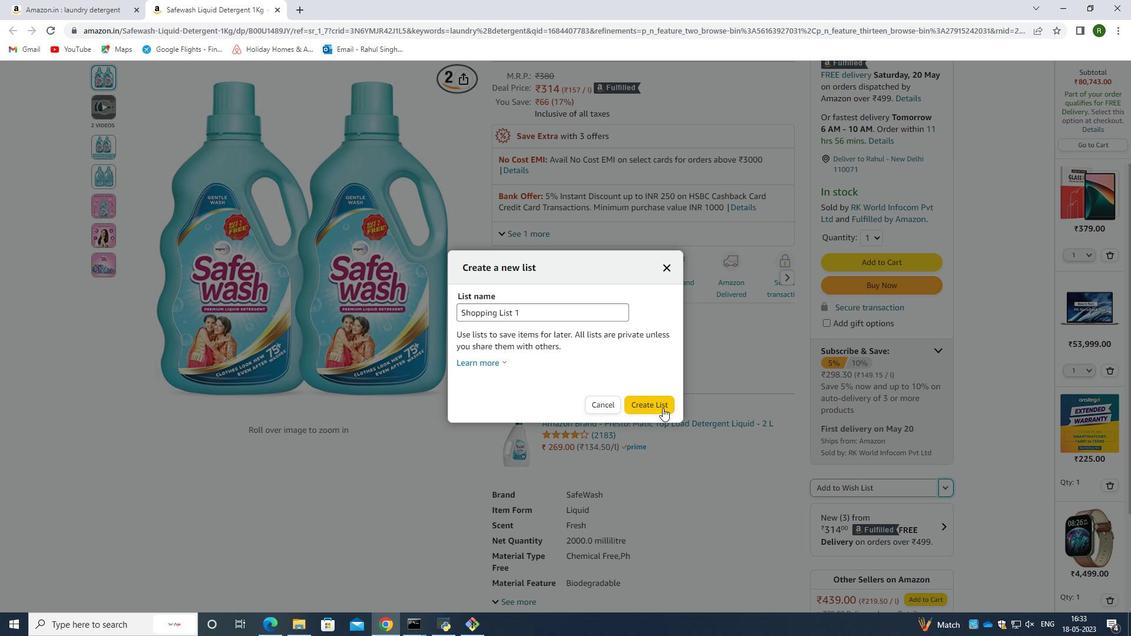 
Action: Mouse pressed left at (662, 408)
Screenshot: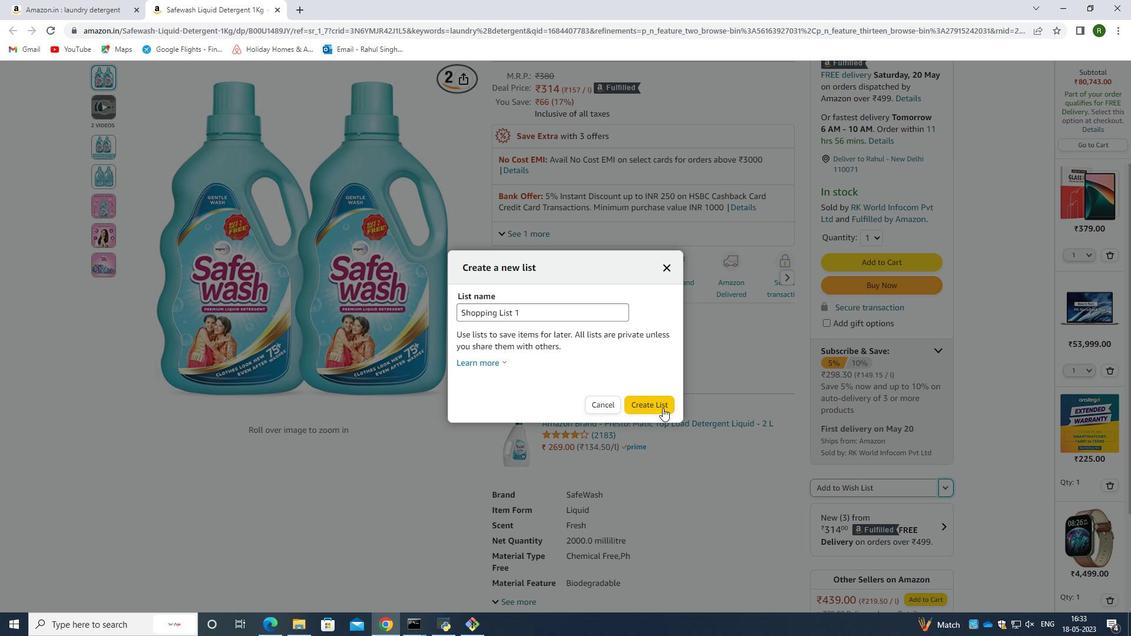 
Action: Mouse moved to (589, 411)
Screenshot: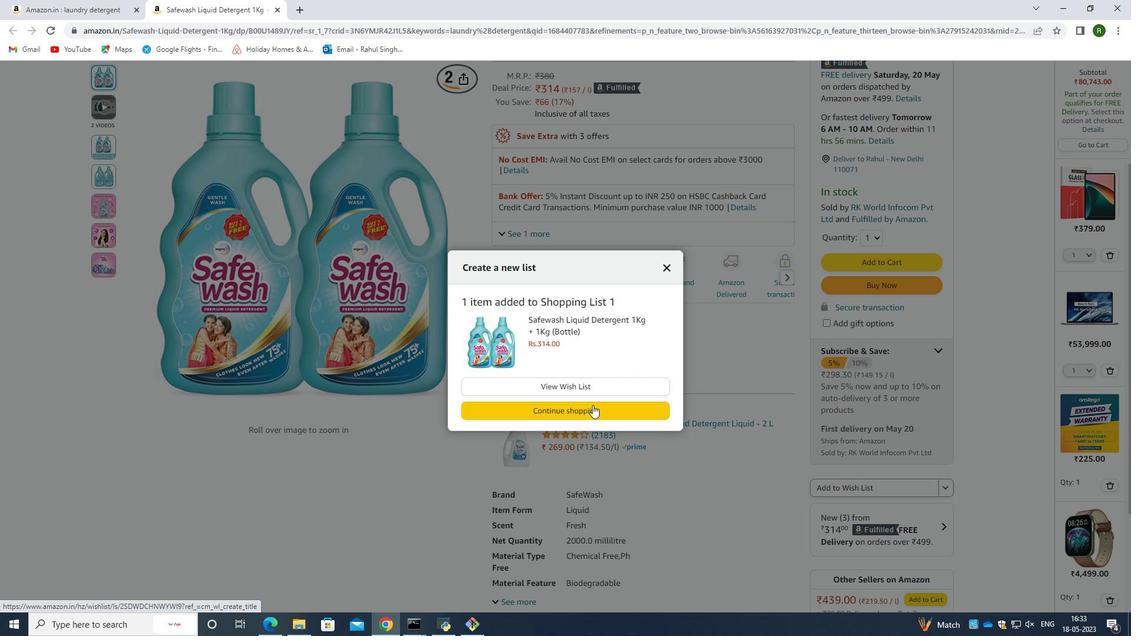
Action: Mouse pressed left at (589, 411)
Screenshot: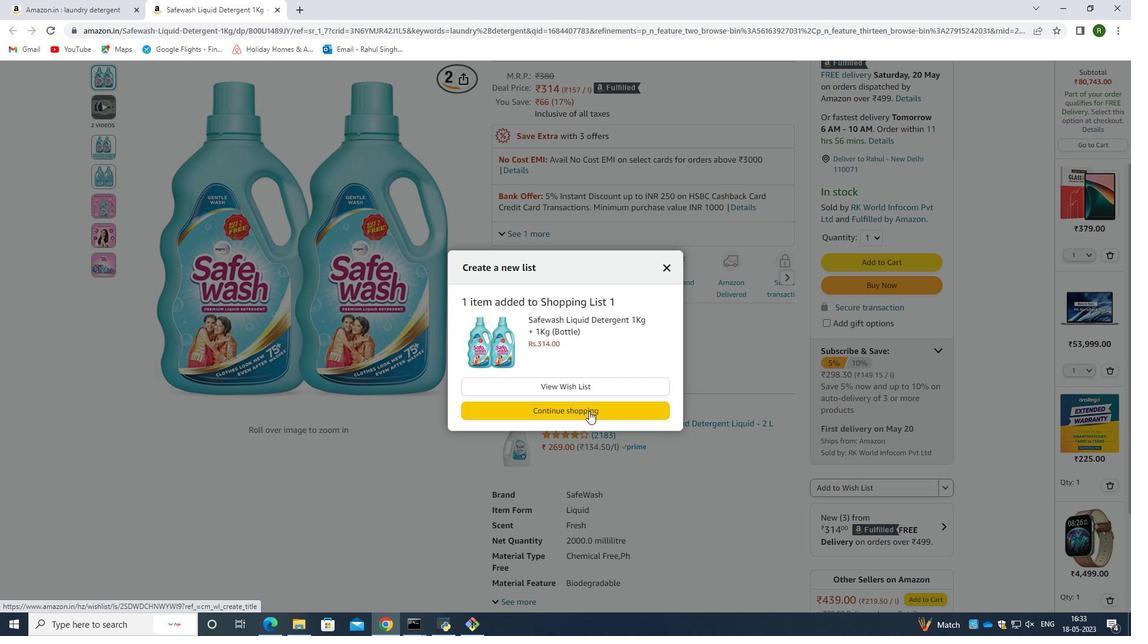 
Action: Mouse moved to (805, 398)
Screenshot: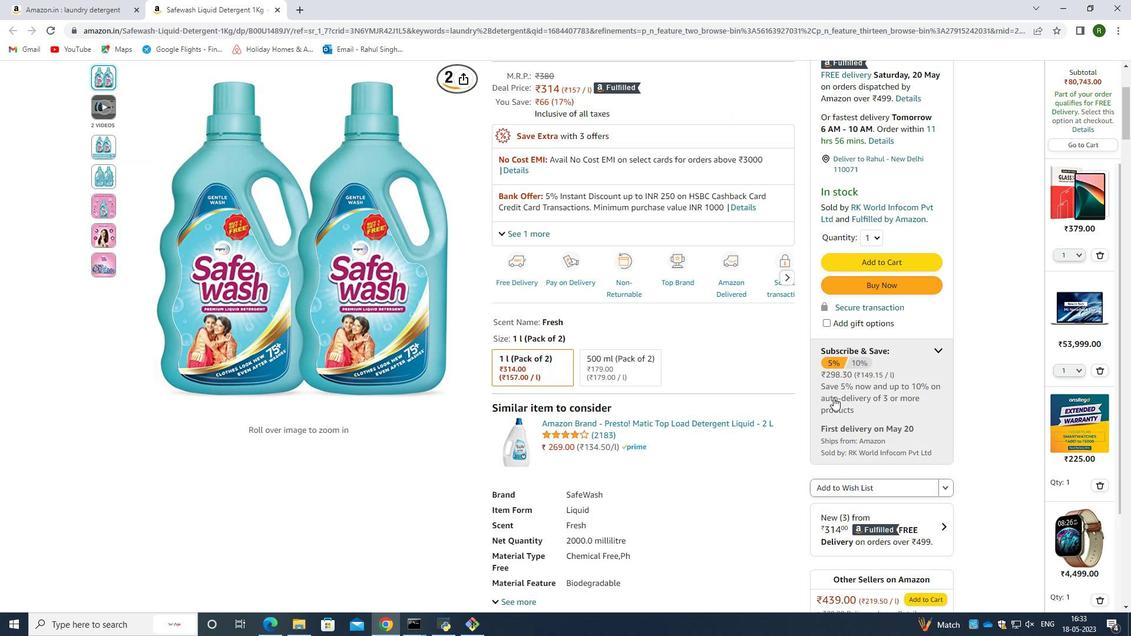 
Action: Mouse scrolled (805, 397) with delta (0, 0)
Screenshot: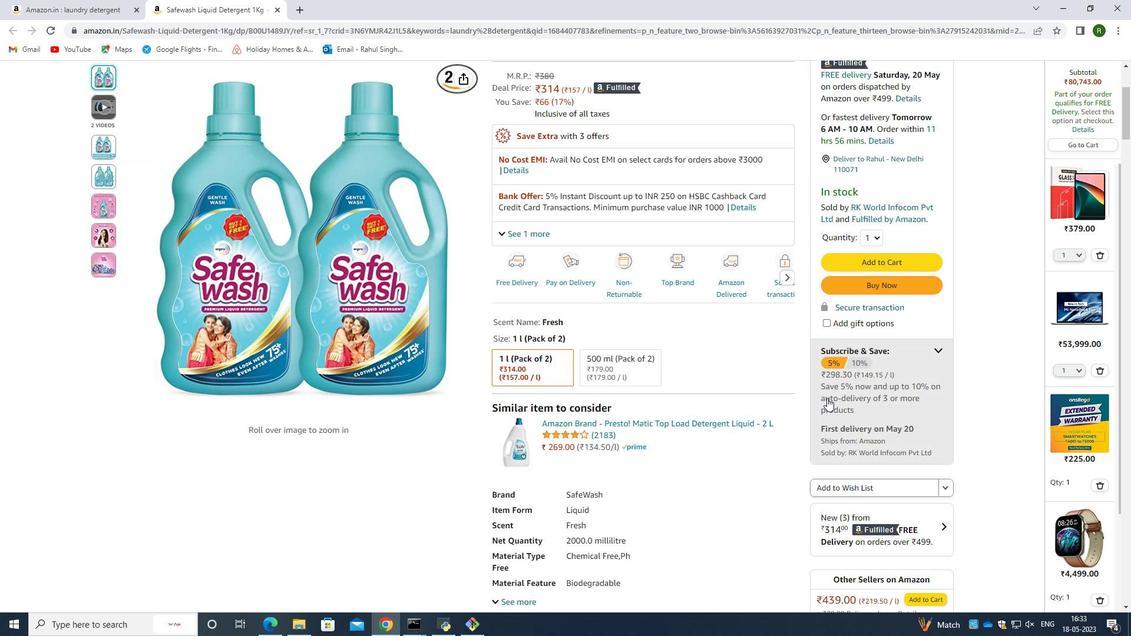 
Action: Mouse scrolled (805, 397) with delta (0, 0)
Screenshot: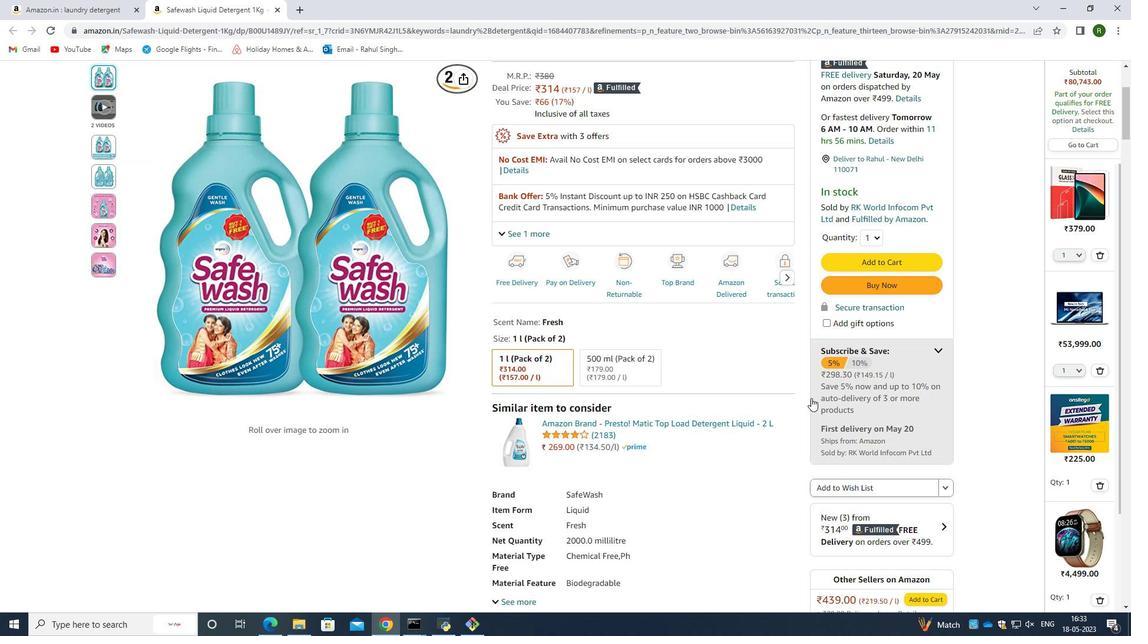 
Action: Mouse scrolled (805, 397) with delta (0, 0)
Screenshot: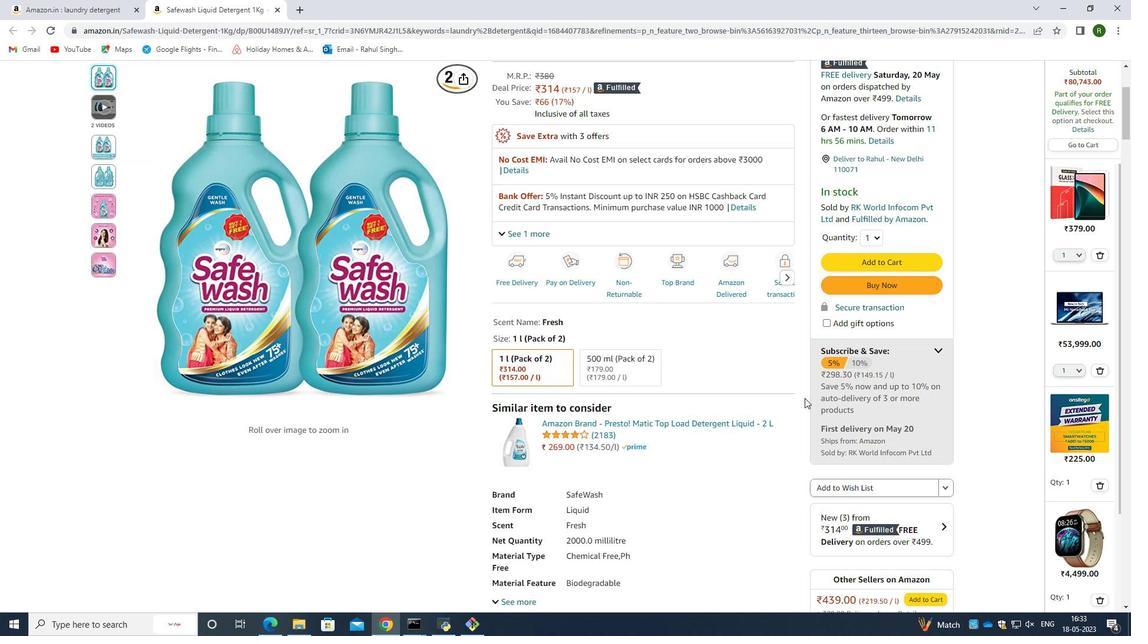 
Action: Mouse scrolled (805, 397) with delta (0, 0)
Screenshot: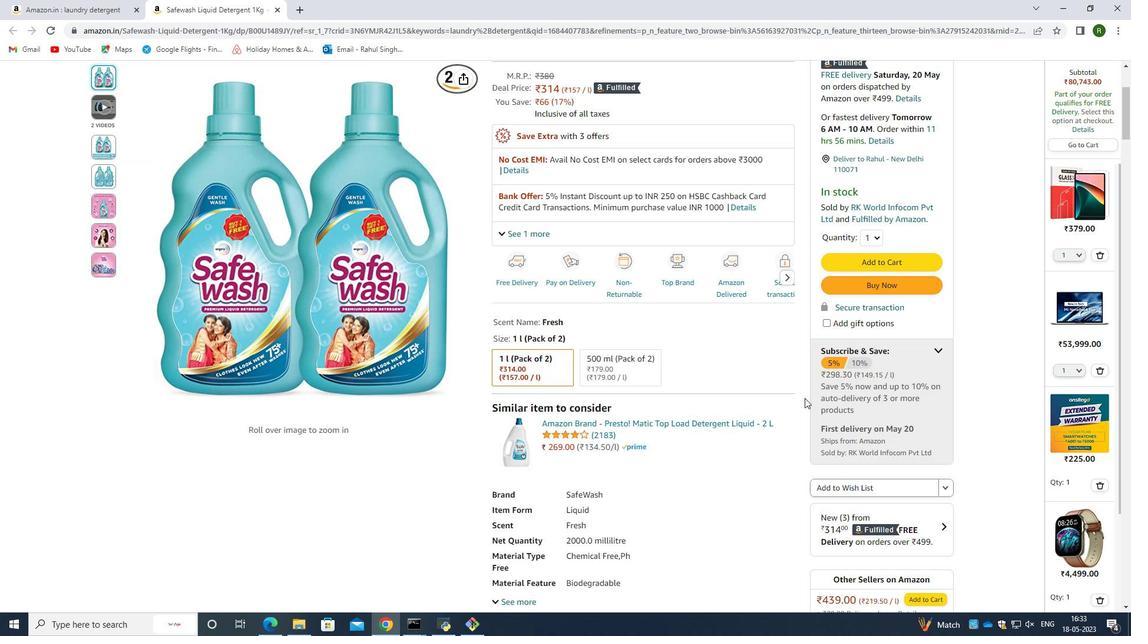 
Action: Mouse moved to (805, 398)
Screenshot: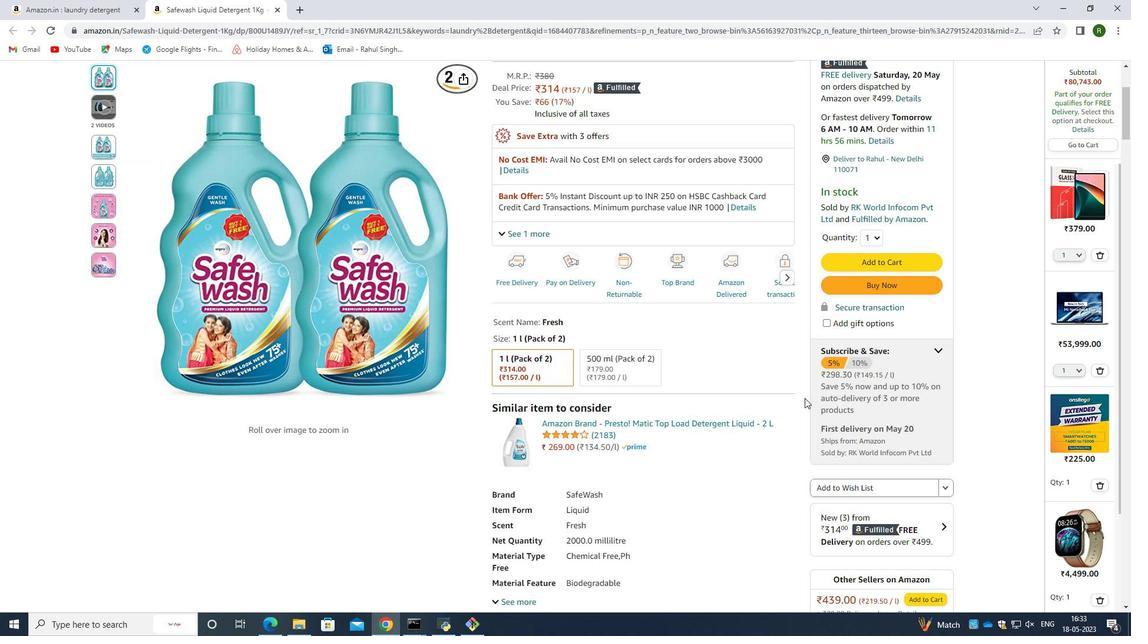 
Action: Mouse scrolled (805, 397) with delta (0, 0)
Screenshot: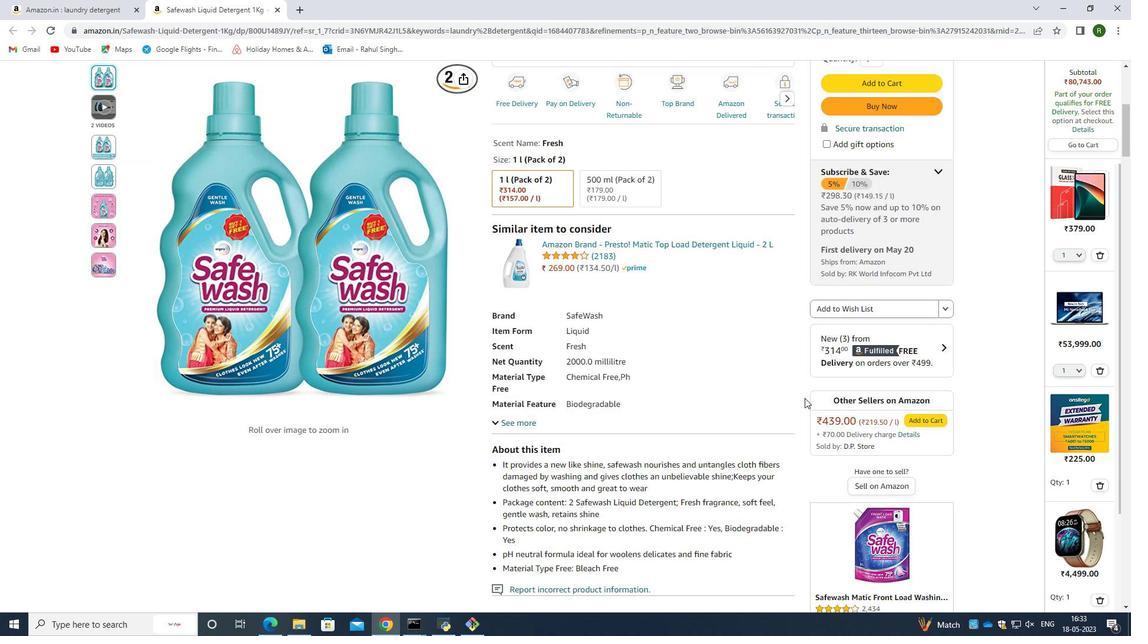 
Action: Mouse scrolled (805, 397) with delta (0, 0)
Screenshot: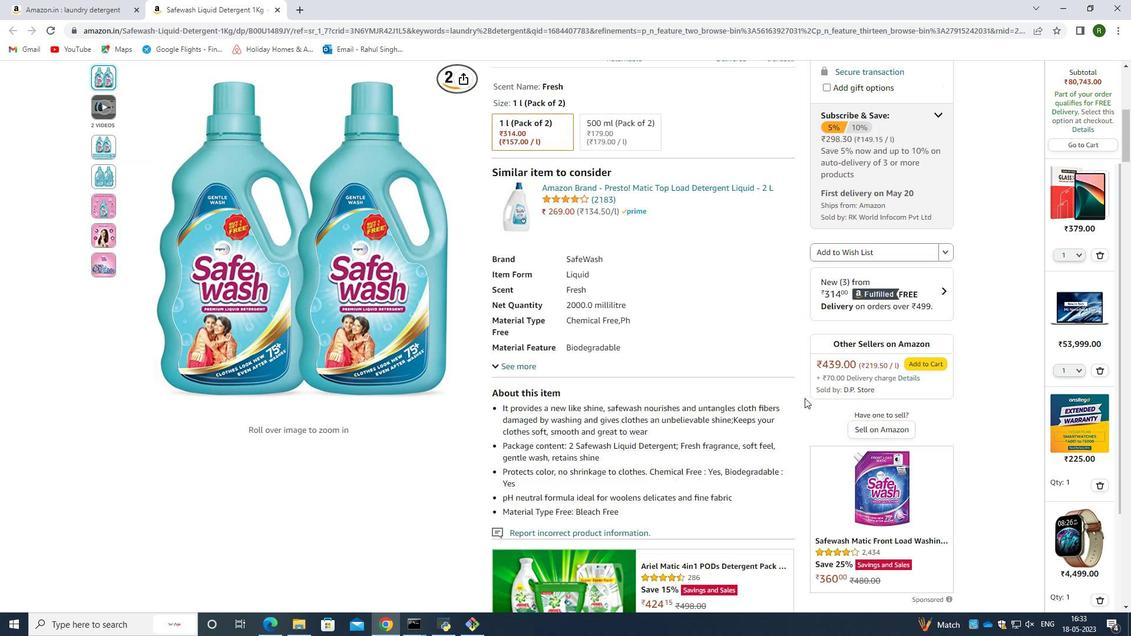 
Action: Mouse moved to (585, 391)
Screenshot: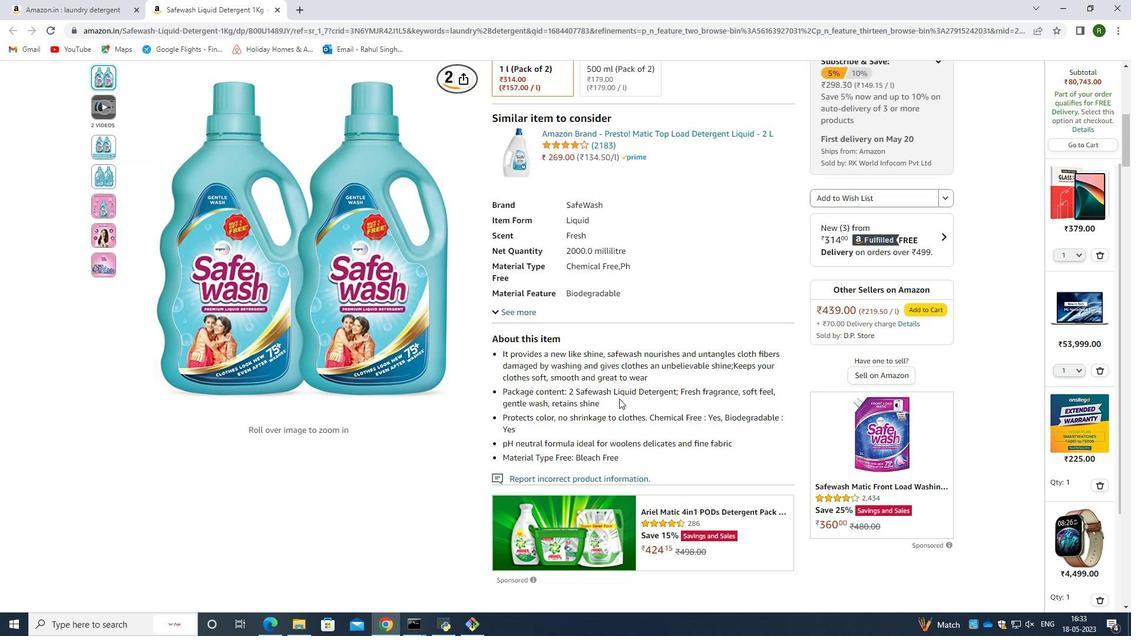 
Action: Mouse scrolled (585, 390) with delta (0, 0)
Screenshot: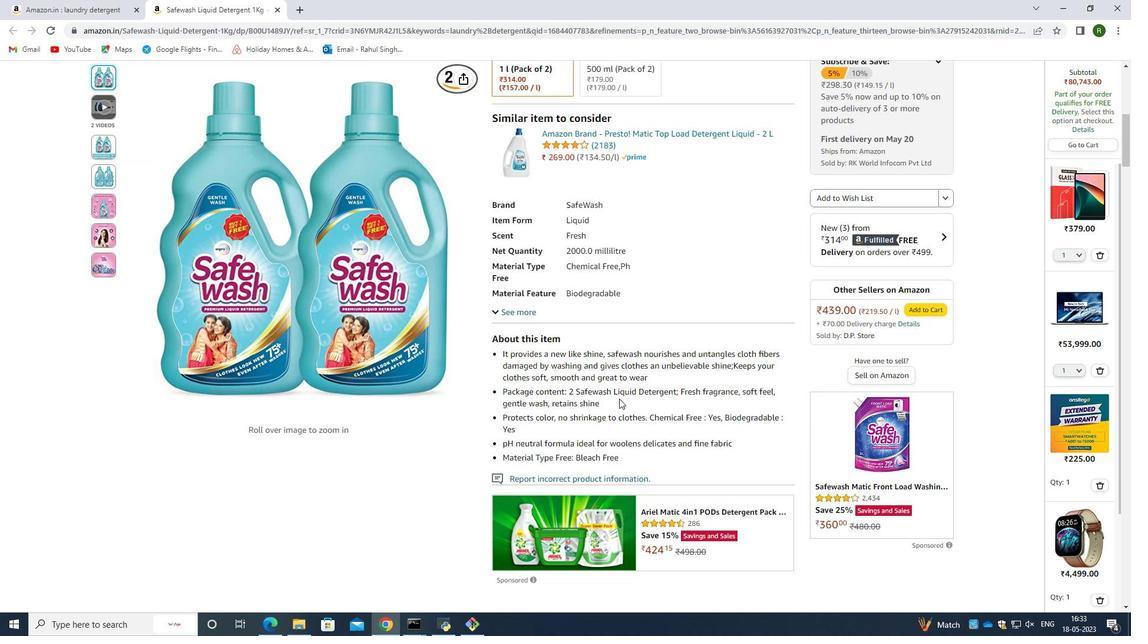 
Action: Mouse scrolled (585, 390) with delta (0, 0)
Screenshot: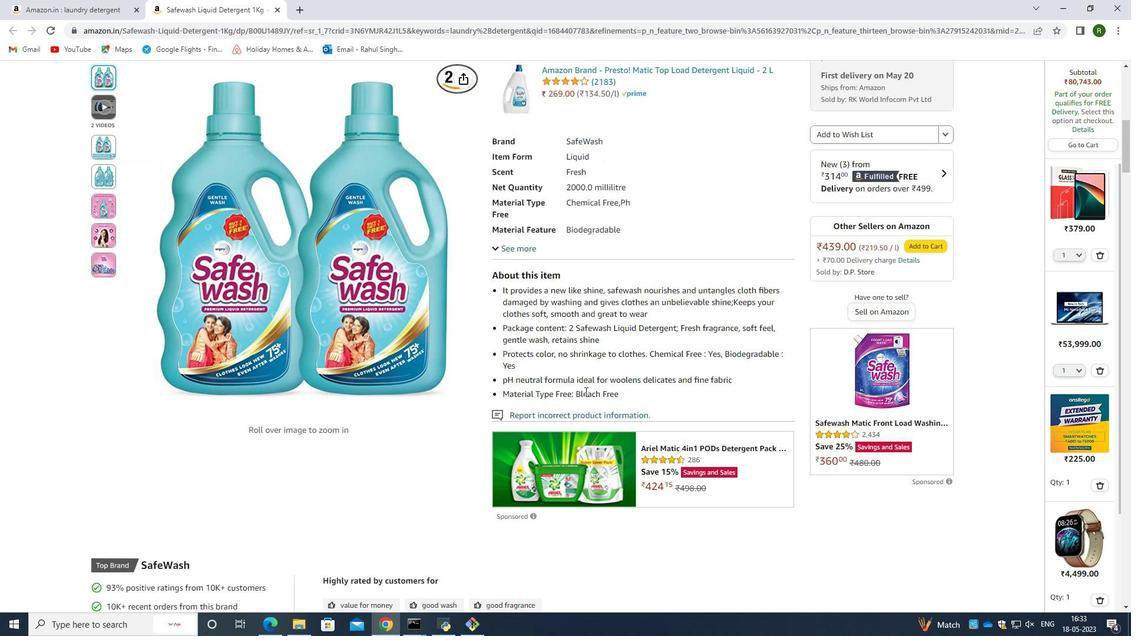 
Action: Mouse scrolled (585, 390) with delta (0, 0)
Screenshot: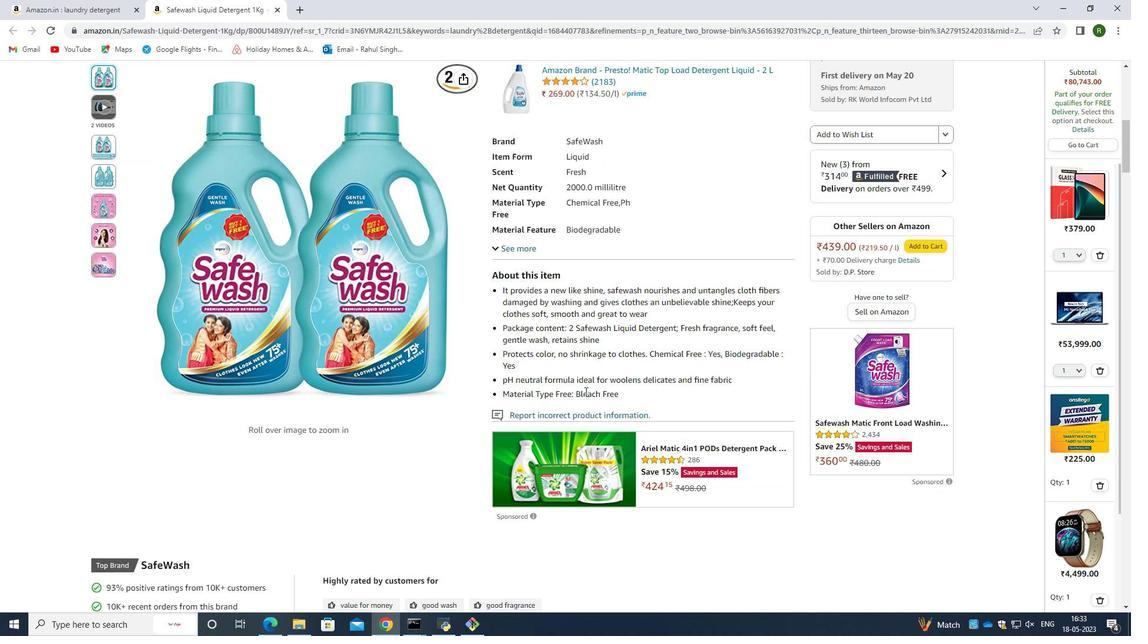 
Action: Mouse moved to (384, 422)
Screenshot: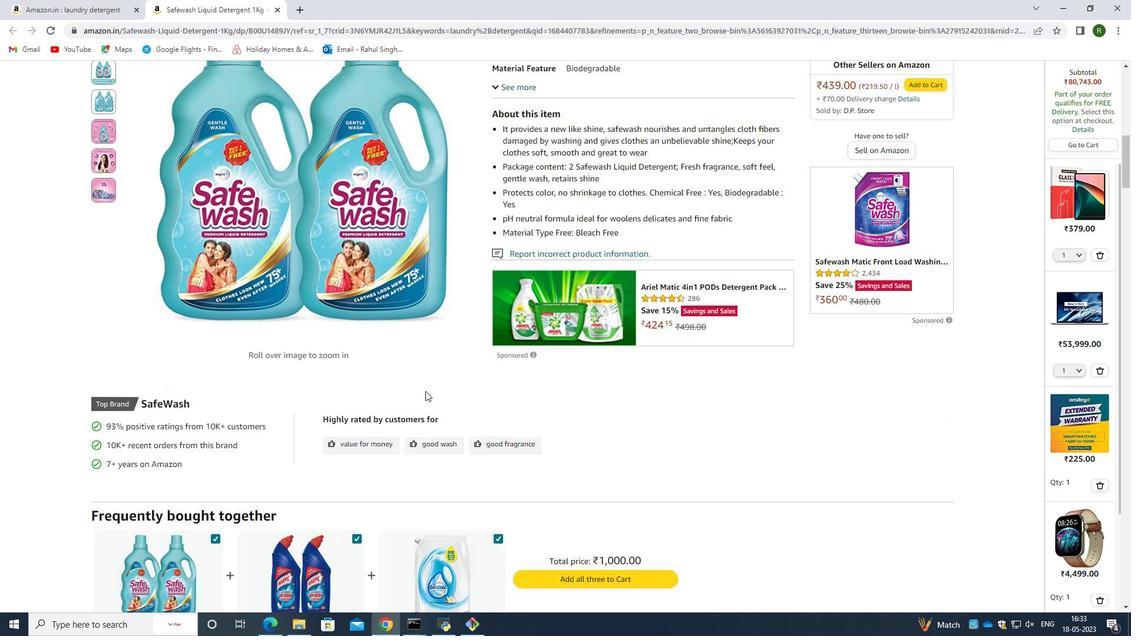 
Action: Mouse scrolled (384, 422) with delta (0, 0)
Screenshot: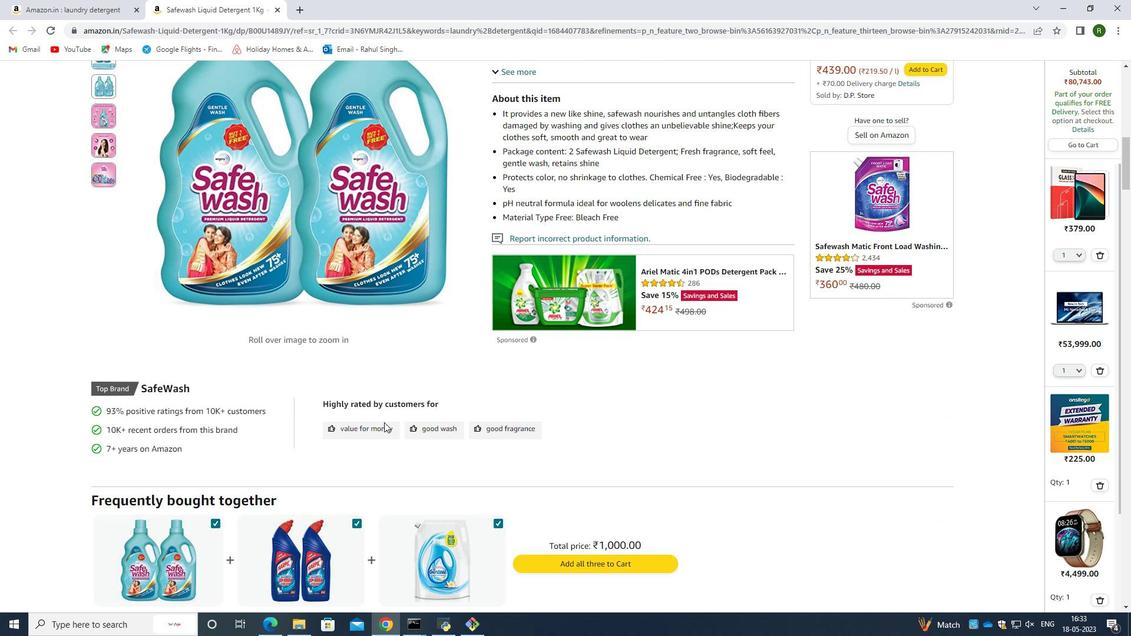 
Action: Mouse moved to (389, 424)
Screenshot: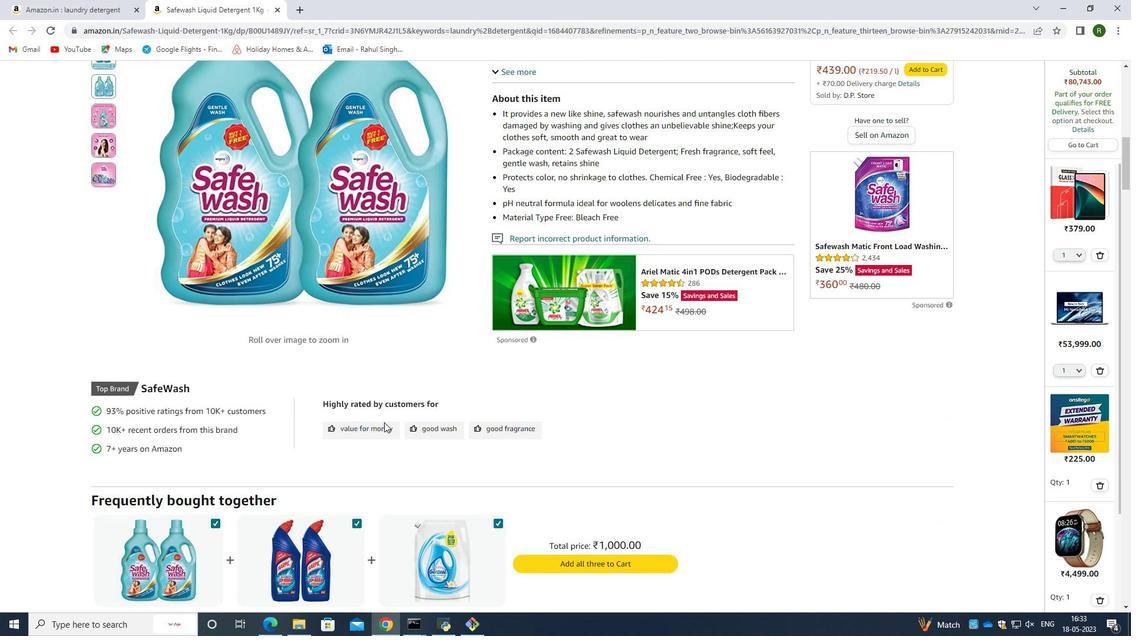 
Action: Mouse scrolled (389, 423) with delta (0, 0)
Screenshot: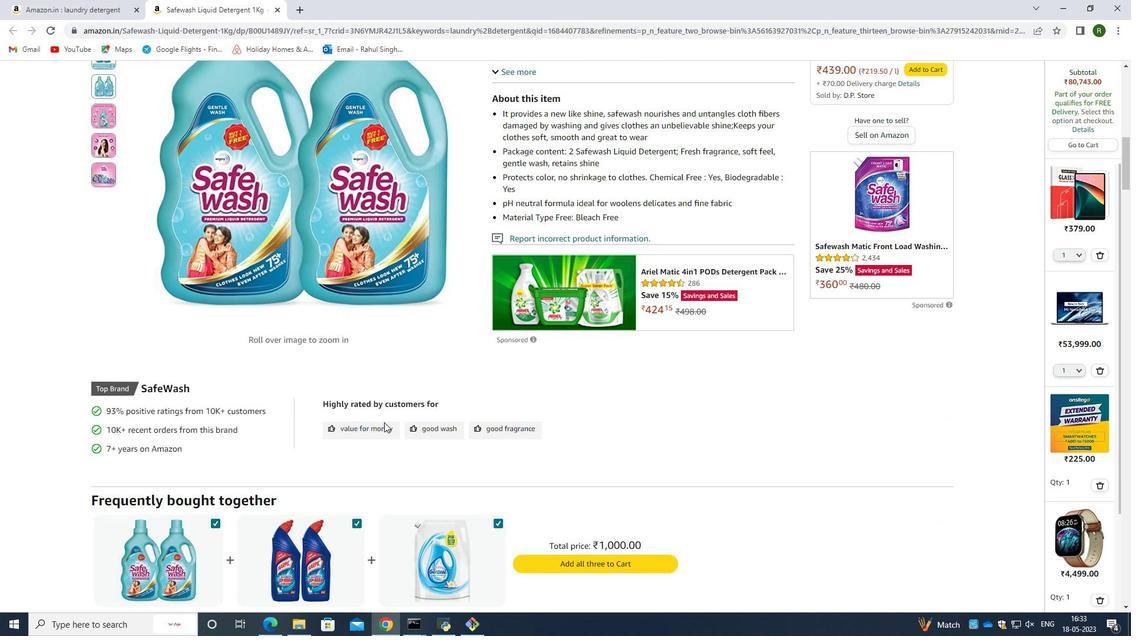 
Action: Mouse moved to (390, 424)
Screenshot: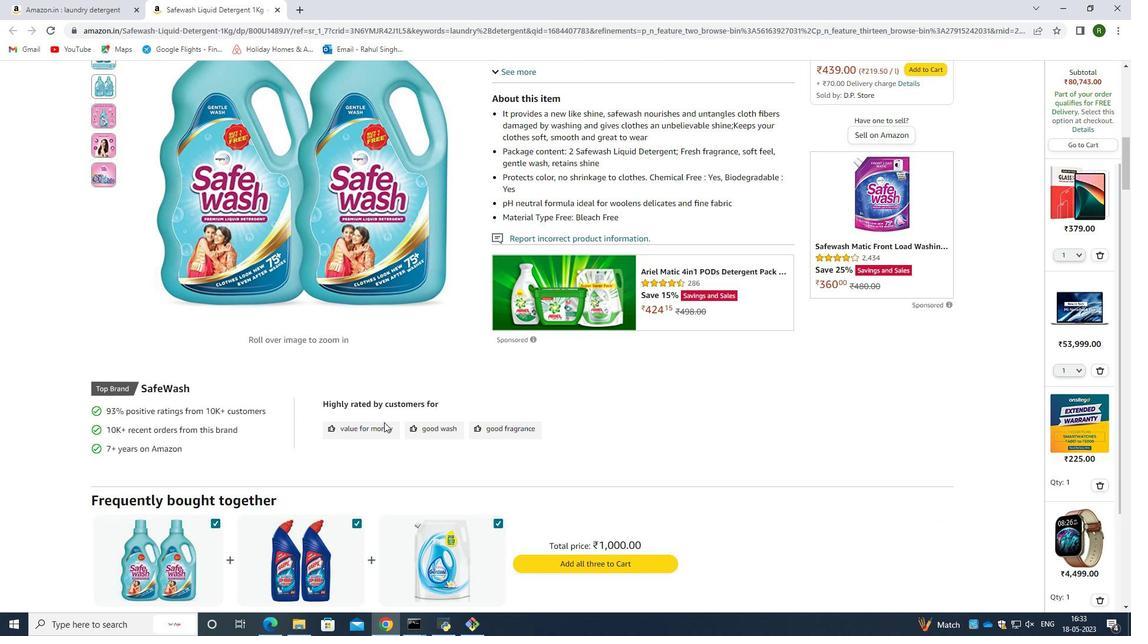 
Action: Mouse scrolled (390, 423) with delta (0, 0)
Screenshot: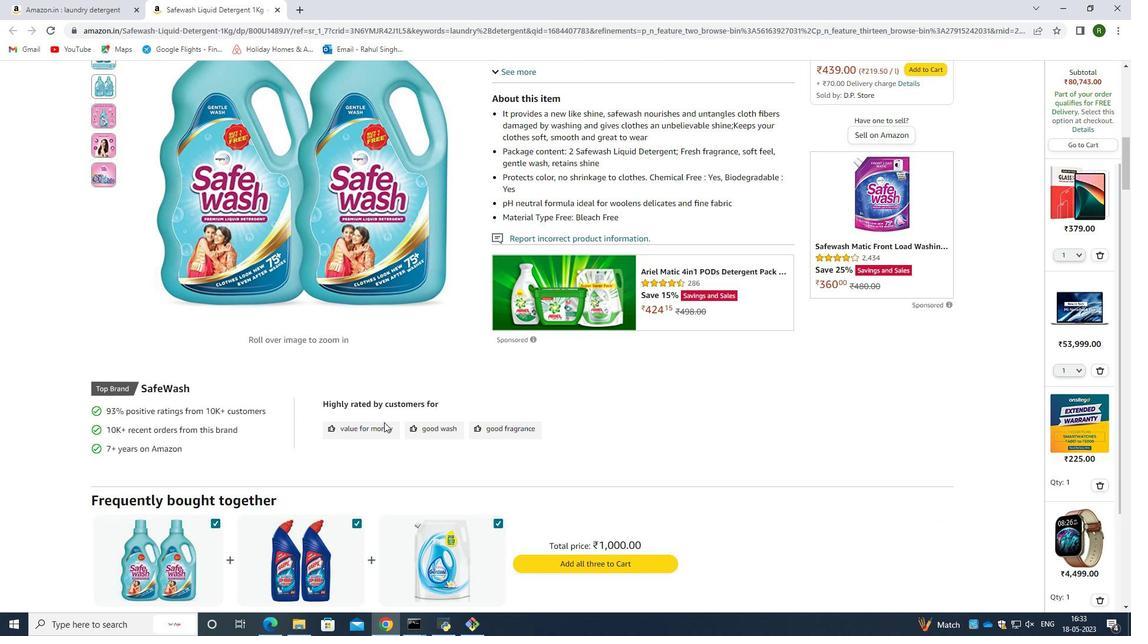 
Action: Mouse moved to (462, 390)
Screenshot: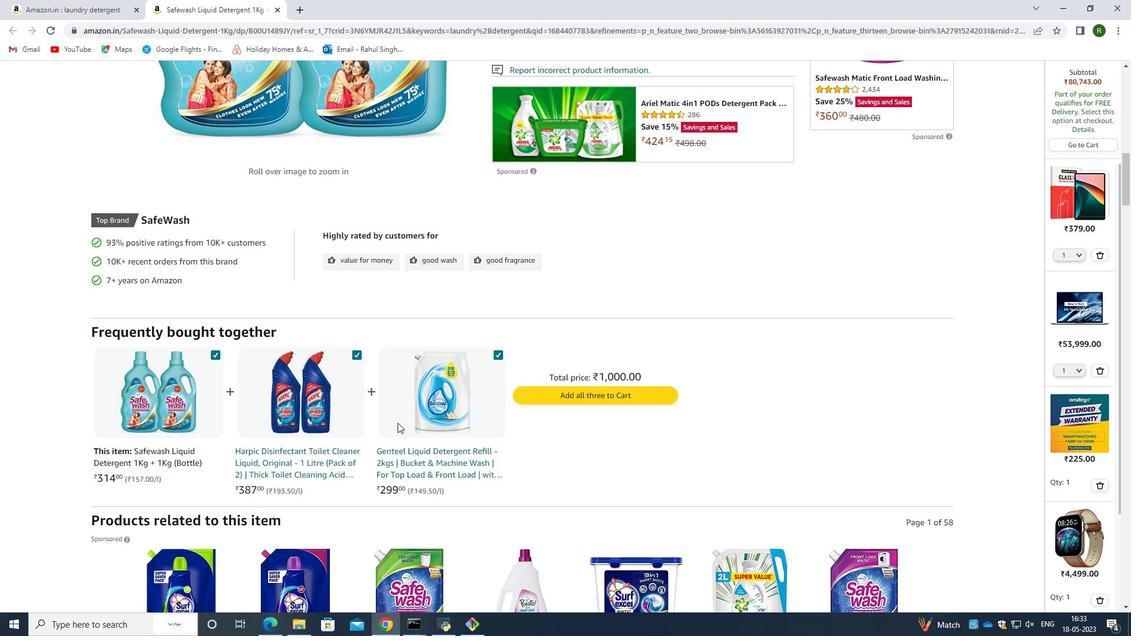 
Action: Mouse scrolled (462, 390) with delta (0, 0)
Screenshot: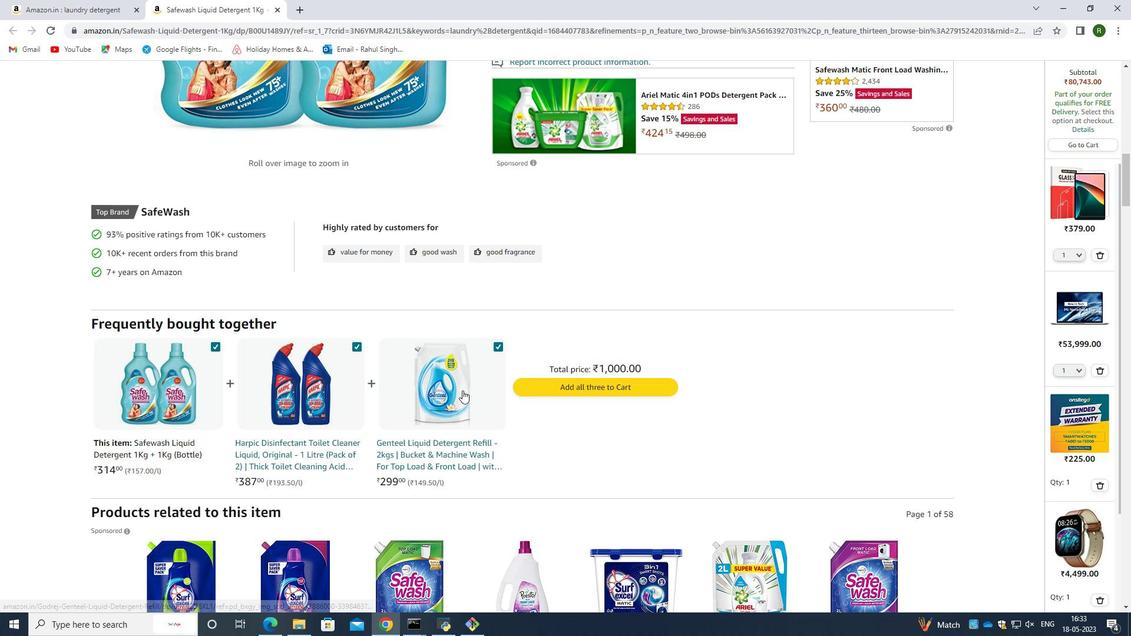 
Action: Mouse scrolled (462, 390) with delta (0, 0)
Screenshot: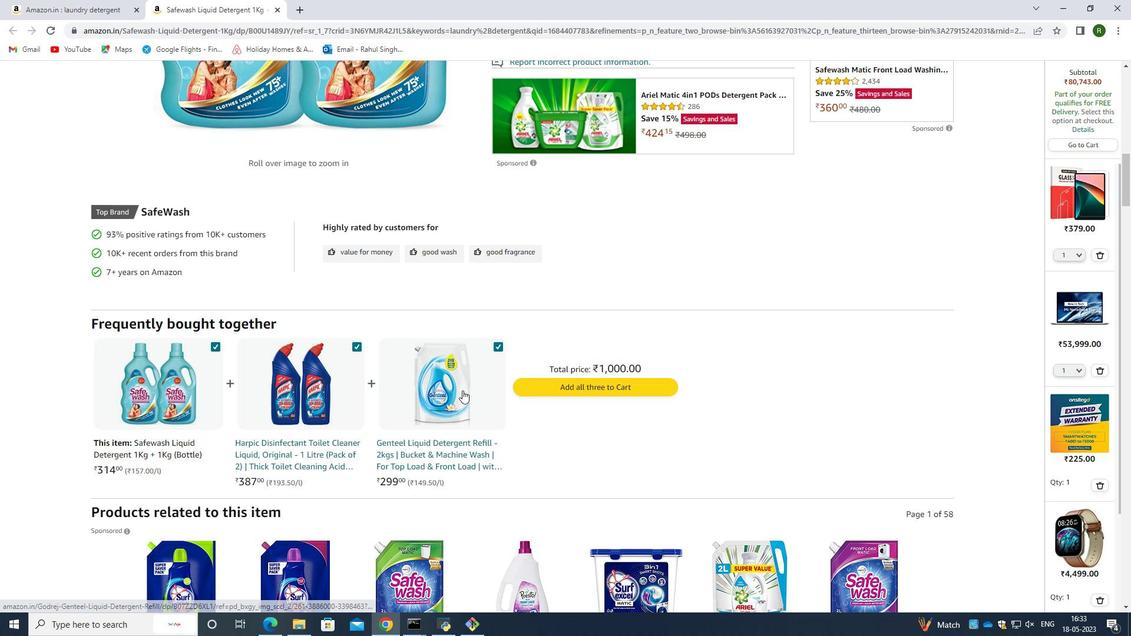 
Action: Mouse scrolled (462, 390) with delta (0, 0)
Screenshot: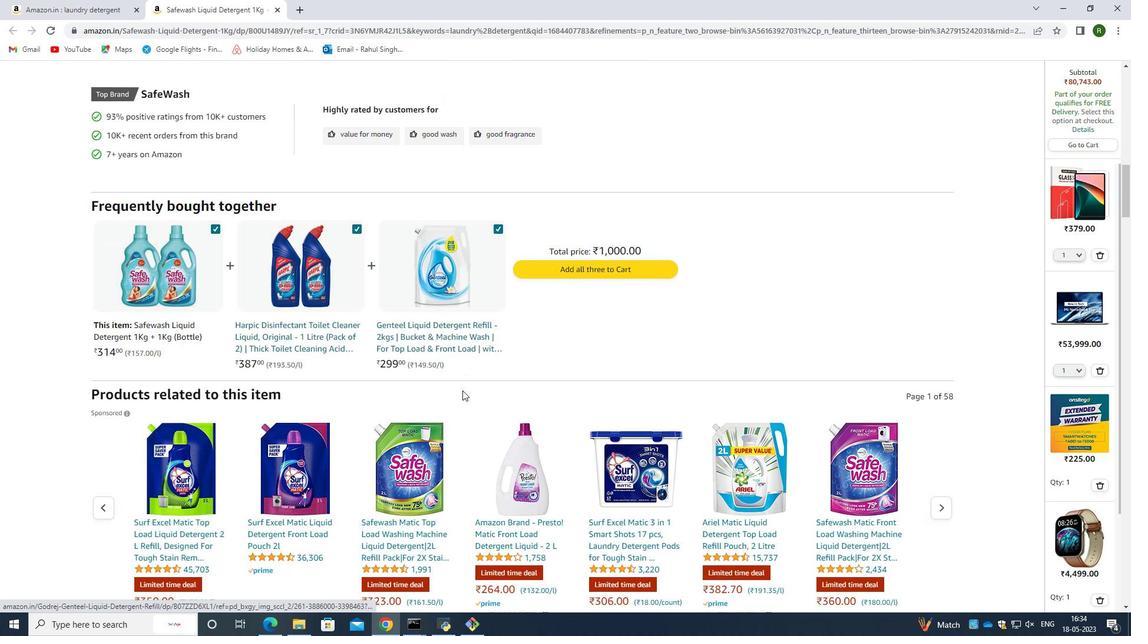 
Action: Mouse scrolled (462, 390) with delta (0, 0)
Screenshot: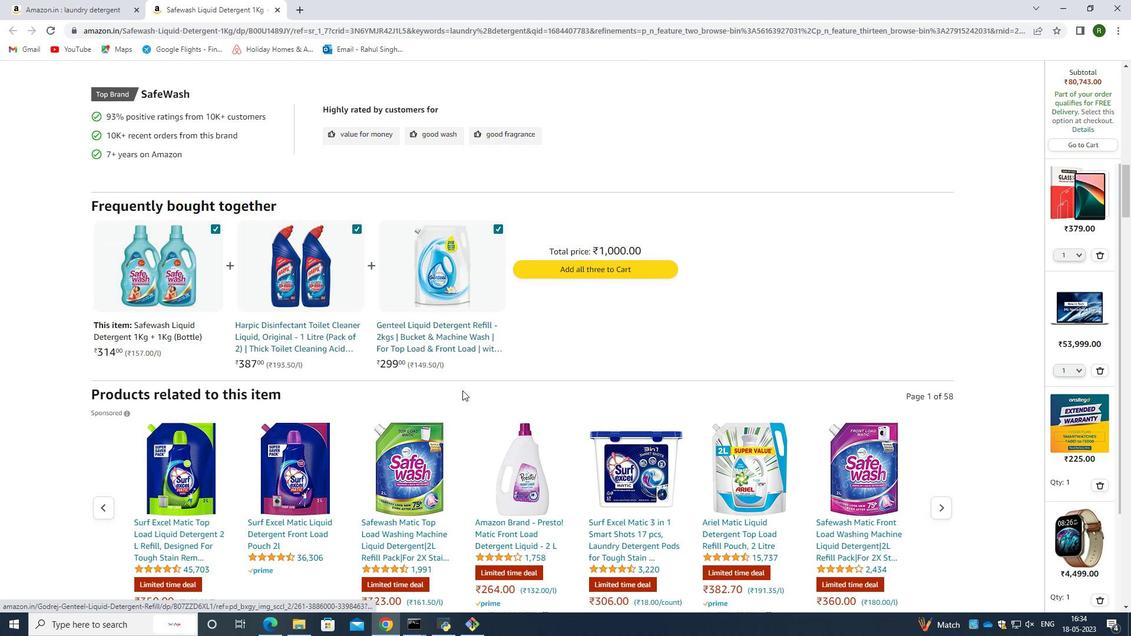 
Action: Mouse scrolled (462, 390) with delta (0, 0)
Screenshot: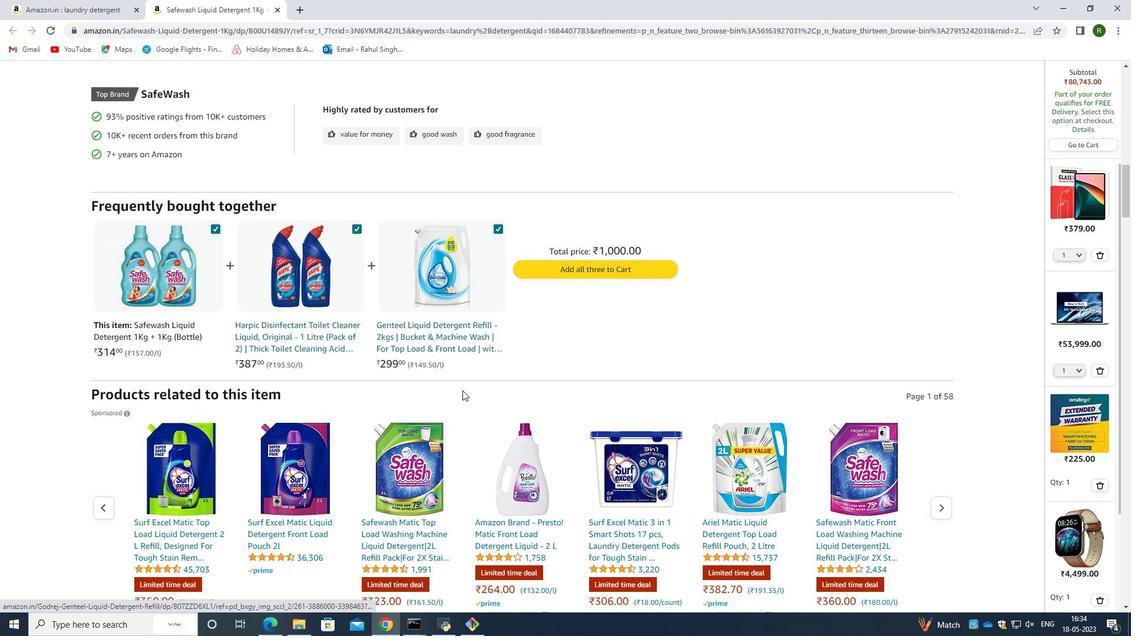 
Action: Mouse scrolled (462, 390) with delta (0, 0)
Screenshot: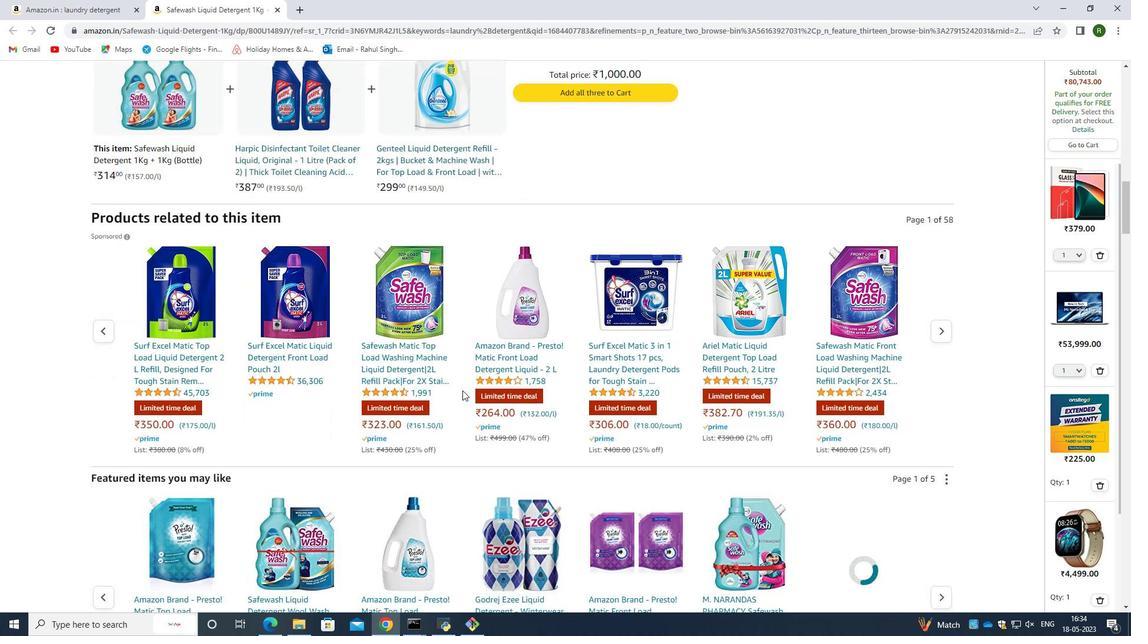 
Action: Mouse scrolled (462, 390) with delta (0, 0)
Screenshot: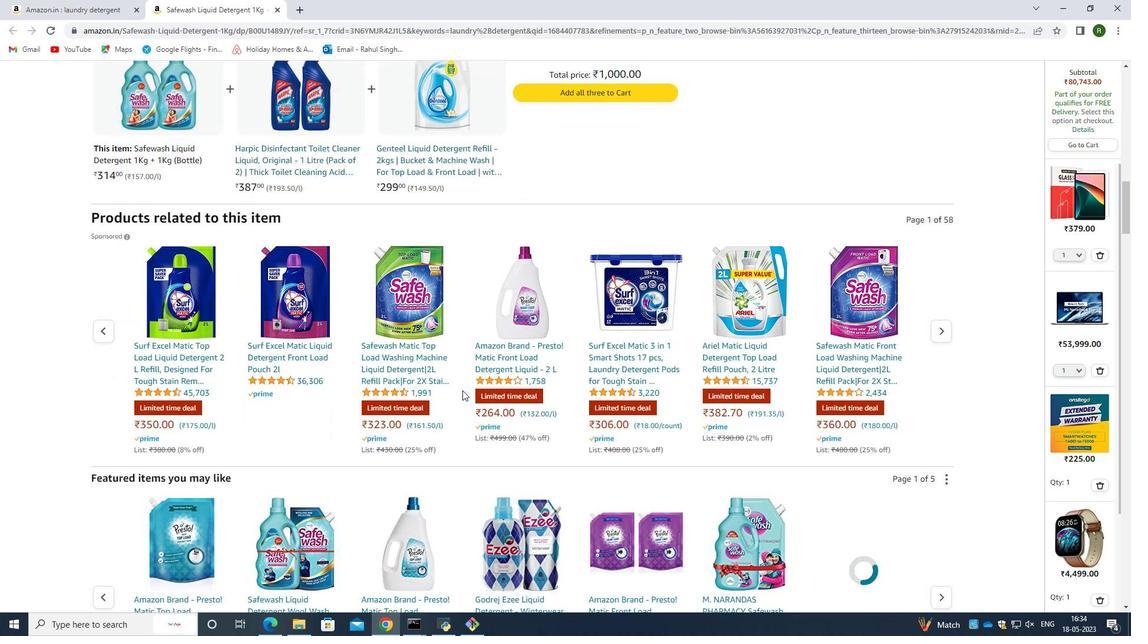 
Action: Mouse scrolled (462, 390) with delta (0, 0)
Screenshot: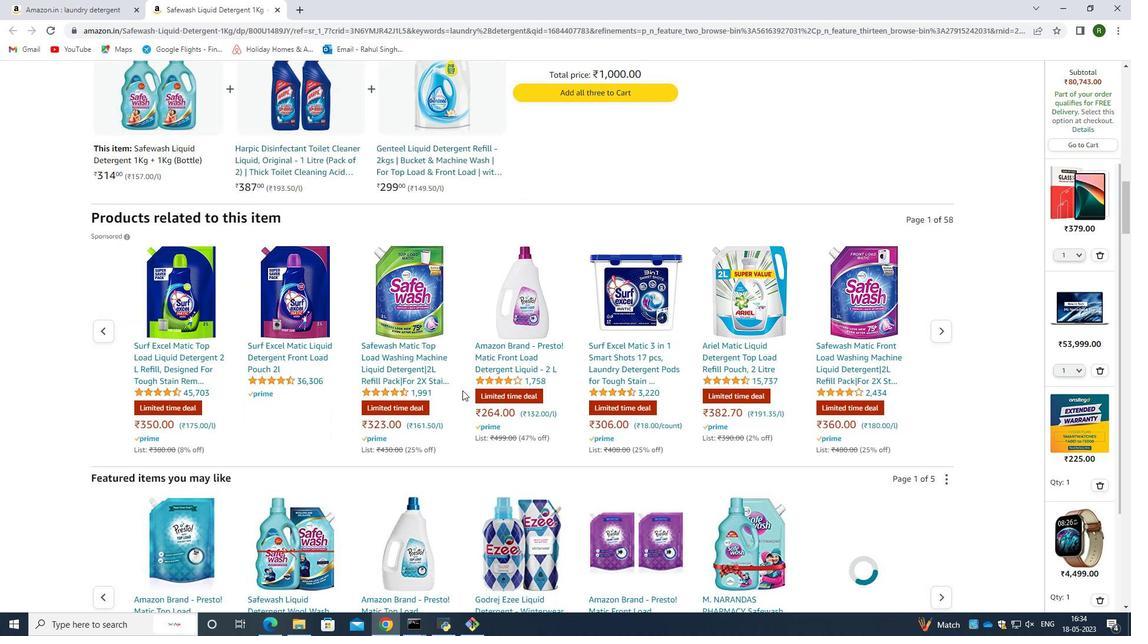 
Action: Mouse scrolled (462, 390) with delta (0, 0)
Screenshot: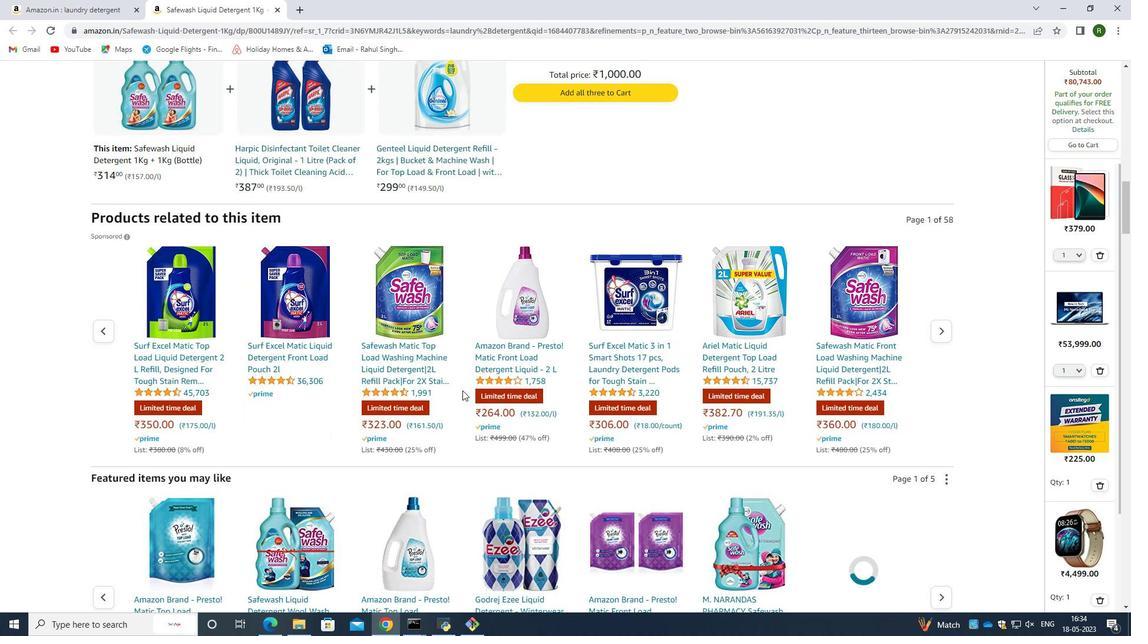 
Action: Mouse scrolled (462, 390) with delta (0, 0)
Screenshot: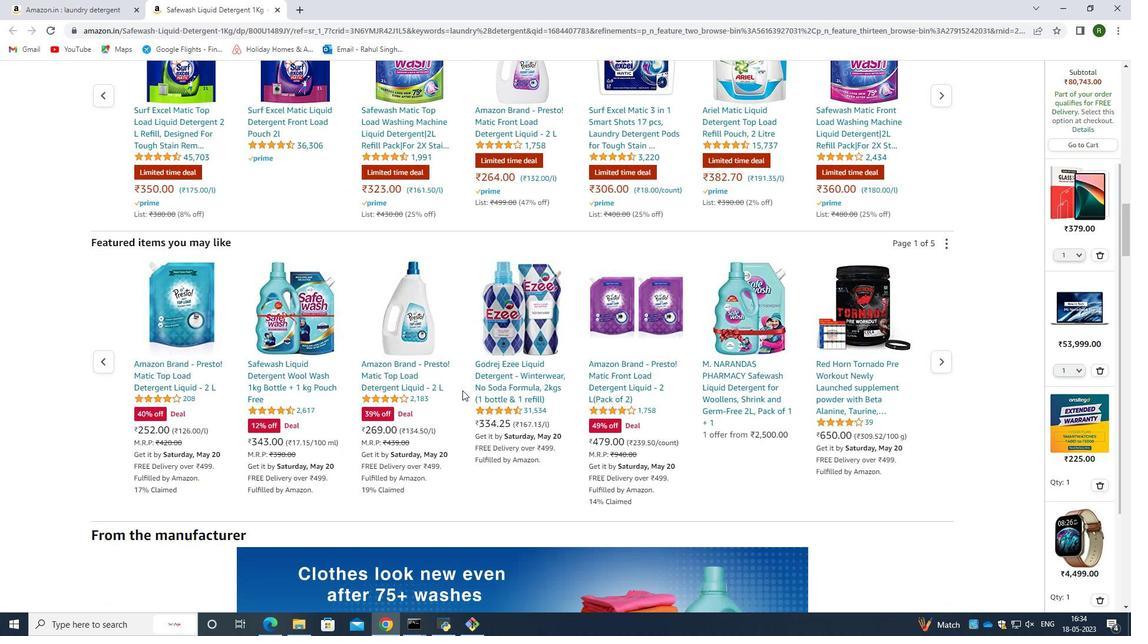 
Action: Mouse scrolled (462, 390) with delta (0, 0)
Screenshot: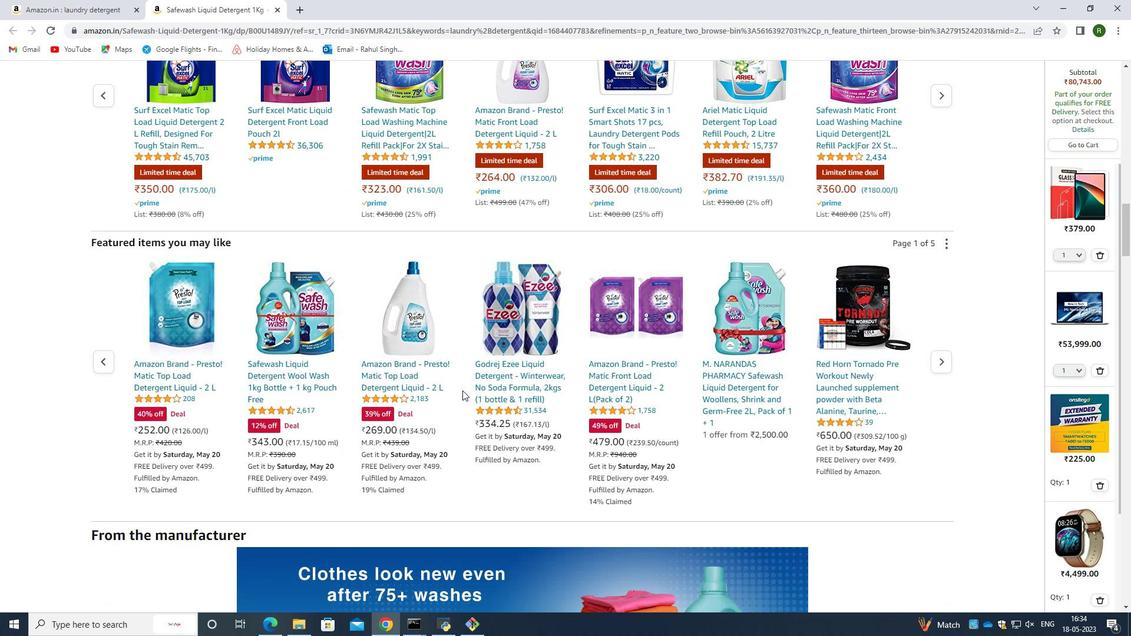 
Action: Mouse scrolled (462, 390) with delta (0, 0)
Screenshot: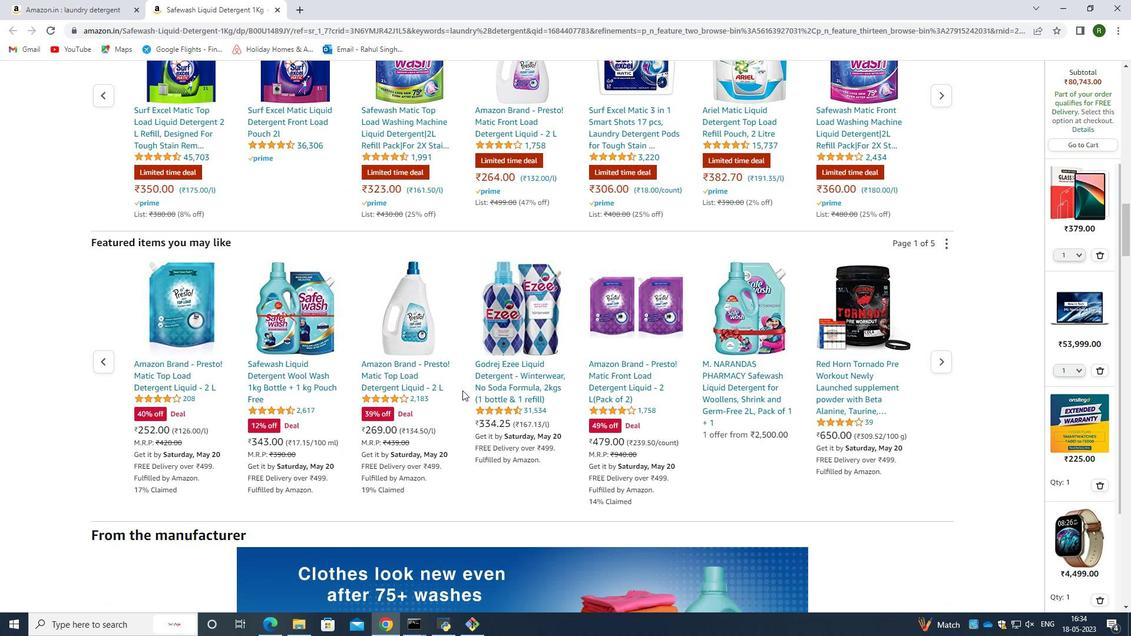 
Action: Mouse scrolled (462, 390) with delta (0, 0)
Screenshot: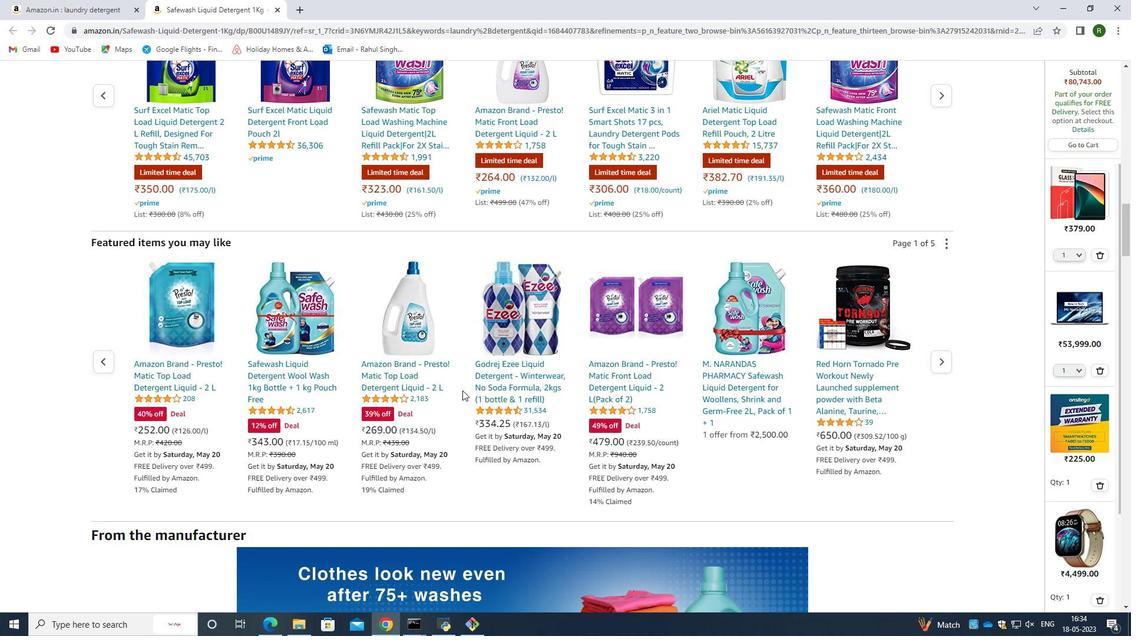
Action: Mouse scrolled (462, 390) with delta (0, 0)
Screenshot: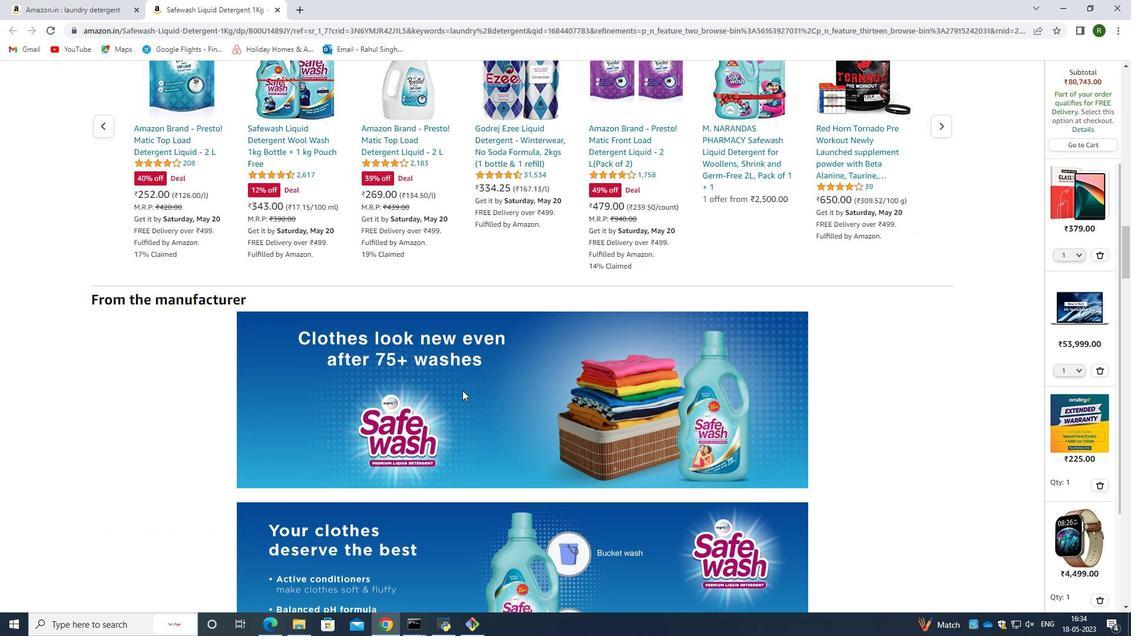 
Action: Mouse scrolled (462, 390) with delta (0, 0)
Screenshot: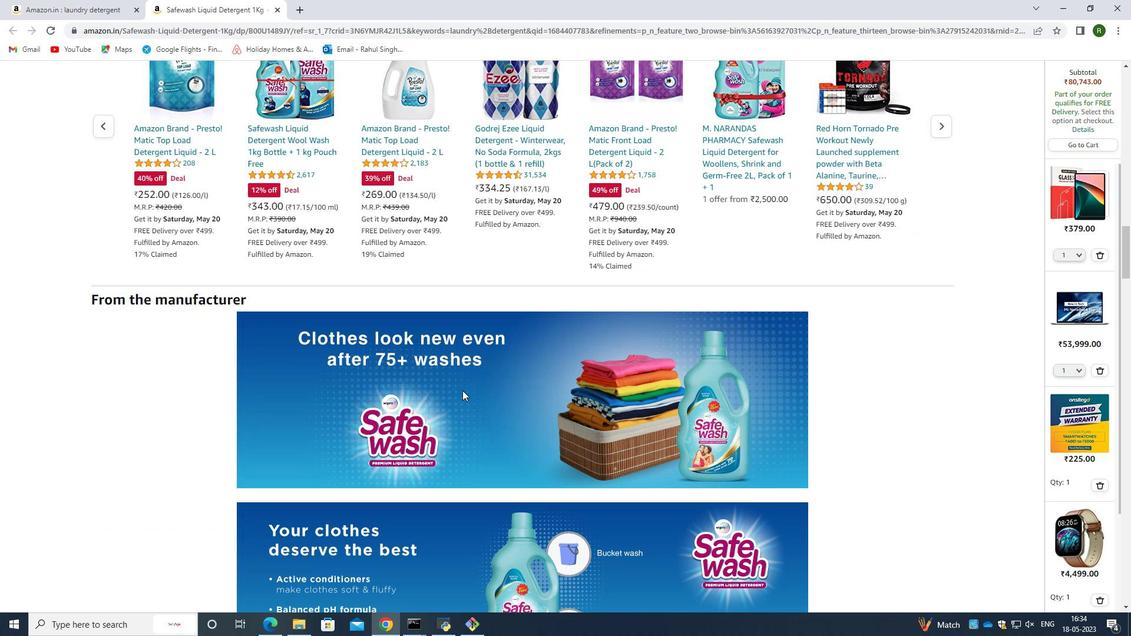 
Action: Mouse scrolled (462, 390) with delta (0, 0)
Screenshot: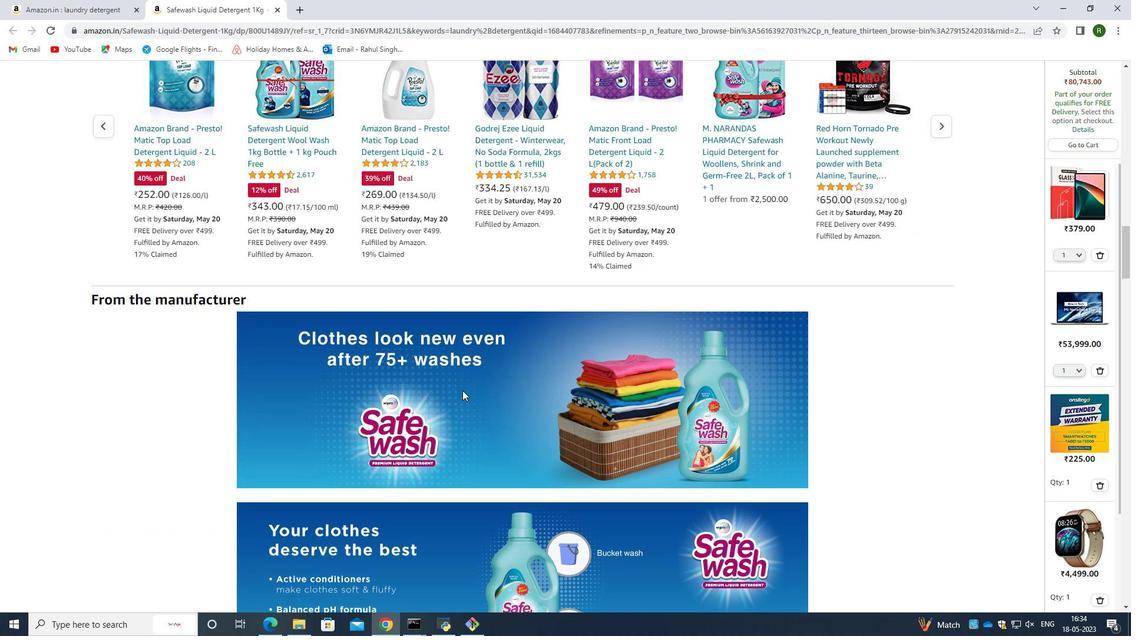 
Action: Mouse scrolled (462, 390) with delta (0, 0)
Screenshot: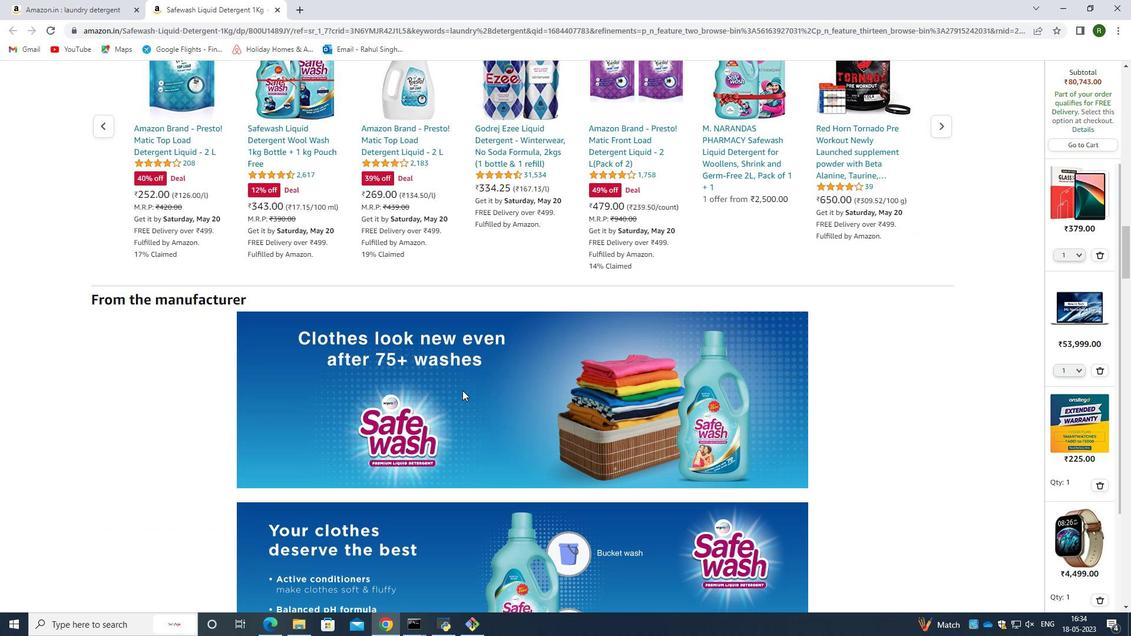 
Action: Mouse scrolled (462, 390) with delta (0, 0)
Screenshot: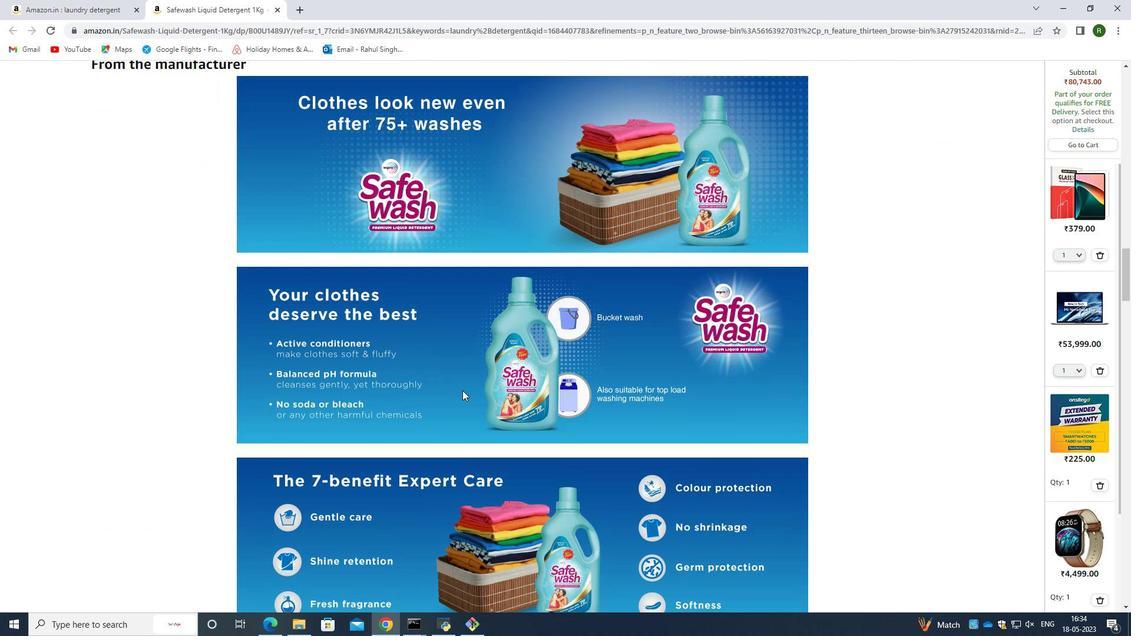 
Action: Mouse scrolled (462, 390) with delta (0, 0)
Screenshot: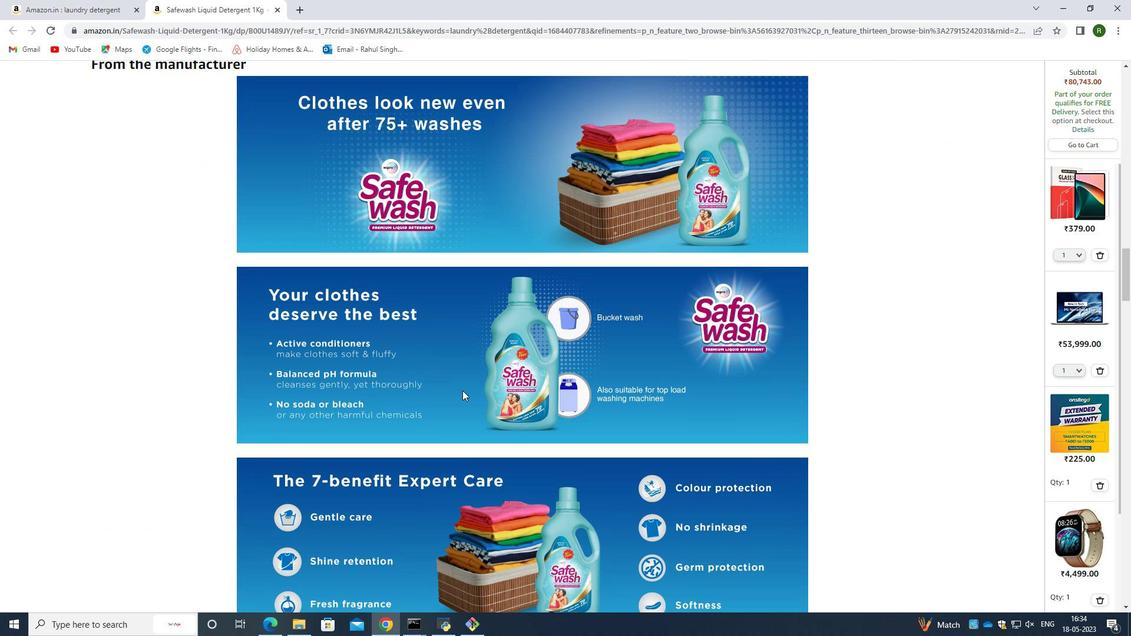 
Action: Mouse scrolled (462, 390) with delta (0, 0)
